 Task: Edit the 'test.py' file in the 'master' branch, add a new print statement, and merge the changes into the 'main' branch.
Action: Mouse moved to (184, 149)
Screenshot: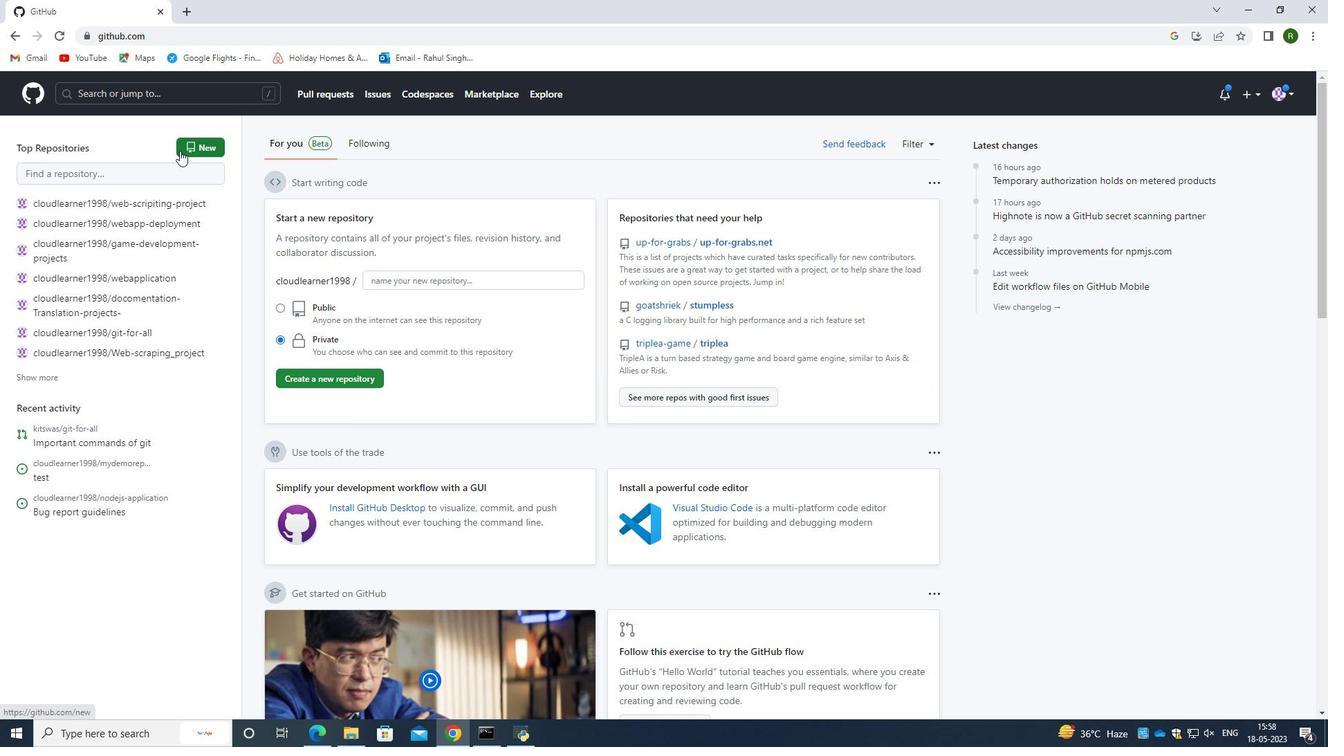 
Action: Mouse pressed left at (184, 149)
Screenshot: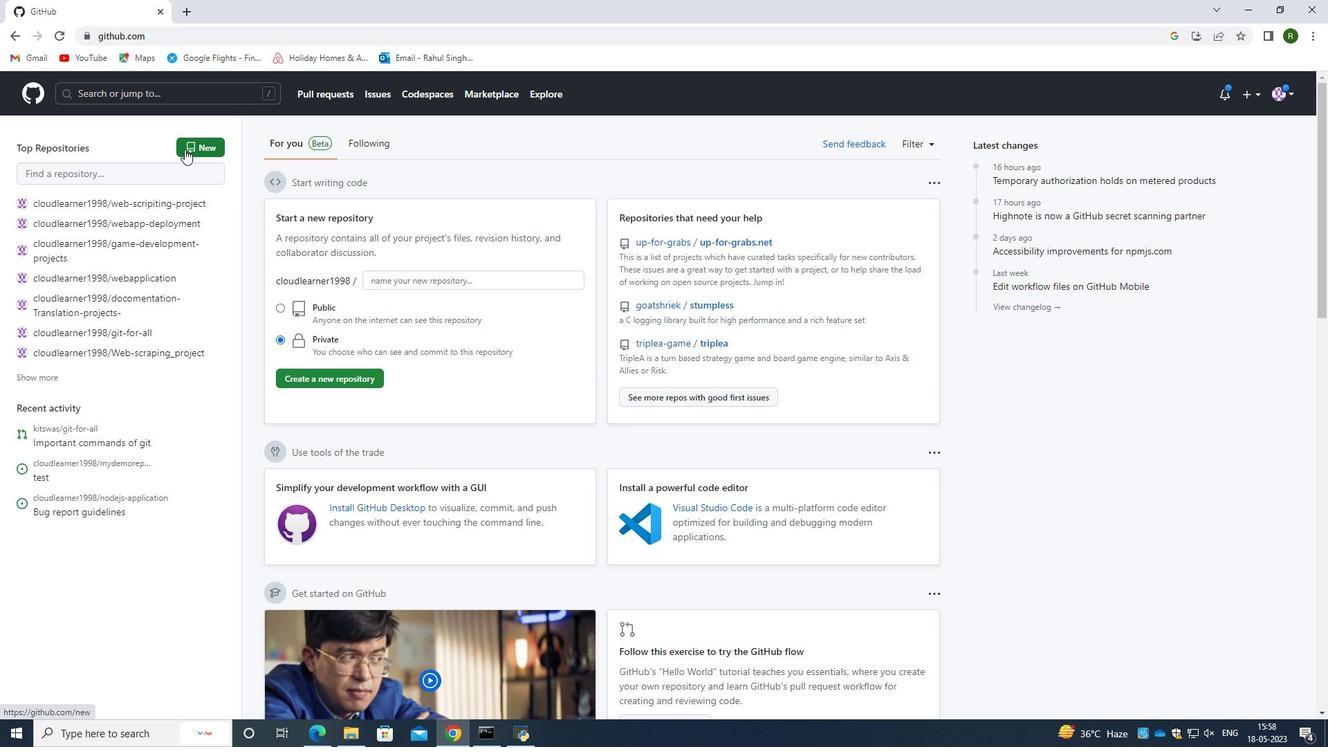 
Action: Mouse moved to (631, 235)
Screenshot: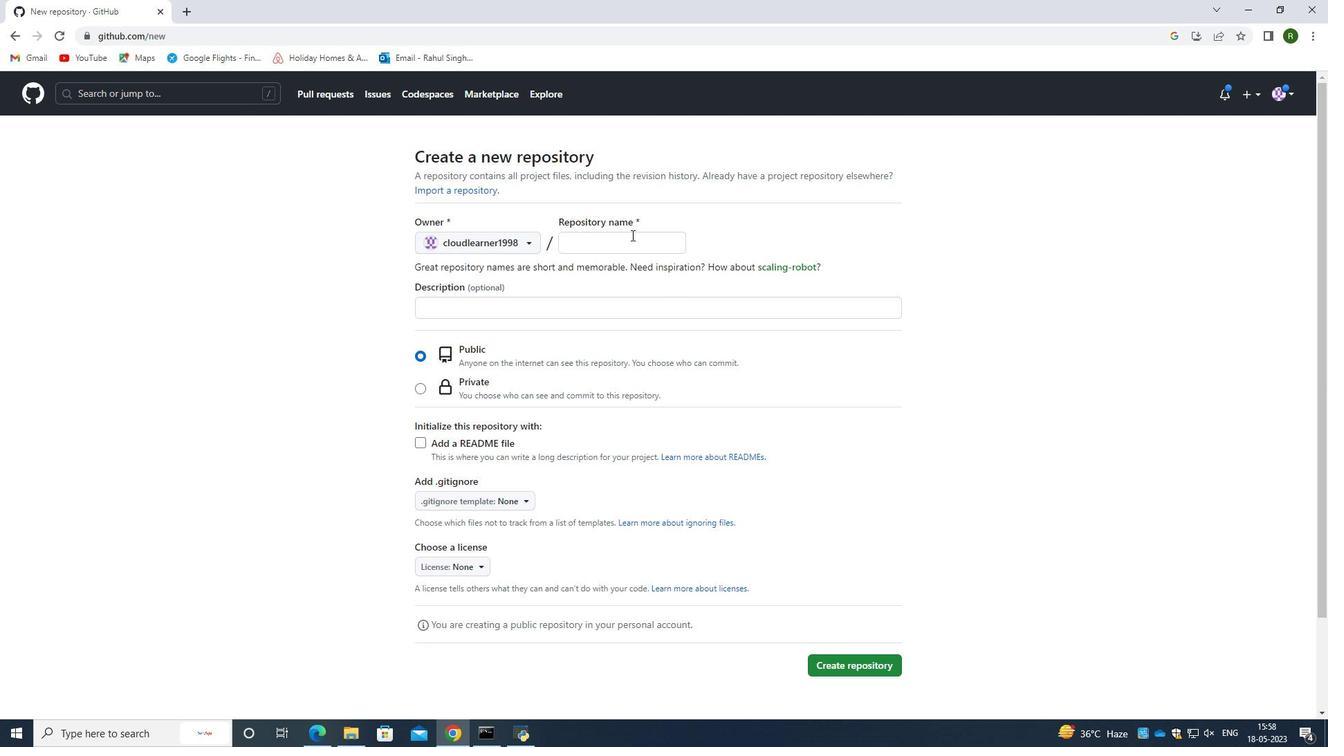
Action: Mouse pressed left at (631, 235)
Screenshot: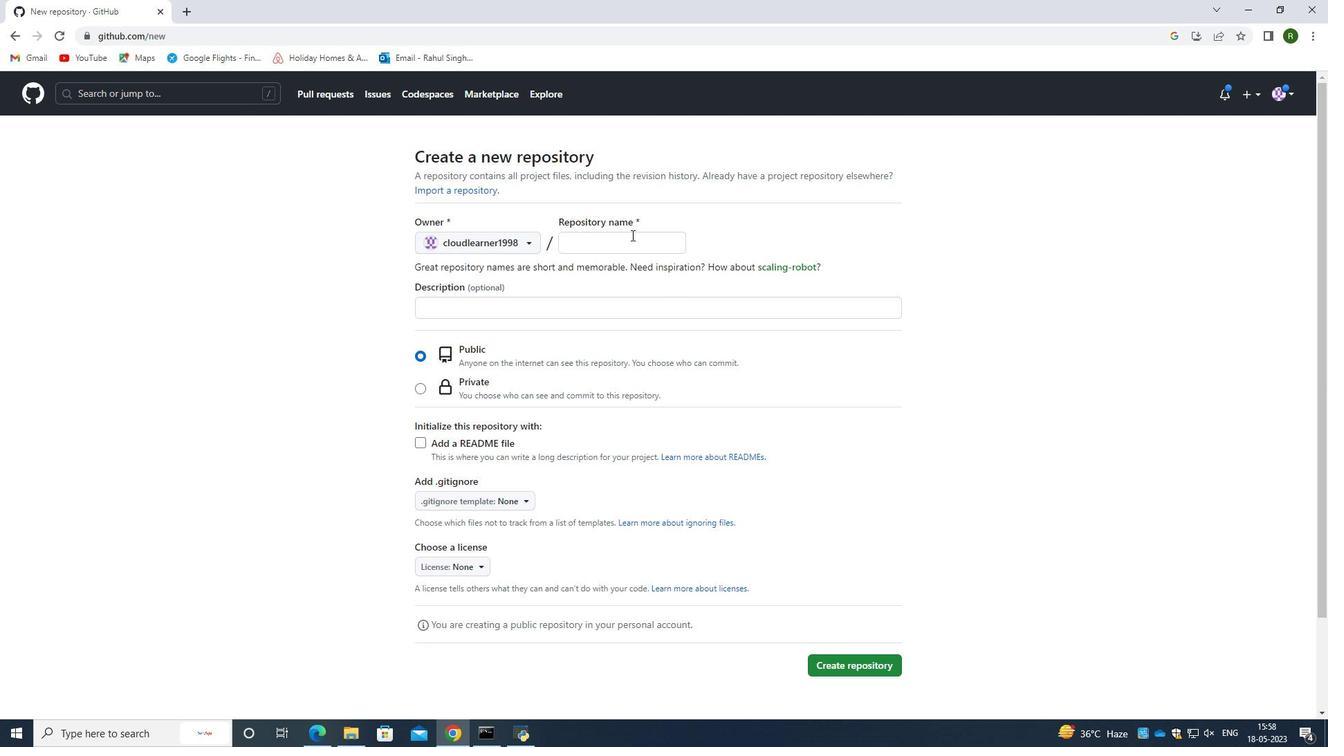 
Action: Mouse moved to (627, 240)
Screenshot: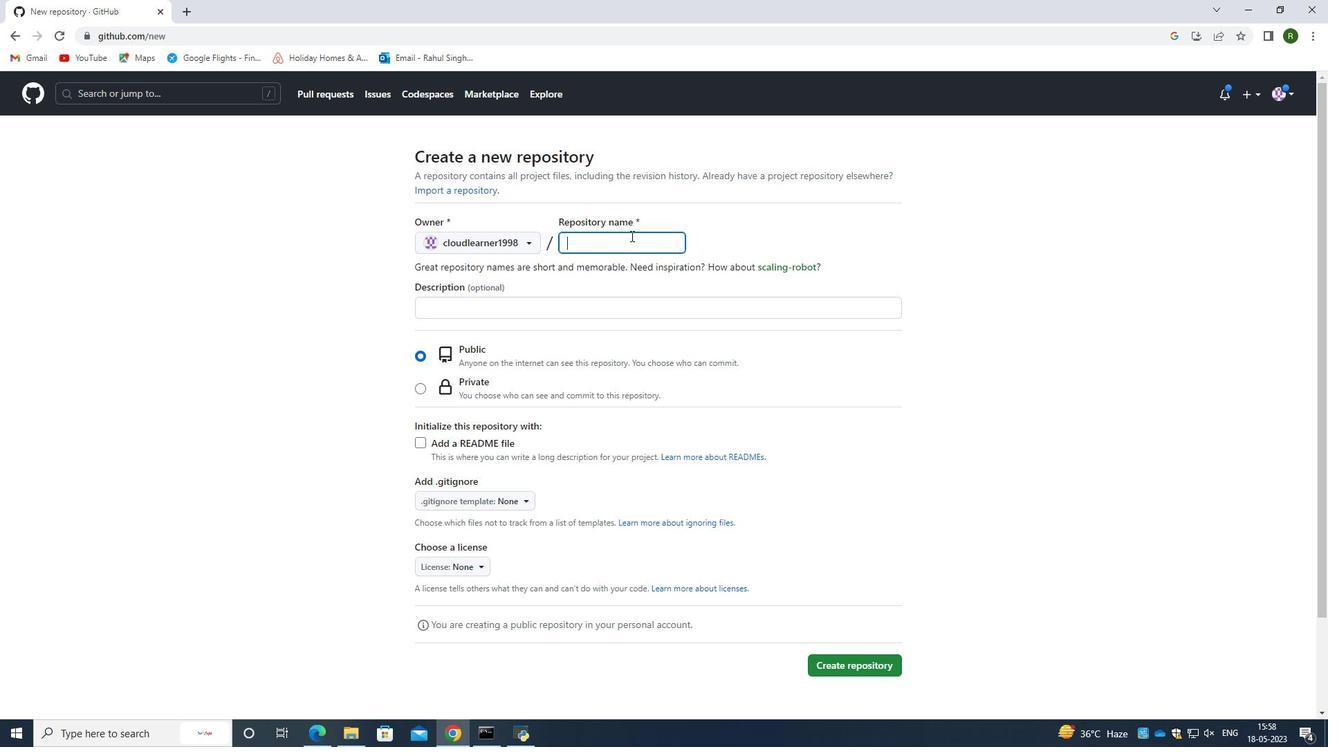 
Action: Key pressed my<Key.backspace><Key.backspace><Key.caps_lock>DEMO<Key.space><Key.backspace>-REPO-1234
Screenshot: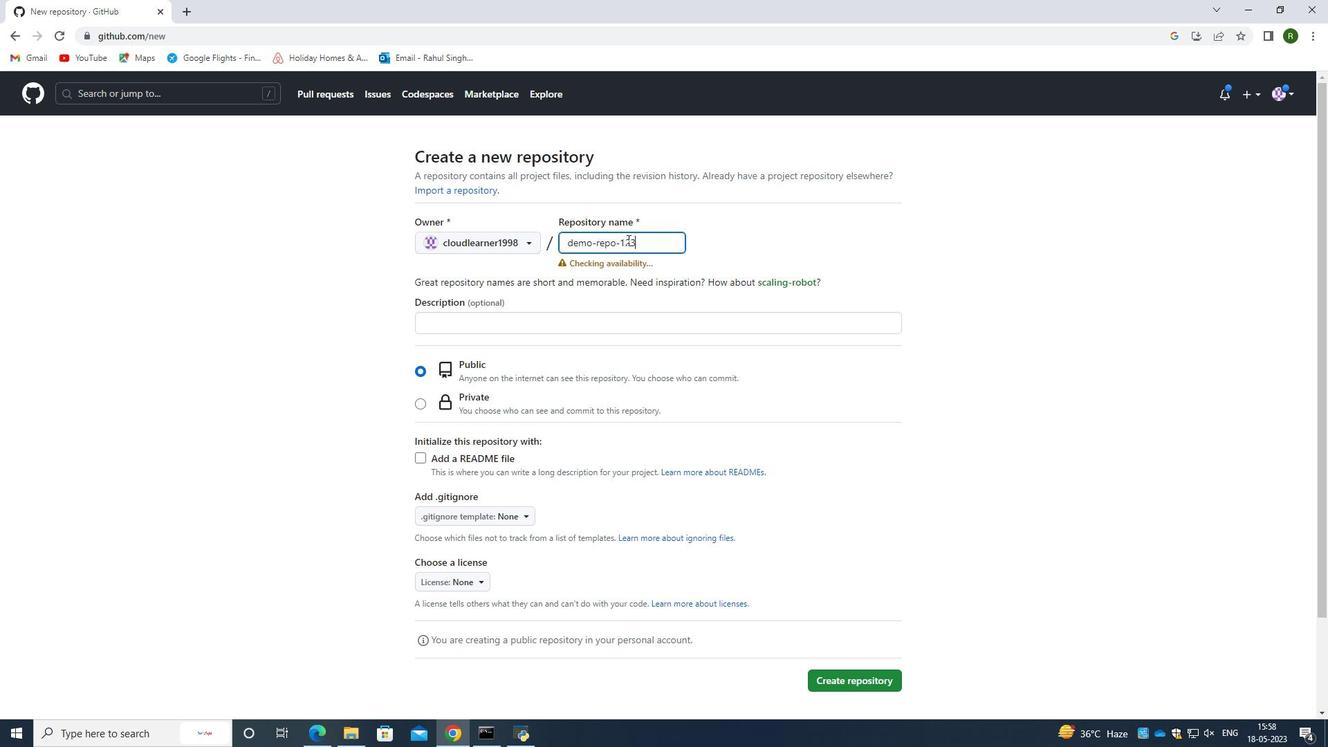 
Action: Mouse moved to (477, 313)
Screenshot: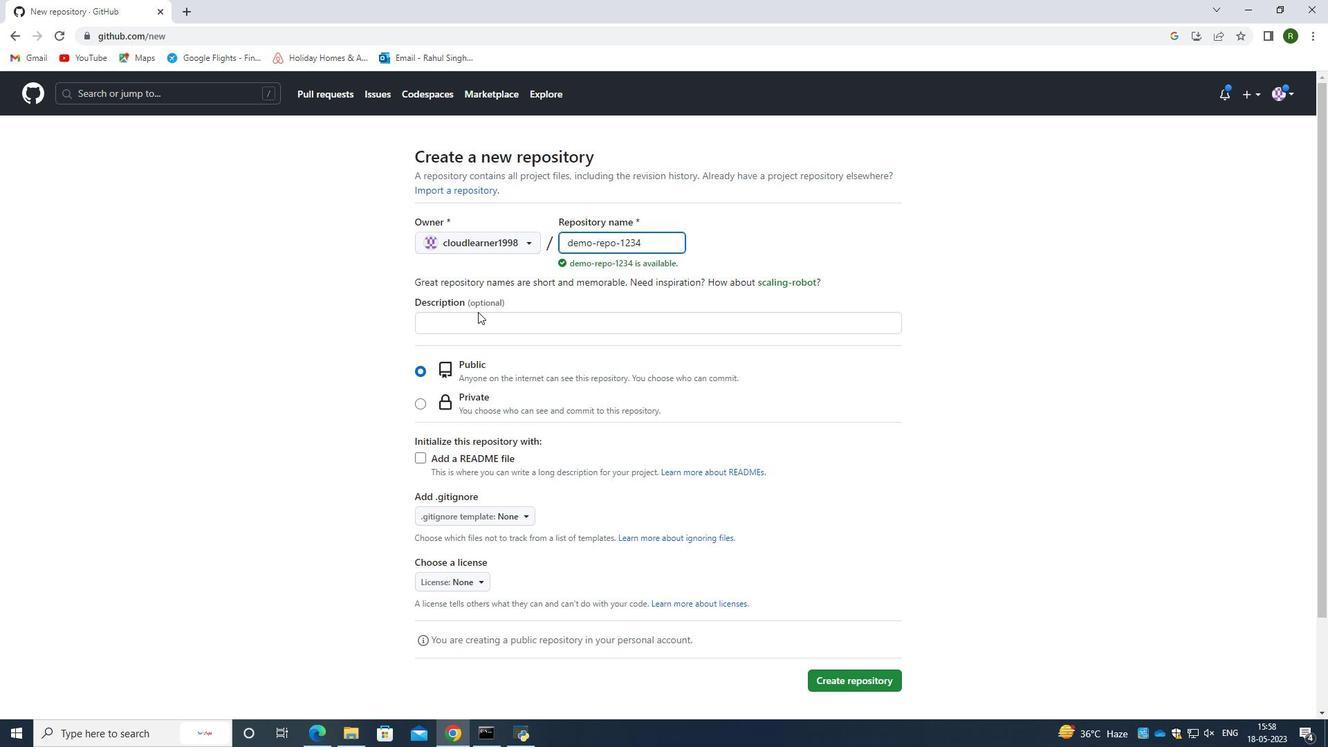 
Action: Mouse pressed left at (477, 313)
Screenshot: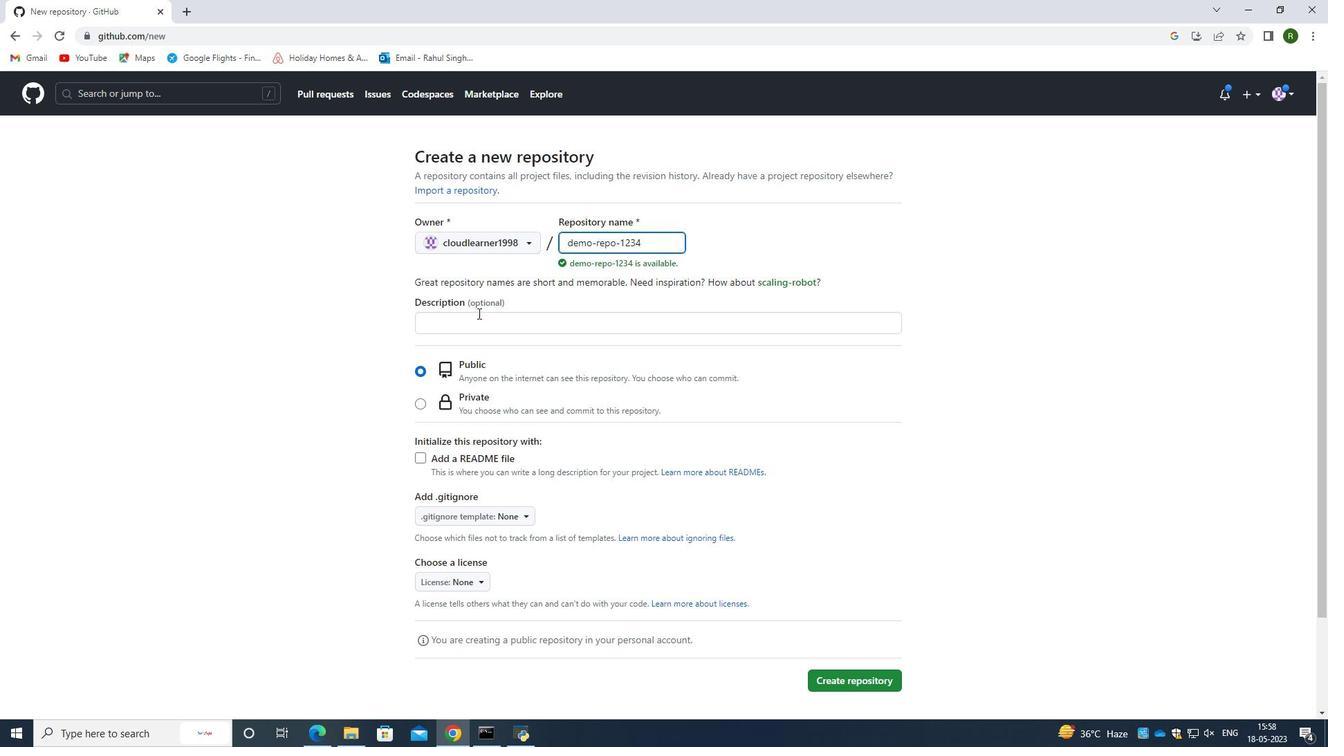 
Action: Mouse moved to (515, 426)
Screenshot: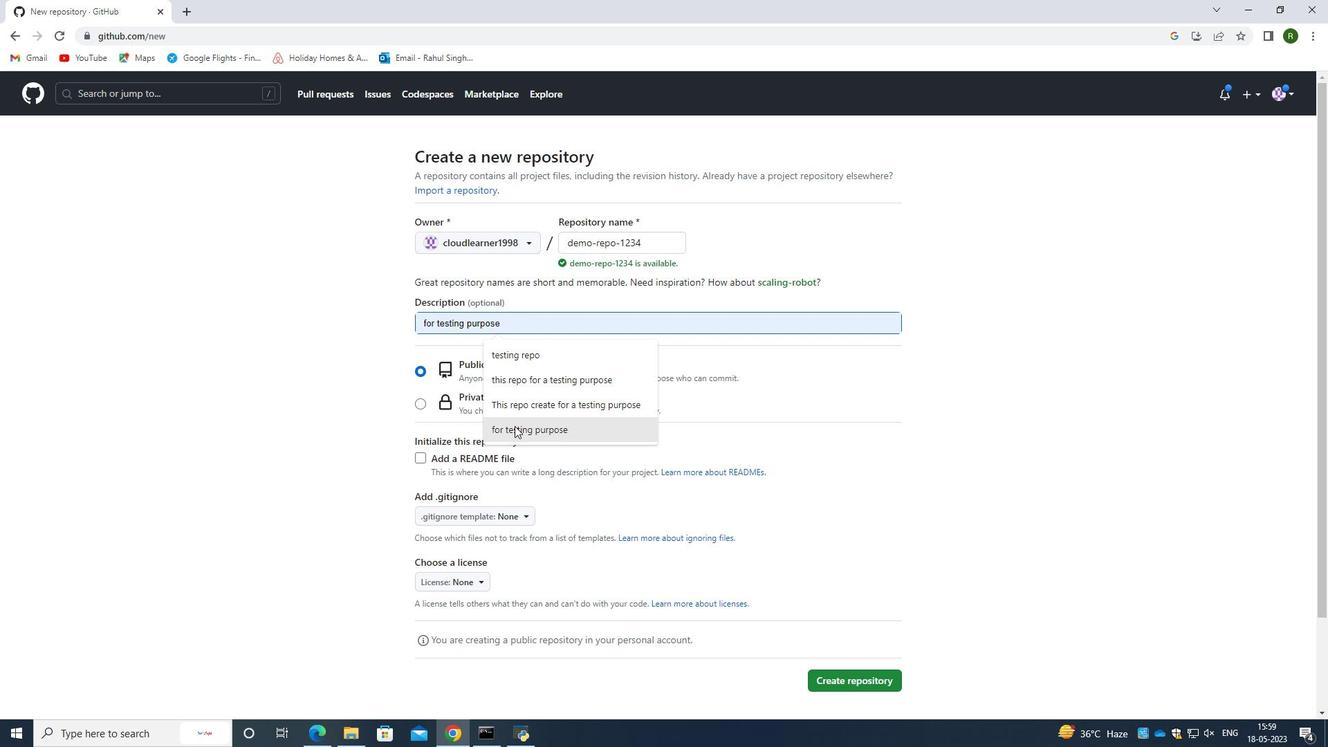 
Action: Mouse pressed left at (515, 426)
Screenshot: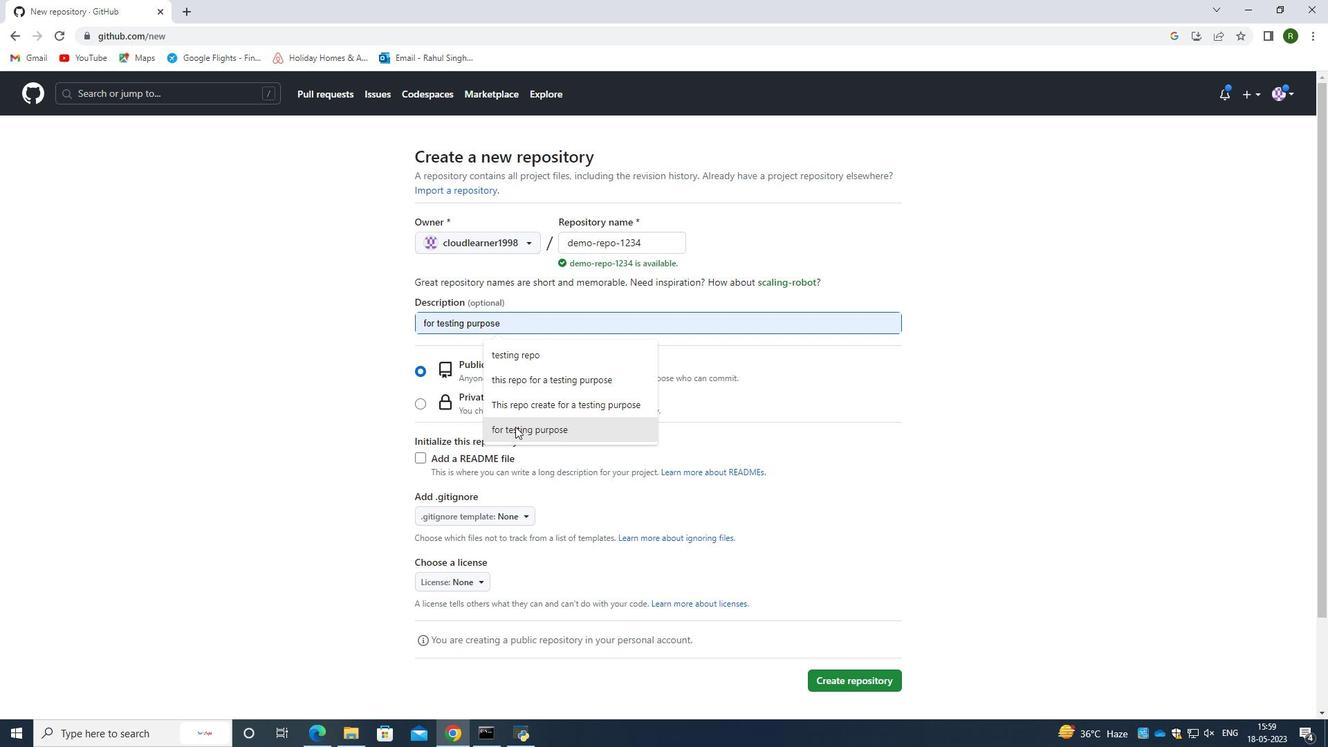 
Action: Mouse moved to (580, 359)
Screenshot: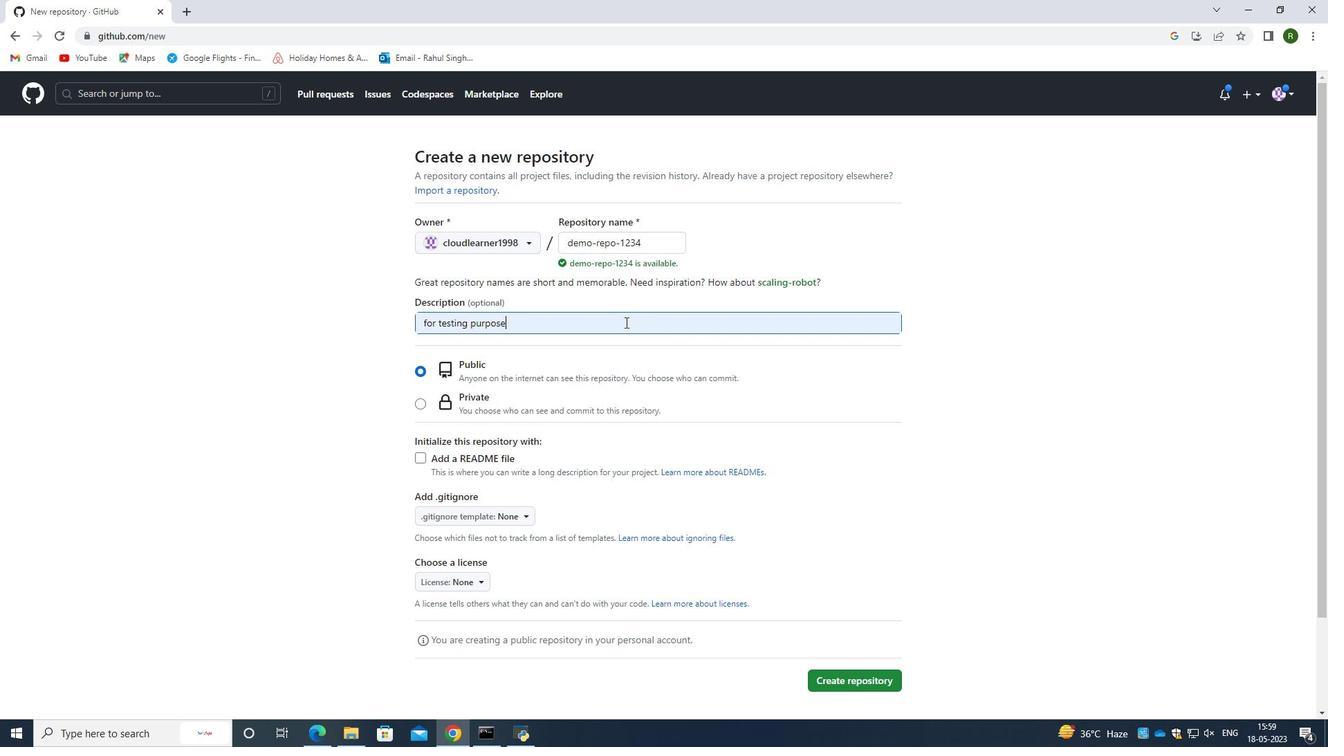 
Action: Mouse scrolled (580, 358) with delta (0, 0)
Screenshot: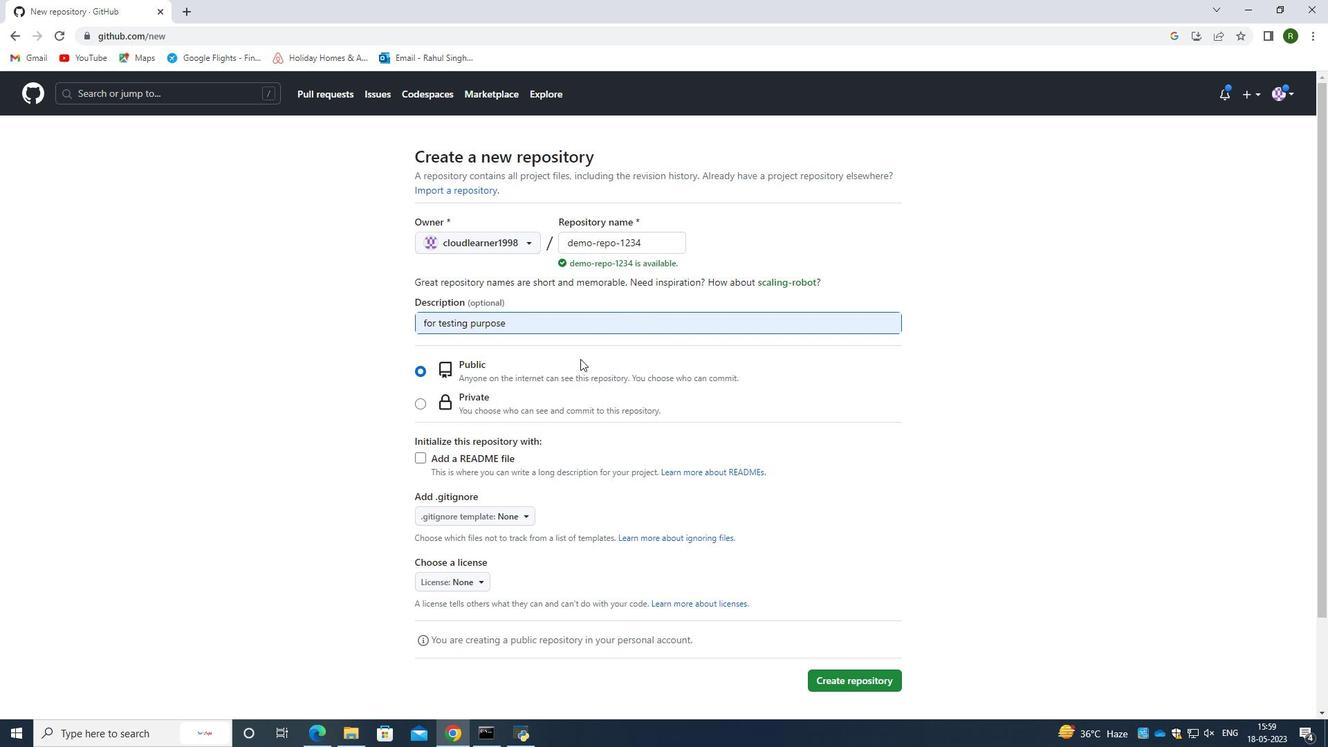 
Action: Mouse moved to (578, 360)
Screenshot: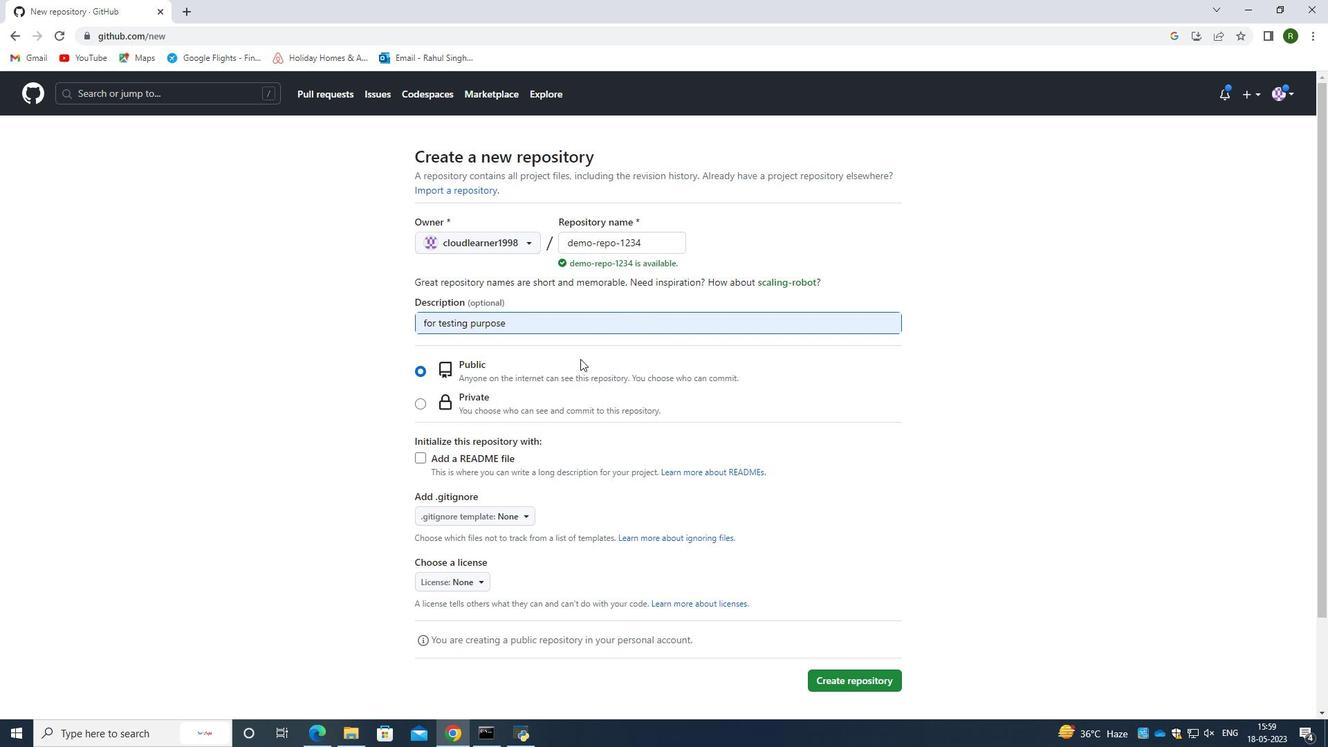 
Action: Mouse scrolled (578, 359) with delta (0, 0)
Screenshot: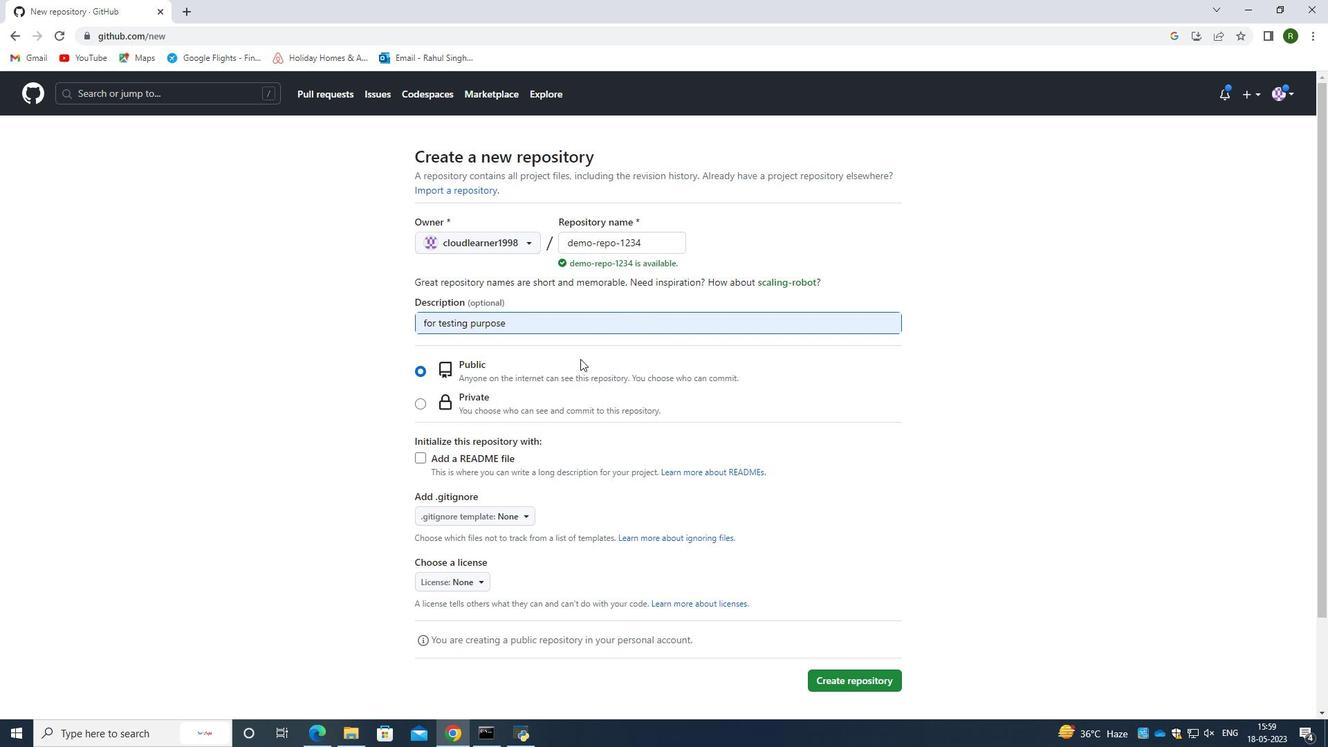 
Action: Mouse moved to (423, 350)
Screenshot: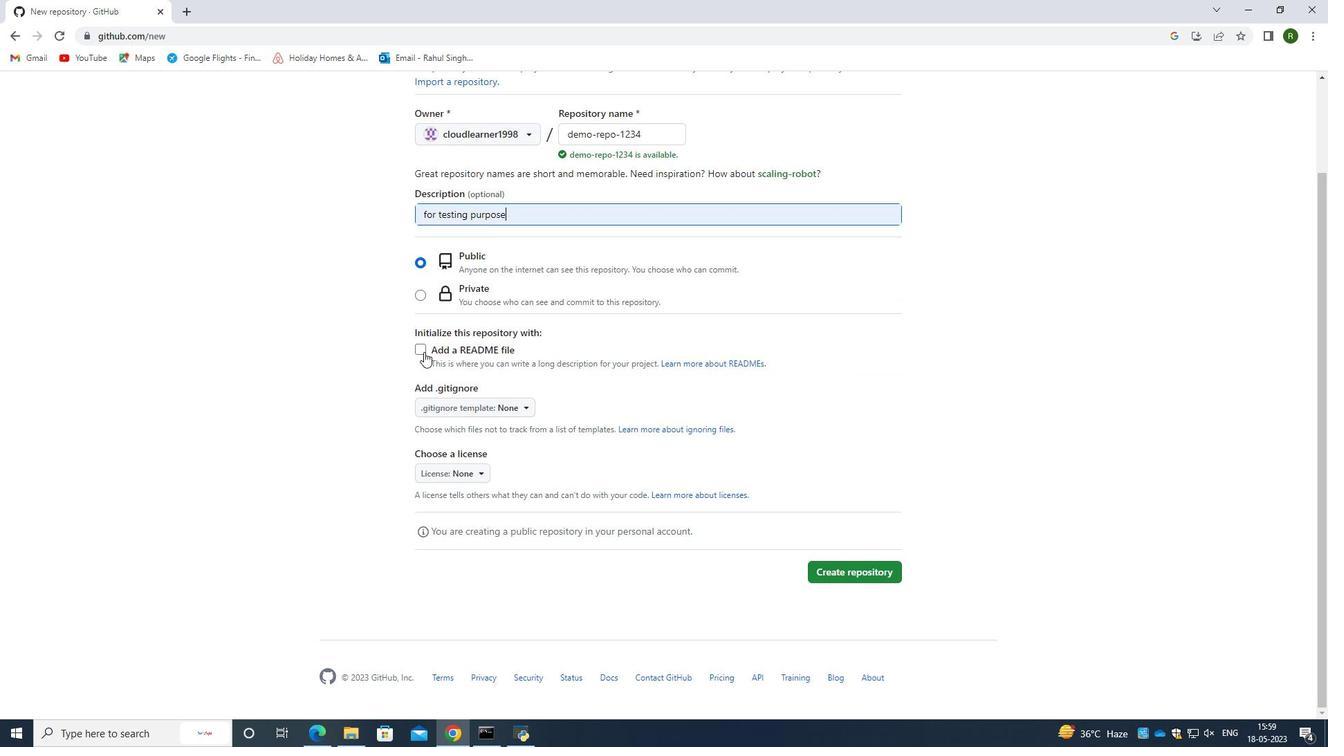 
Action: Mouse pressed left at (423, 350)
Screenshot: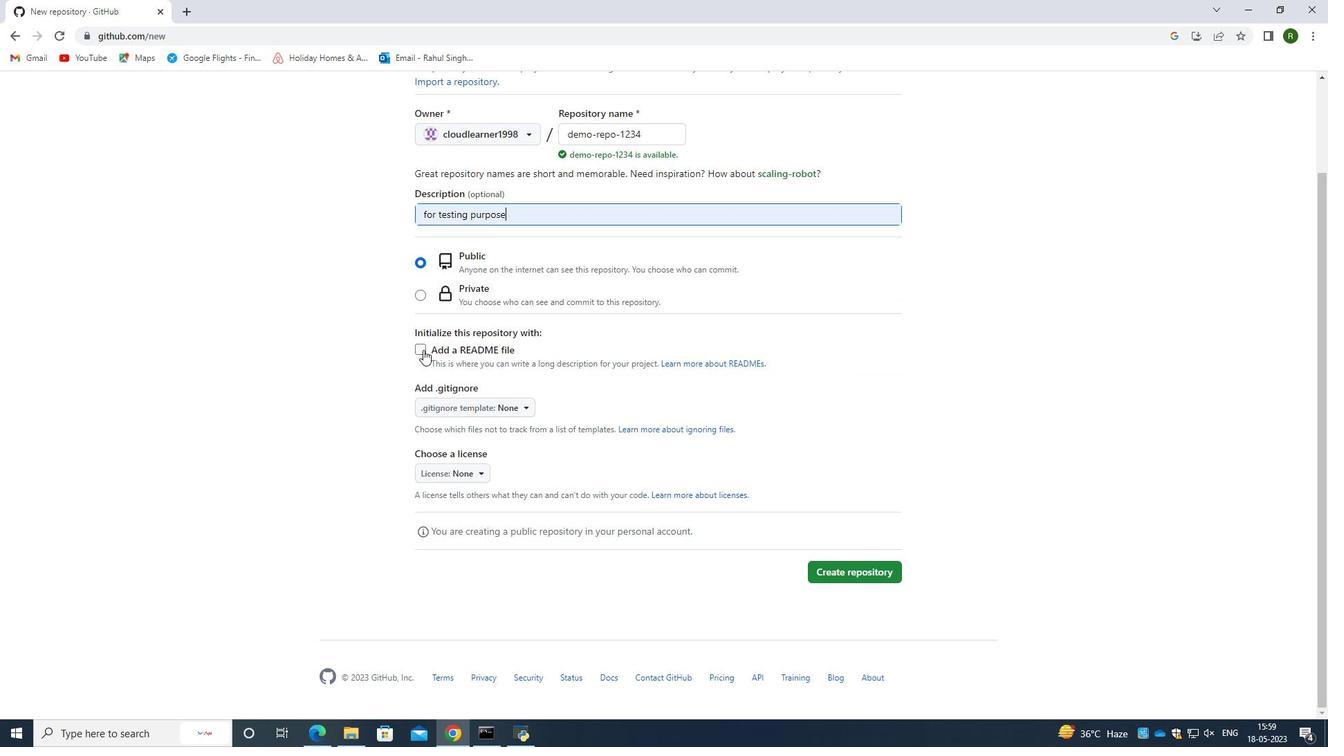 
Action: Mouse moved to (546, 348)
Screenshot: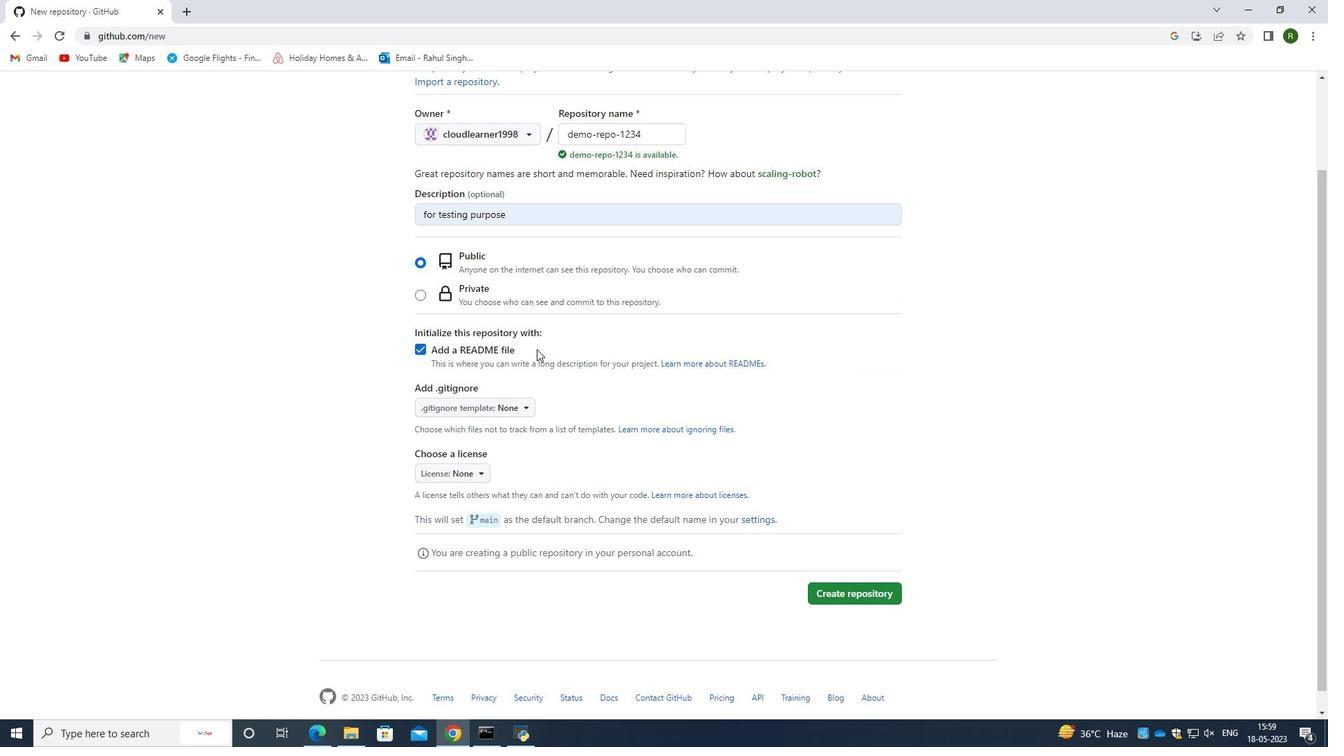 
Action: Mouse scrolled (546, 347) with delta (0, 0)
Screenshot: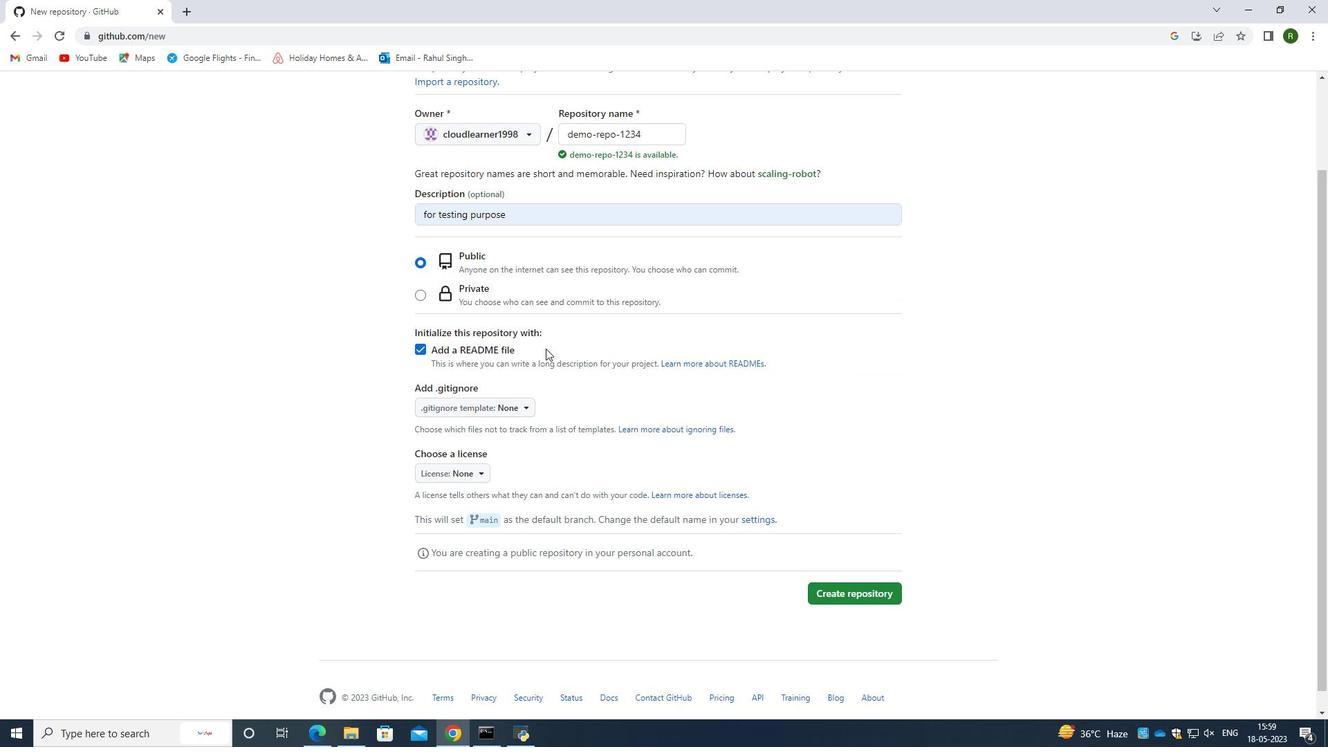 
Action: Mouse scrolled (546, 347) with delta (0, 0)
Screenshot: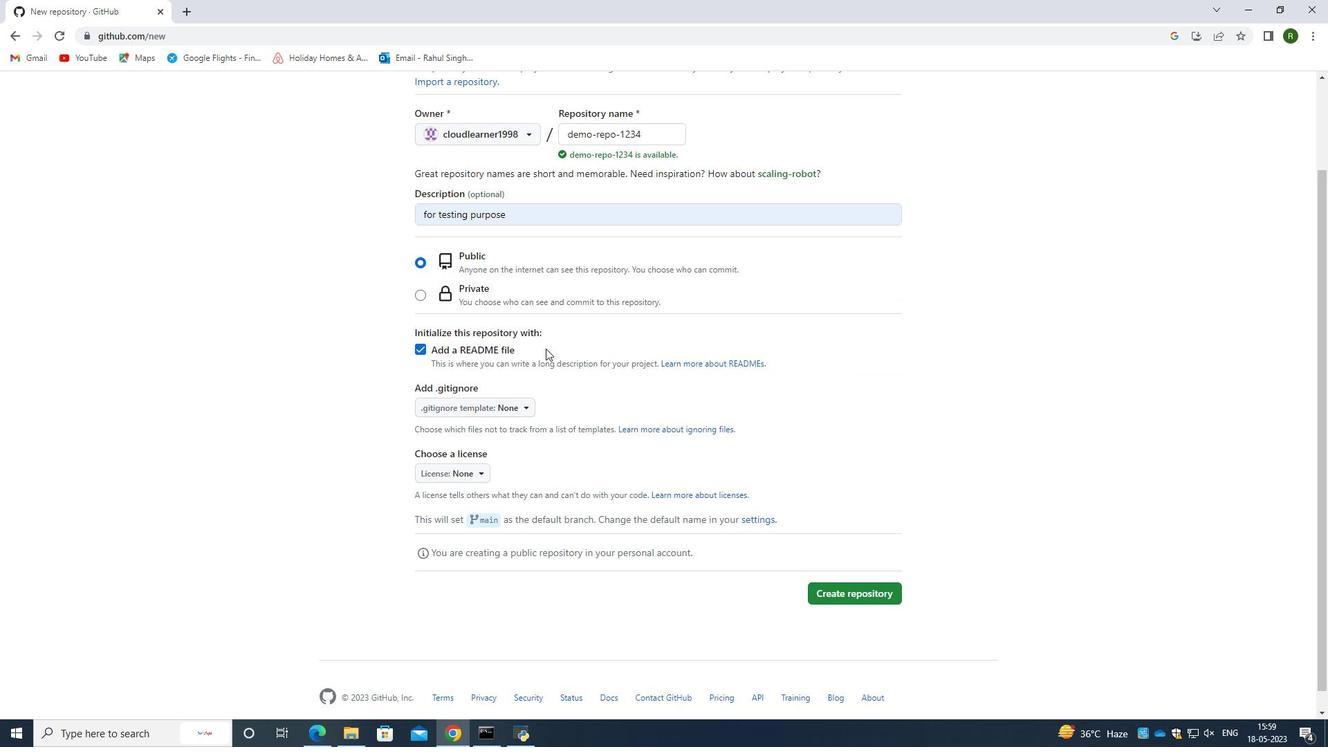 
Action: Mouse moved to (819, 567)
Screenshot: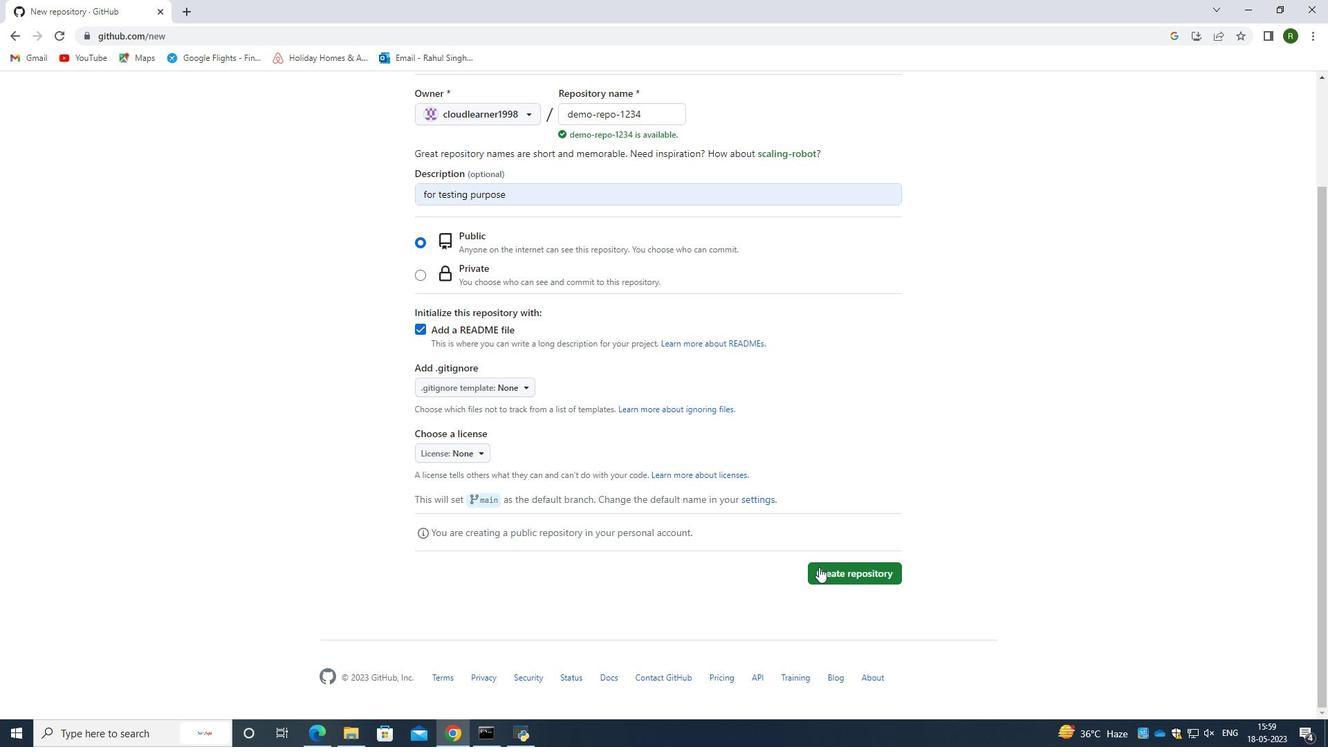 
Action: Mouse pressed left at (819, 567)
Screenshot: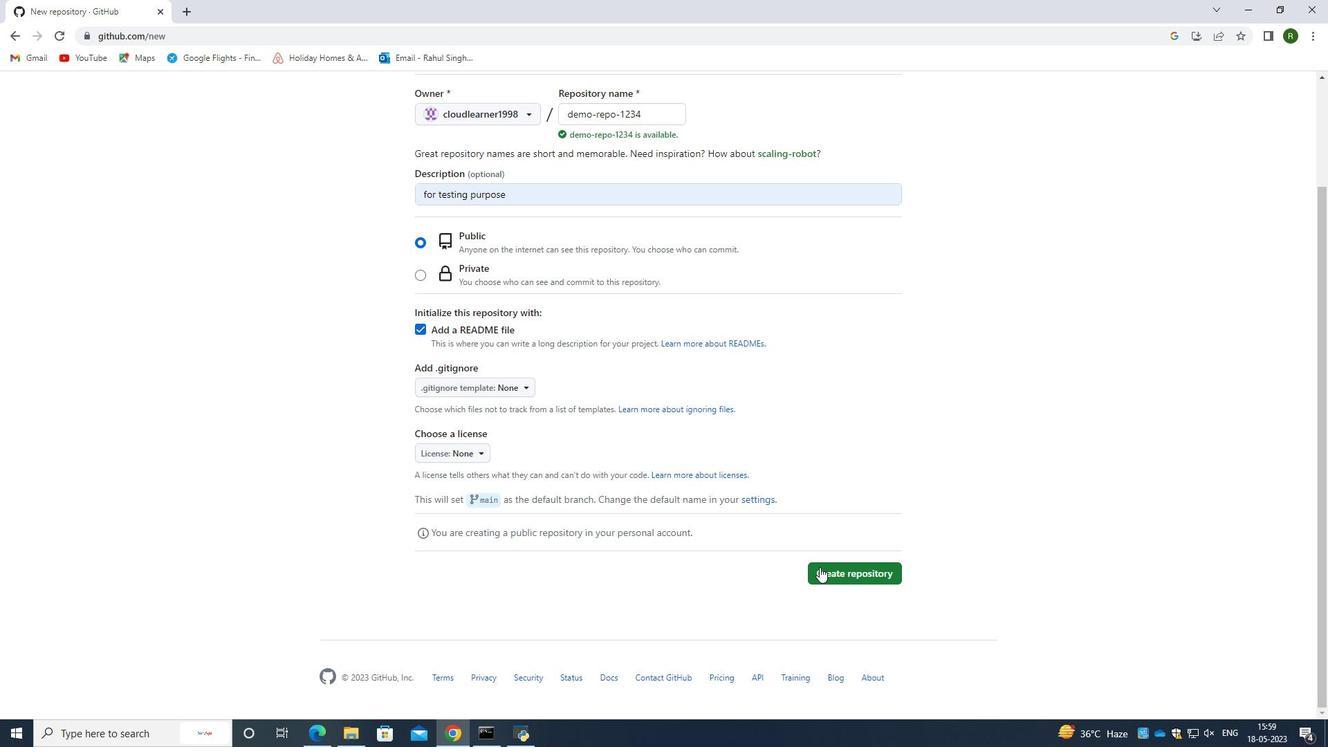 
Action: Mouse moved to (452, 435)
Screenshot: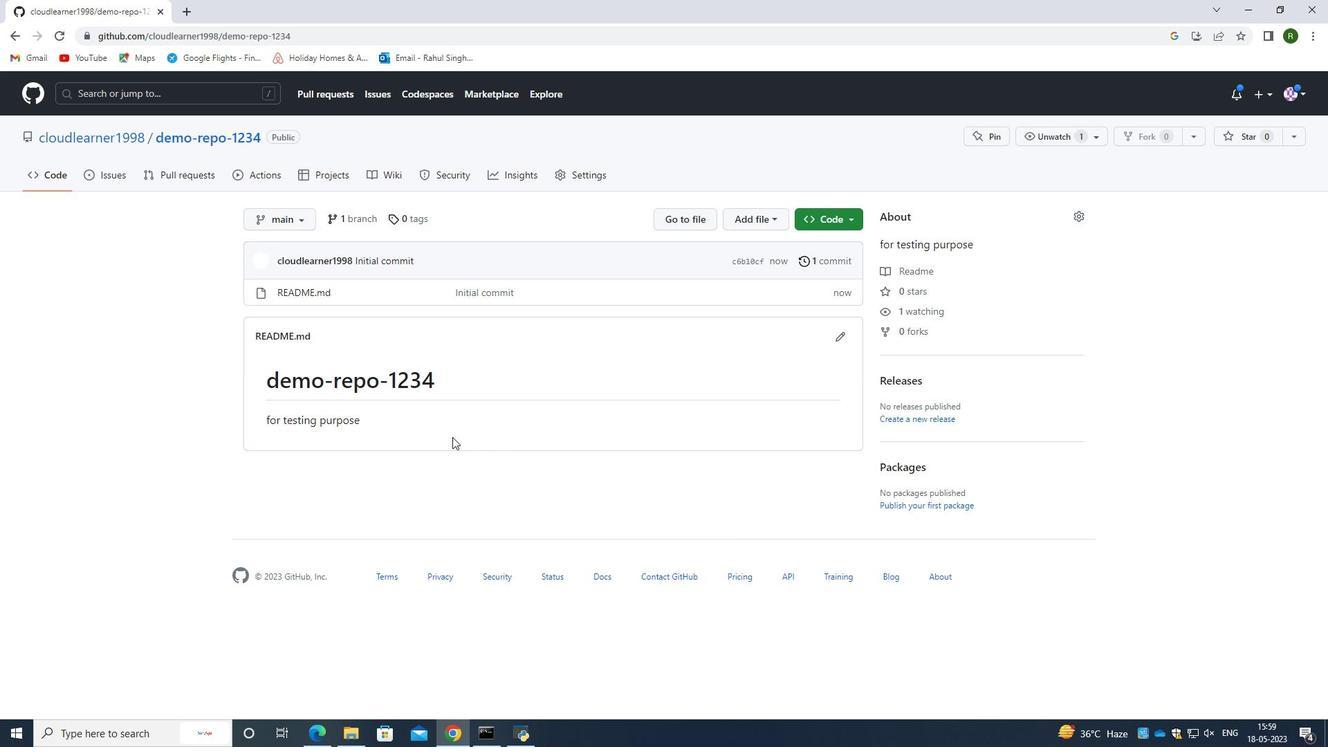 
Action: Mouse scrolled (452, 435) with delta (0, 0)
Screenshot: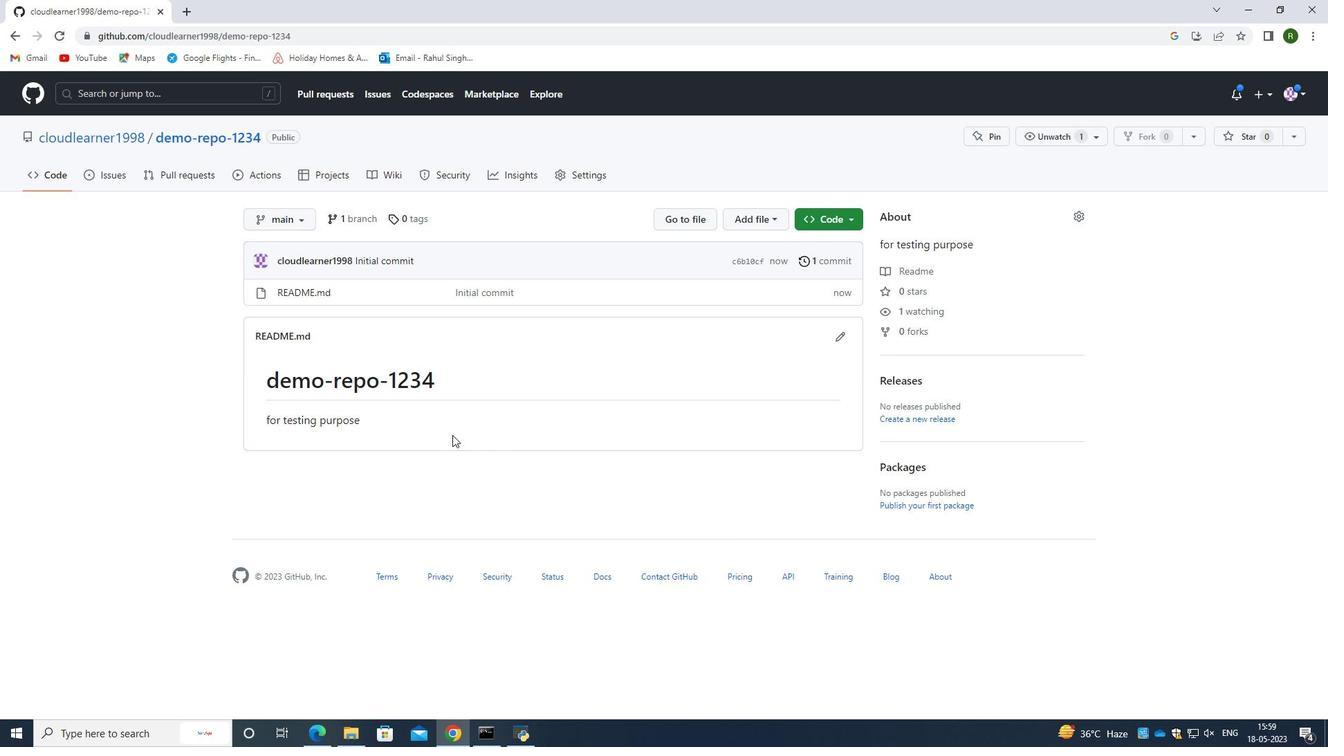 
Action: Mouse moved to (473, 432)
Screenshot: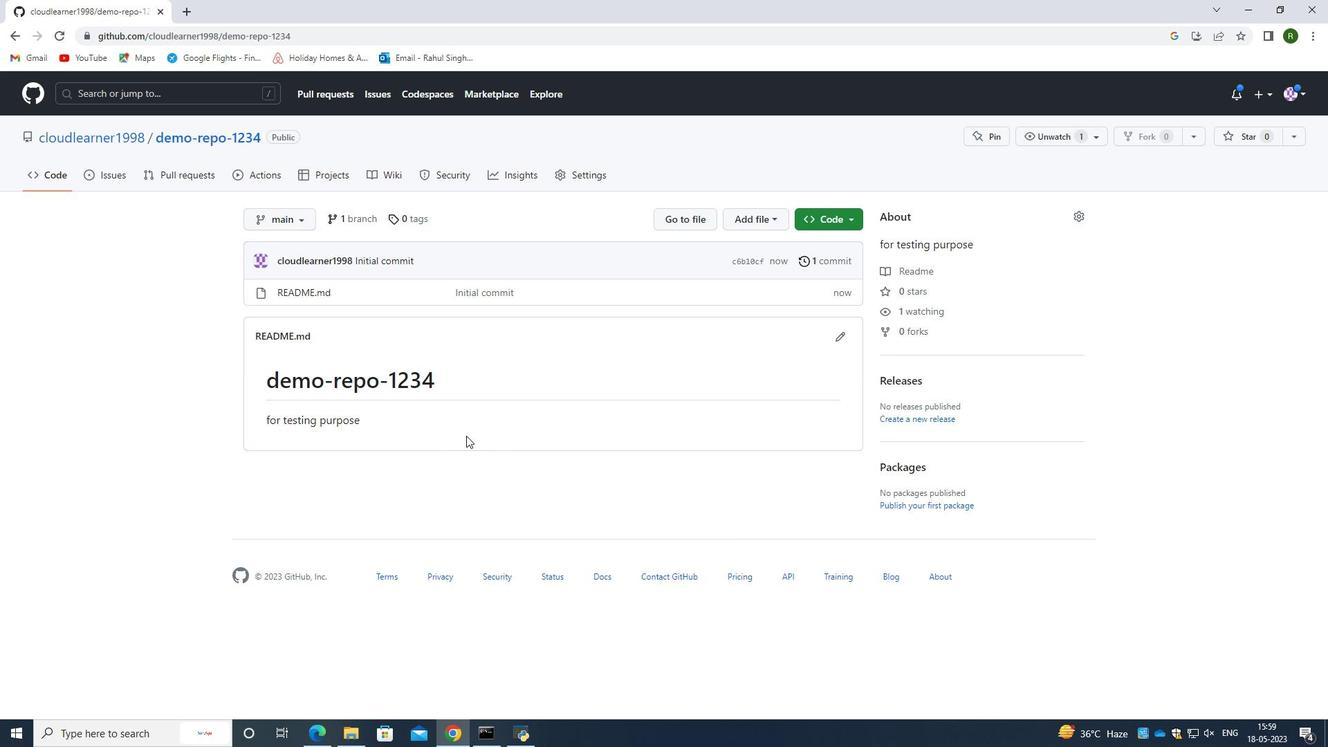 
Action: Mouse scrolled (473, 431) with delta (0, 0)
Screenshot: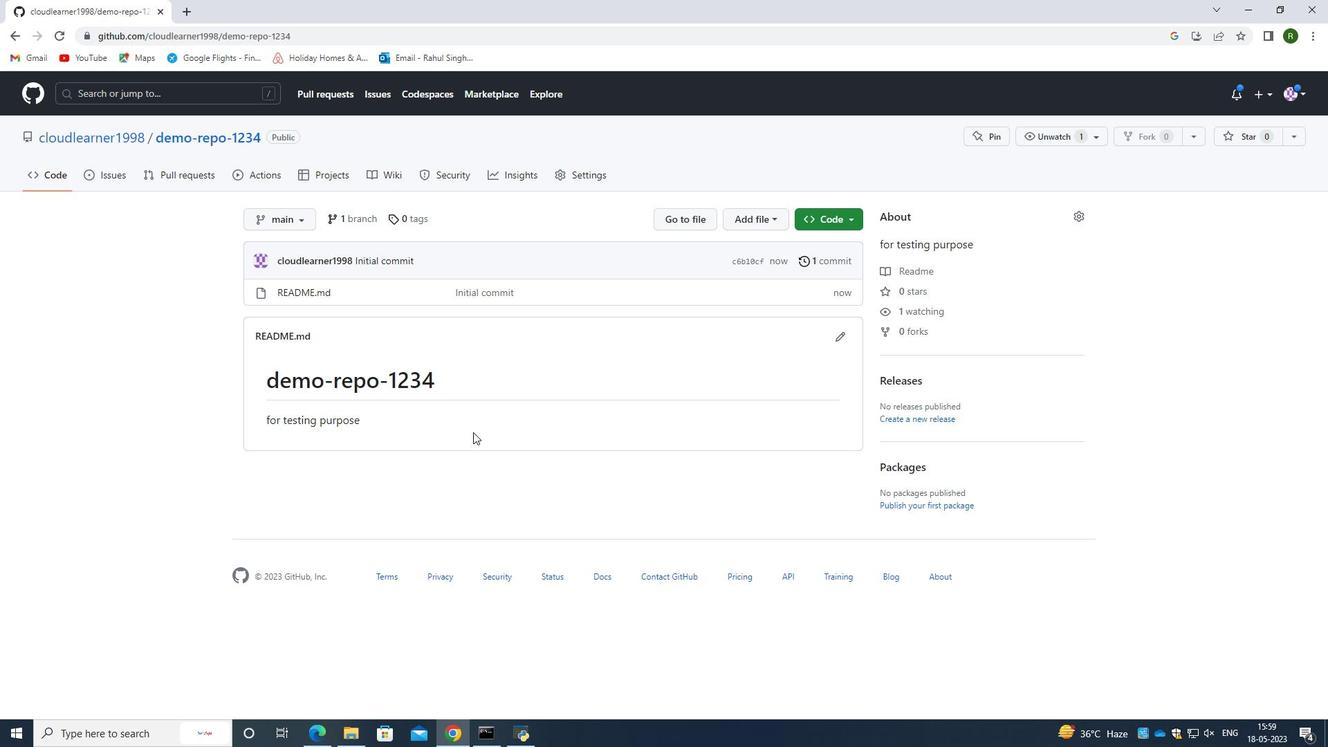 
Action: Mouse moved to (738, 219)
Screenshot: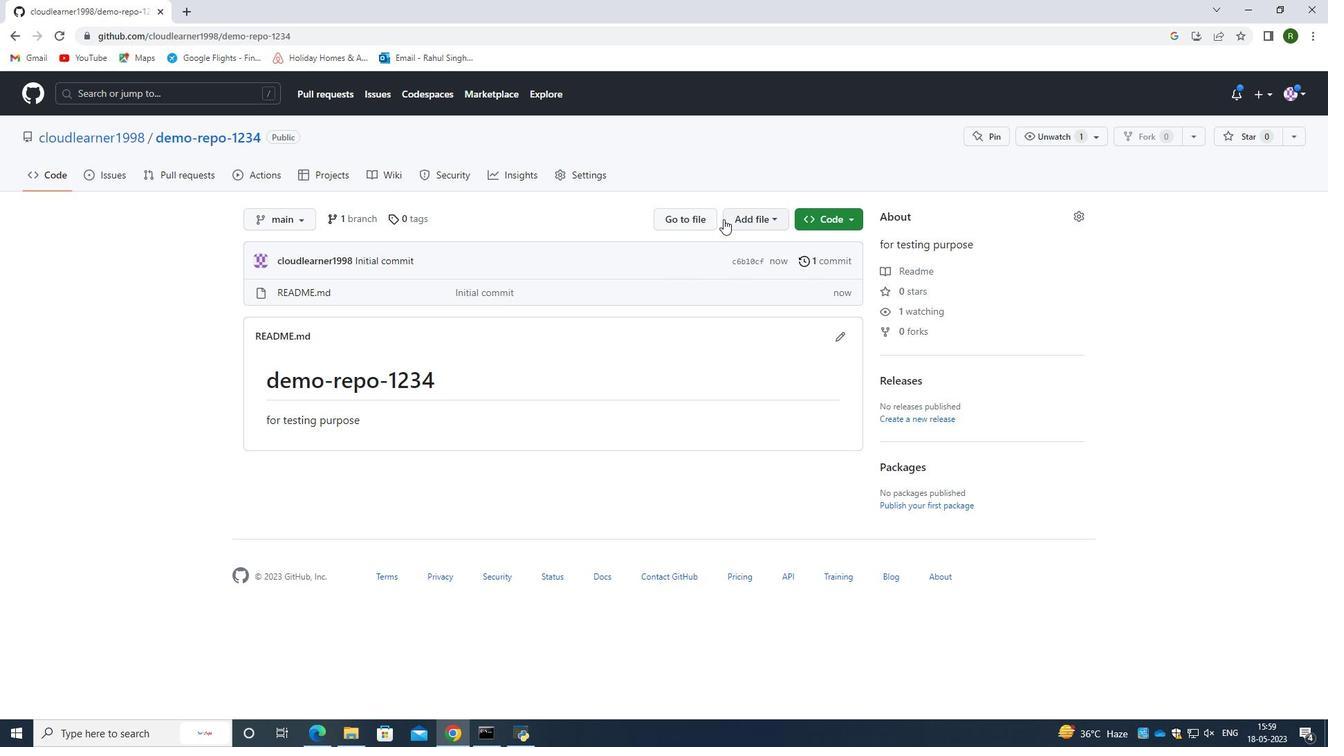 
Action: Mouse pressed left at (738, 219)
Screenshot: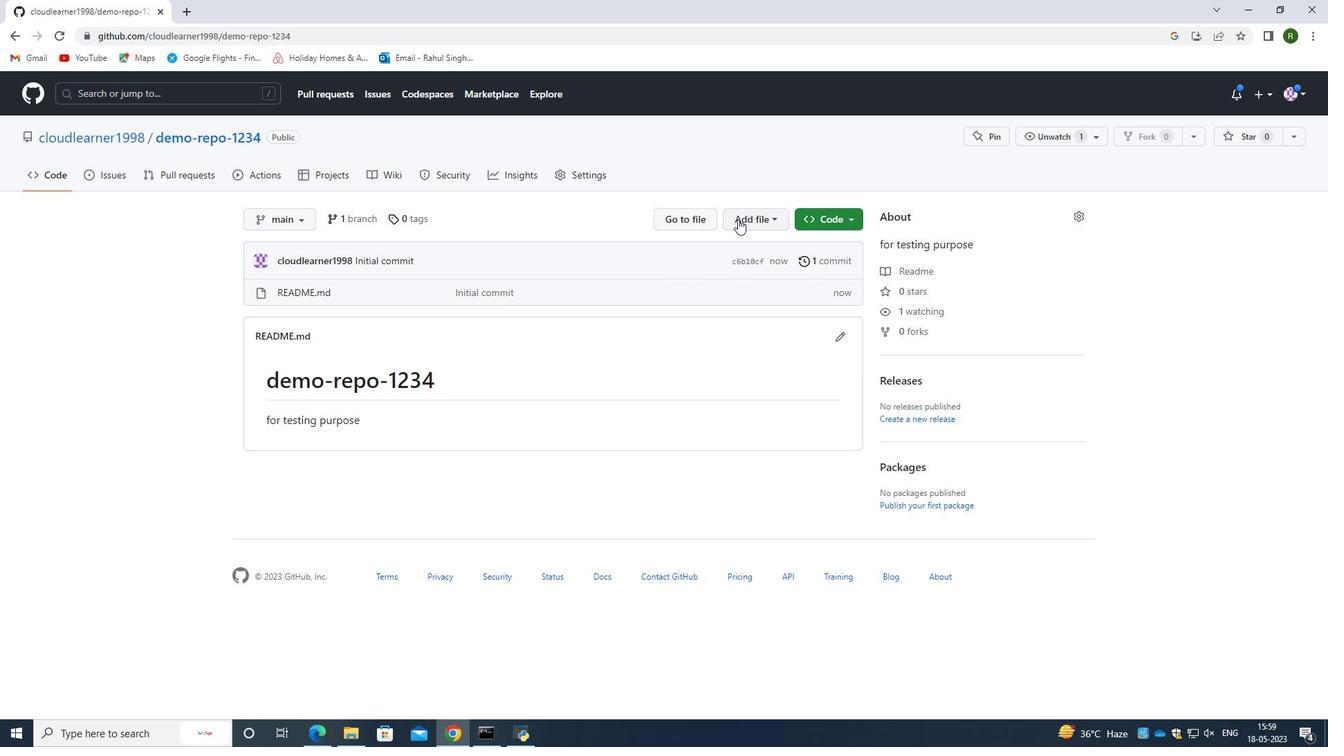 
Action: Mouse moved to (733, 253)
Screenshot: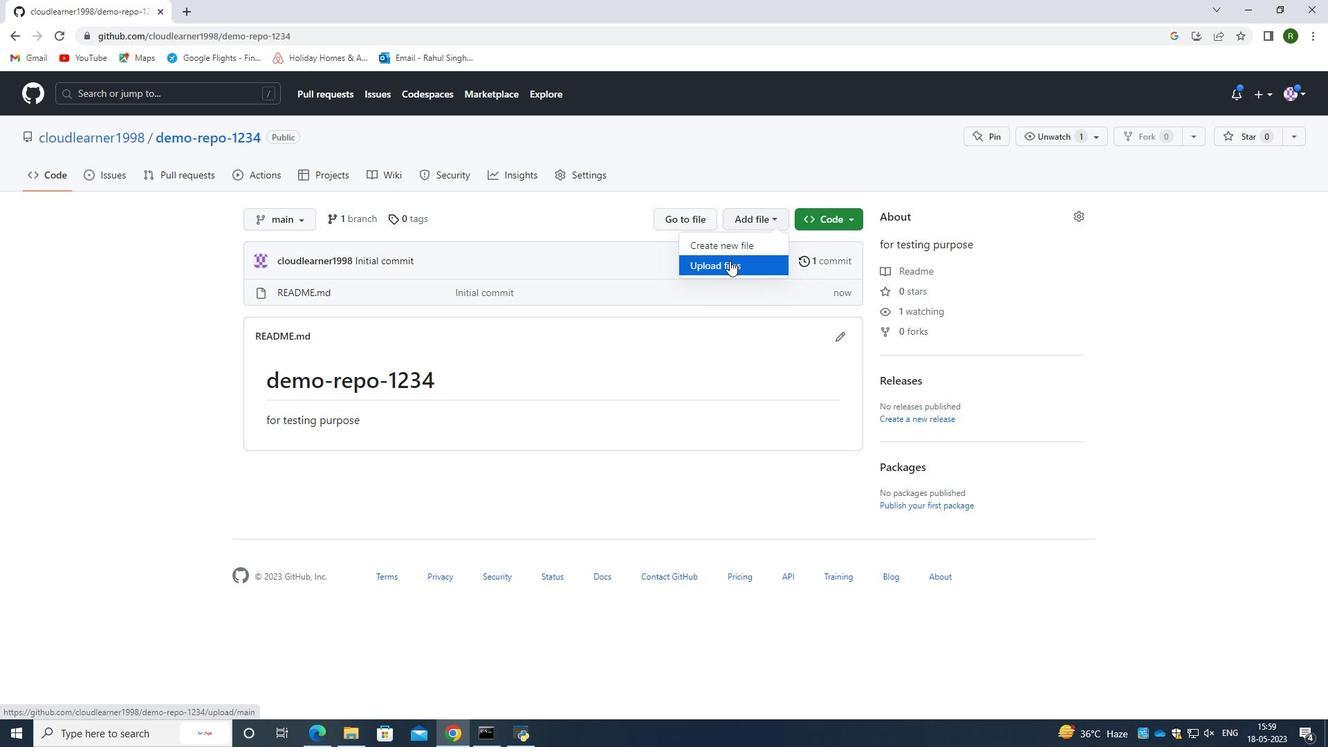
Action: Mouse pressed left at (733, 253)
Screenshot: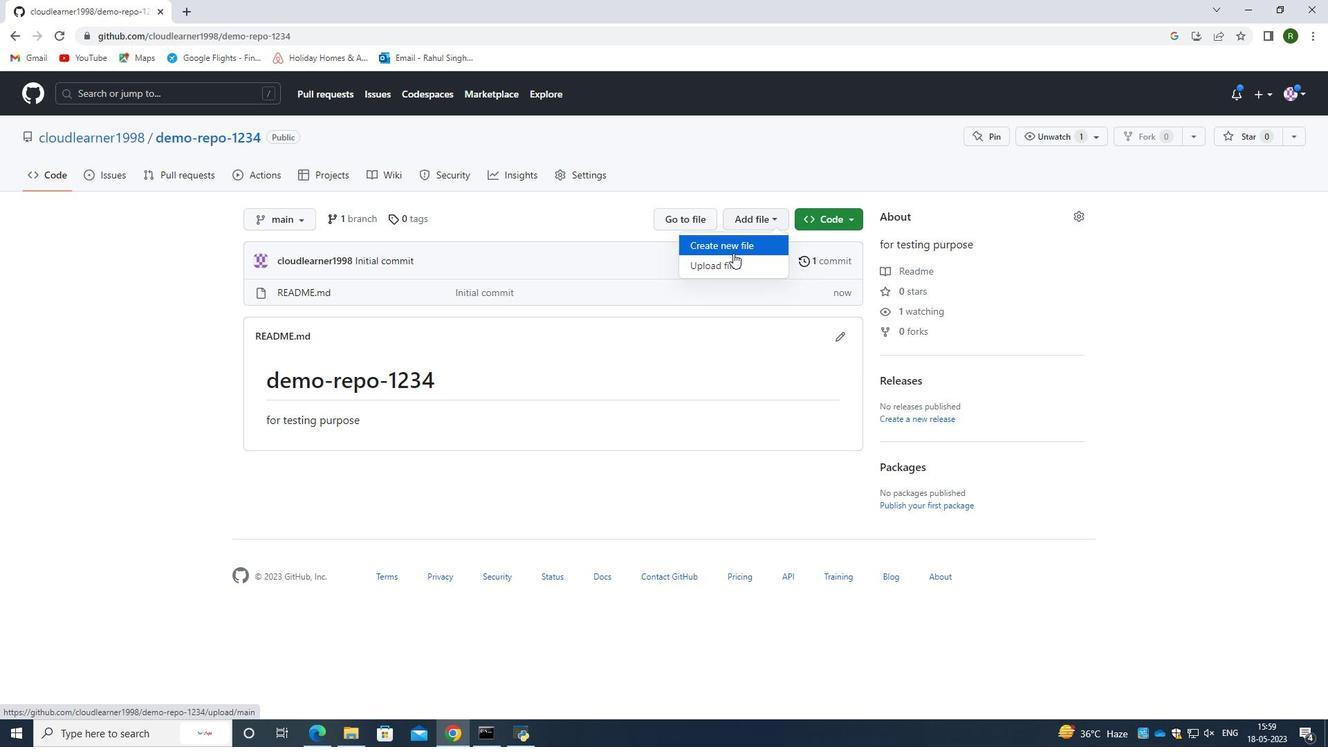 
Action: Mouse moved to (396, 215)
Screenshot: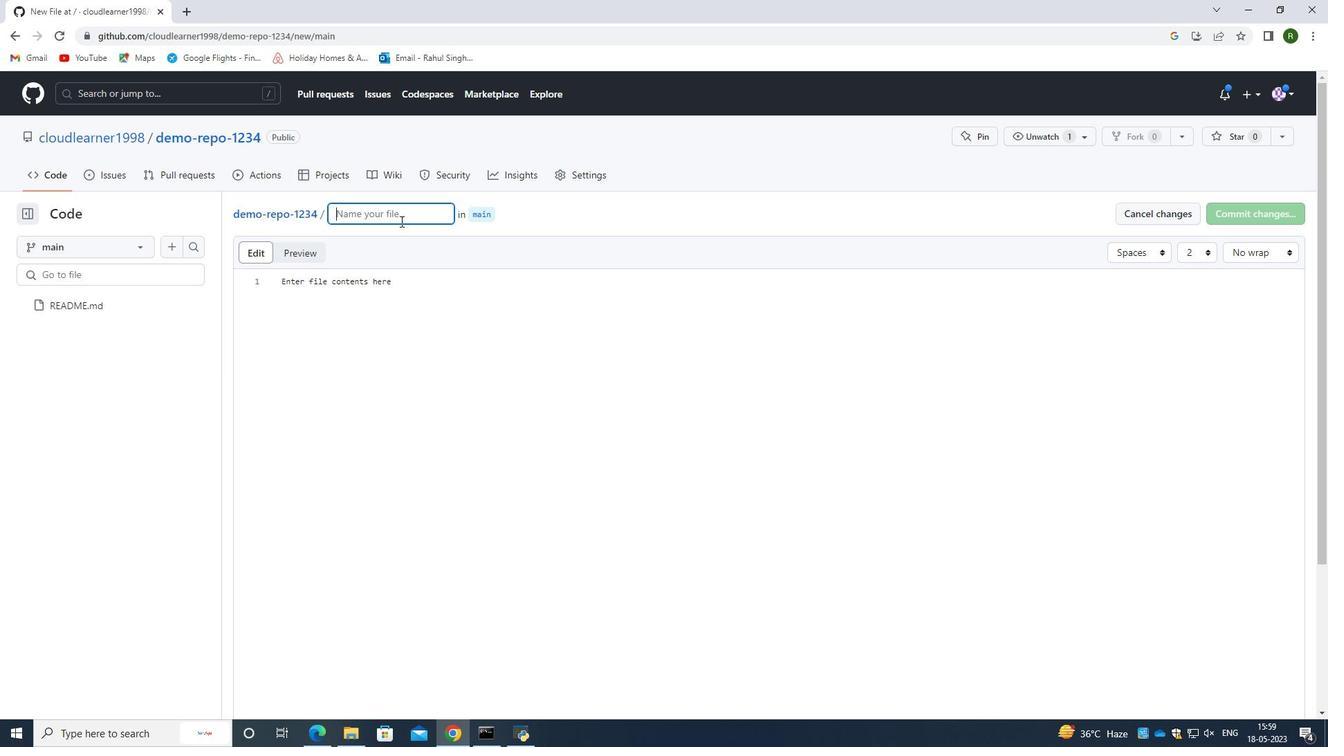
Action: Mouse pressed left at (396, 215)
Screenshot: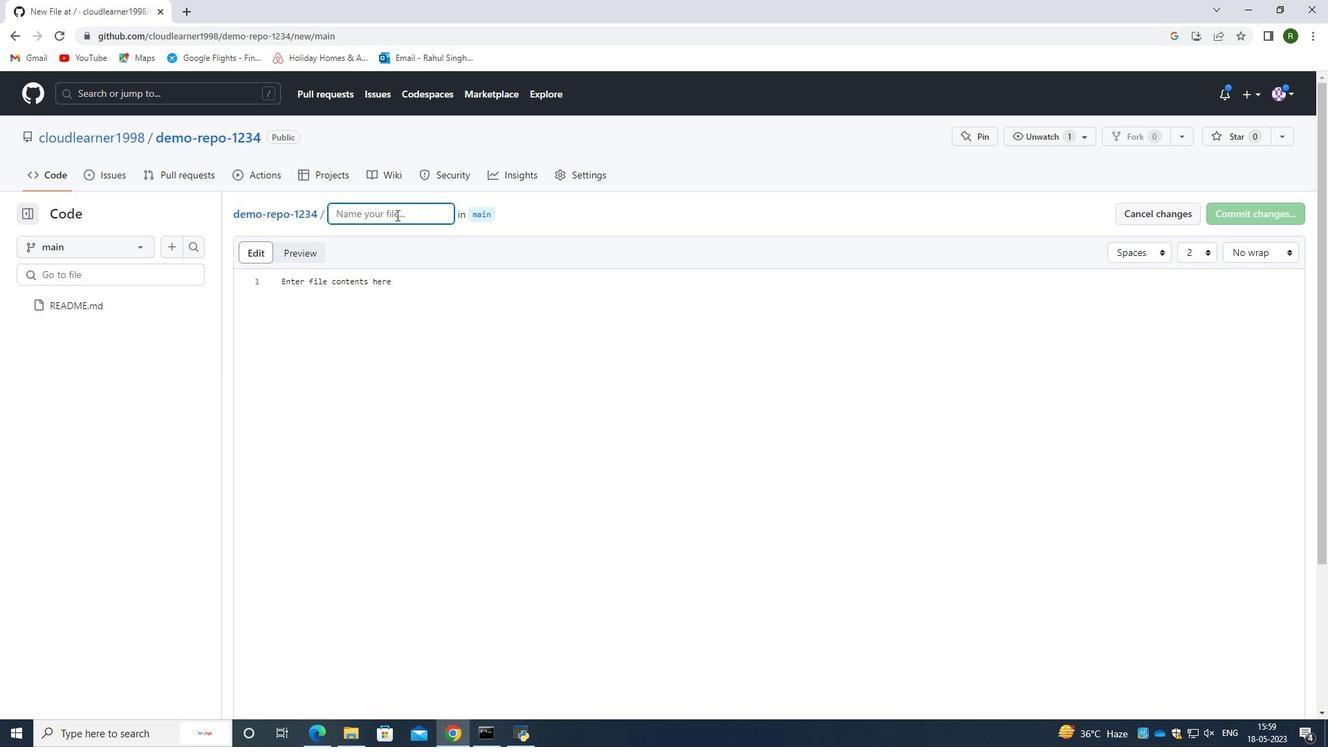 
Action: Key pressed TEST.PU<Key.backspace>Y
Screenshot: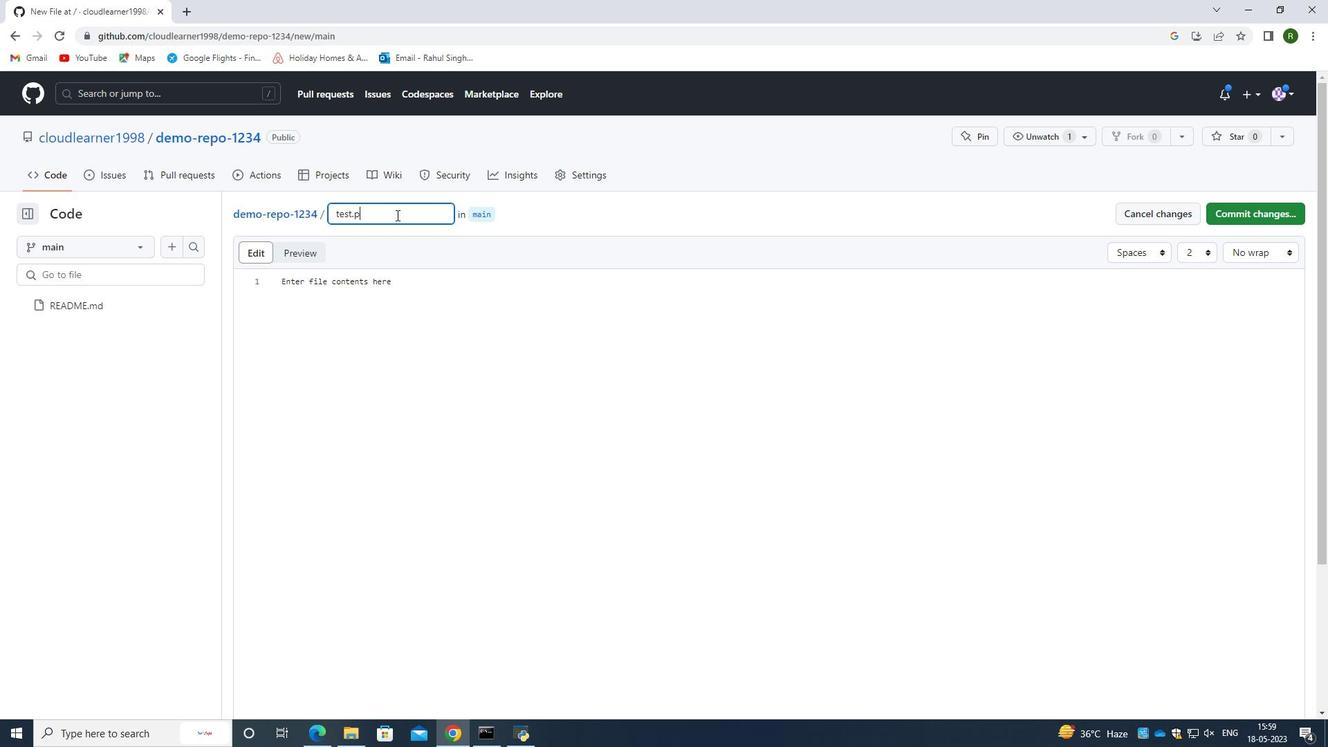 
Action: Mouse moved to (460, 304)
Screenshot: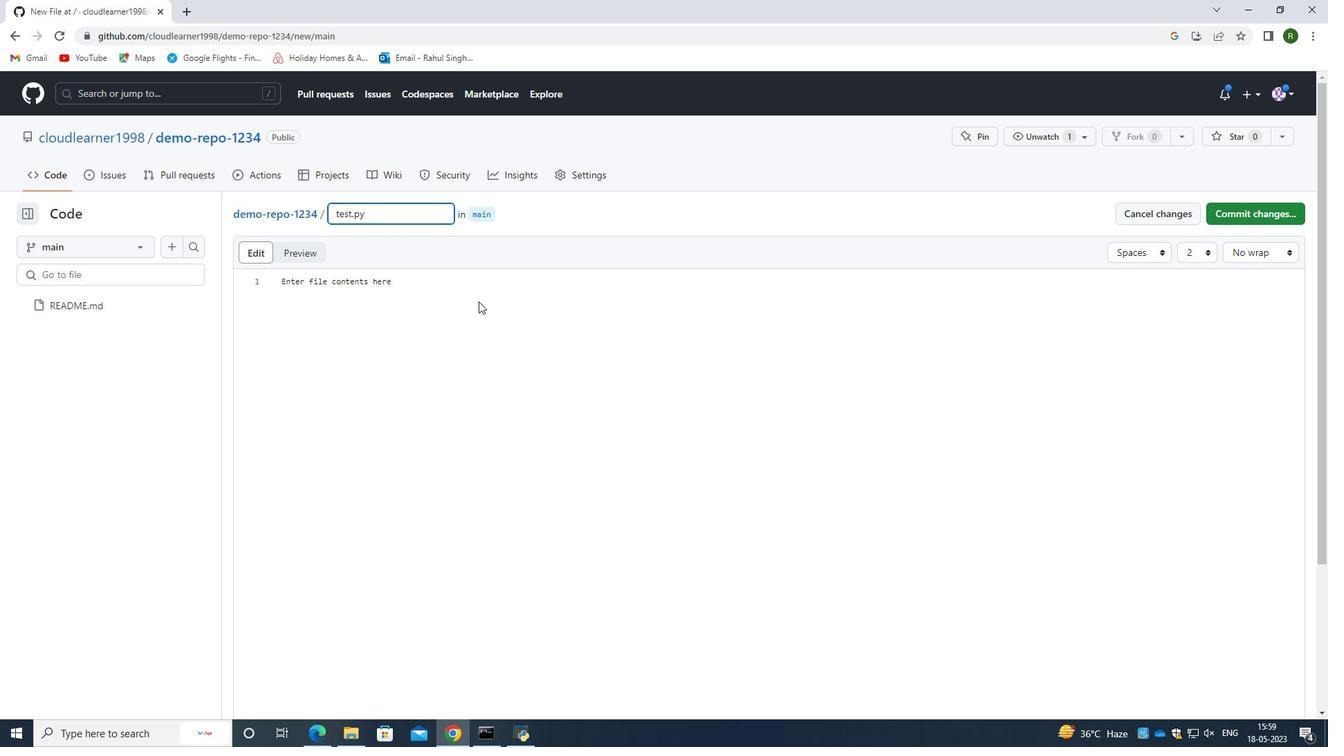 
Action: Mouse pressed left at (460, 304)
Screenshot: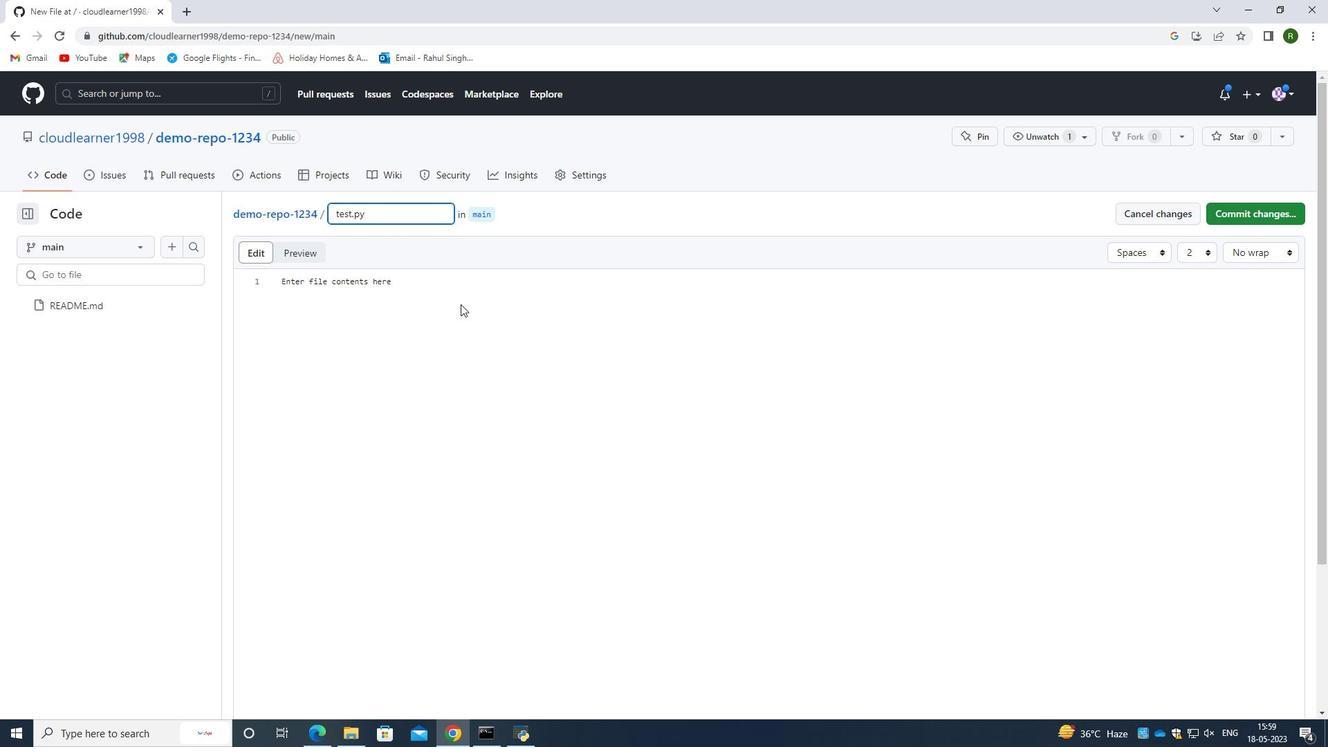 
Action: Key pressed <Key.shift>#TEST<Key.space>SCRIPT<Key.enter>PRINT<Key.space><Key.shift_r><Key.shift_r><Key.shift_r><Key.shift_r><Key.shift_r><Key.shift_r><Key.shift_r><Key.shift_r><Key.shift_r><Key.shift_r><Key.shift_r><Key.shift_r><Key.shift_r><Key.shift_r><Key.shift_r><Key.shift_r><Key.shift_r><Key.shift_r><Key.shift_r><Key.shift_r><Key.shift_r>(<Key.backspace><Key.backspace><Key.shift_r>)<Key.backspace><Key.shift_r>(<Key.shift_r>"<Key.caps_lock>h<Key.caps_lock>ELLO<Key.space>,<Key.space><Key.backspace>WORLD<Key.shift_r>"<Key.shift_r>)
Screenshot: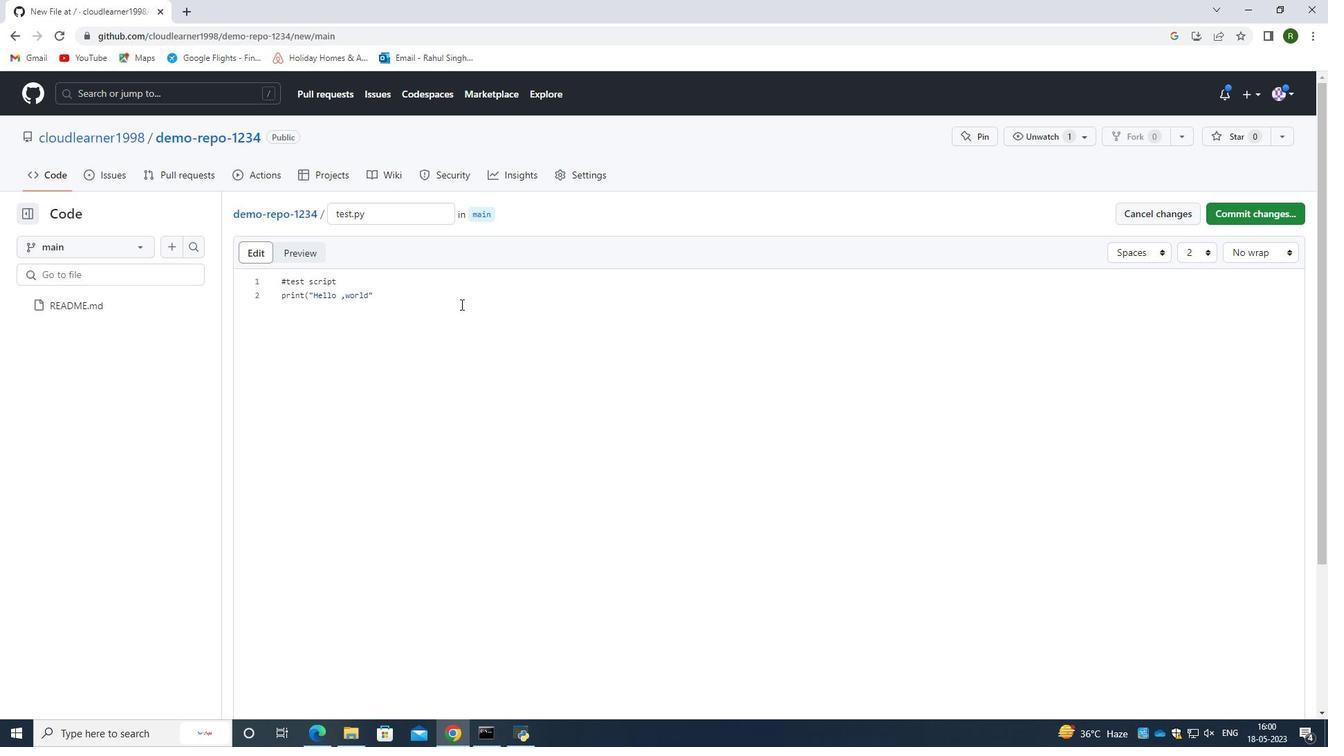 
Action: Mouse moved to (1245, 215)
Screenshot: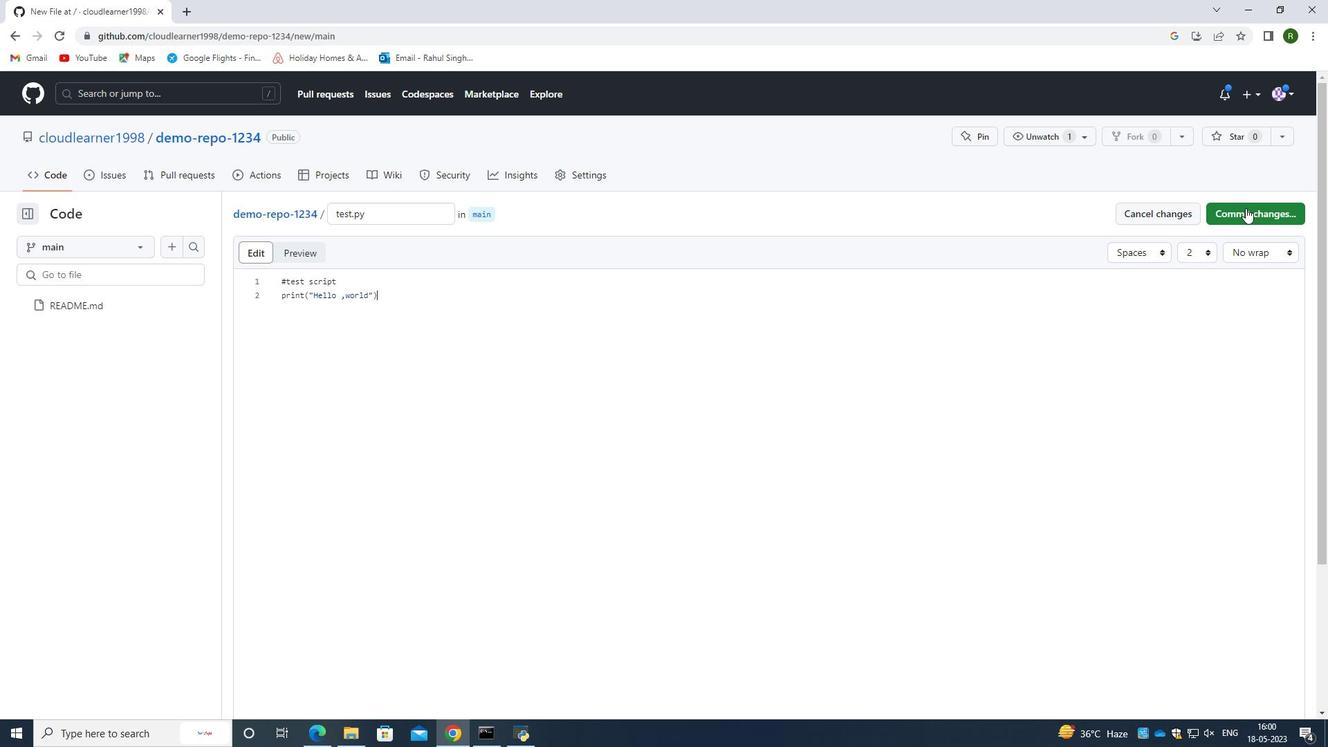 
Action: Mouse pressed left at (1245, 215)
Screenshot: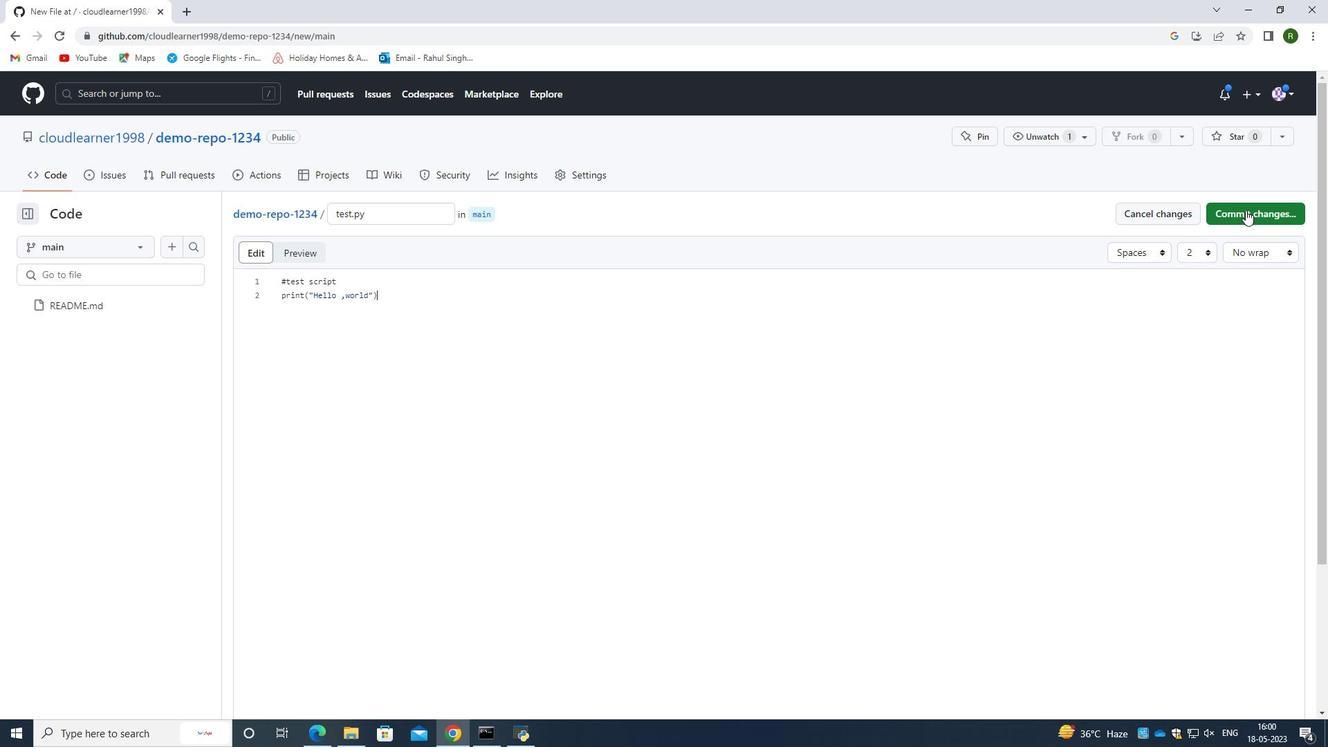 
Action: Mouse moved to (540, 296)
Screenshot: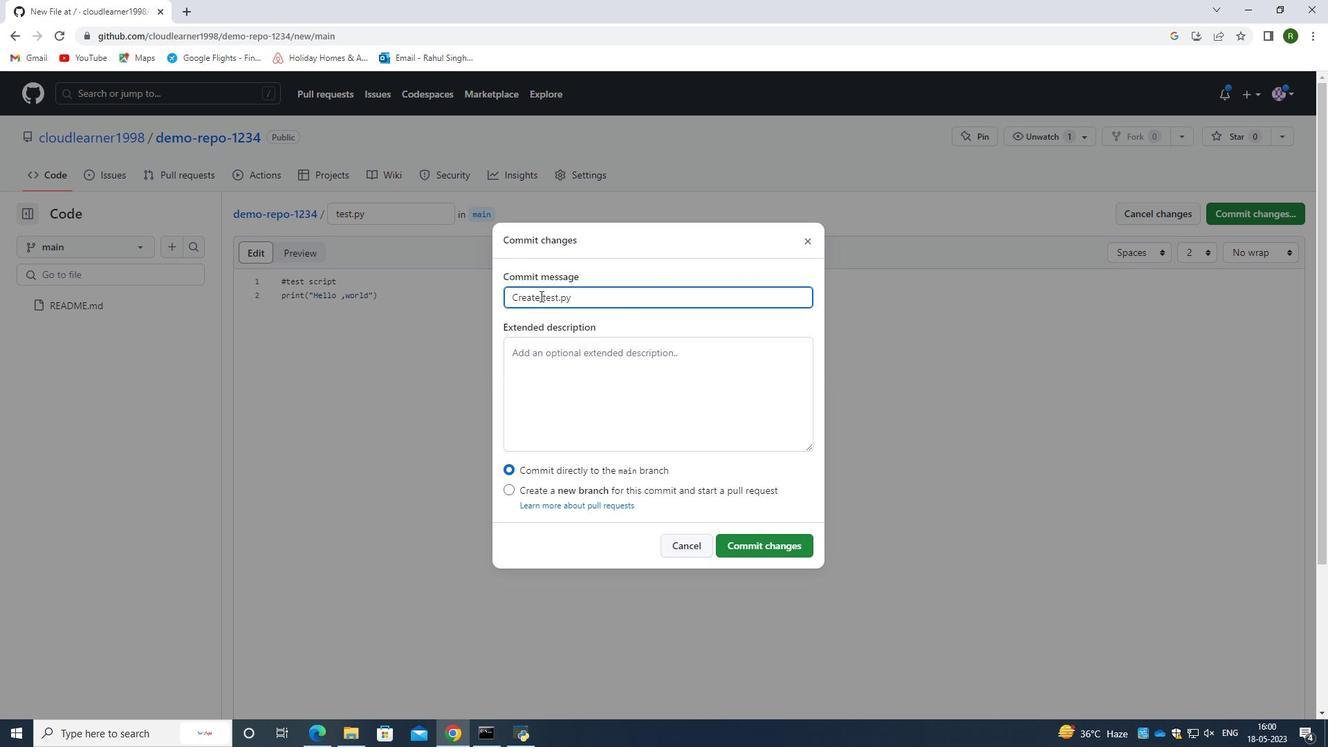 
Action: Mouse pressed left at (540, 296)
Screenshot: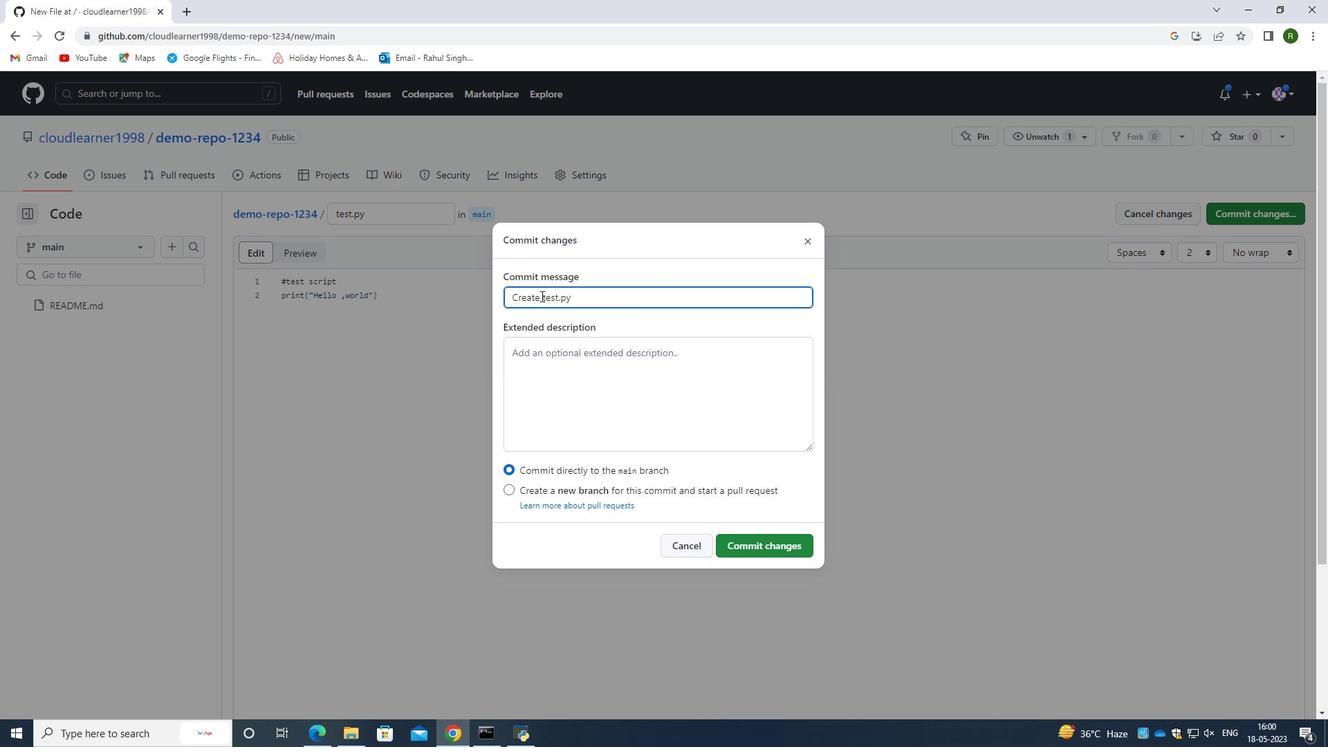 
Action: Mouse moved to (729, 541)
Screenshot: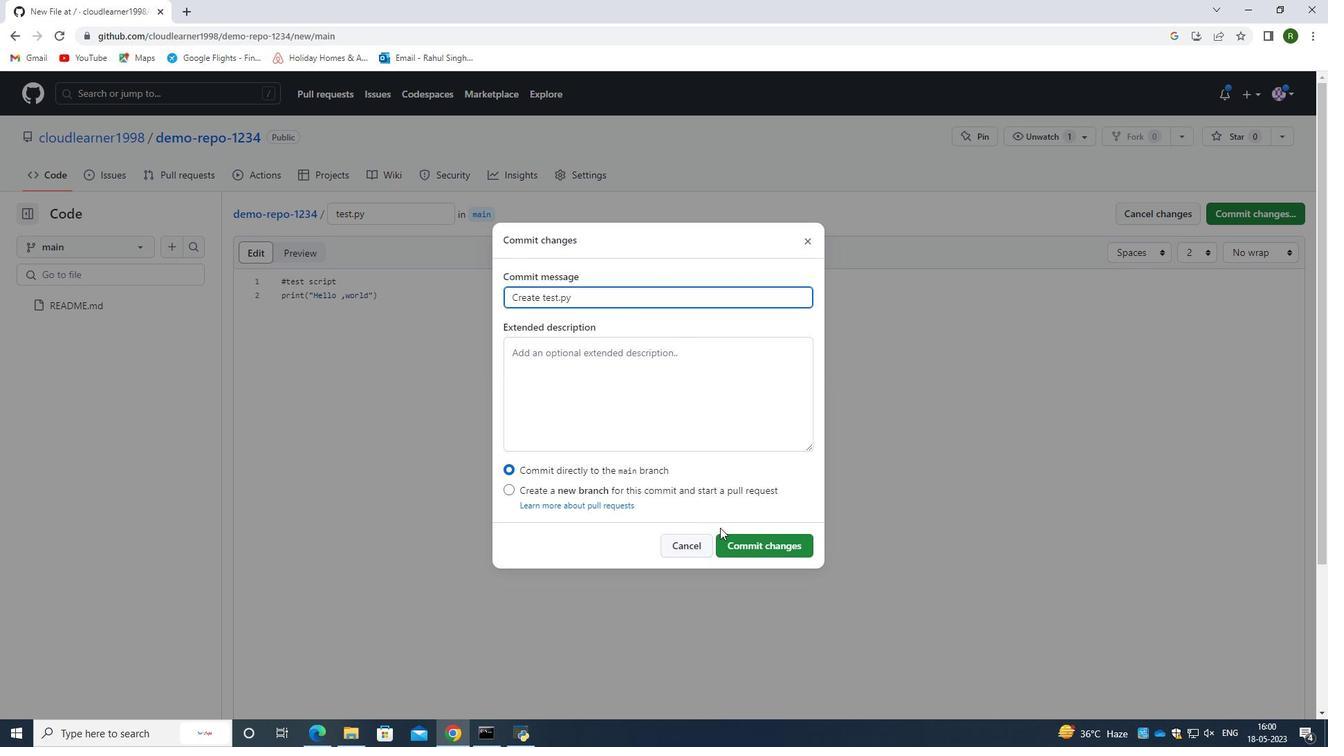 
Action: Mouse pressed left at (729, 541)
Screenshot: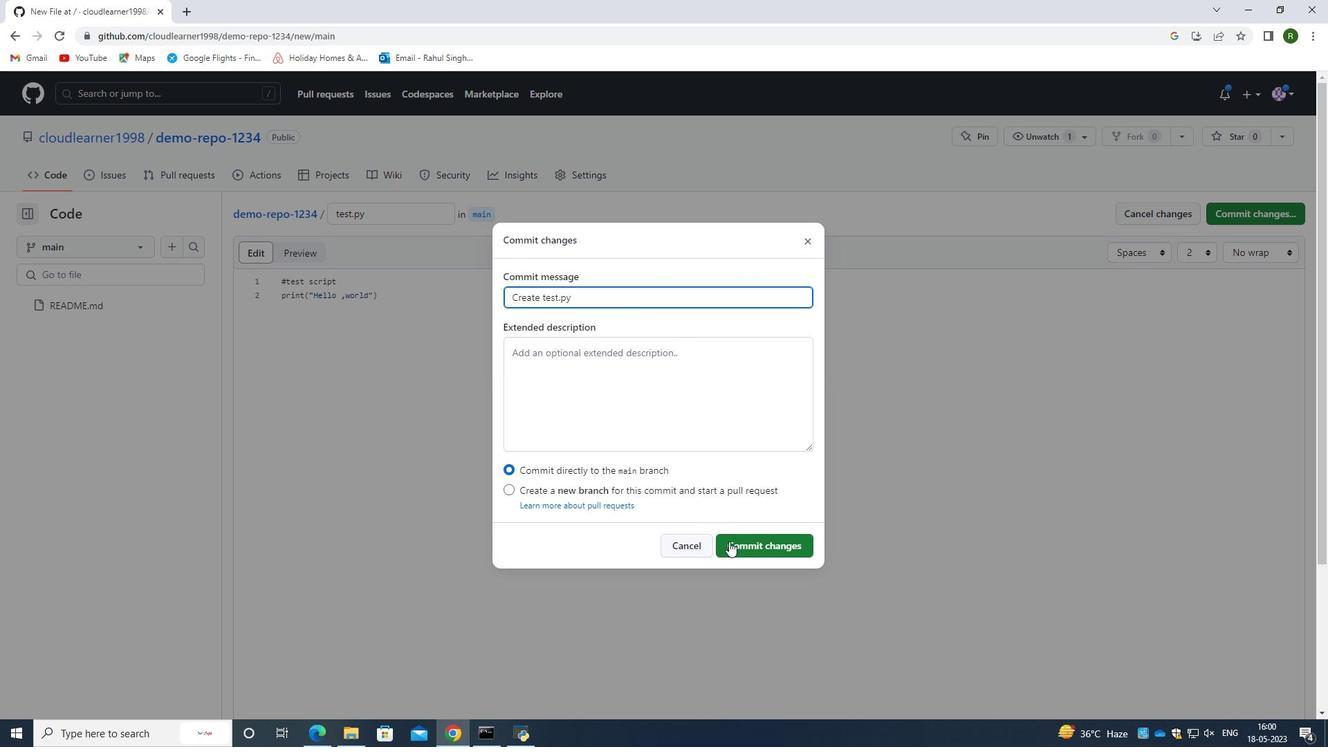 
Action: Mouse moved to (170, 360)
Screenshot: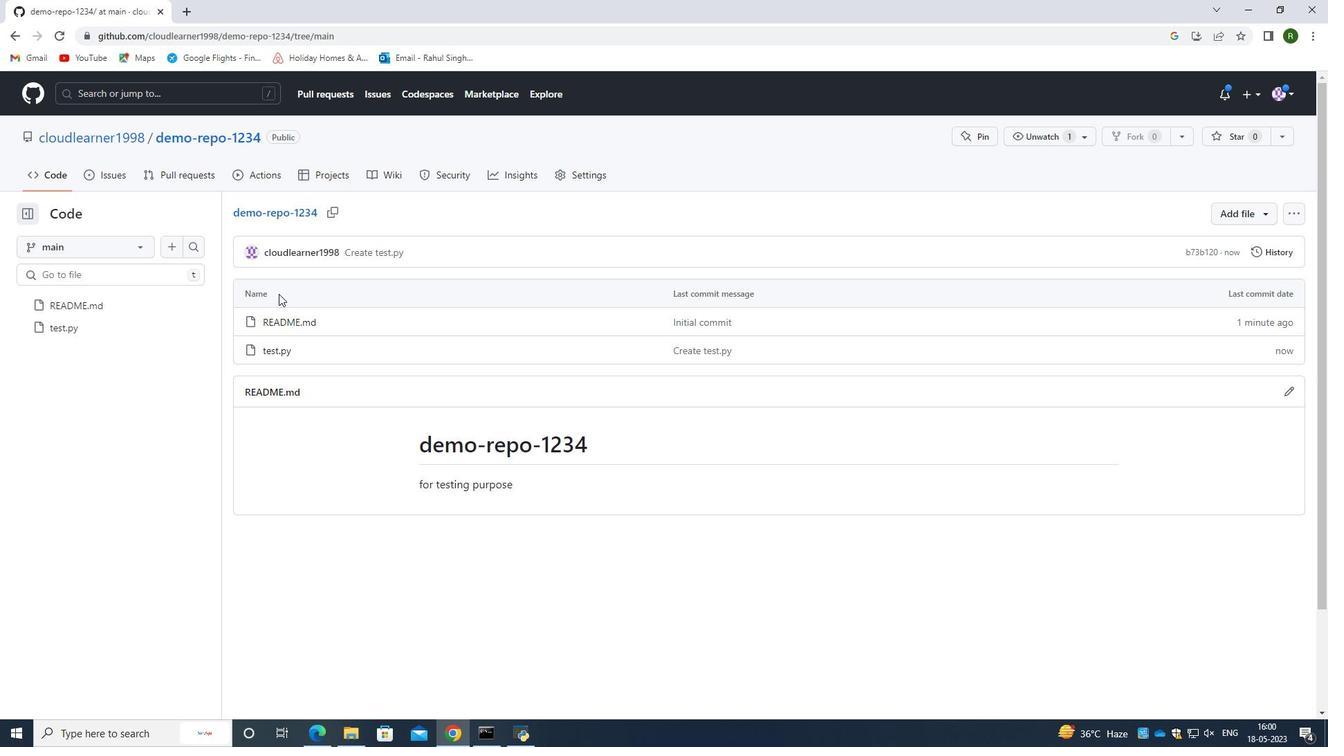 
Action: Mouse pressed left at (170, 360)
Screenshot: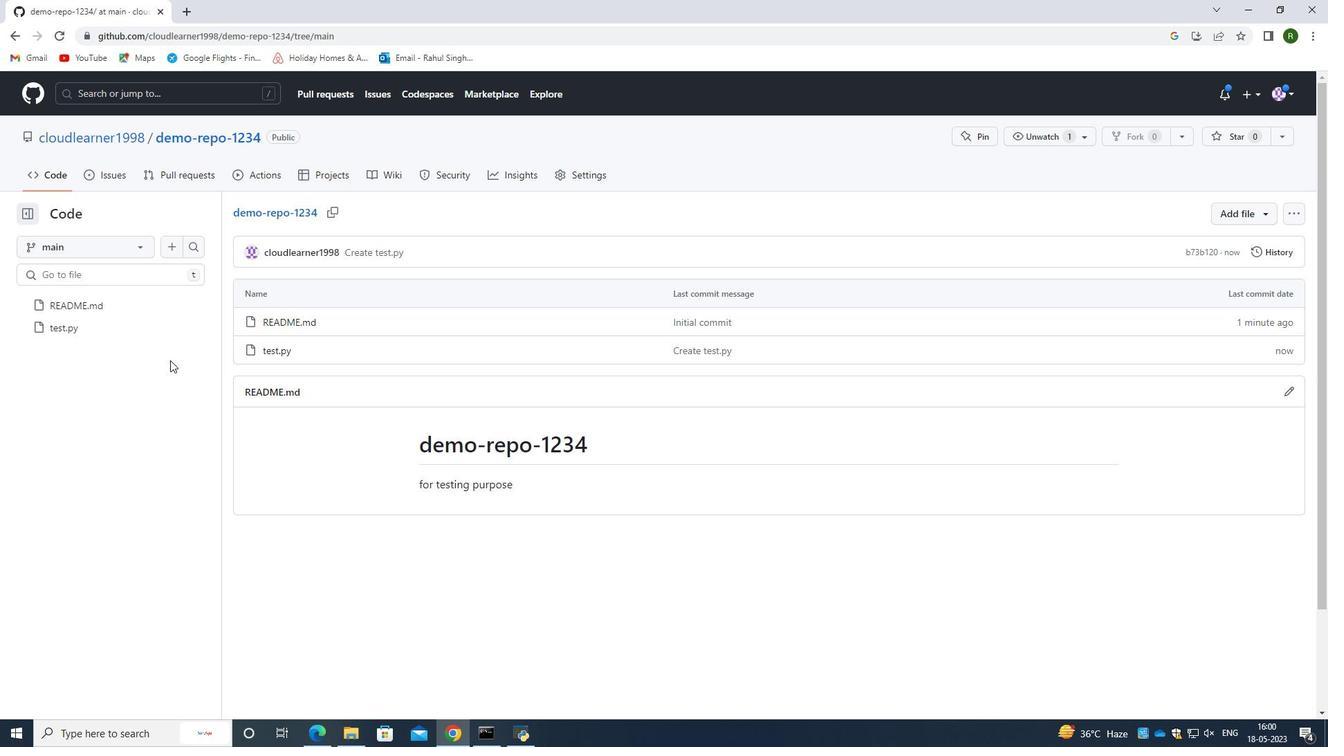 
Action: Mouse moved to (125, 244)
Screenshot: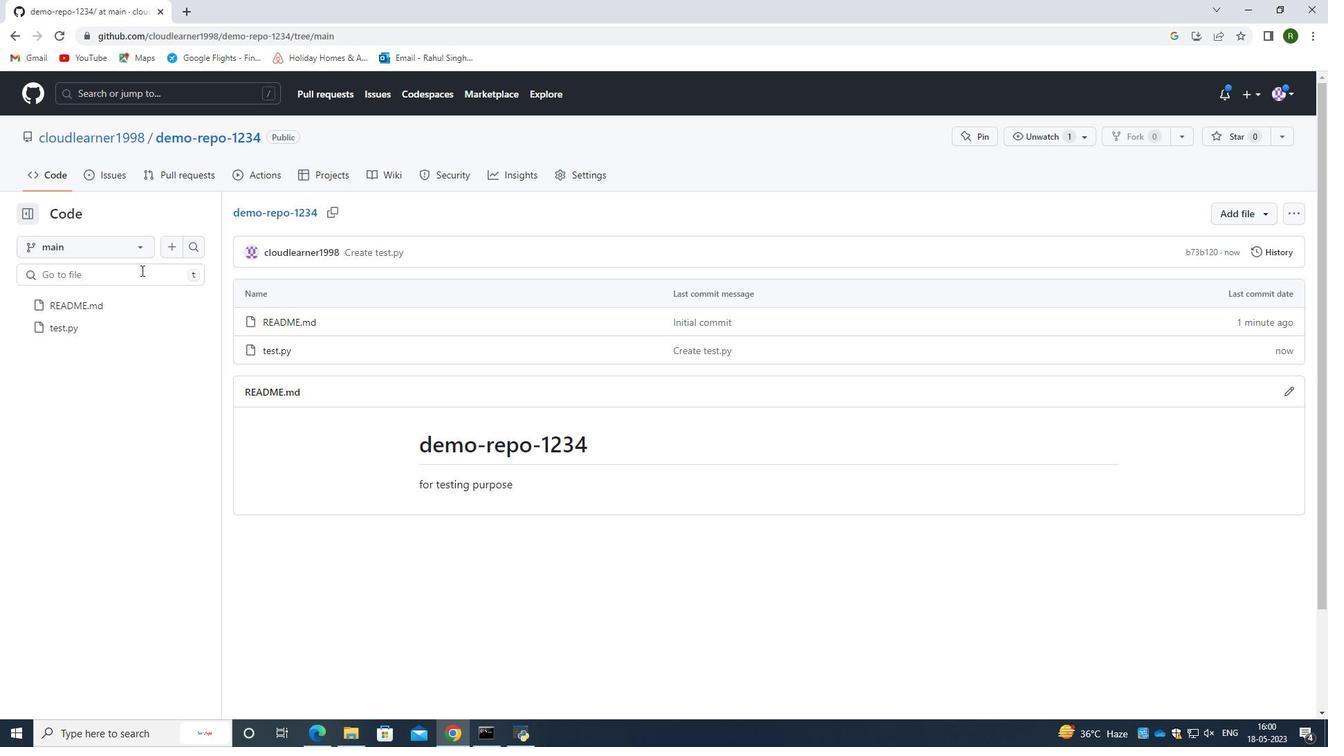 
Action: Mouse pressed left at (125, 244)
Screenshot: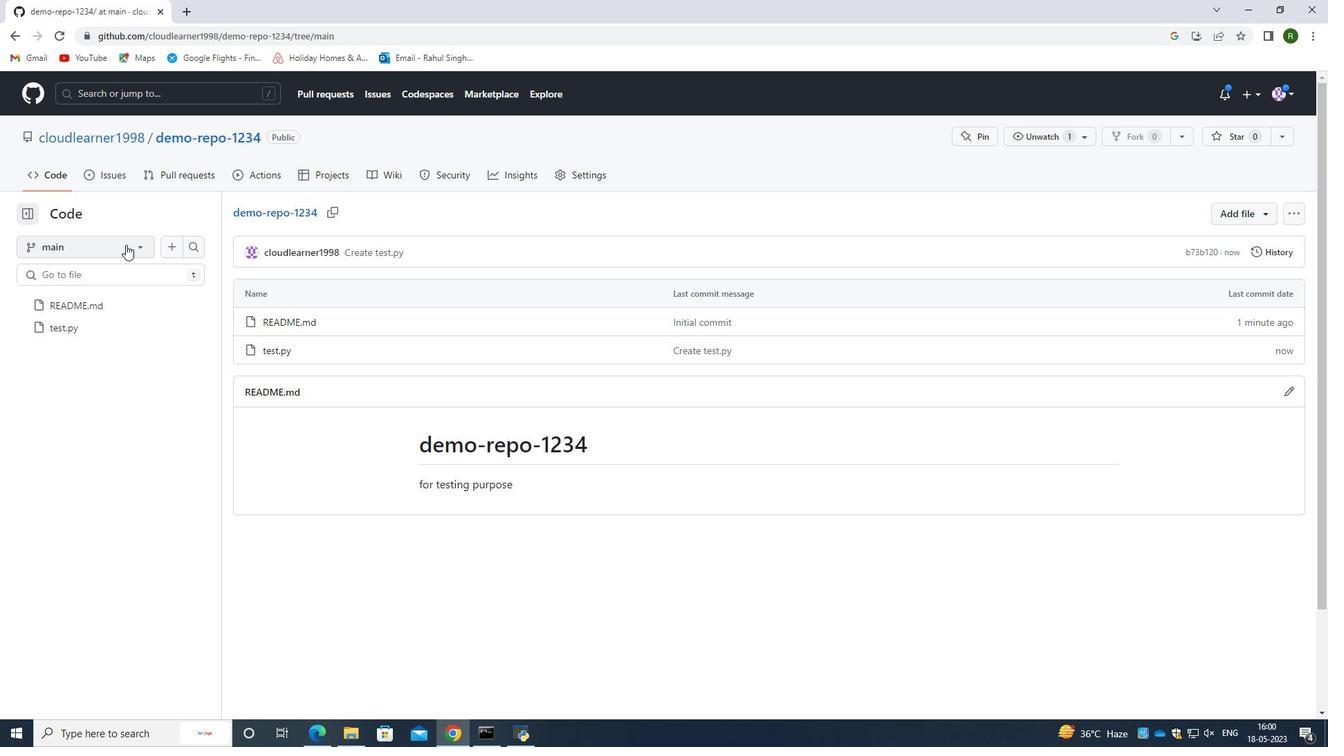 
Action: Mouse moved to (116, 305)
Screenshot: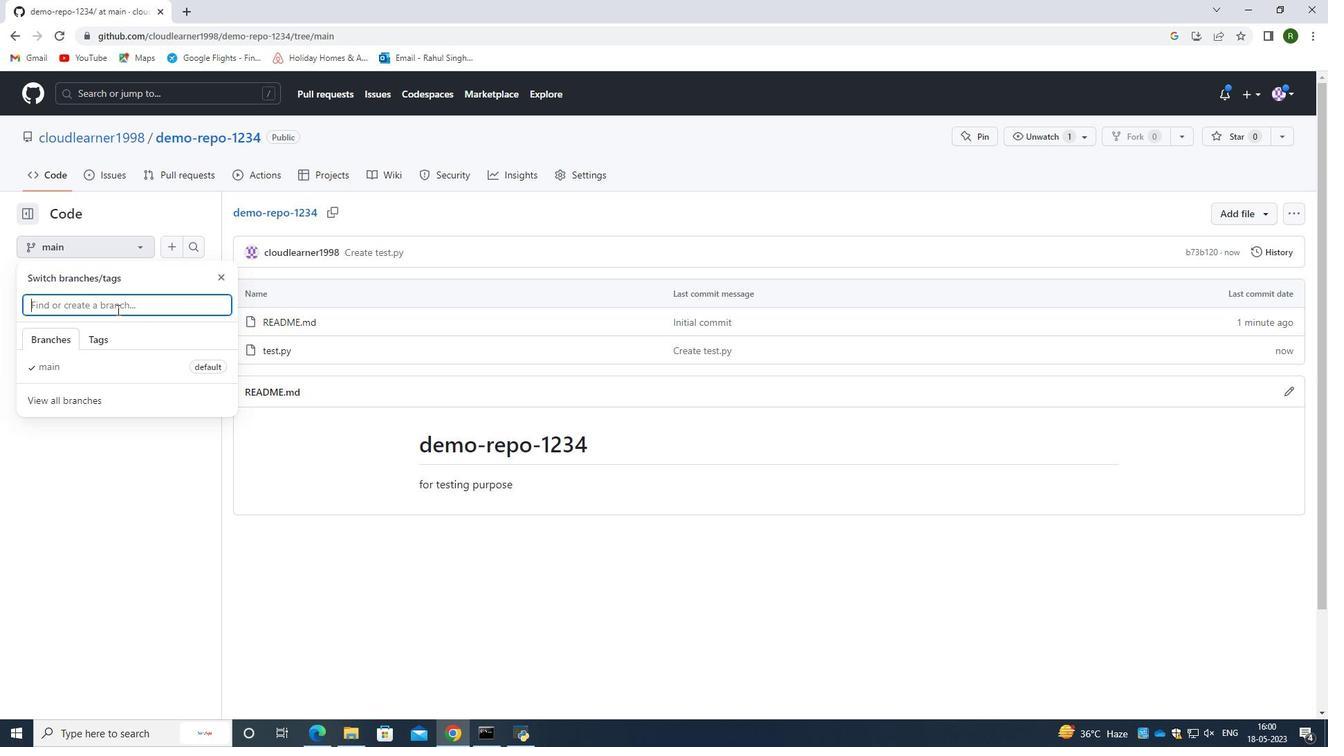 
Action: Mouse pressed left at (116, 305)
Screenshot: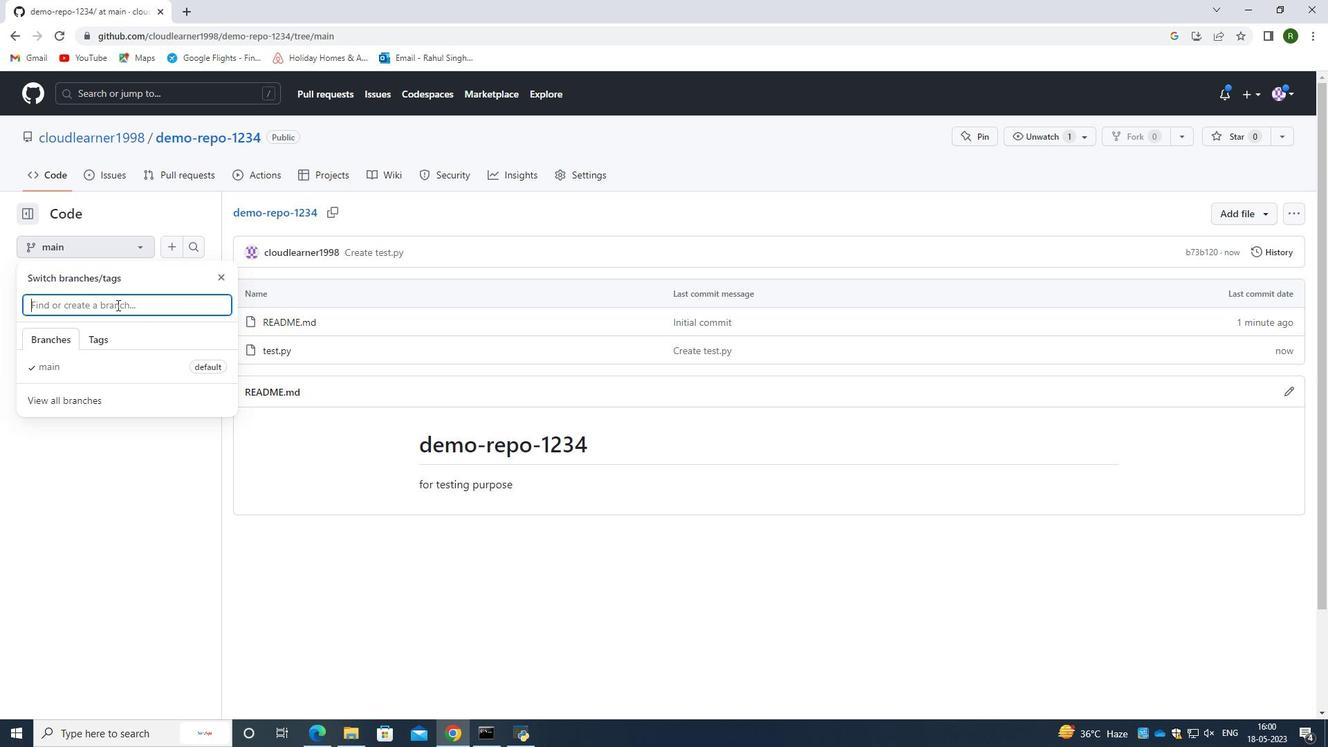 
Action: Key pressed M<Key.backspace>MASTER<Key.enter>
Screenshot: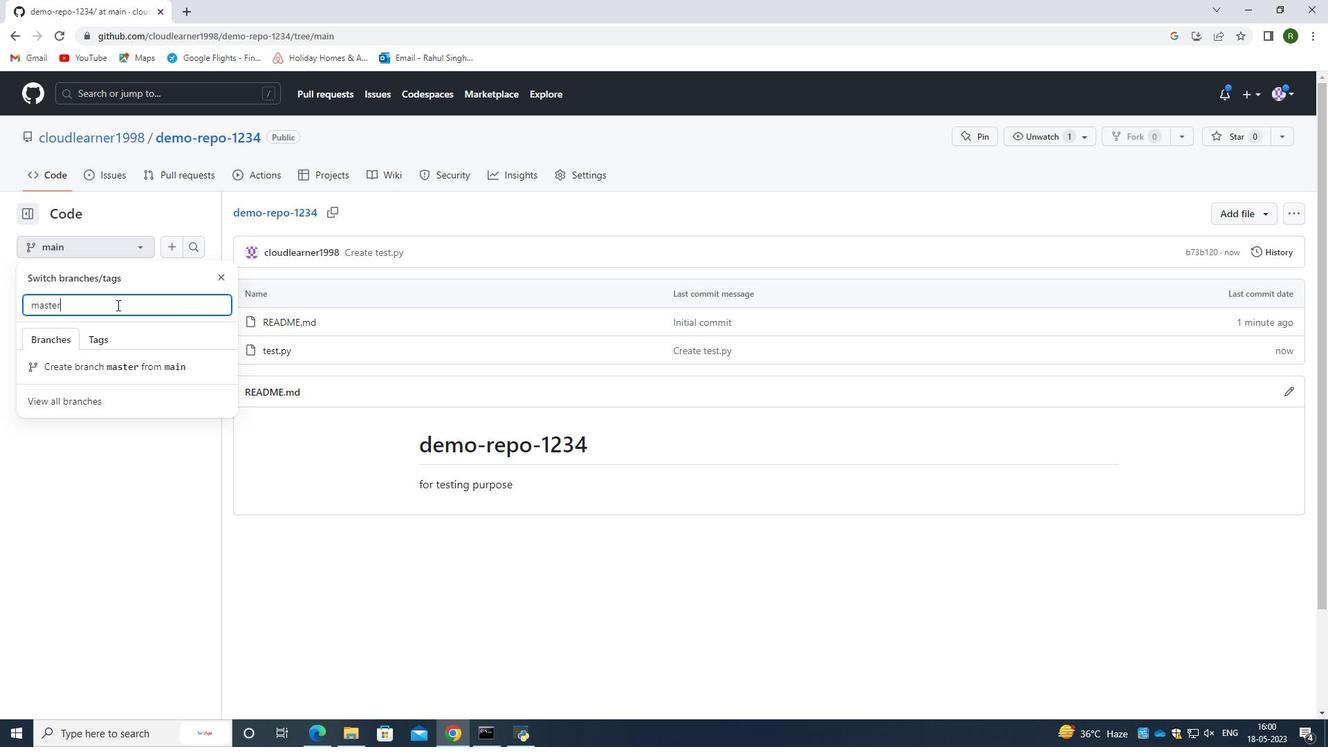 
Action: Mouse moved to (124, 372)
Screenshot: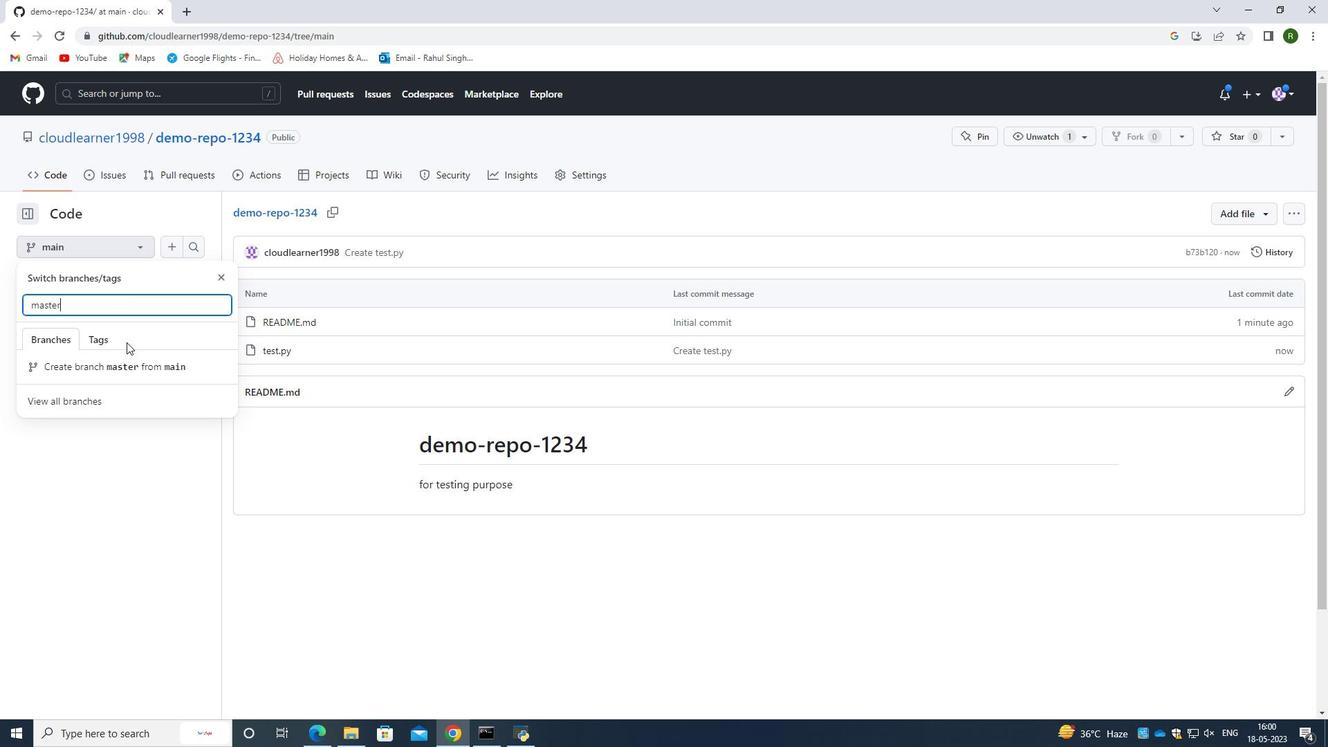 
Action: Mouse pressed left at (124, 372)
Screenshot: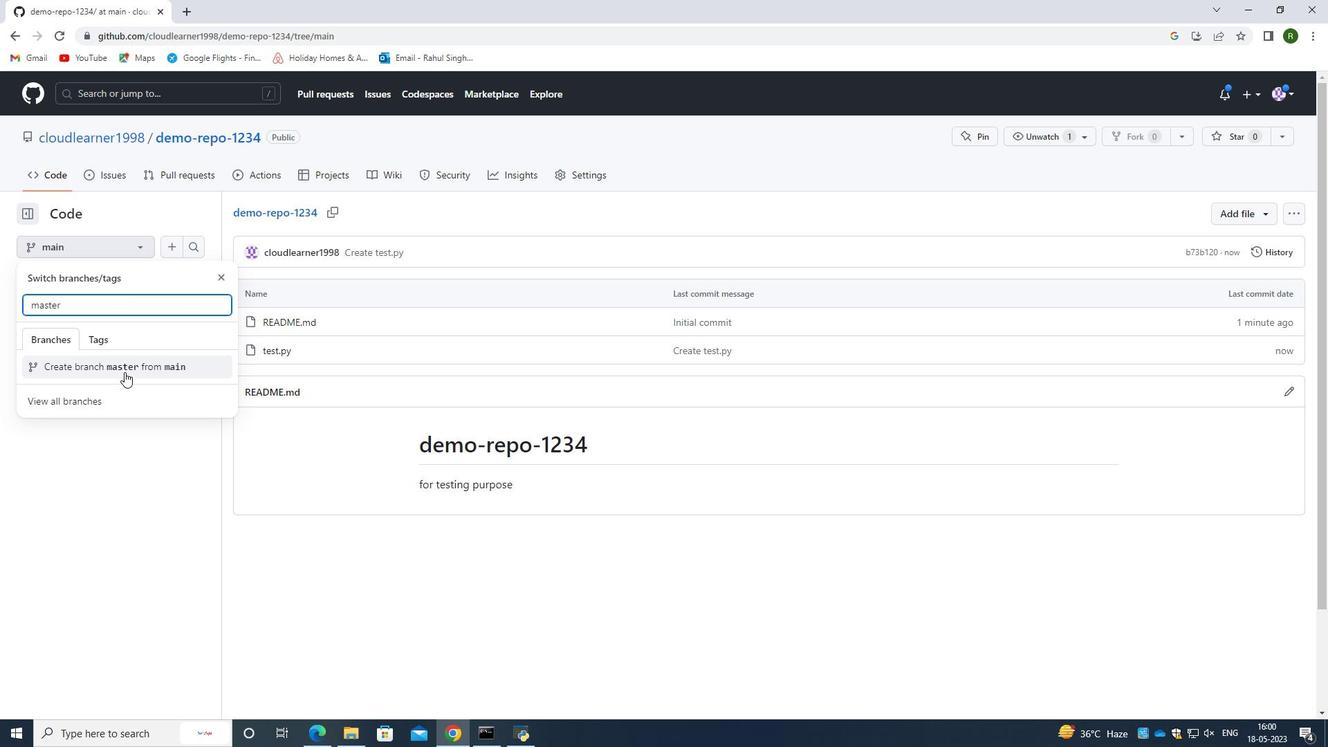 
Action: Mouse moved to (196, 322)
Screenshot: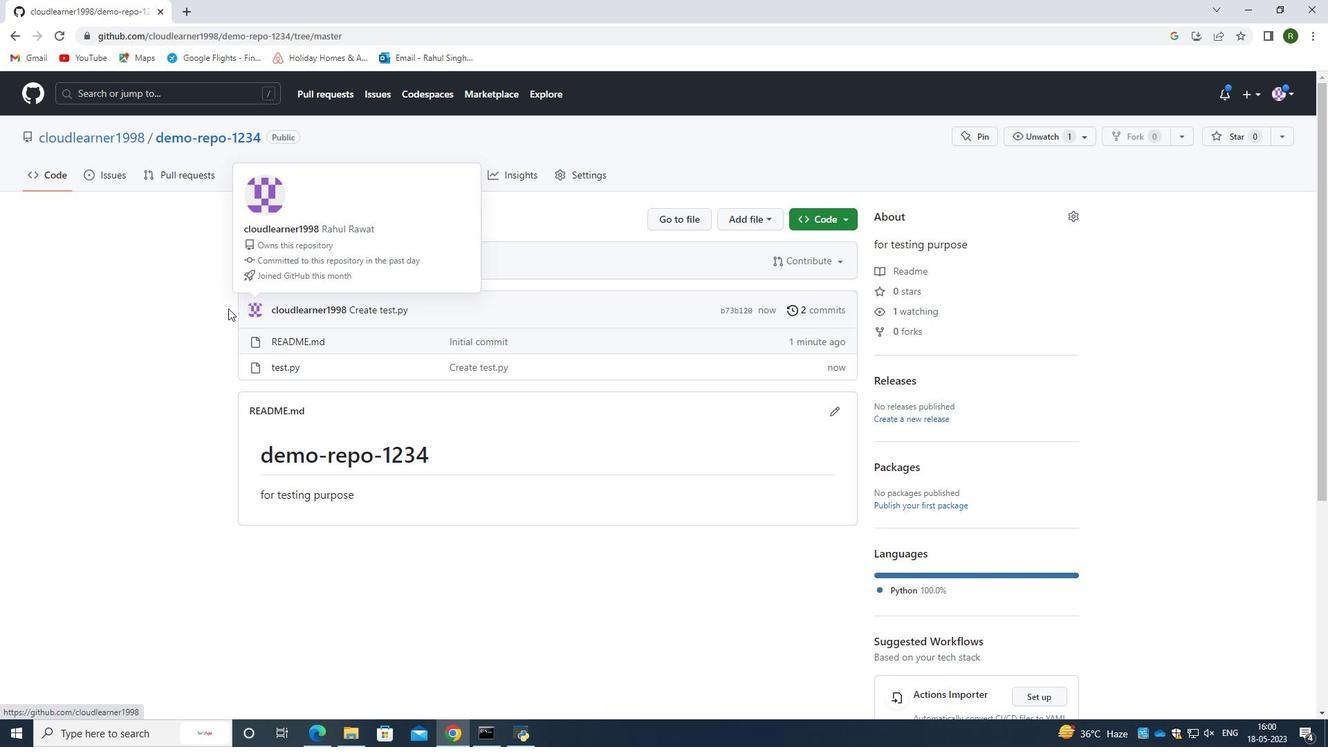 
Action: Mouse pressed left at (196, 322)
Screenshot: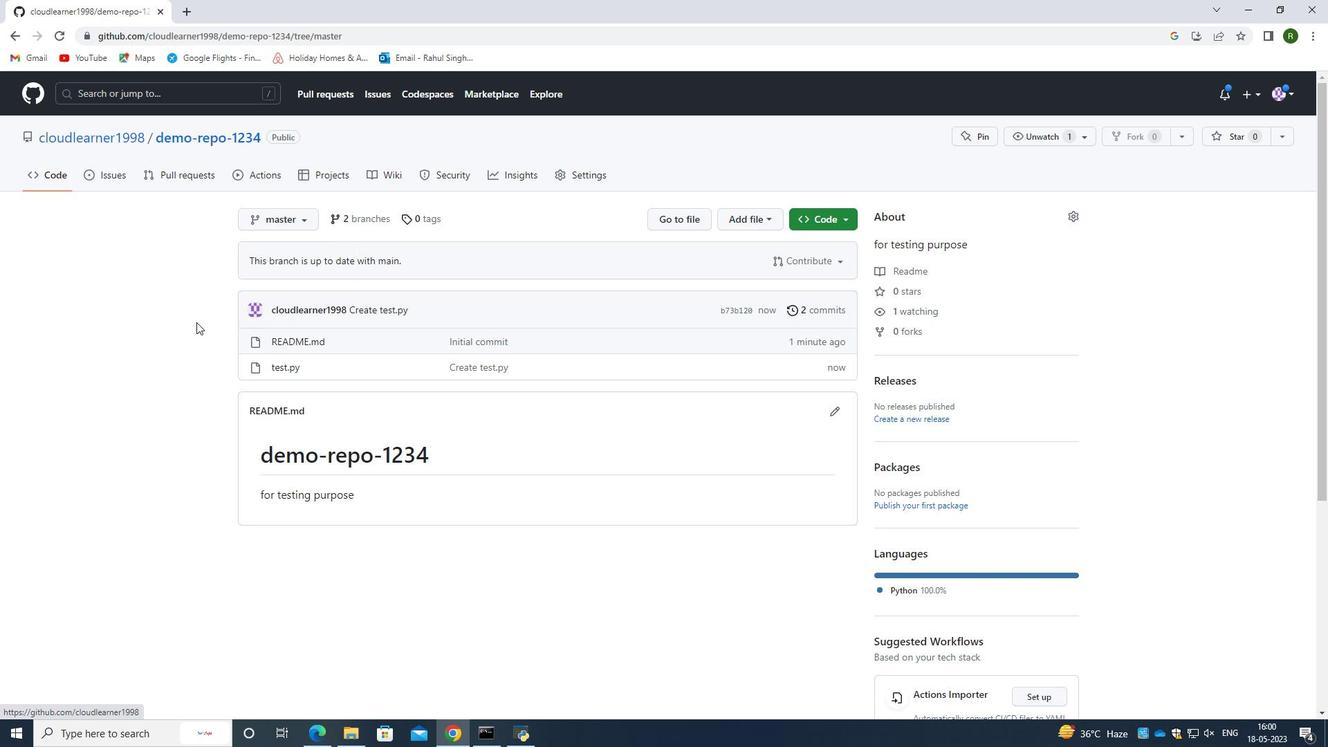 
Action: Mouse moved to (283, 217)
Screenshot: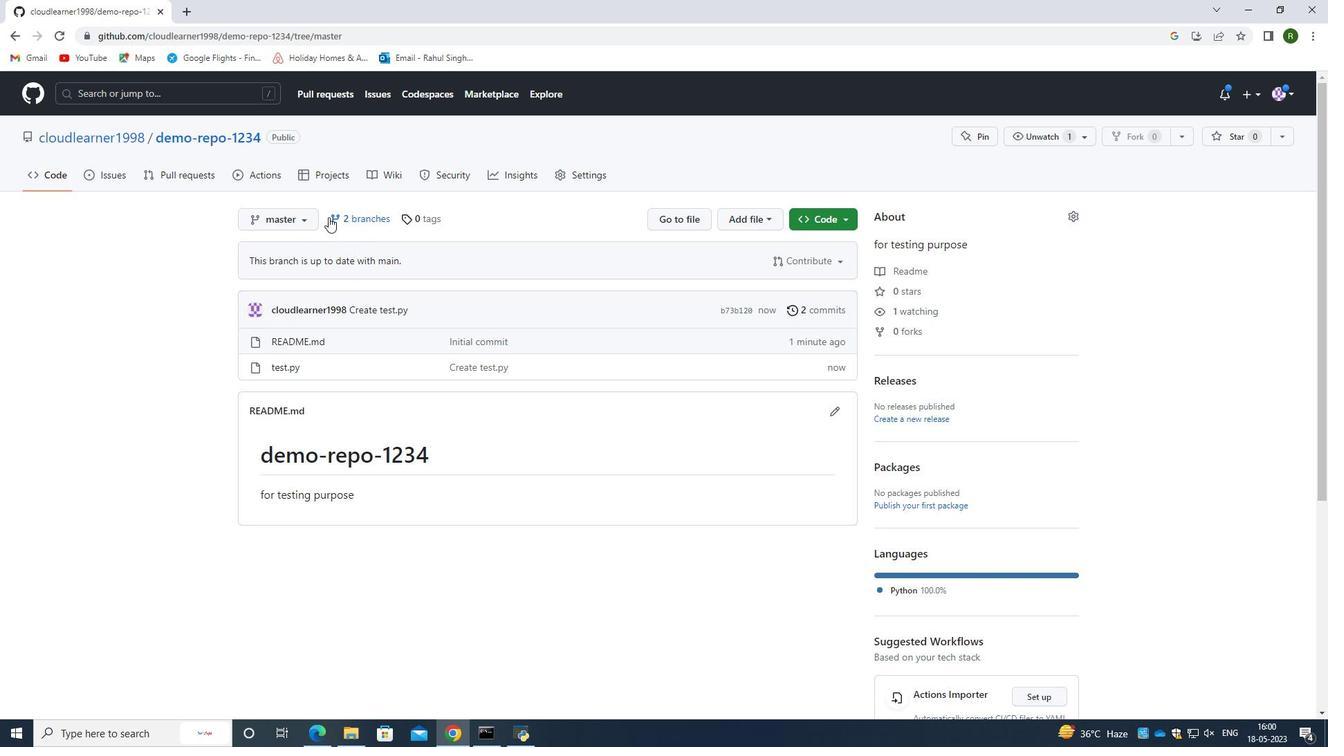 
Action: Mouse pressed left at (283, 217)
Screenshot: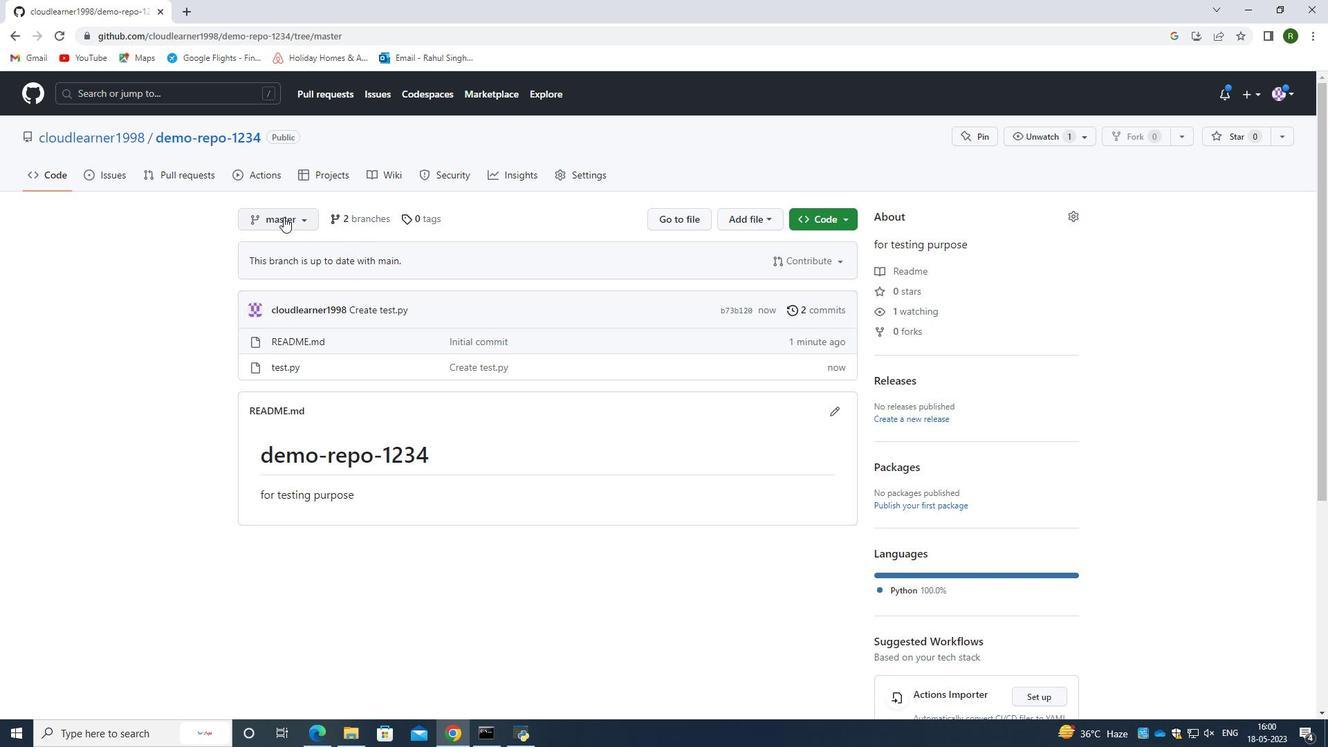 
Action: Mouse moved to (287, 338)
Screenshot: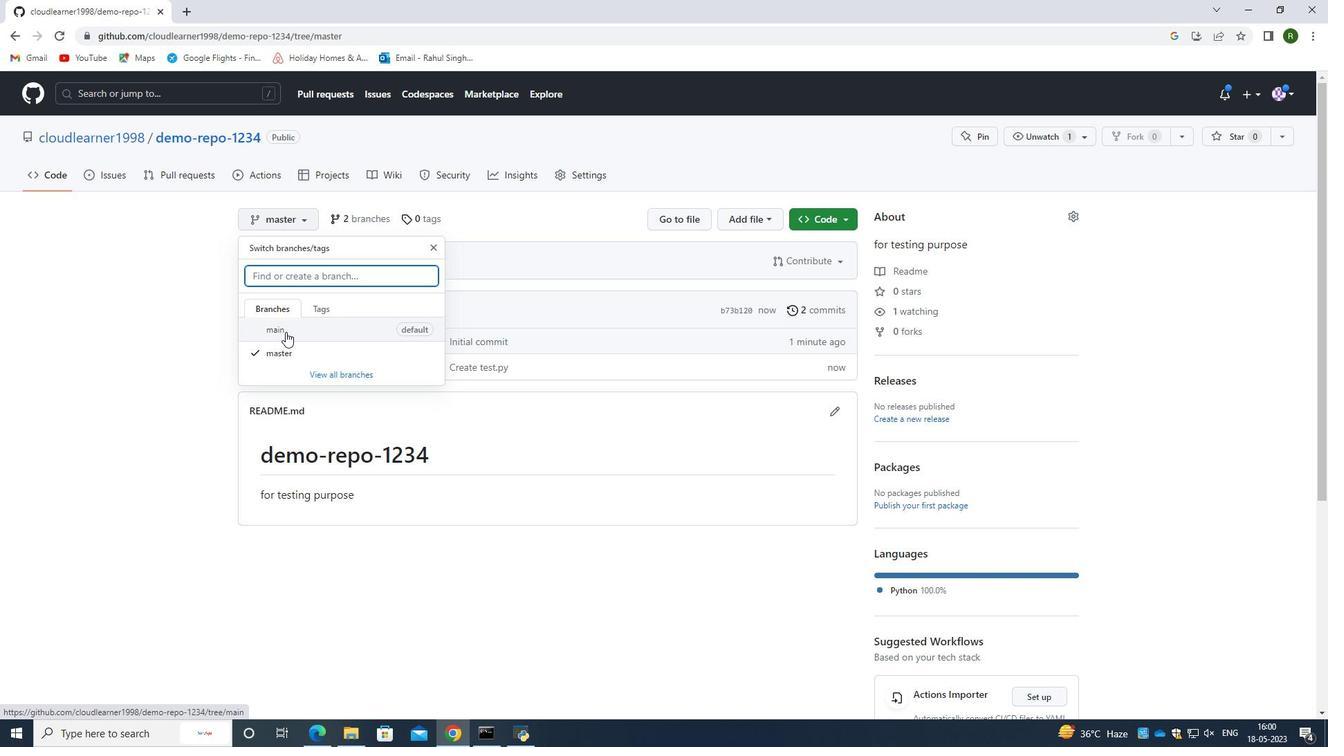 
Action: Mouse pressed left at (287, 338)
Screenshot: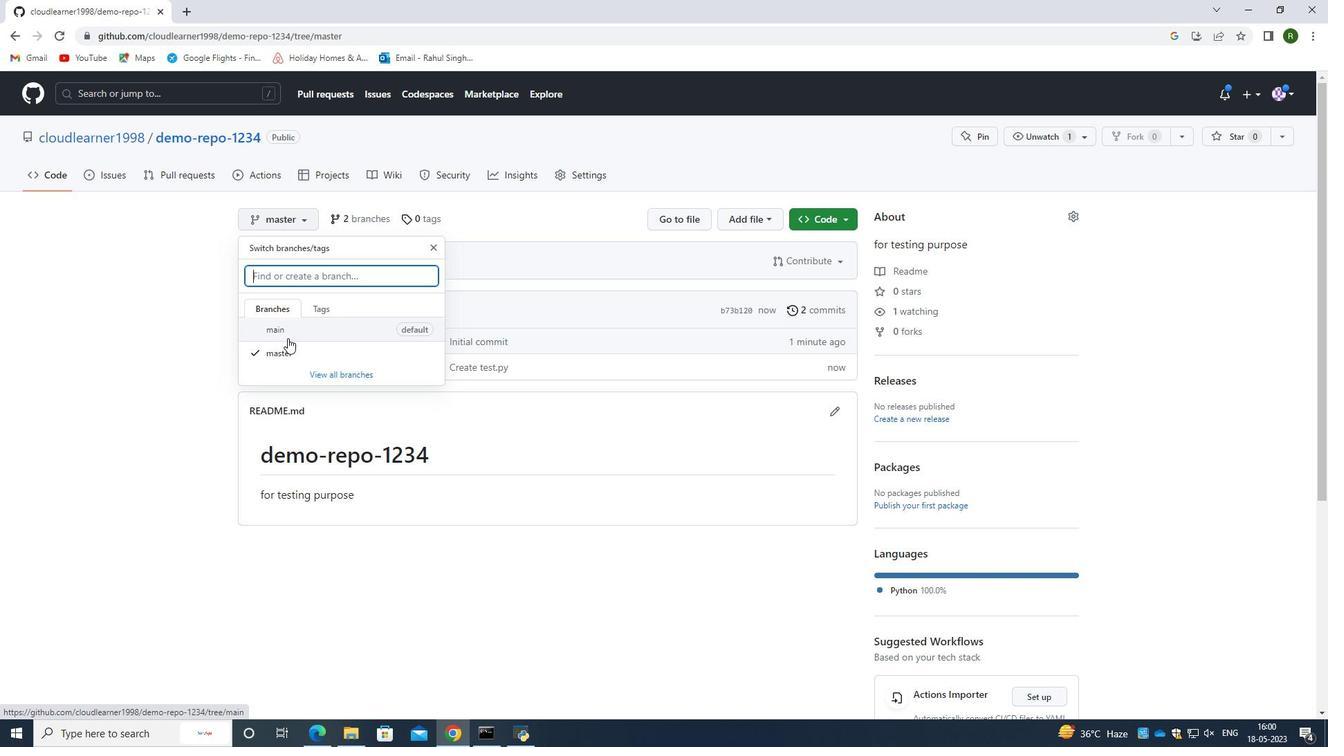 
Action: Mouse moved to (293, 220)
Screenshot: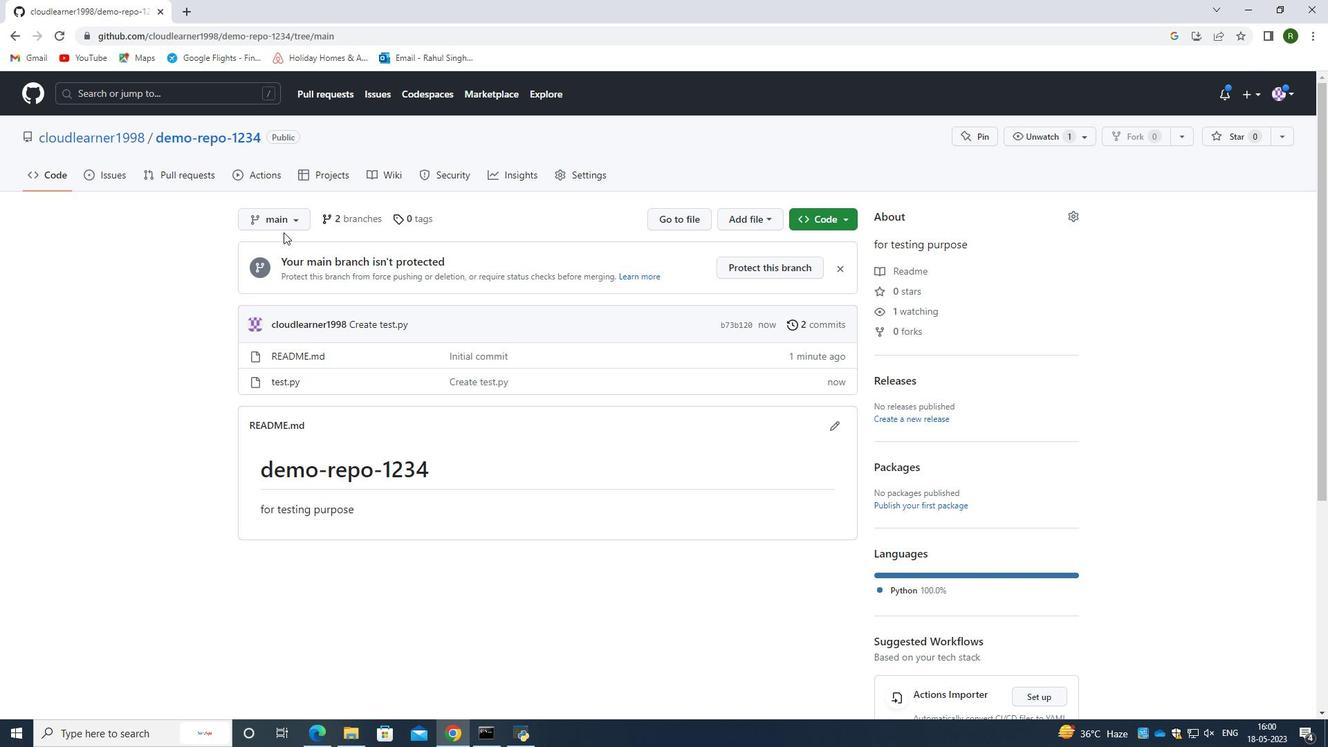 
Action: Mouse pressed left at (293, 220)
Screenshot: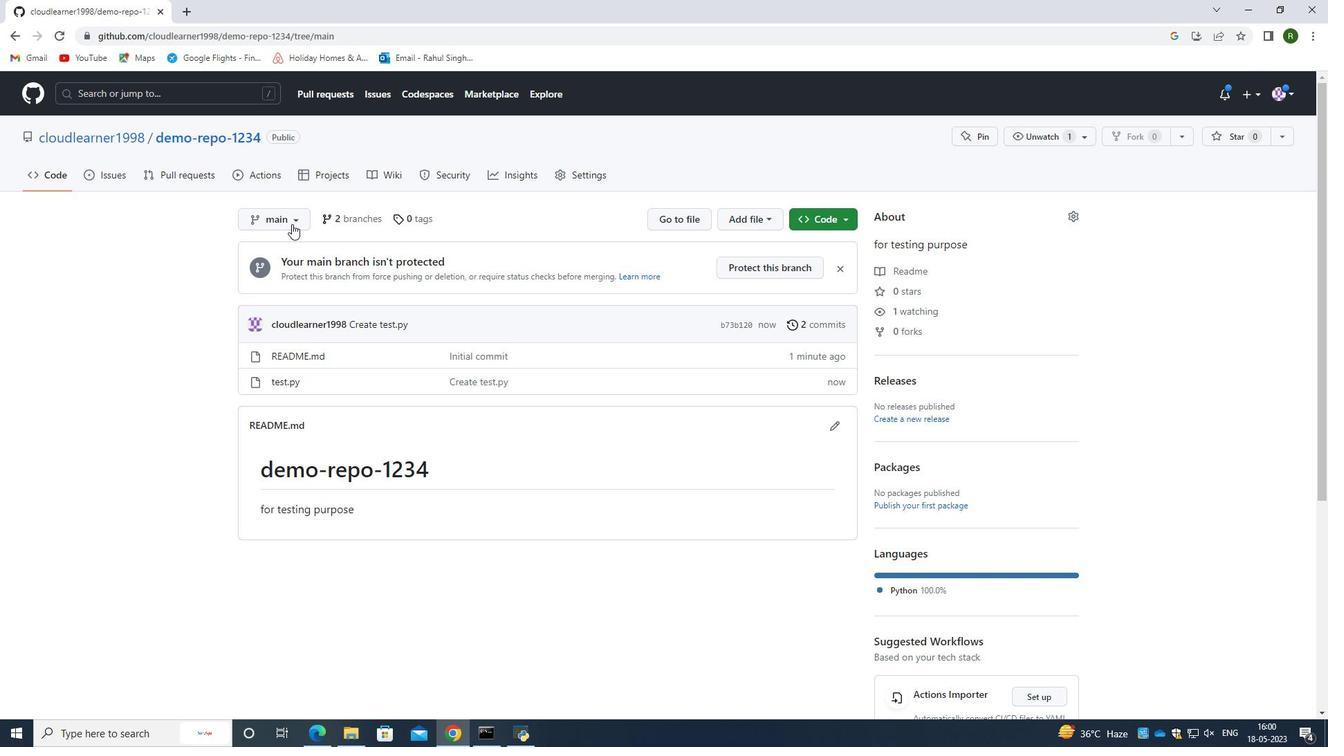 
Action: Mouse moved to (286, 357)
Screenshot: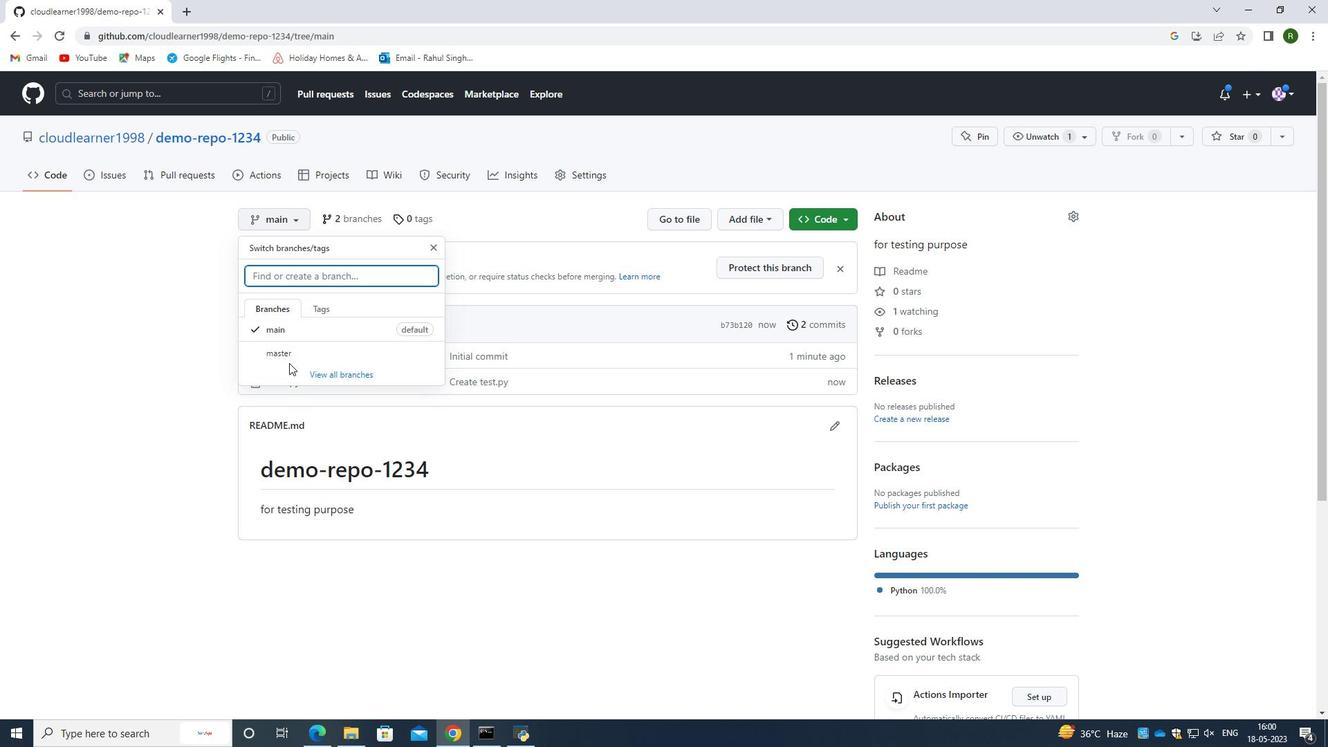 
Action: Mouse pressed left at (286, 357)
Screenshot: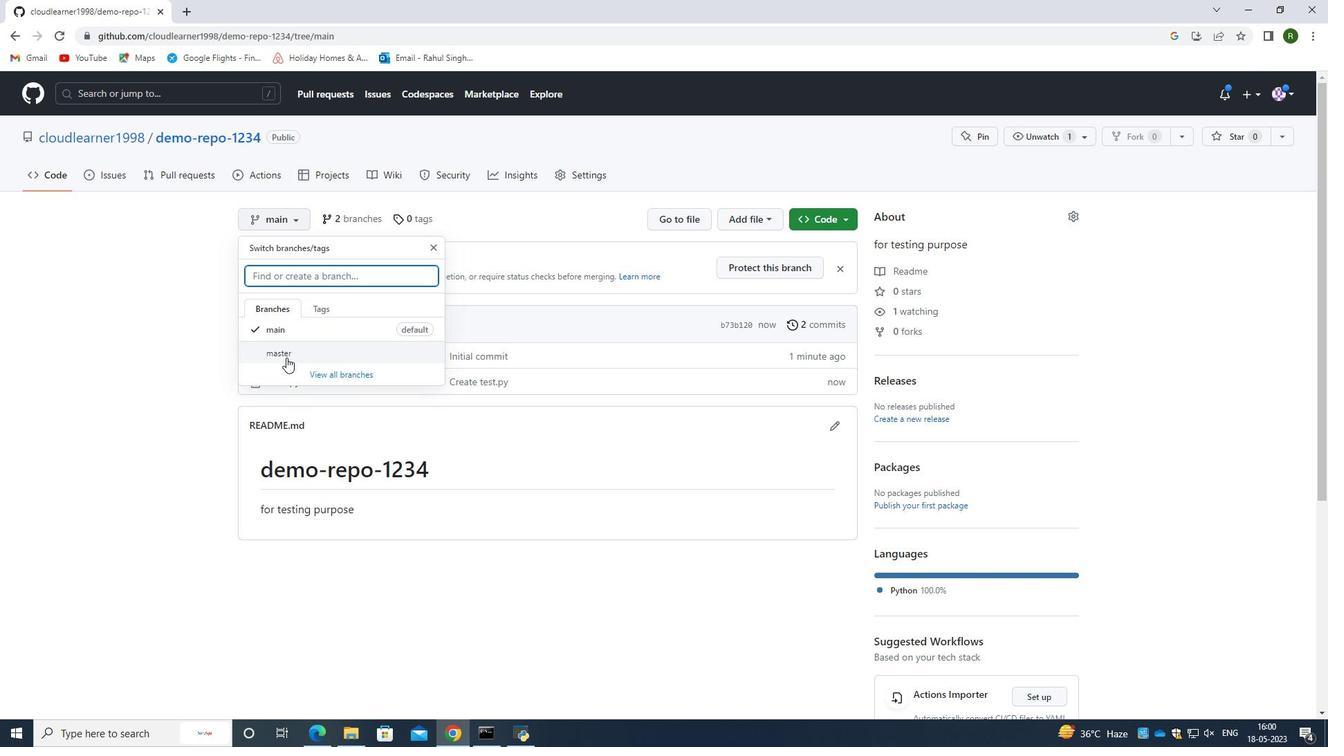 
Action: Mouse moved to (285, 362)
Screenshot: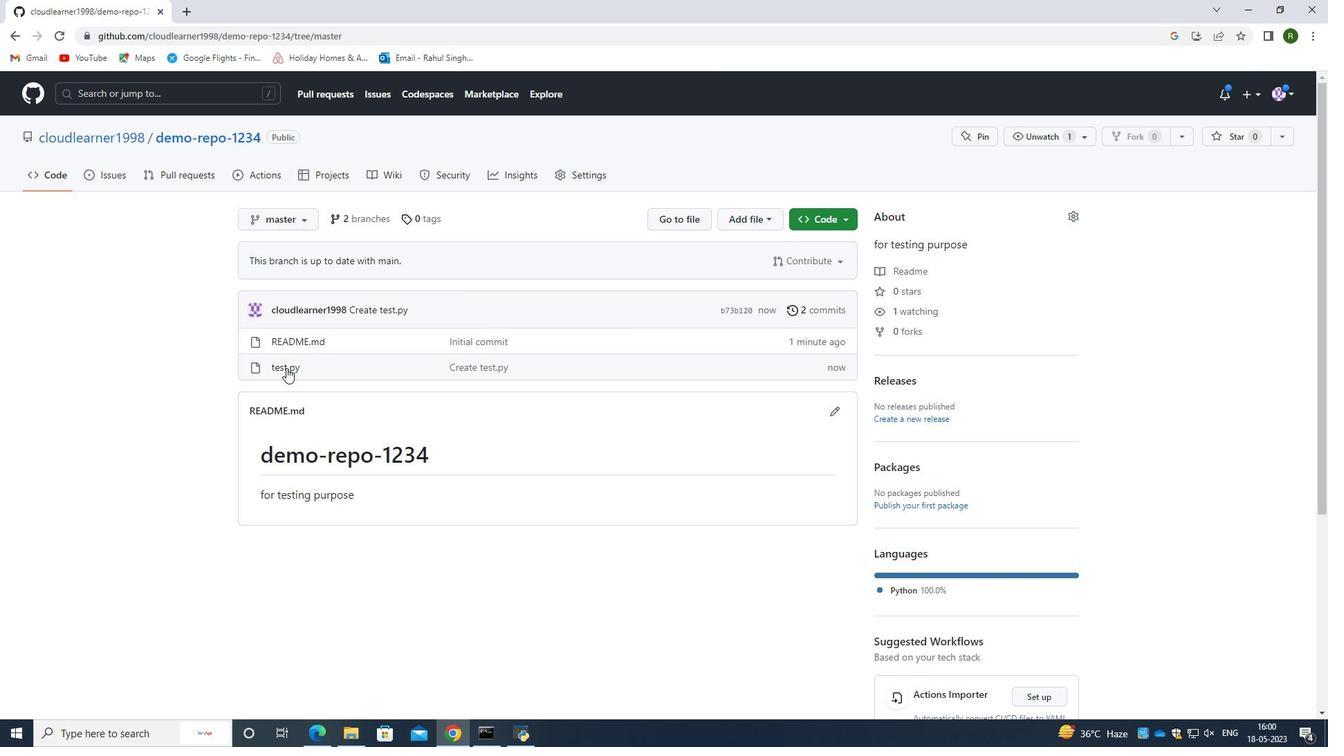 
Action: Mouse pressed left at (285, 362)
Screenshot: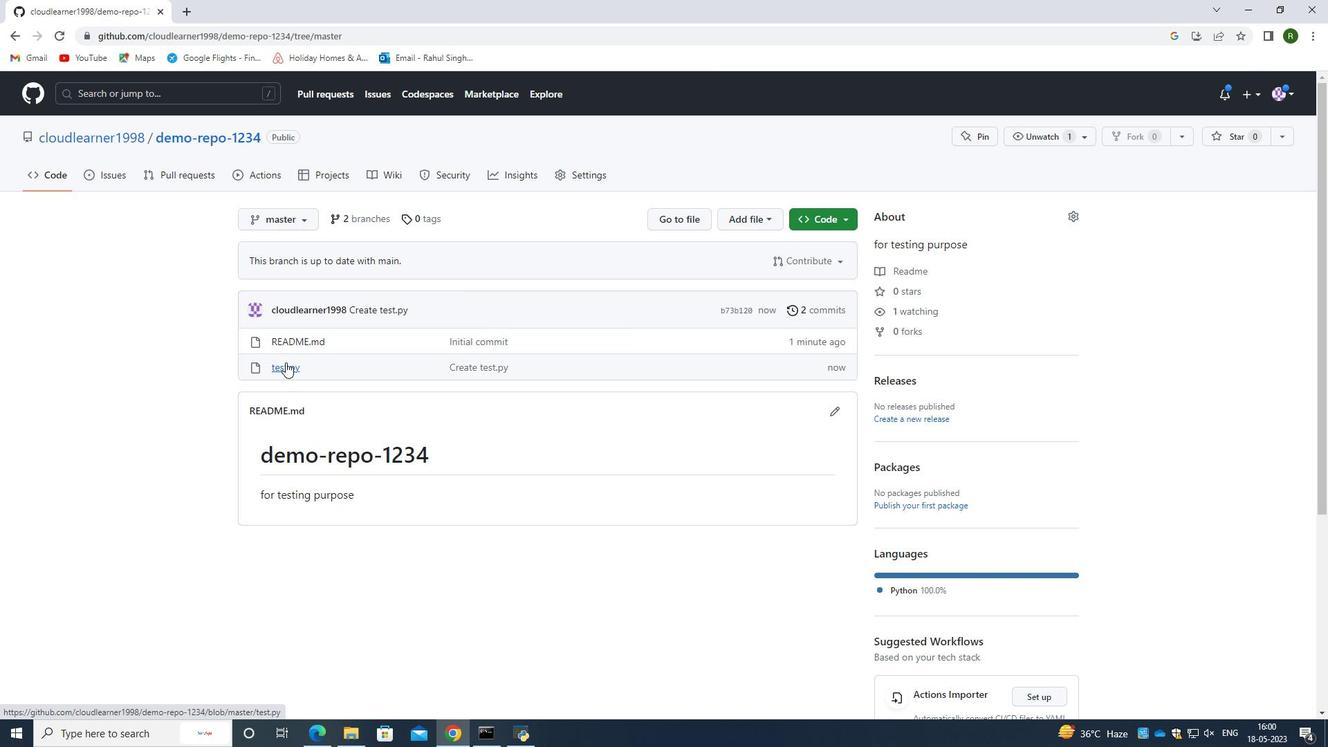 
Action: Mouse moved to (390, 341)
Screenshot: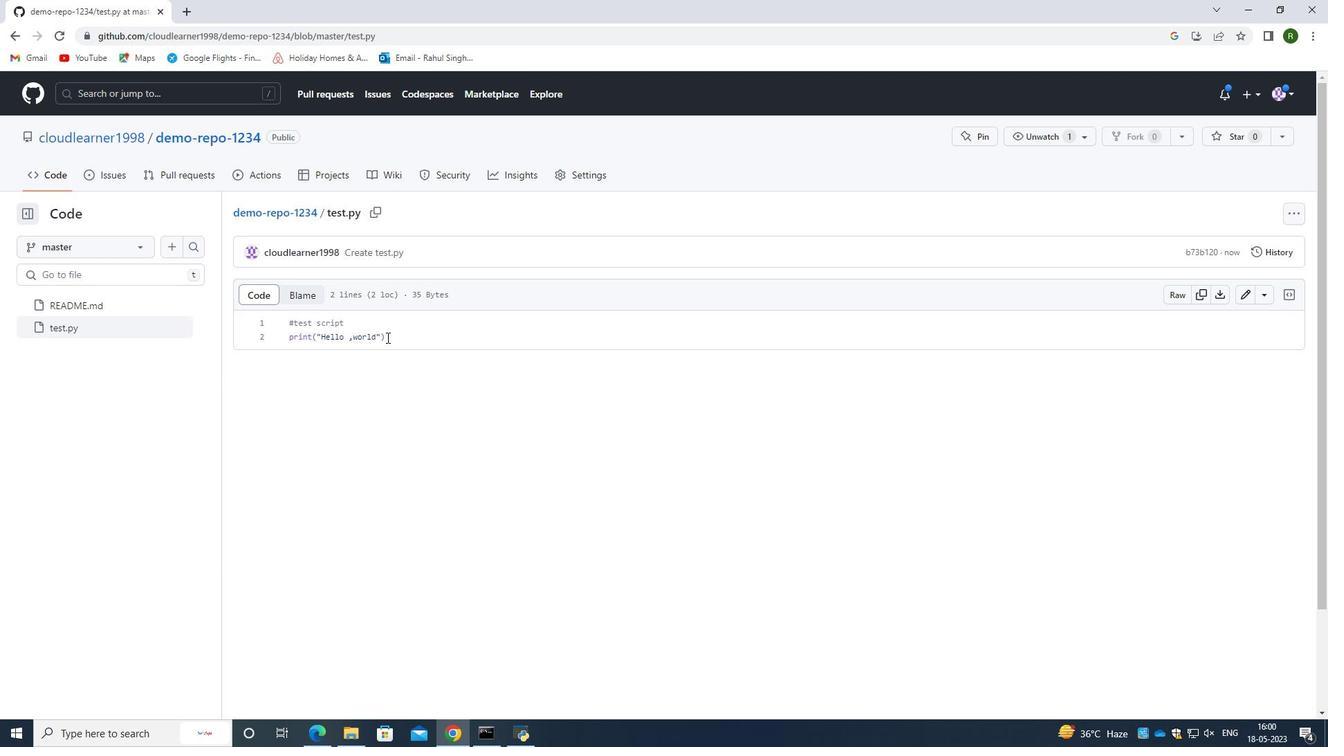 
Action: Mouse pressed left at (390, 341)
Screenshot: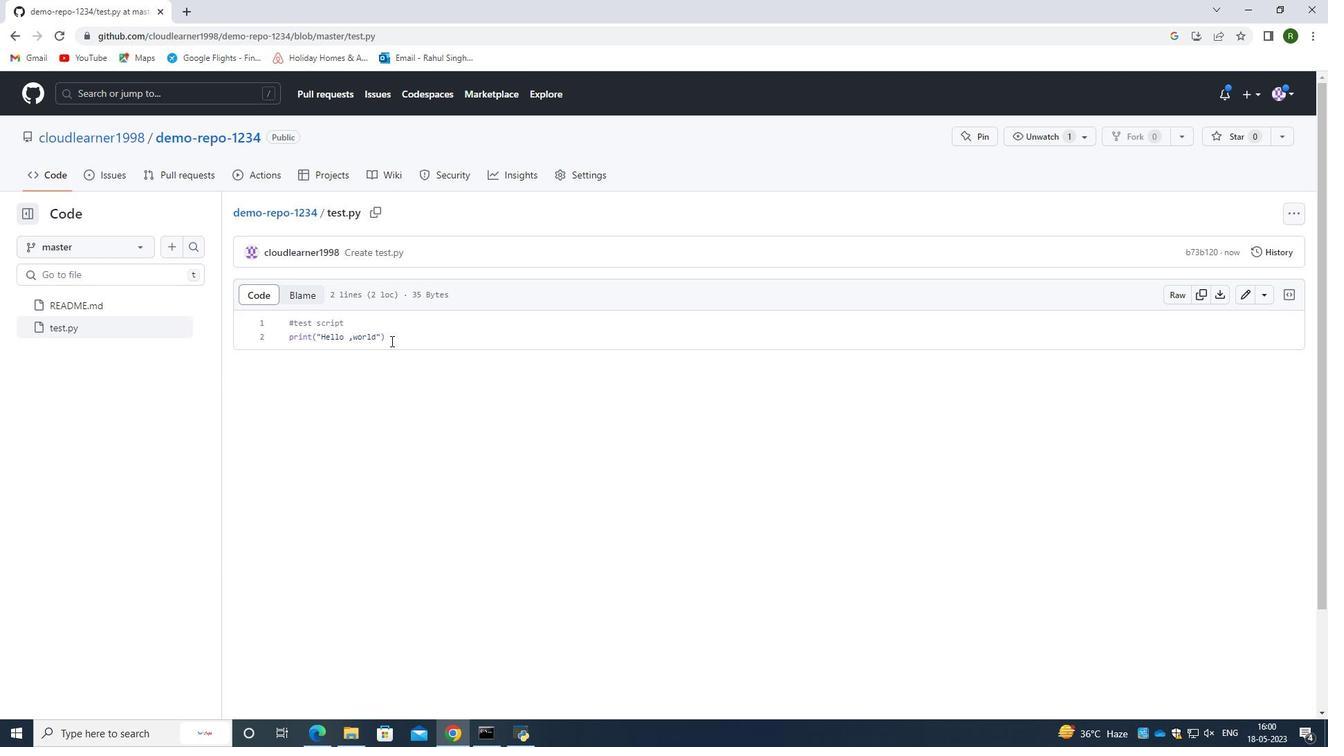 
Action: Mouse moved to (390, 347)
Screenshot: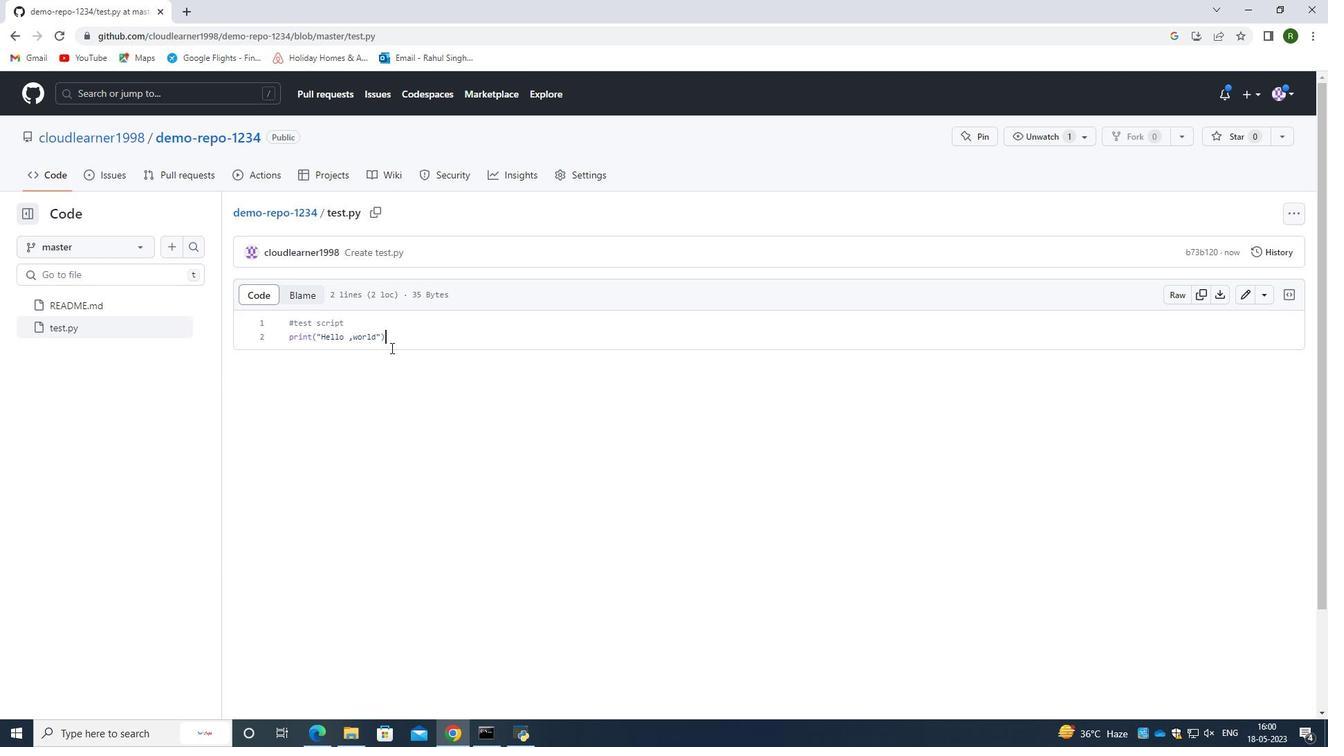 
Action: Key pressed <Key.enter><Key.enter><Key.enter>
Screenshot: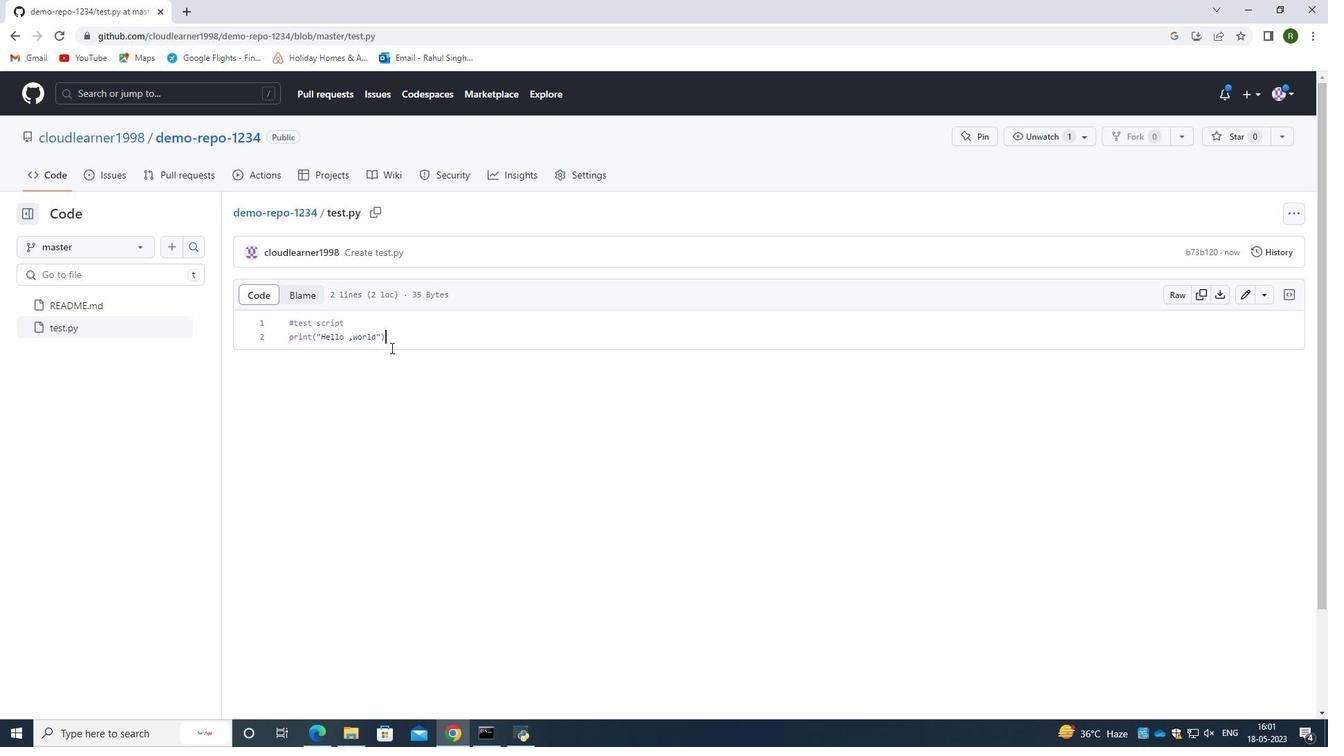 
Action: Mouse moved to (403, 343)
Screenshot: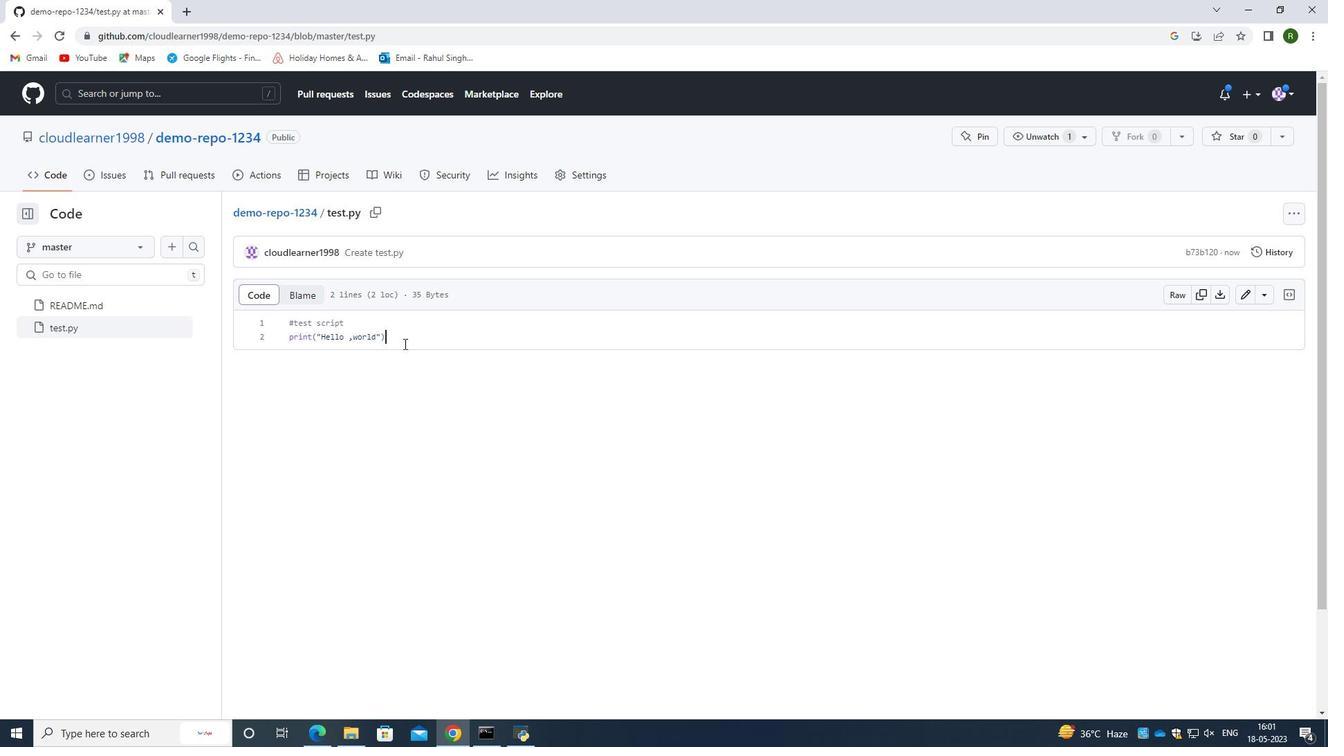 
Action: Mouse pressed left at (403, 343)
Screenshot: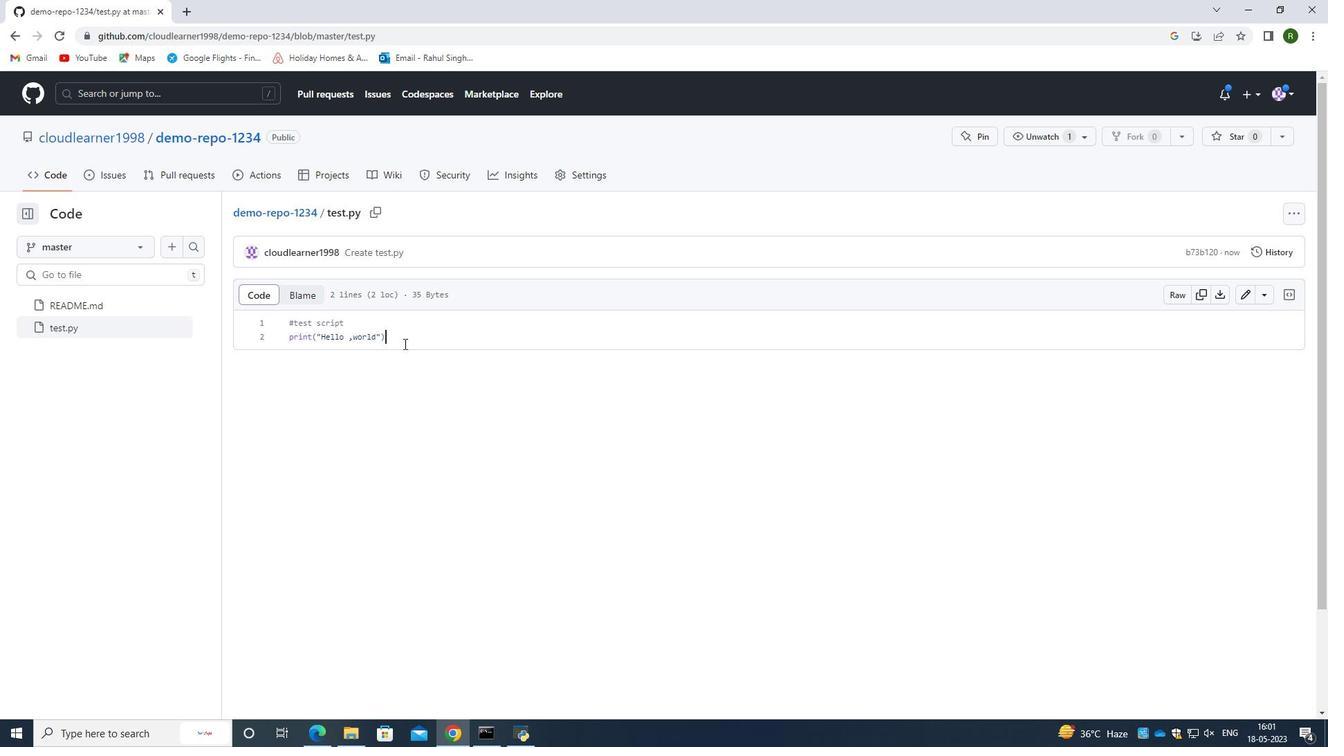 
Action: Mouse moved to (372, 361)
Screenshot: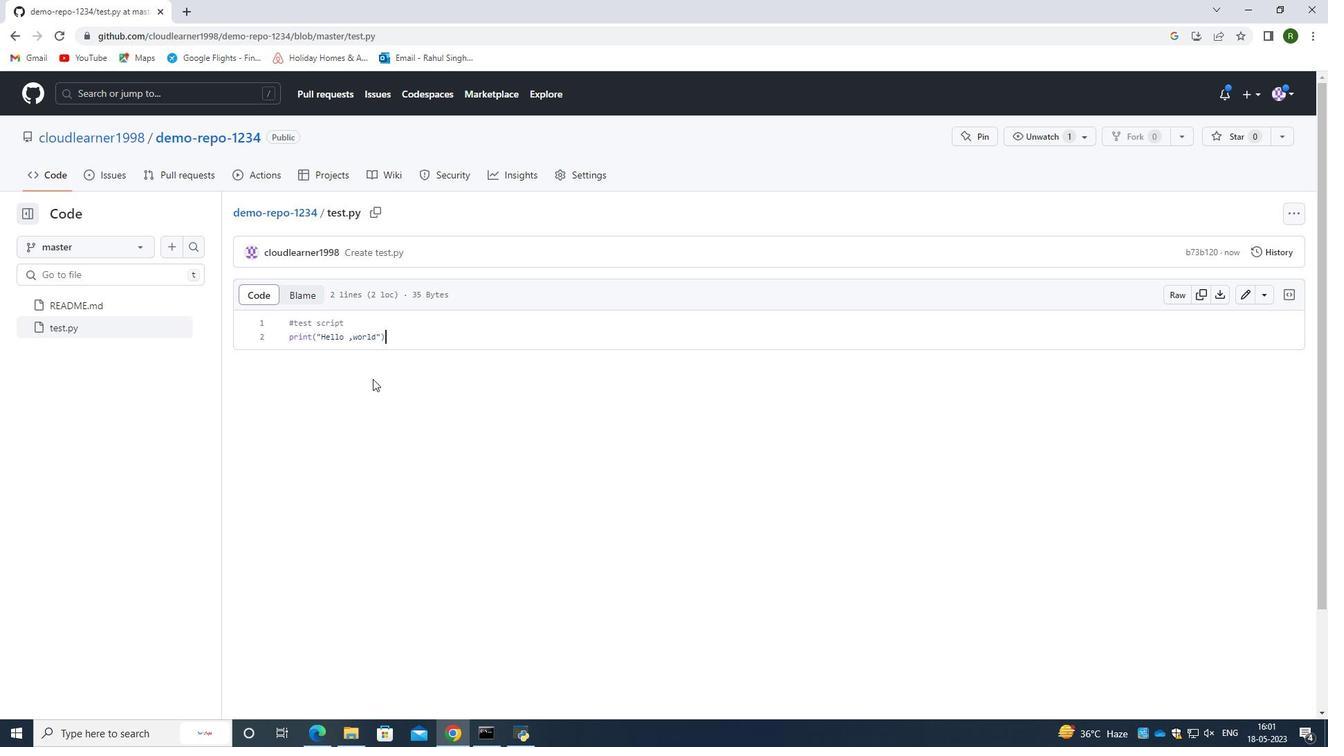 
Action: Key pressed <Key.space>
Screenshot: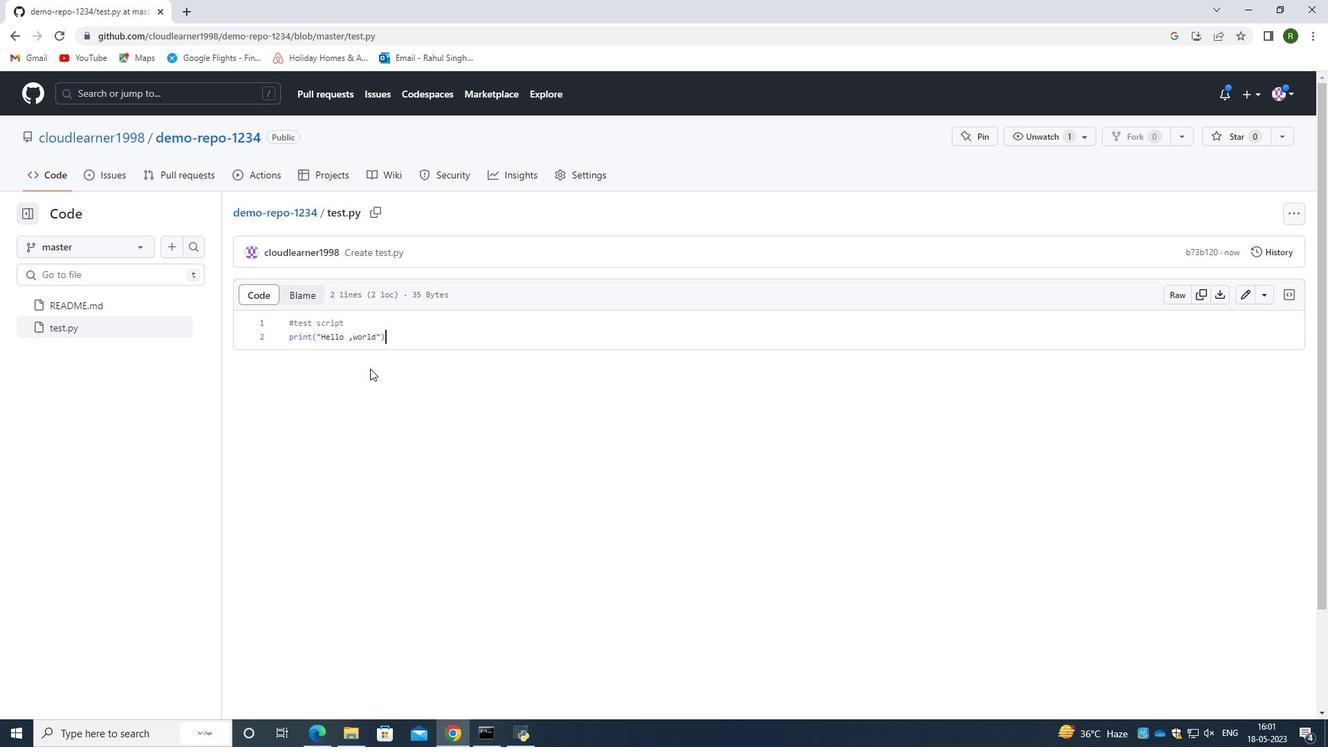 
Action: Mouse moved to (392, 334)
Screenshot: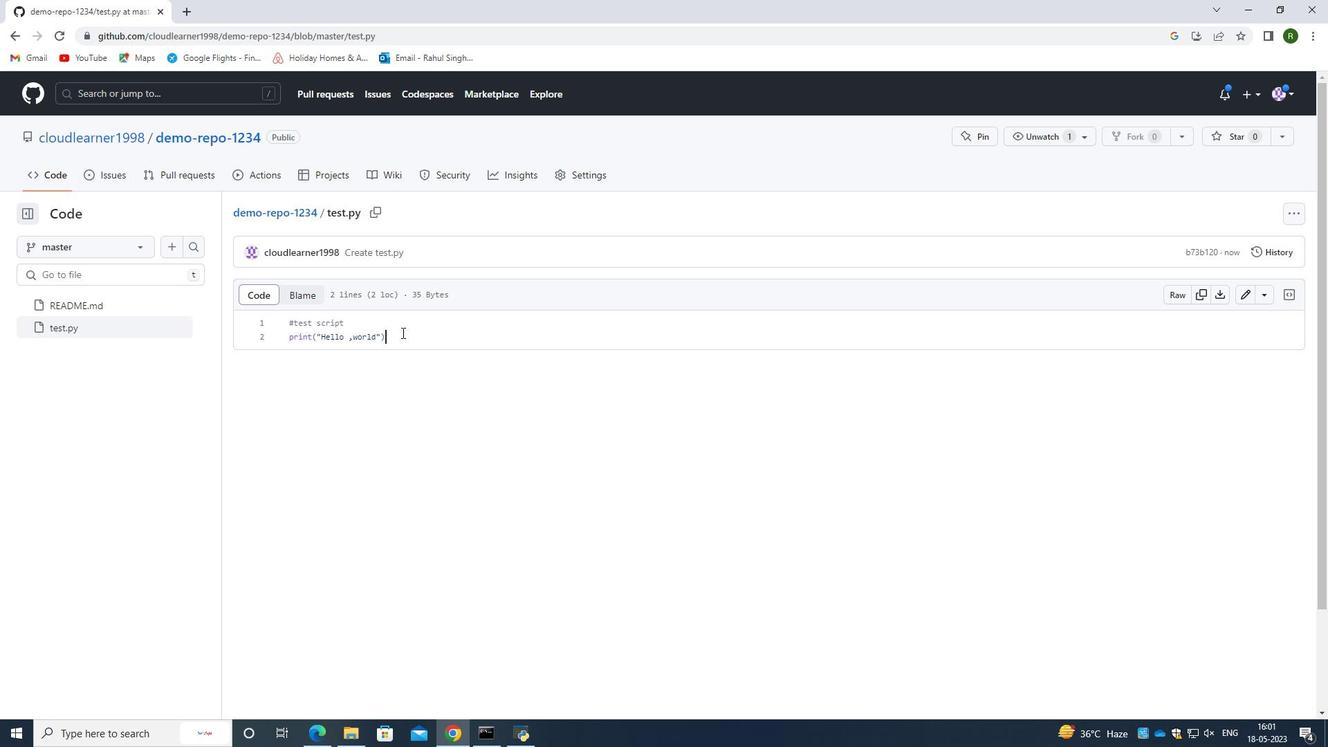 
Action: Mouse pressed left at (392, 334)
Screenshot: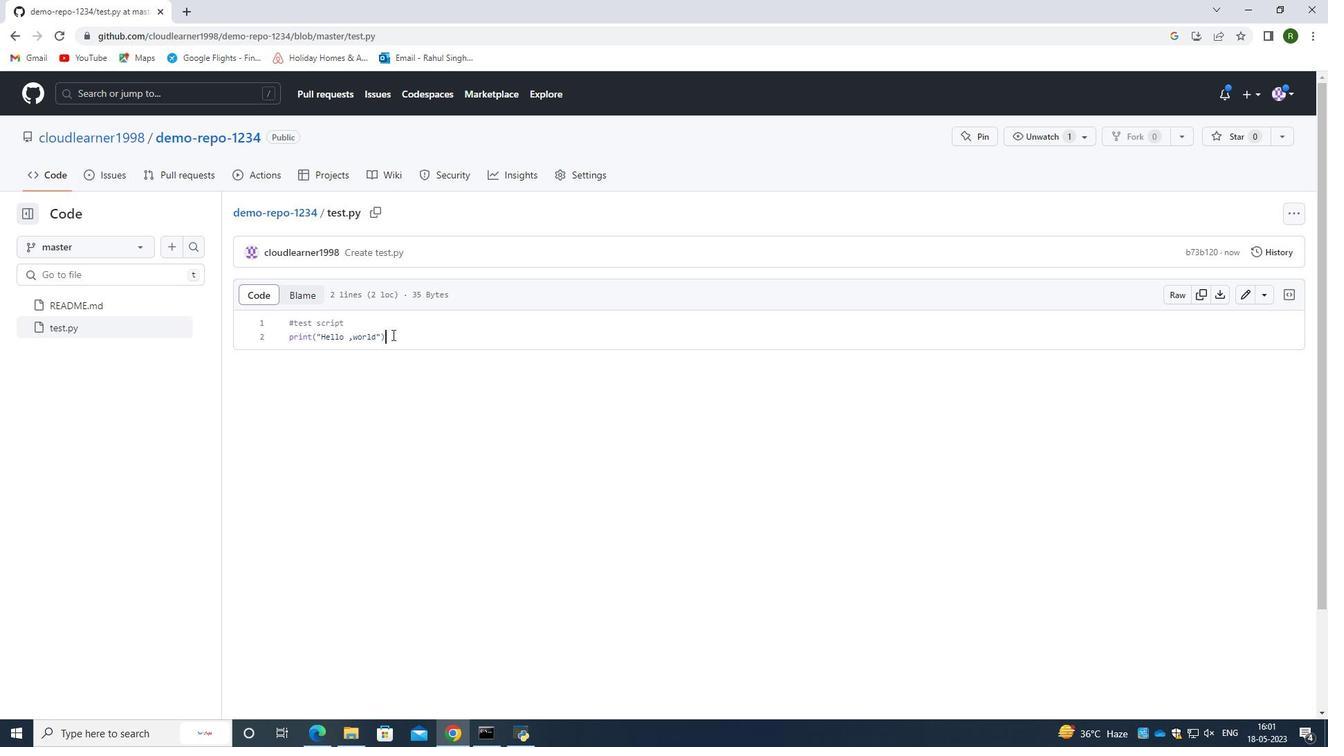 
Action: Mouse moved to (1244, 291)
Screenshot: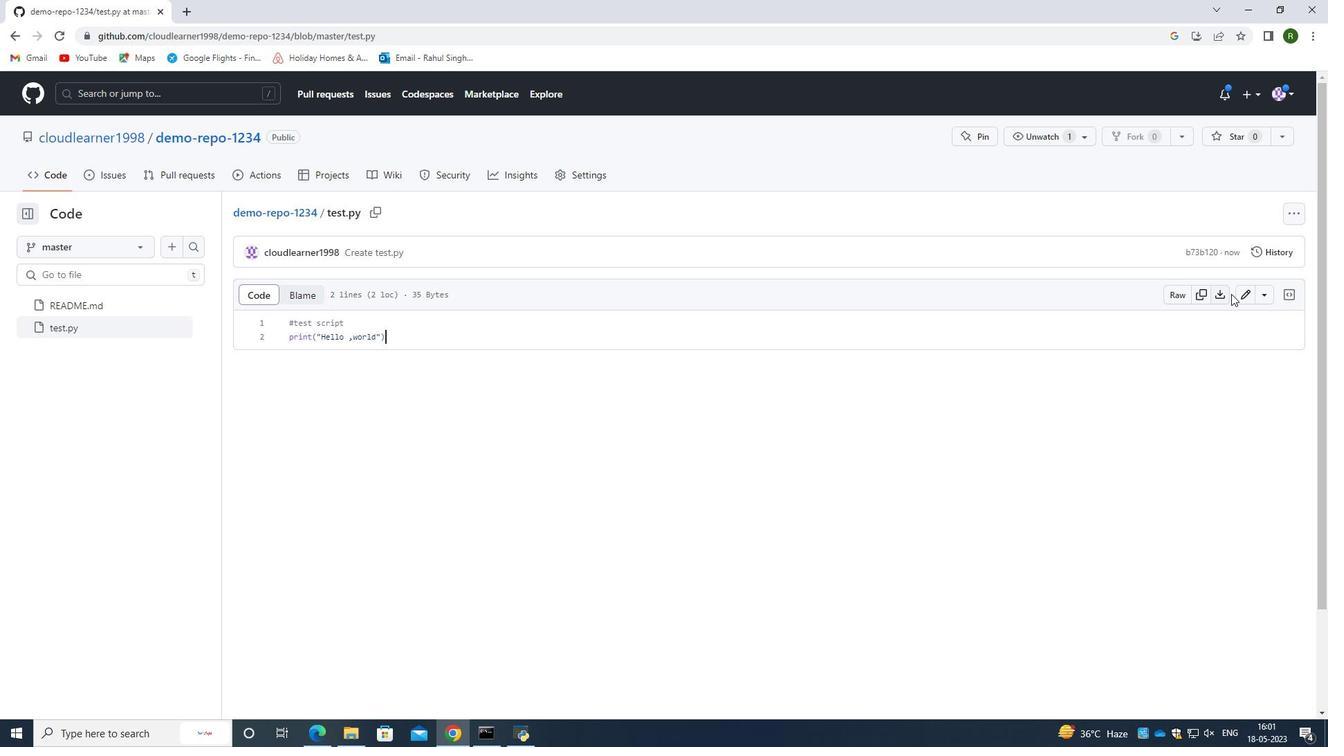 
Action: Mouse pressed left at (1244, 291)
Screenshot: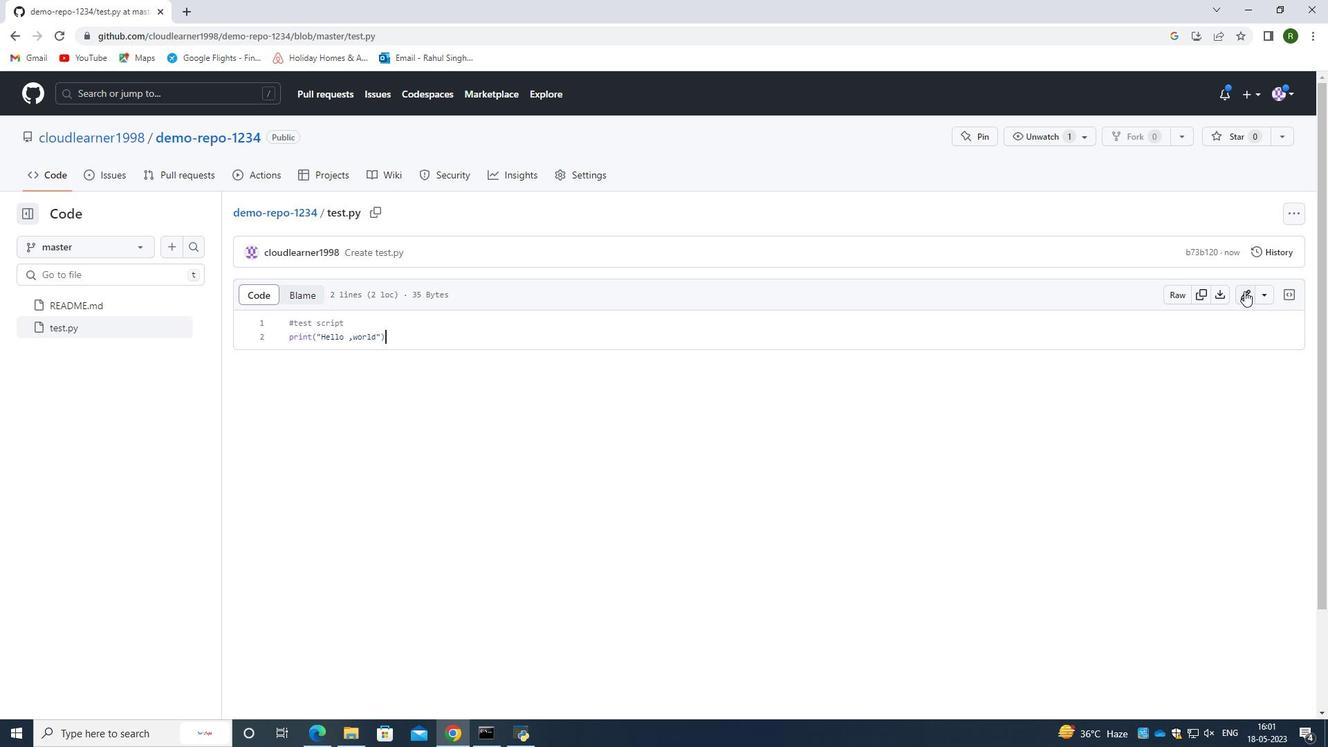 
Action: Mouse moved to (383, 308)
Screenshot: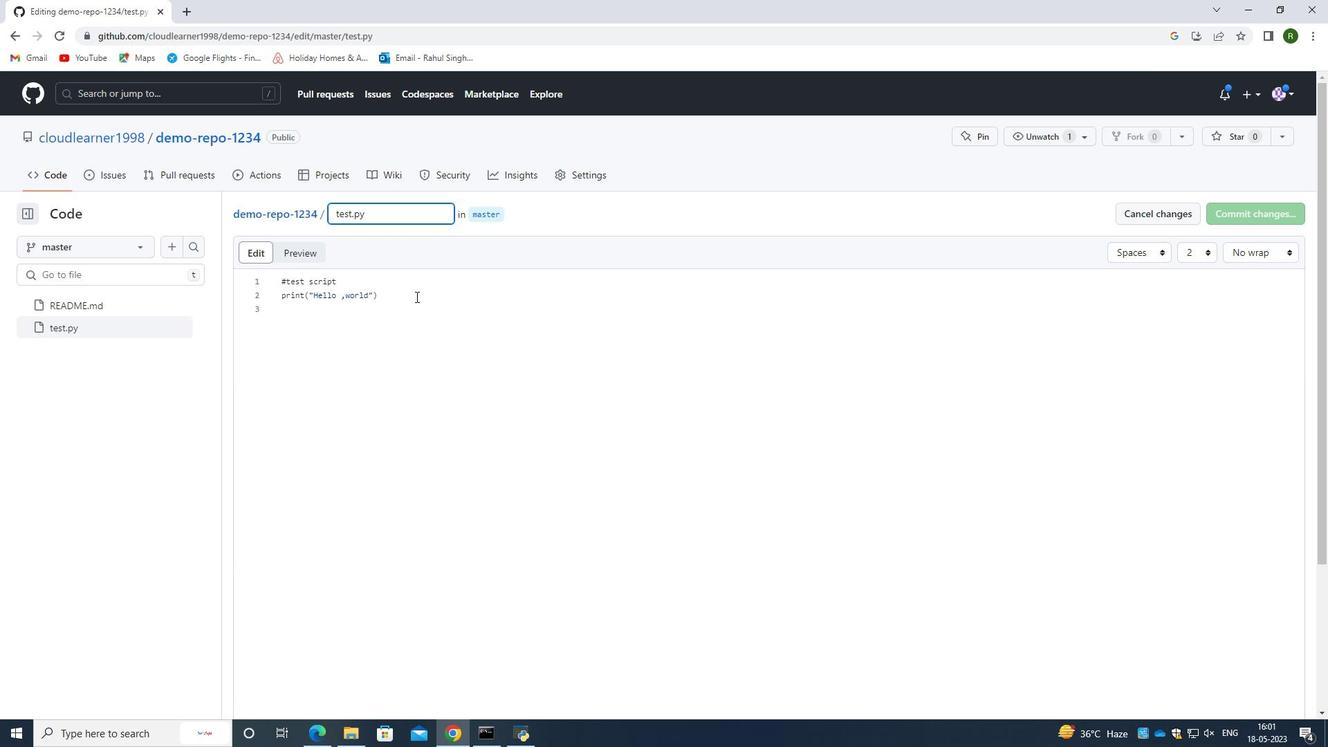 
Action: Mouse pressed left at (383, 308)
Screenshot: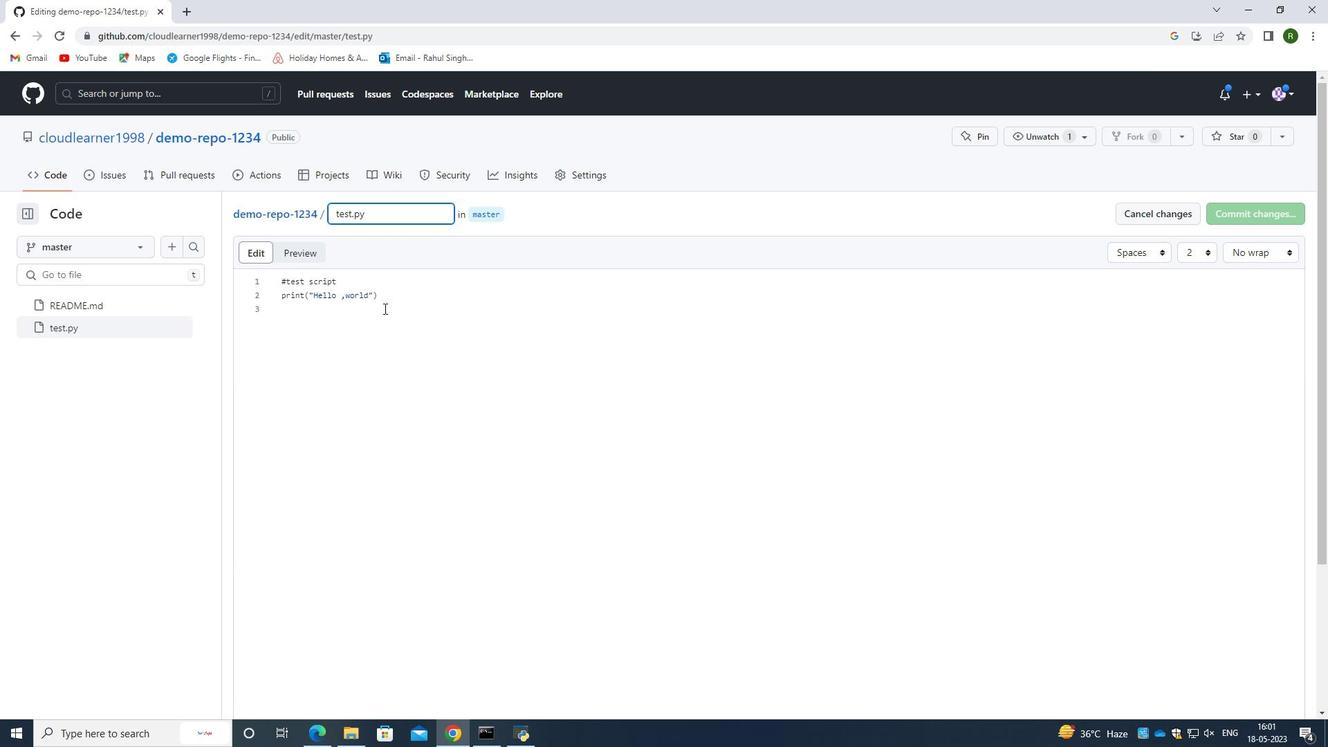 
Action: Mouse moved to (317, 321)
Screenshot: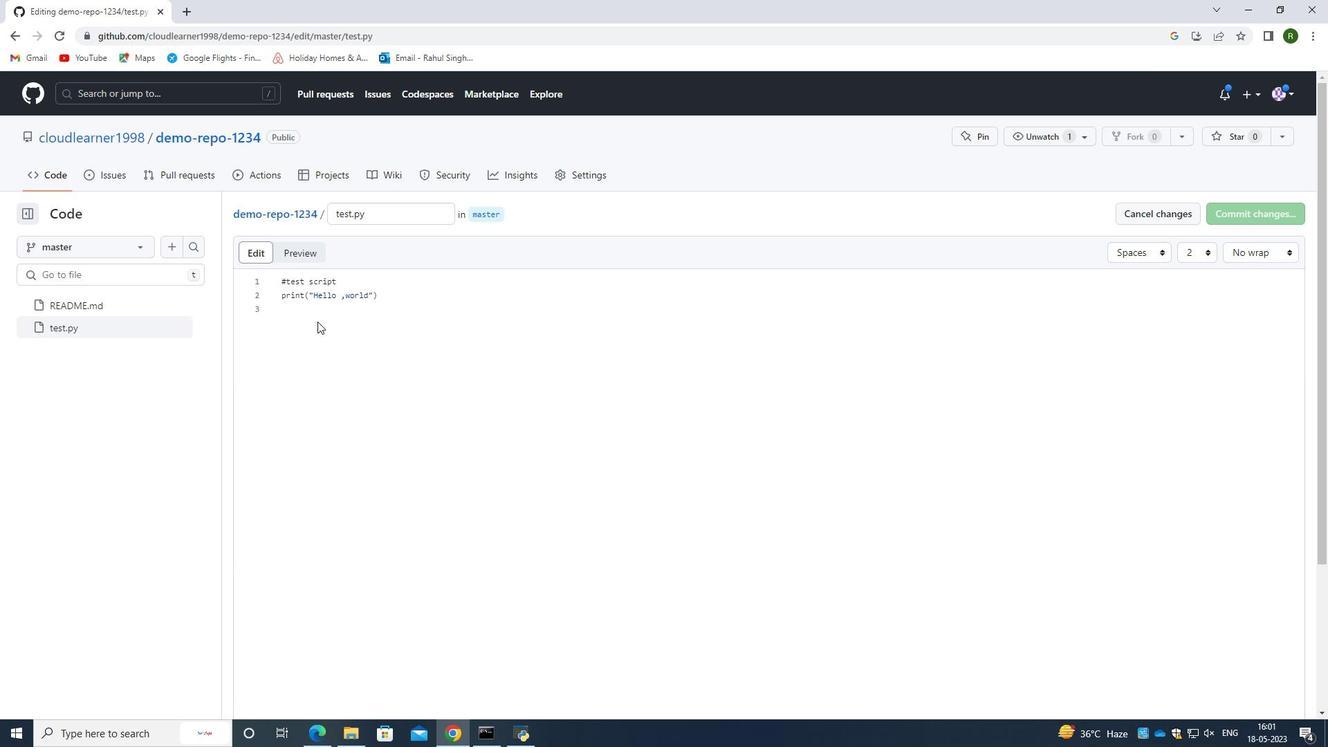 
Action: Key pressed <Key.shift>#TEST<Key.space><Key.backspace><Key.backspace><Key.backspace><Key.backspace><Key.backspace>NOW<Key.space>I<Key.space>M<Key.backspace><Key.backspace><Key.backspace>I<Key.space>M<Key.space>EDIT<Key.space>TG<Key.backspace>HIS<Key.space>SCRIPT<Key.space>FOR<Key.space><Key.backspace><Key.backspace><Key.backspace><Key.backspace>AND<Key.space>MERGE<Key.space>WITH<Key.space>MAIN<Key.space>BRANCH<Key.space>
Screenshot: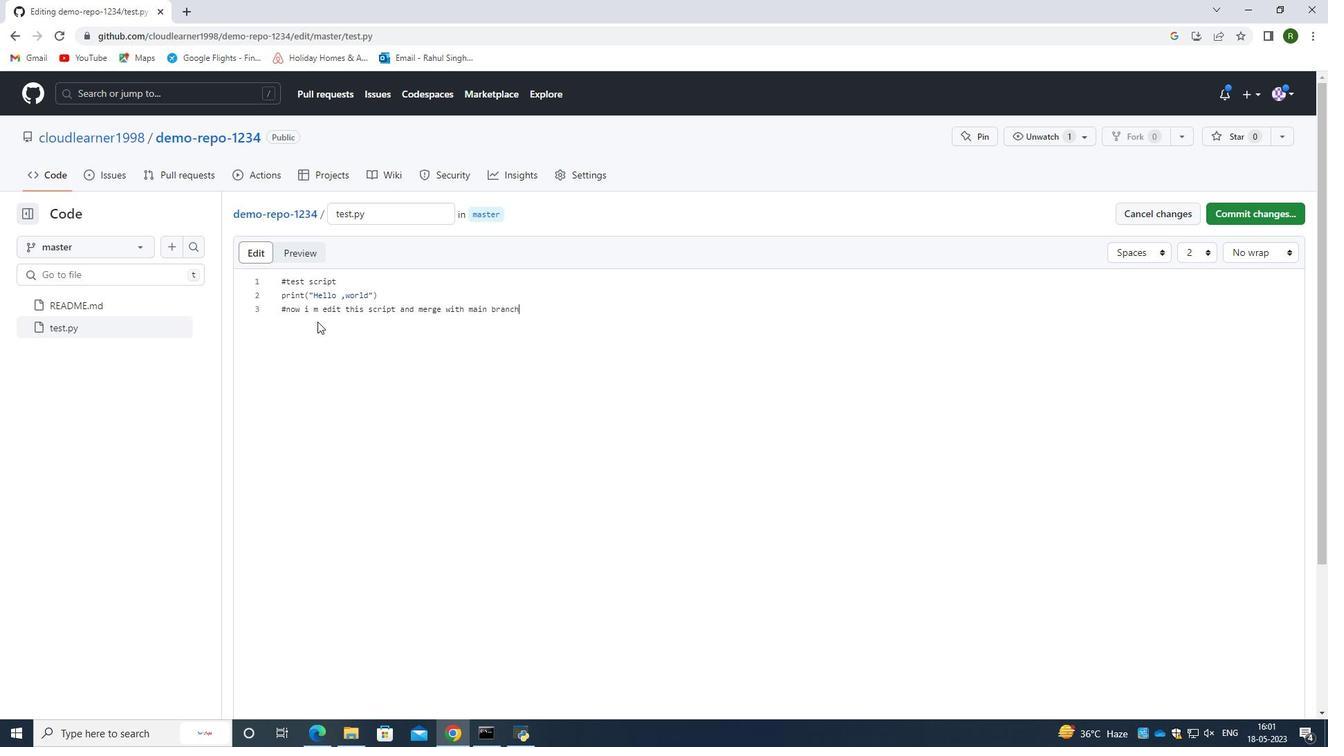 
Action: Mouse moved to (307, 329)
Screenshot: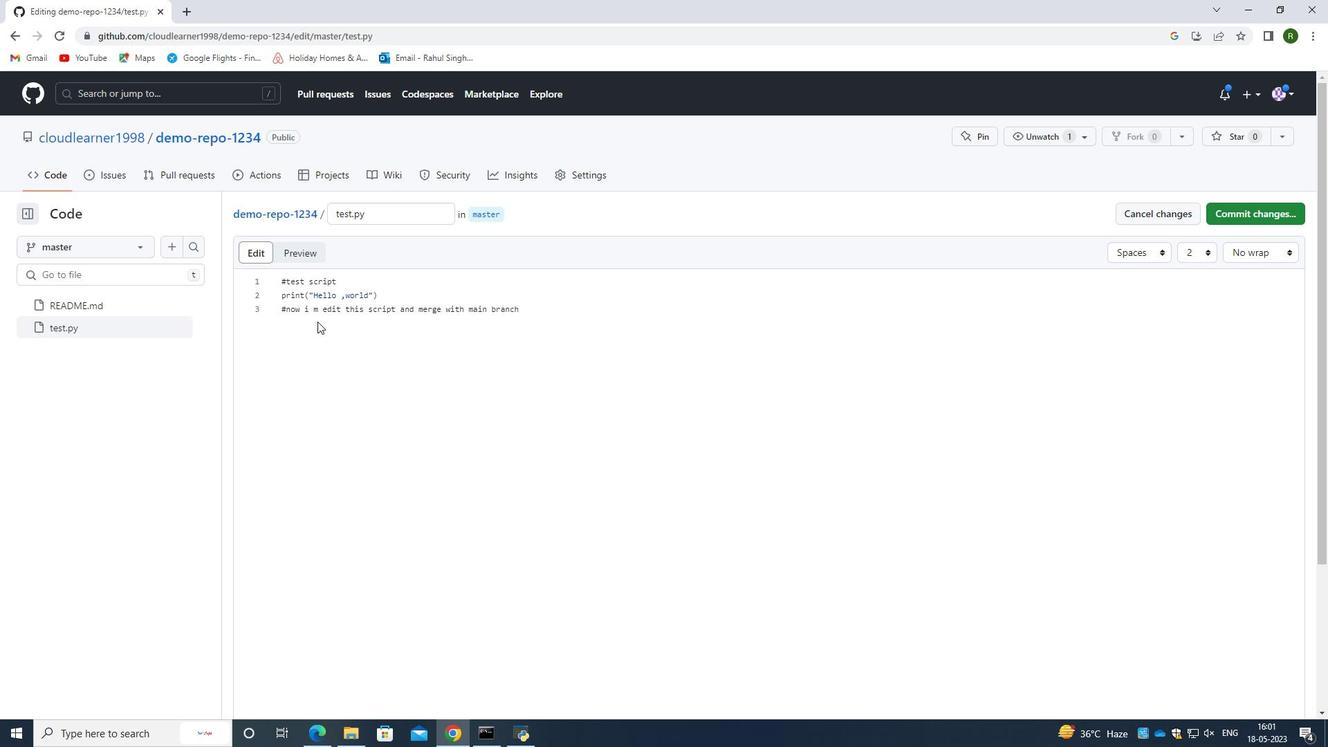 
Action: Key pressed <Key.enter>
Screenshot: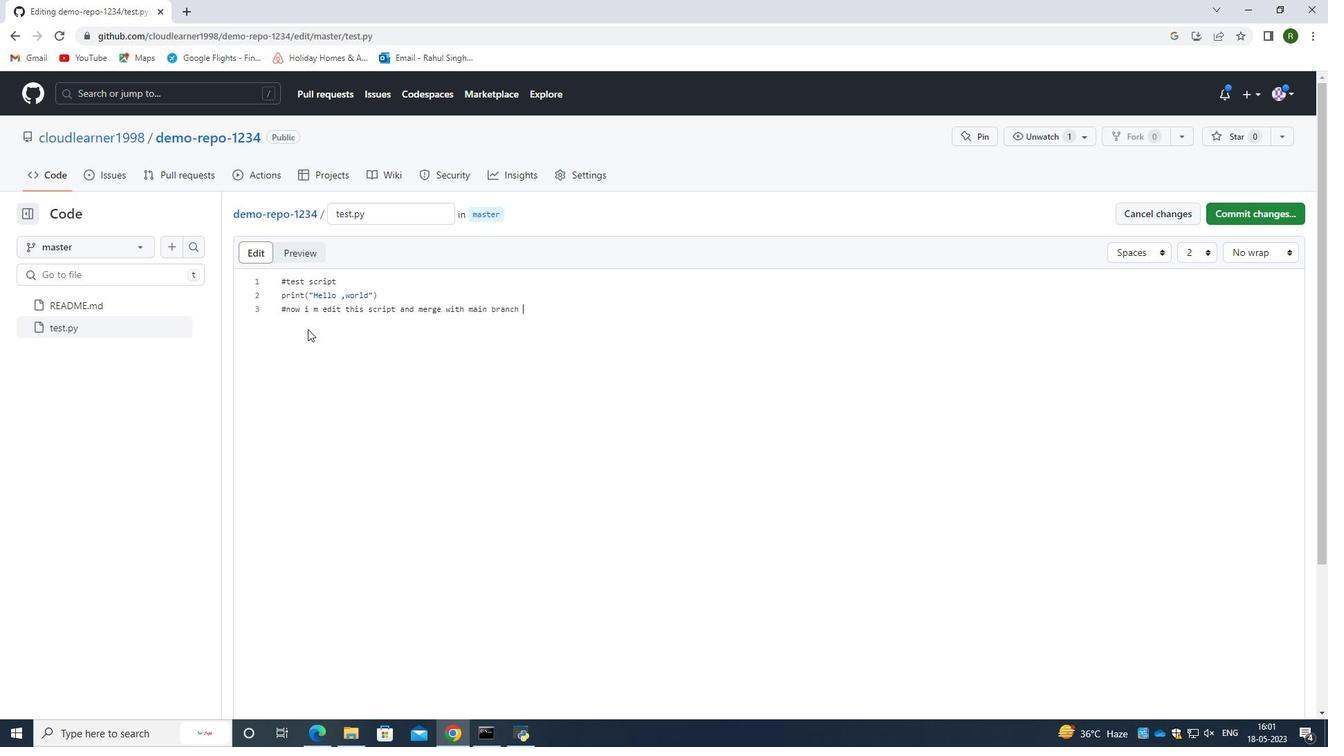 
Action: Mouse moved to (307, 325)
Screenshot: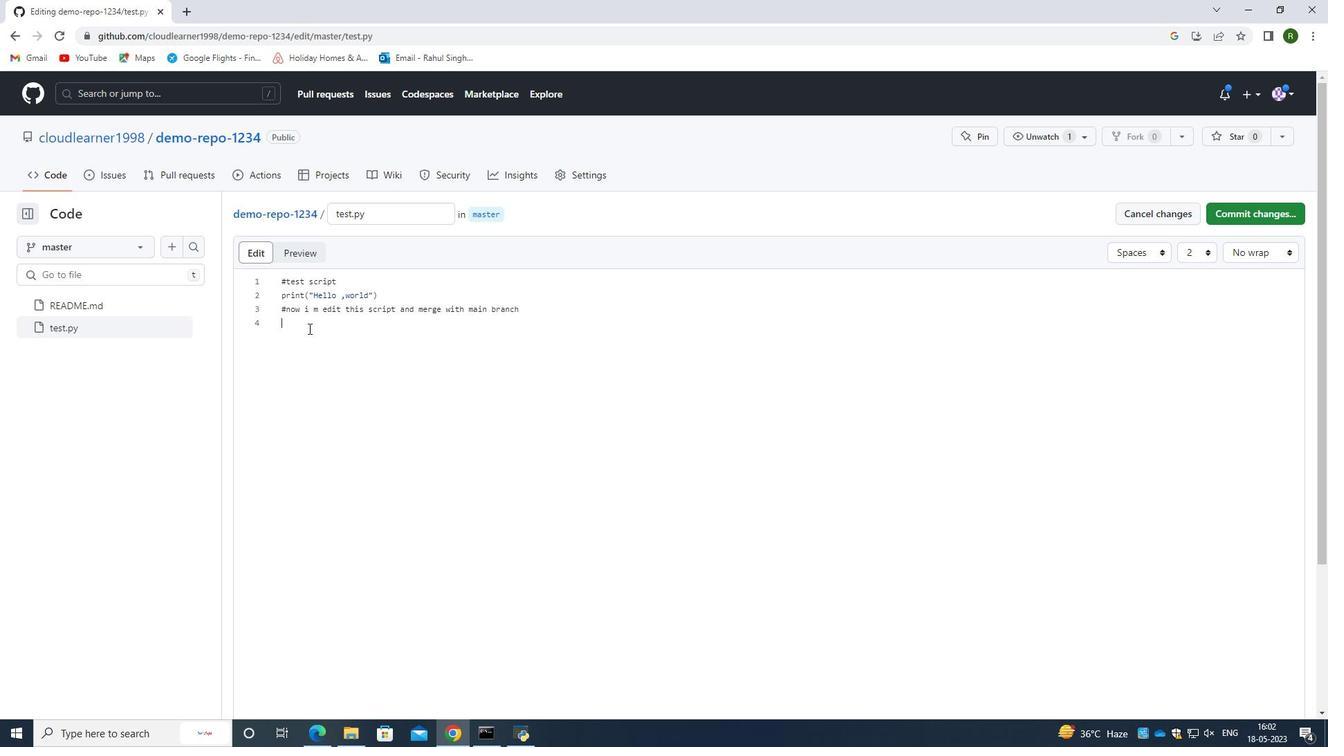 
Action: Mouse pressed left at (307, 325)
Screenshot: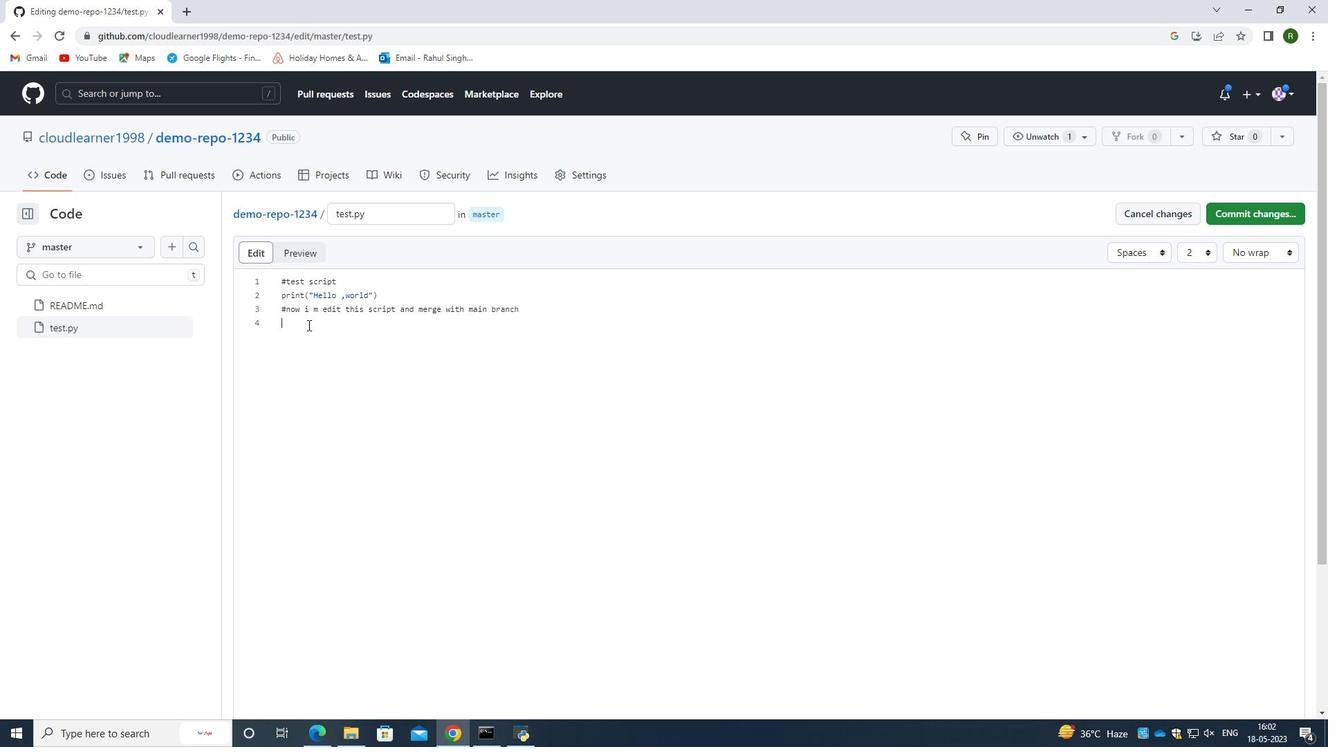 
Action: Key pressed <Key.shift><Key.shift><Key.shift><Key.shift><Key.shift><Key.shift><Key.shift><Key.shift><Key.shift><Key.shift><Key.shift><Key.shift><Key.shift><Key.shift><Key.shift><Key.shift><Key.shift><Key.shift><Key.shift><Key.shift><Key.shift><Key.shift><Key.shift>pRIB<Key.backspace>NT<Key.backspace><Key.backspace><Key.backspace><Key.backspace><Key.backspace><Key.shift><Key.shift>PRINT<Key.shift_r><Key.shift_r><Key.shift_r><Key.shift_r><Key.shift_r><Key.shift_r><Key.shift_r><Key.shift_r><Key.shift_r><Key.shift_r><Key.shift_r><Key.shift_r><Key.shift_r><Key.shift_r><Key.shift_r><Key.shift_r><Key.shift_r><Key.shift_r><Key.shift_r><Key.shift_r>(<Key.space><Key.backspace><Key.shift_r><Key.shift_r><Key.shift_r><Key.shift_r><Key.shift_r><Key.shift_r><Key.shift_r><Key.shift_r><Key.shift_r><Key.shift_r><Key.shift_r><Key.shift_r><Key.shift_r><Key.shift_r><Key.shift_r><Key.shift_r><Key.shift_r><Key.shift_r><Key.shift_r><Key.shift_r><Key.shift_r><Key.shift_r><Key.shift_r><Key.shift_r><Key.shift_r><Key.shift_r><Key.shift_r><Key.shift_r><Key.shift_r><Key.shift_r><Key.shift_r><Key.shift_r><Key.shift_r>"RAHI<Key.backspace>UL<Key.space>'RAWAT<Key.backspace><Key.backspace><Key.backspace><Key.backspace><Key.backspace><Key.backspace><Key.backspace>,<Key.space>RAW<Key.backspace><Key.backspace><Key.backspace><Key.backspace><Key.backspace><Key.space>,RAWAT<Key.shift_r>"<Key.shift_r>)
Screenshot: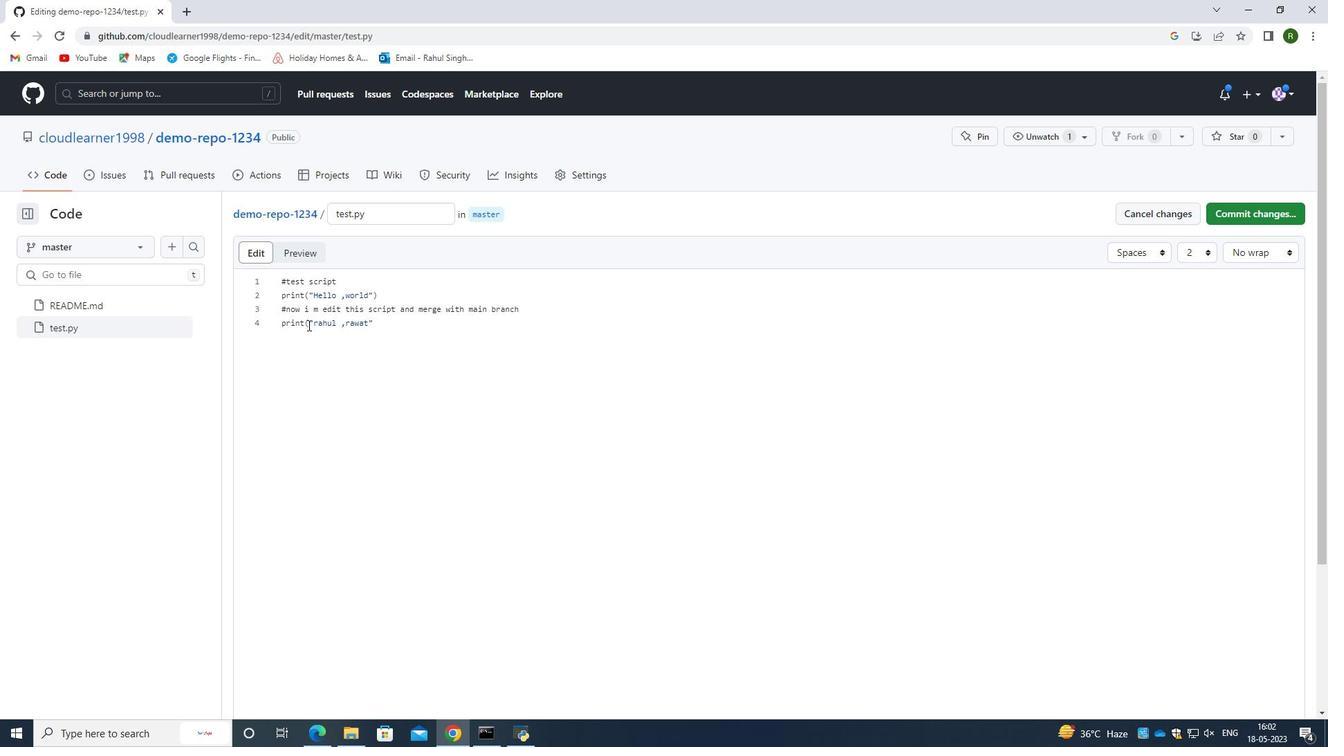 
Action: Mouse moved to (1258, 213)
Screenshot: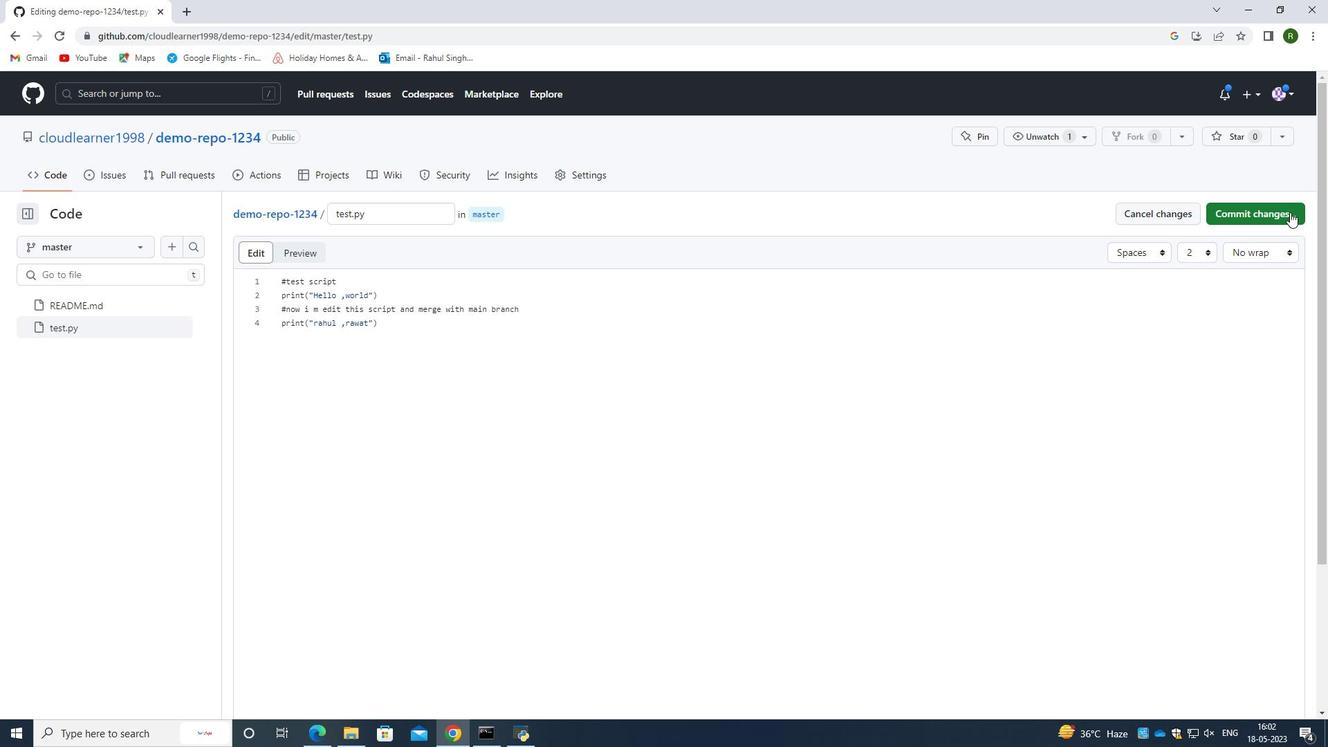 
Action: Mouse pressed left at (1258, 213)
Screenshot: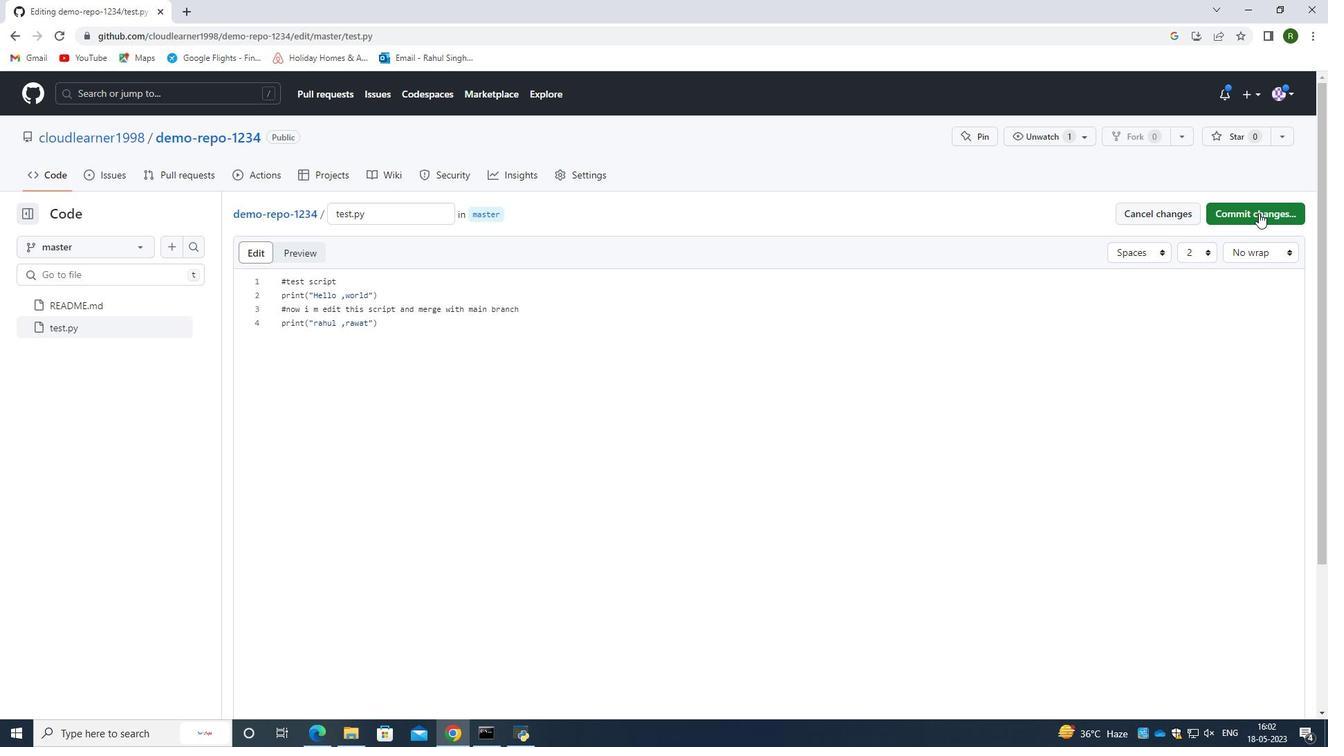 
Action: Mouse moved to (775, 540)
Screenshot: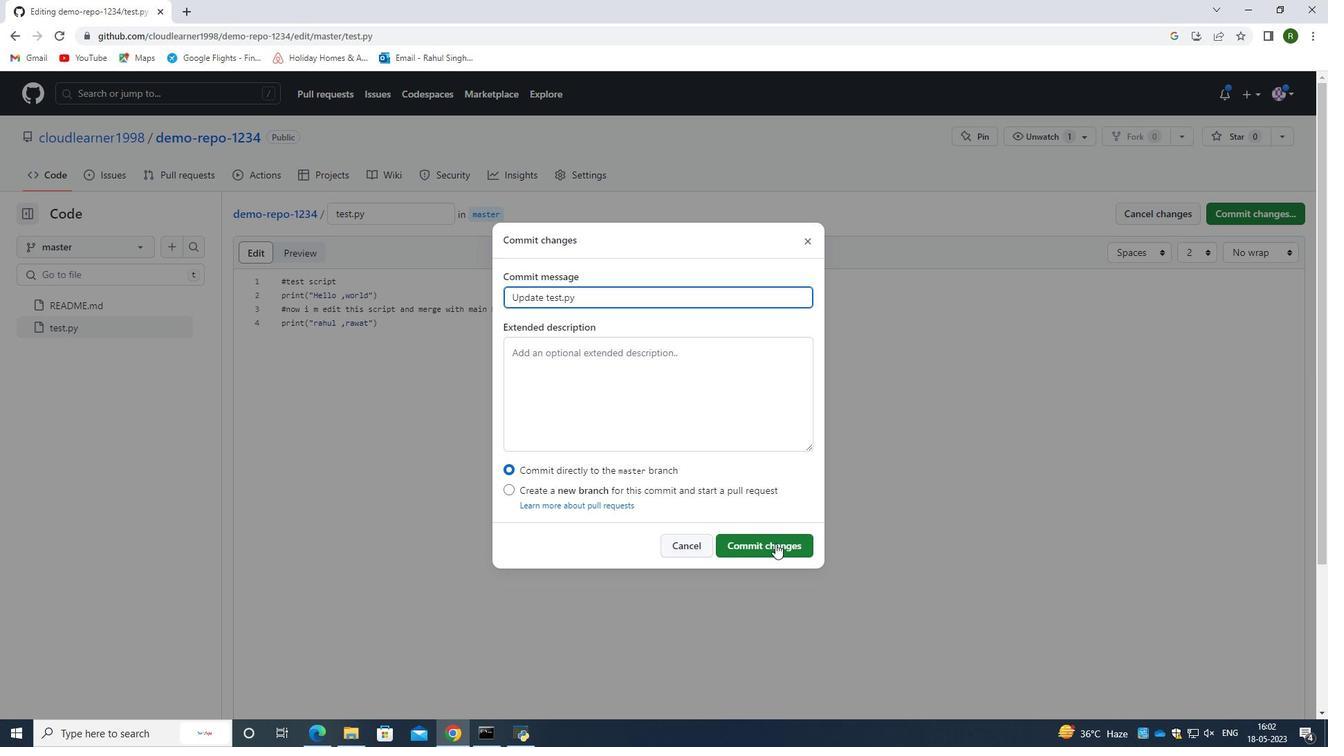 
Action: Mouse pressed left at (775, 540)
Screenshot: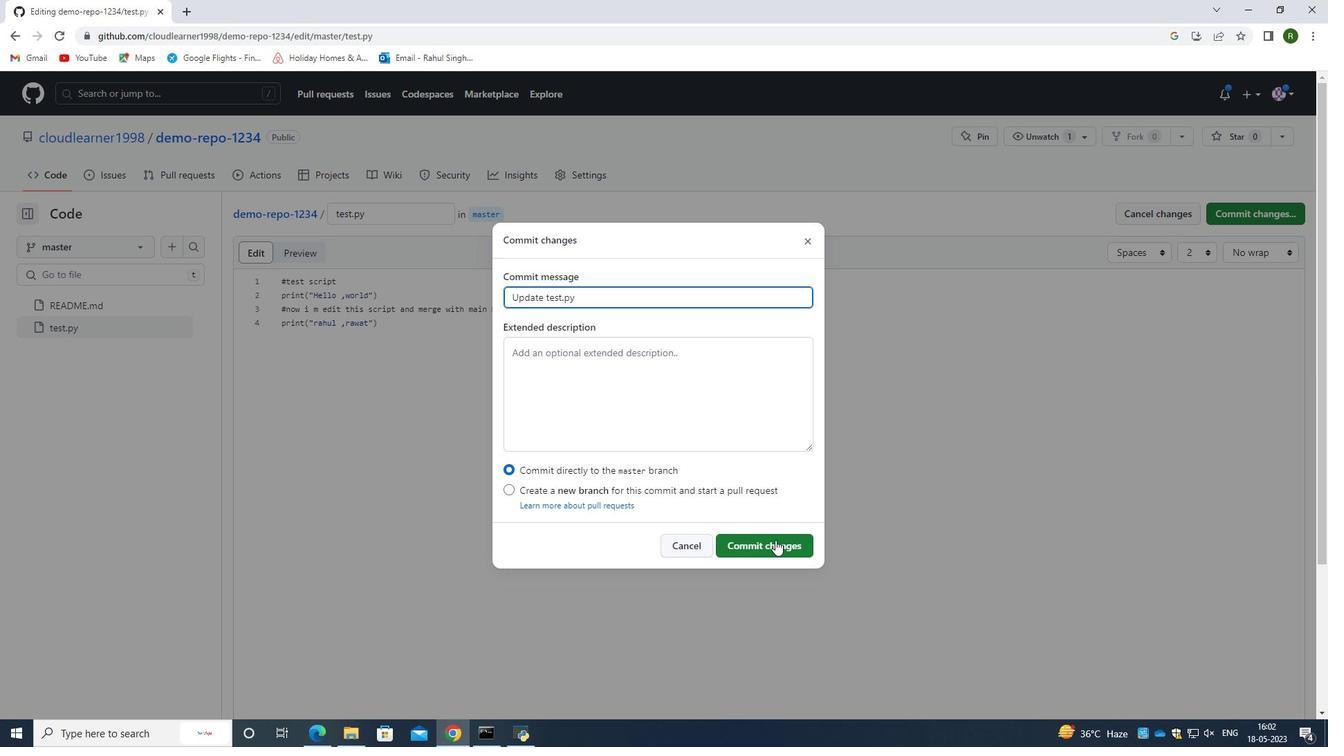 
Action: Mouse moved to (136, 248)
Screenshot: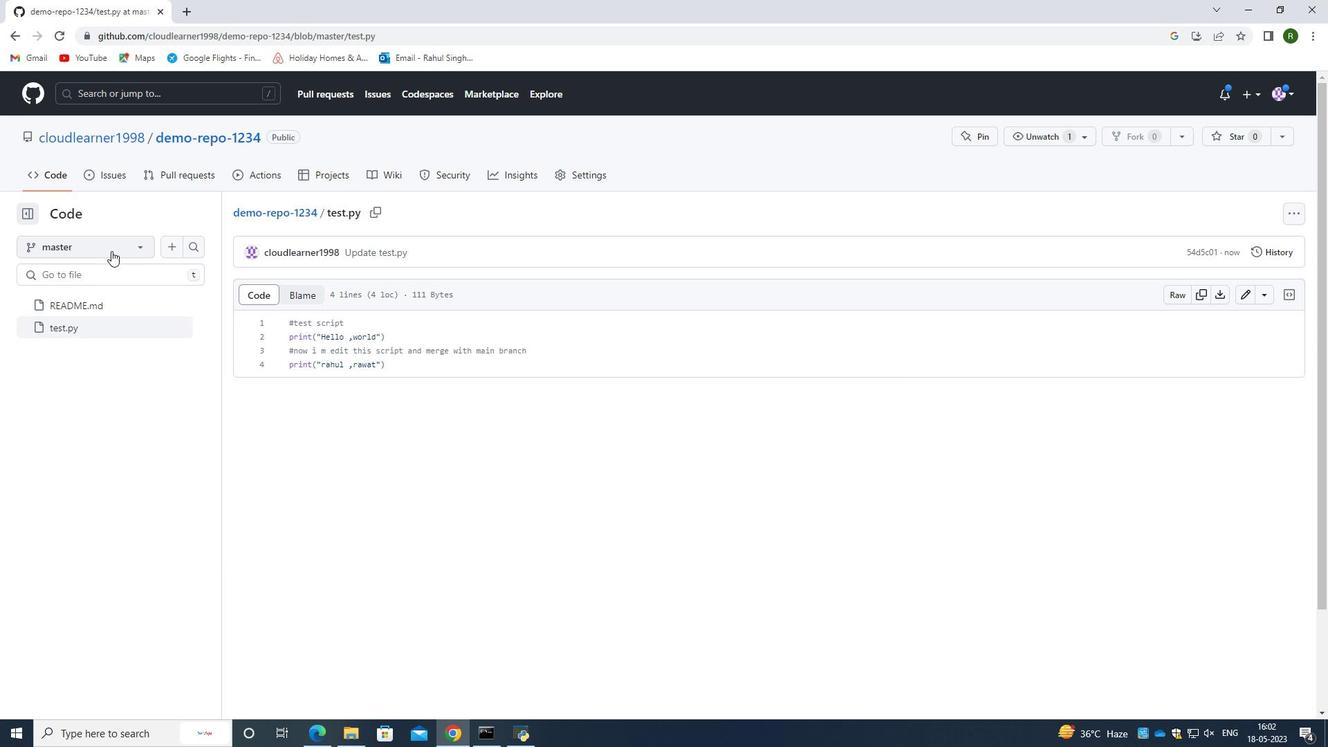 
Action: Mouse pressed left at (136, 248)
Screenshot: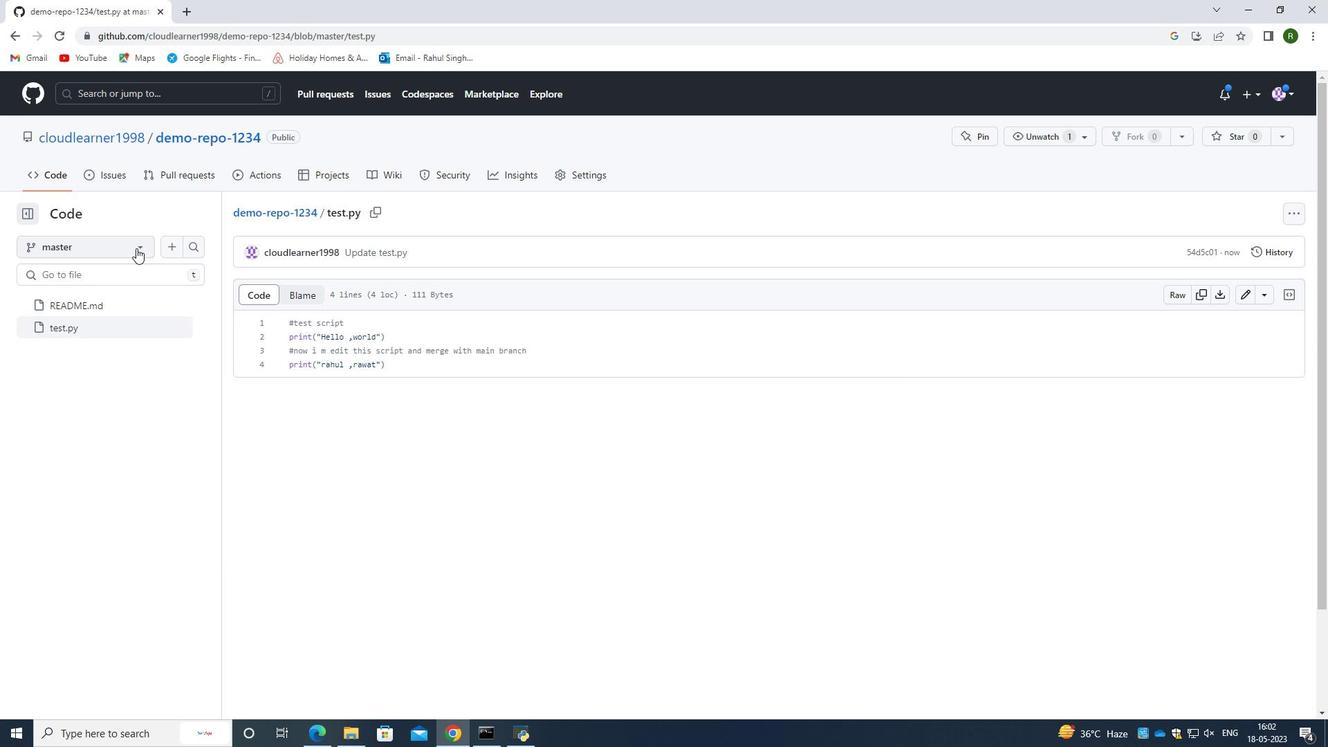 
Action: Mouse moved to (76, 370)
Screenshot: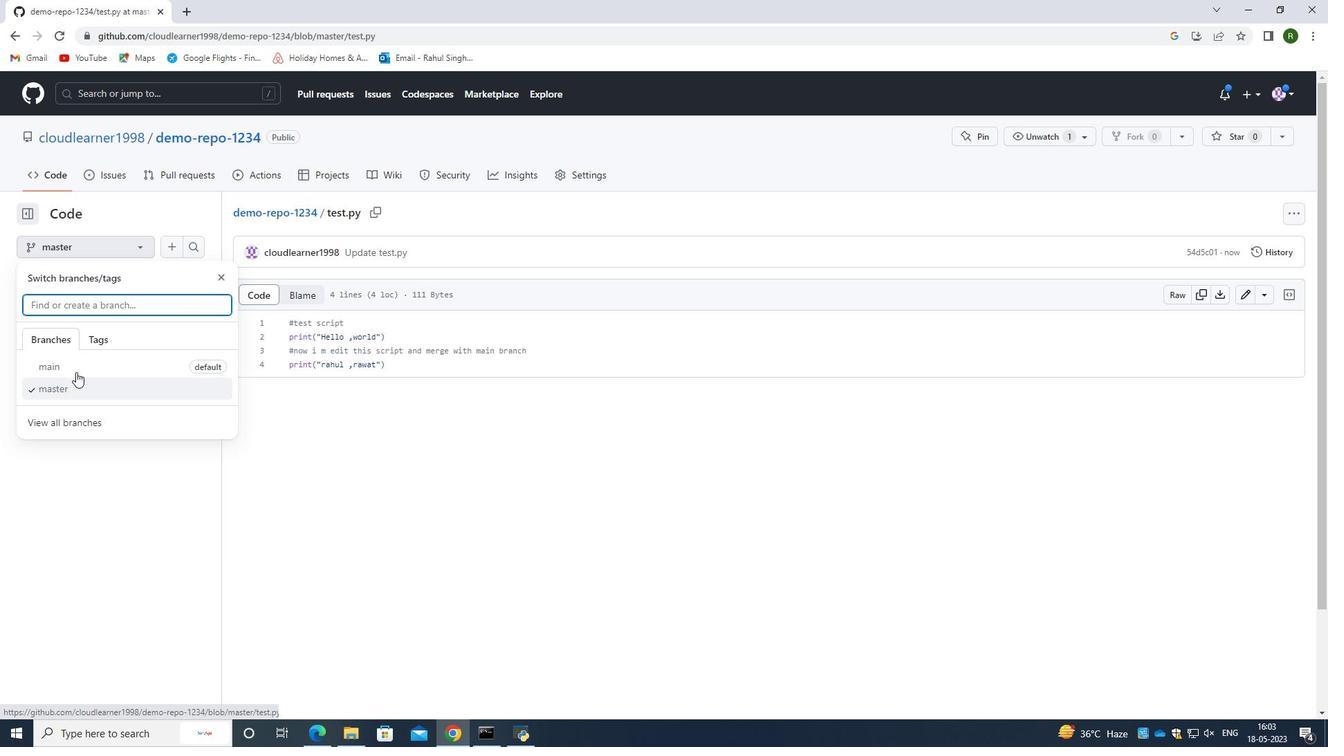 
Action: Mouse pressed left at (76, 370)
Screenshot: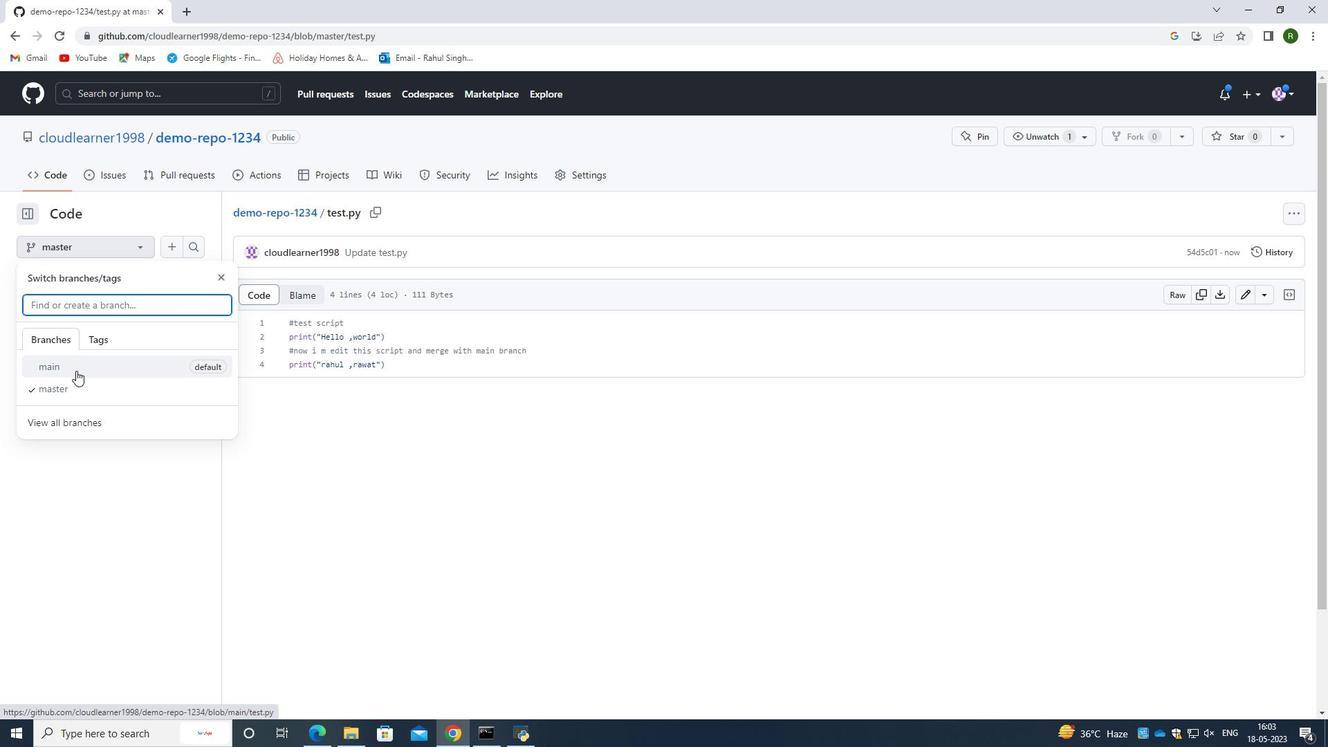
Action: Mouse moved to (116, 250)
Screenshot: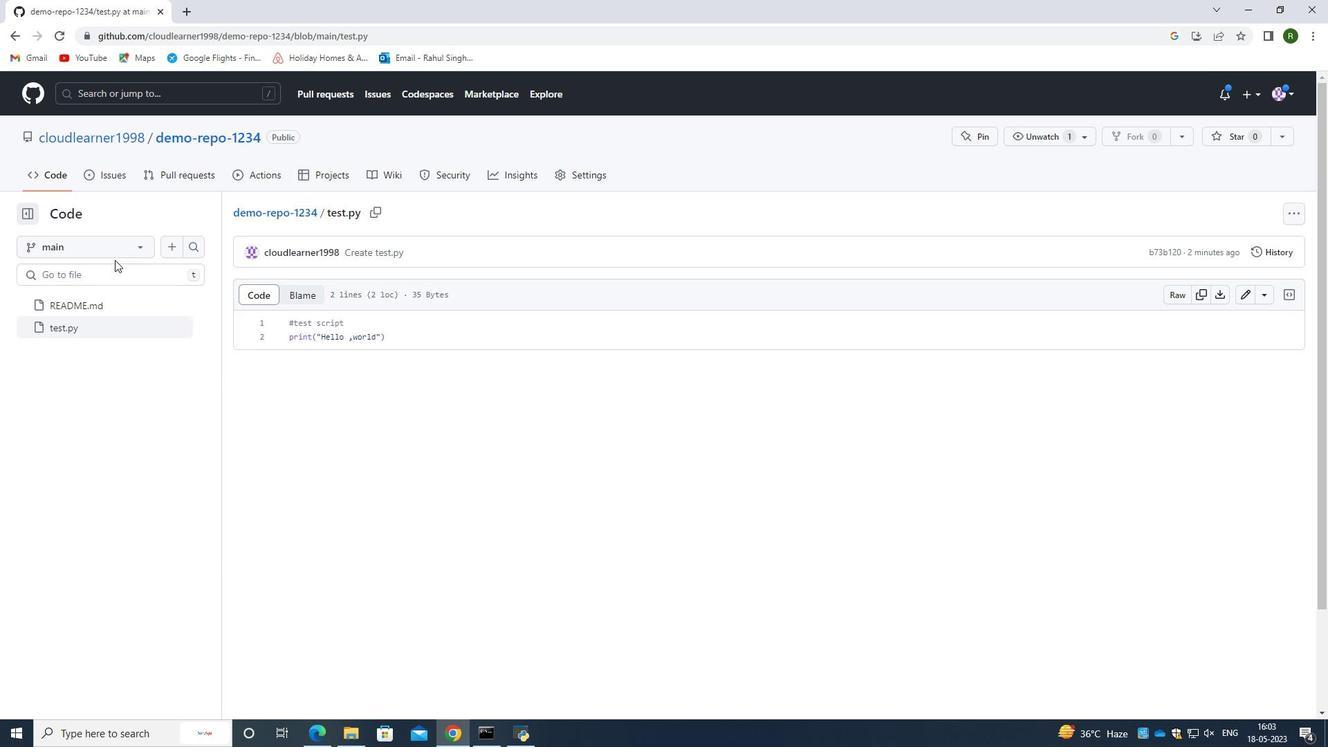 
Action: Mouse pressed left at (116, 250)
Screenshot: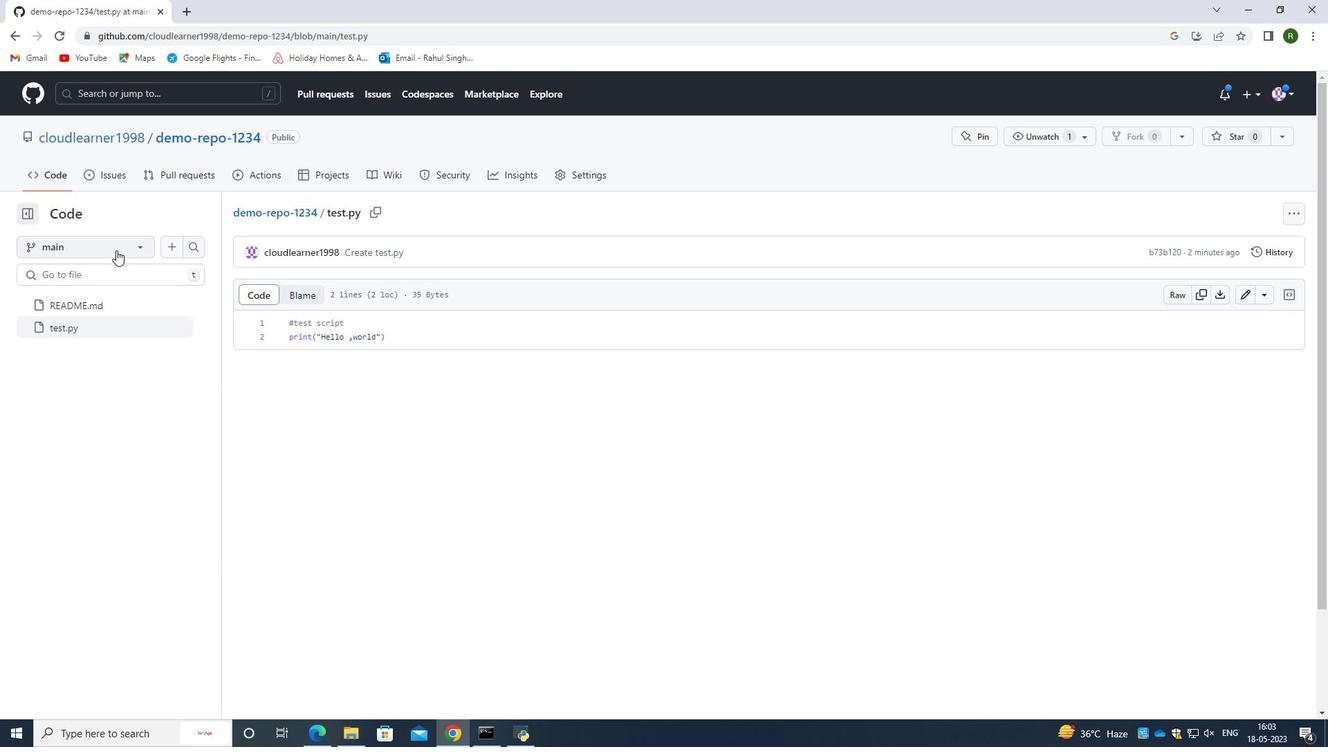 
Action: Mouse moved to (76, 379)
Screenshot: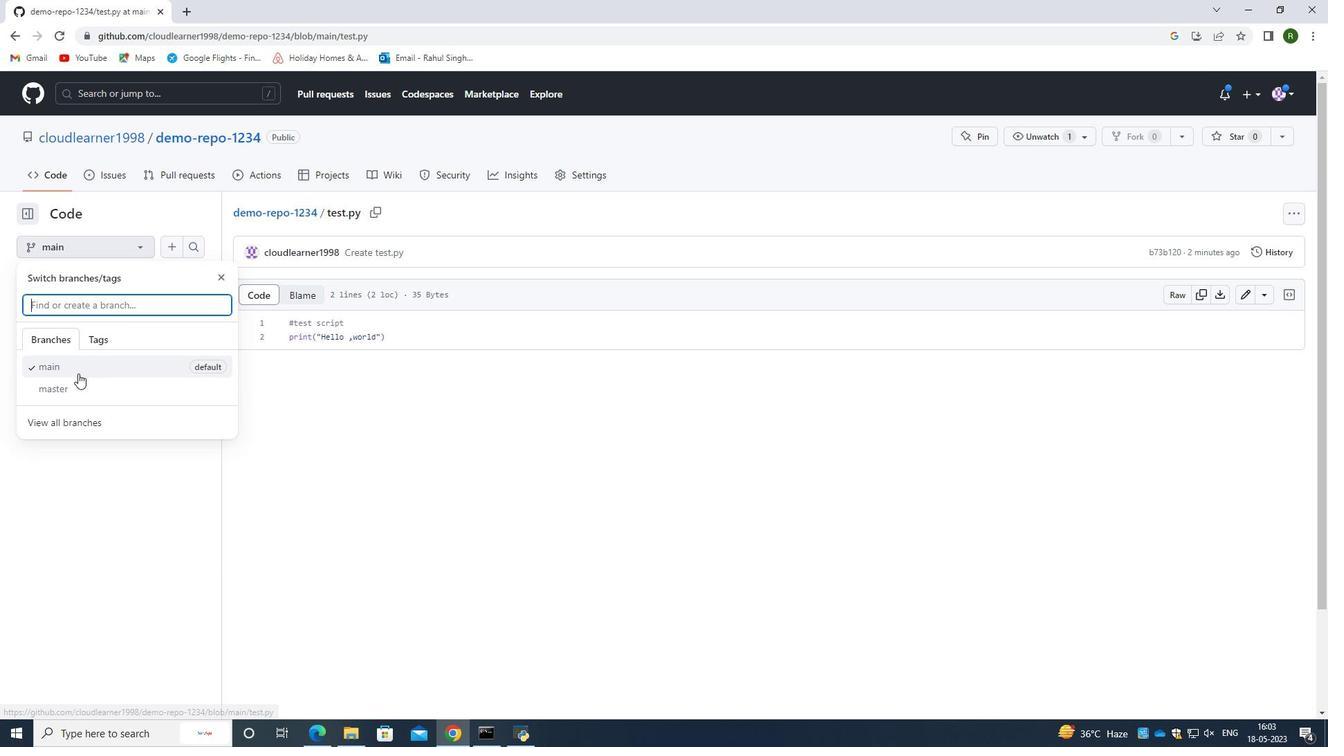 
Action: Mouse pressed left at (76, 379)
Screenshot: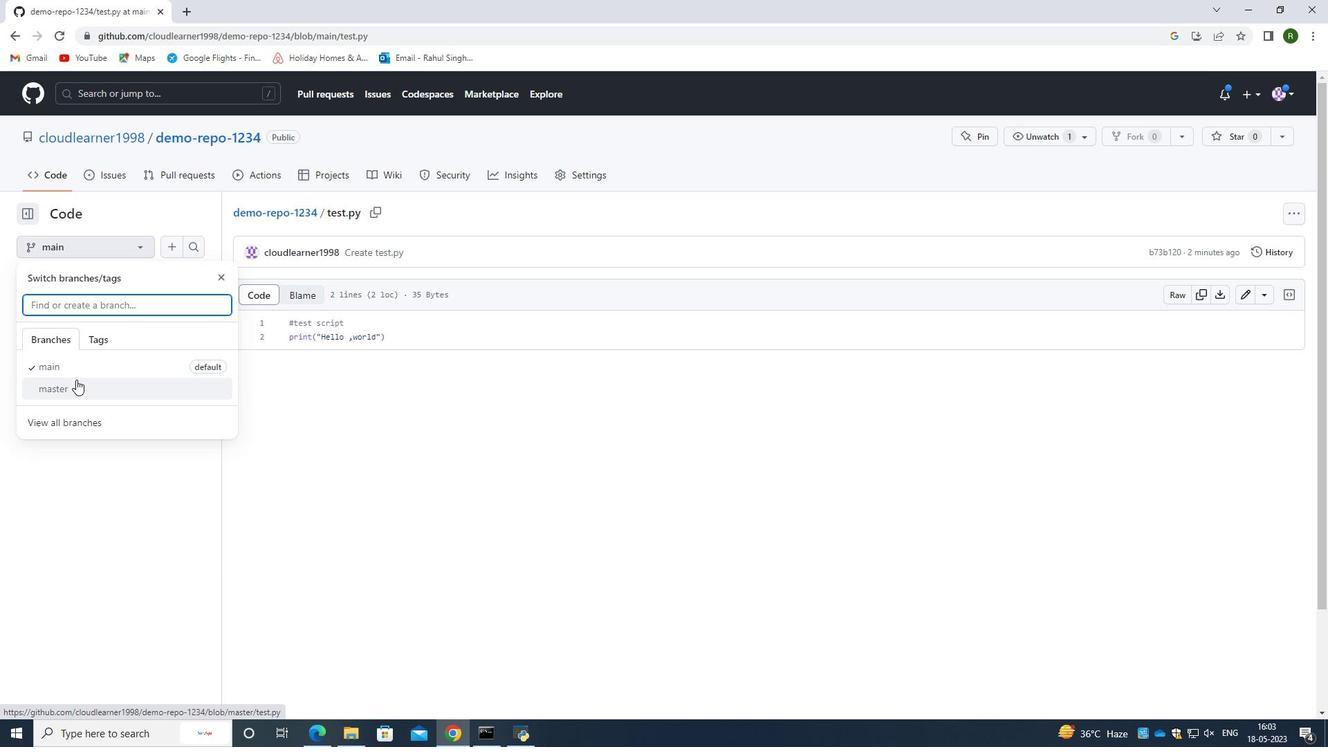 
Action: Mouse moved to (1302, 218)
Screenshot: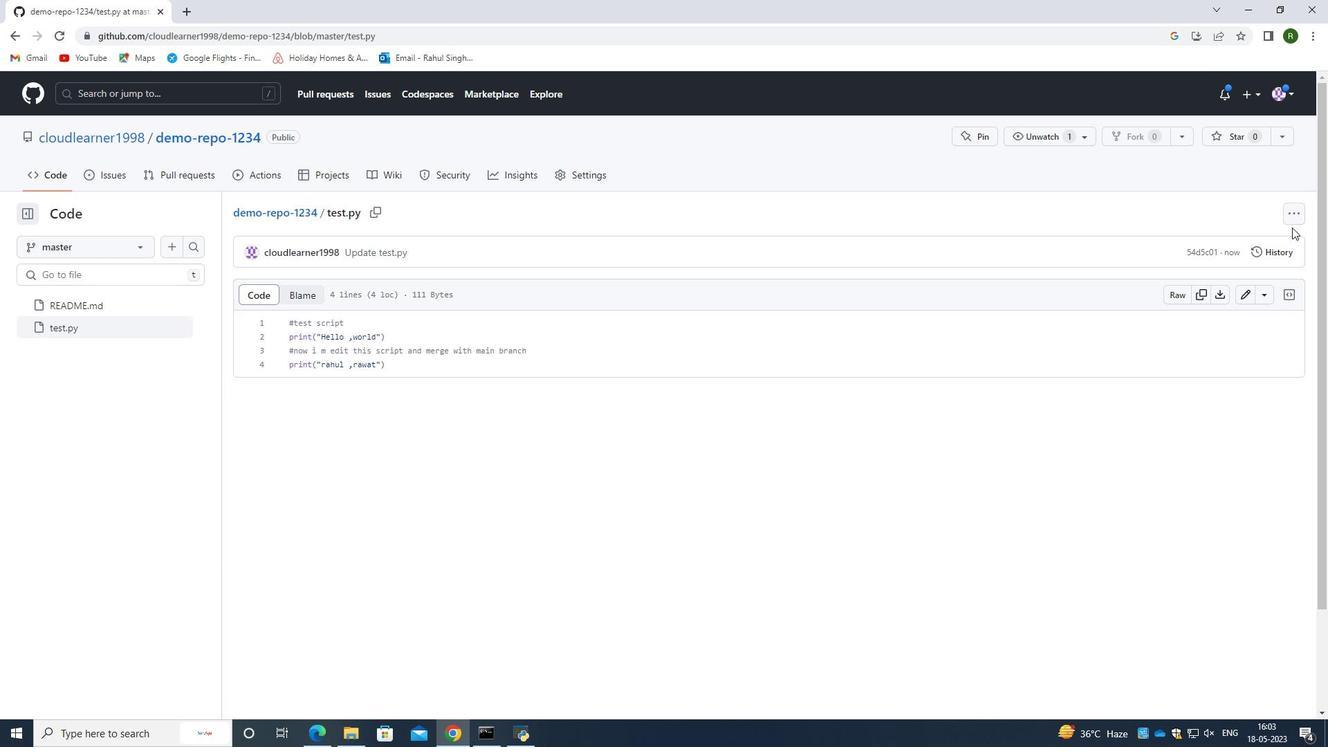 
Action: Mouse pressed left at (1302, 218)
Screenshot: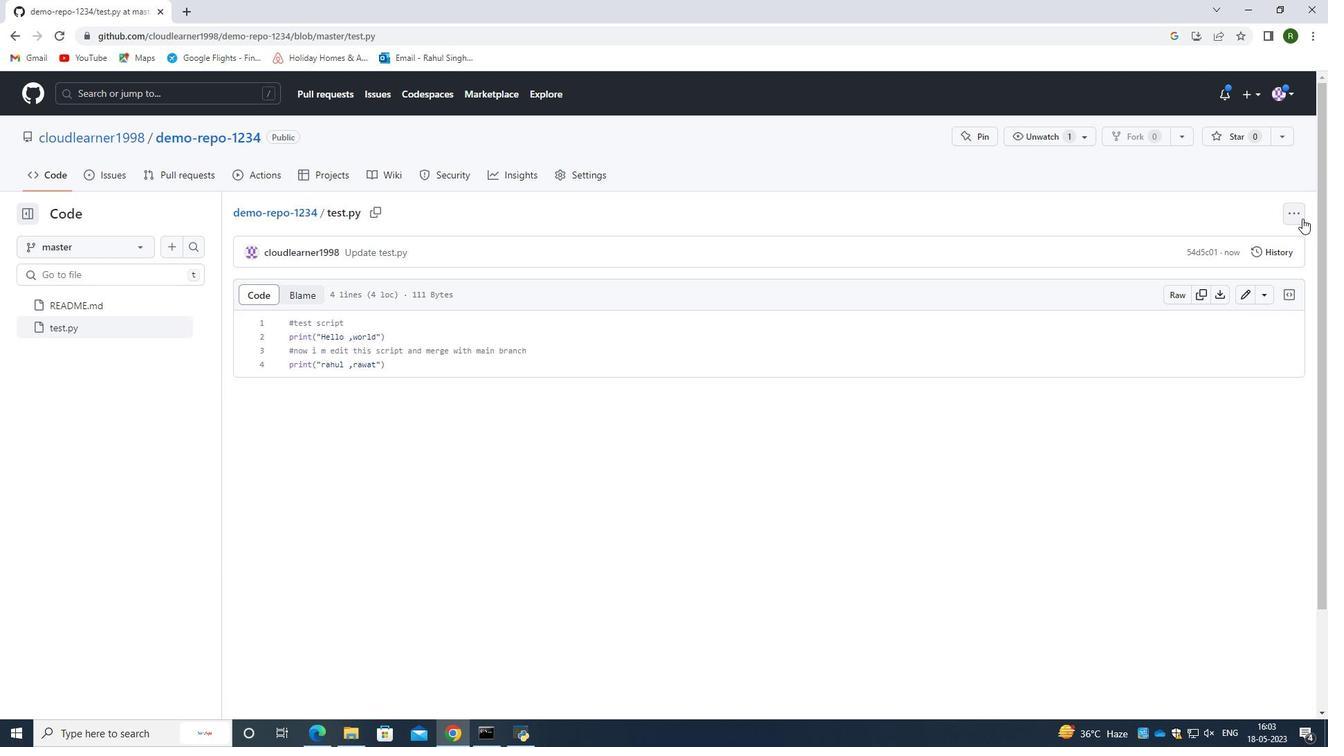 
Action: Mouse moved to (1078, 448)
Screenshot: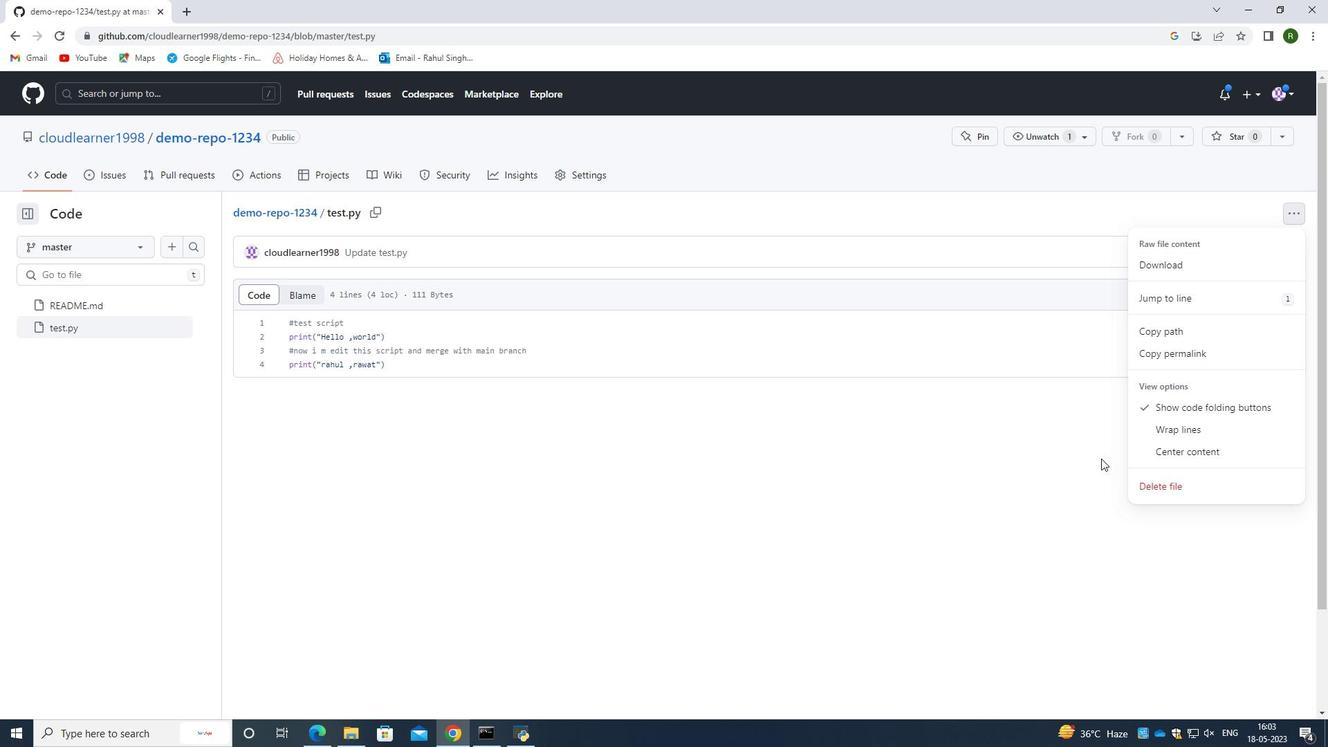 
Action: Mouse pressed left at (1078, 448)
Screenshot: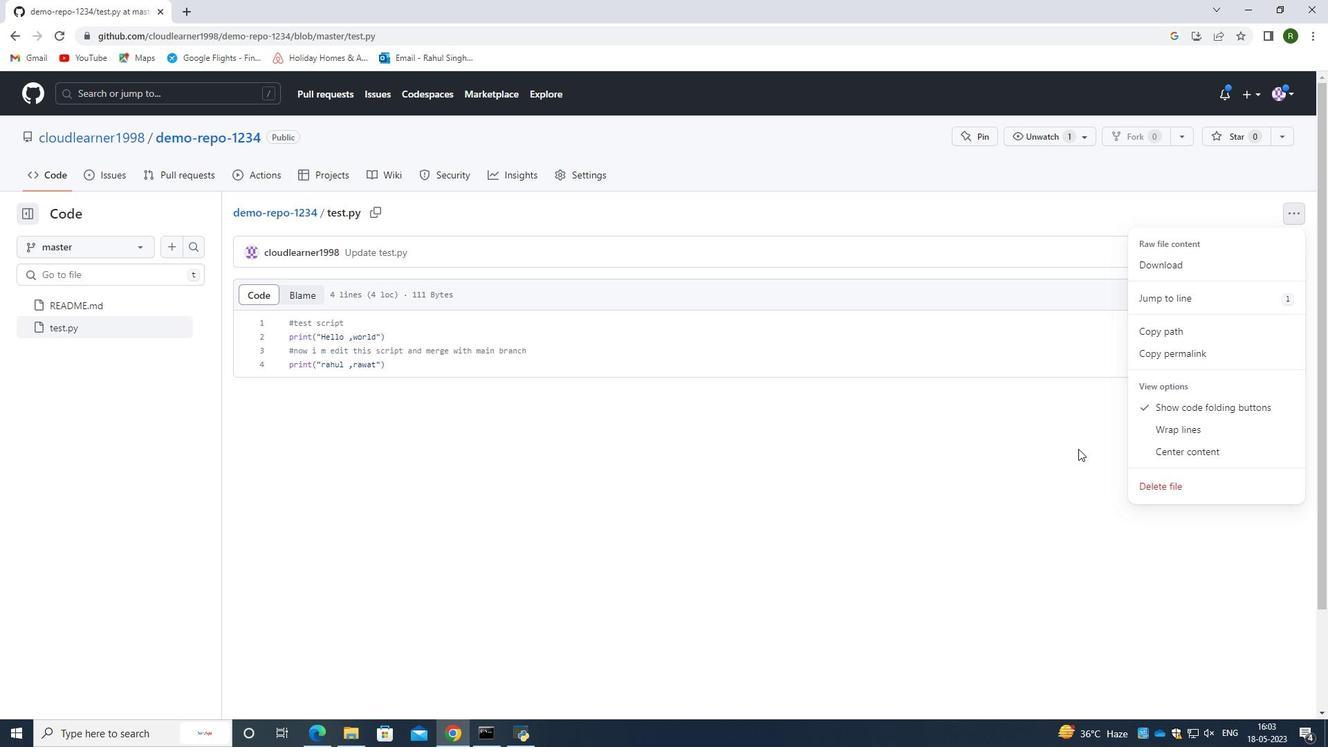 
Action: Mouse moved to (174, 182)
Screenshot: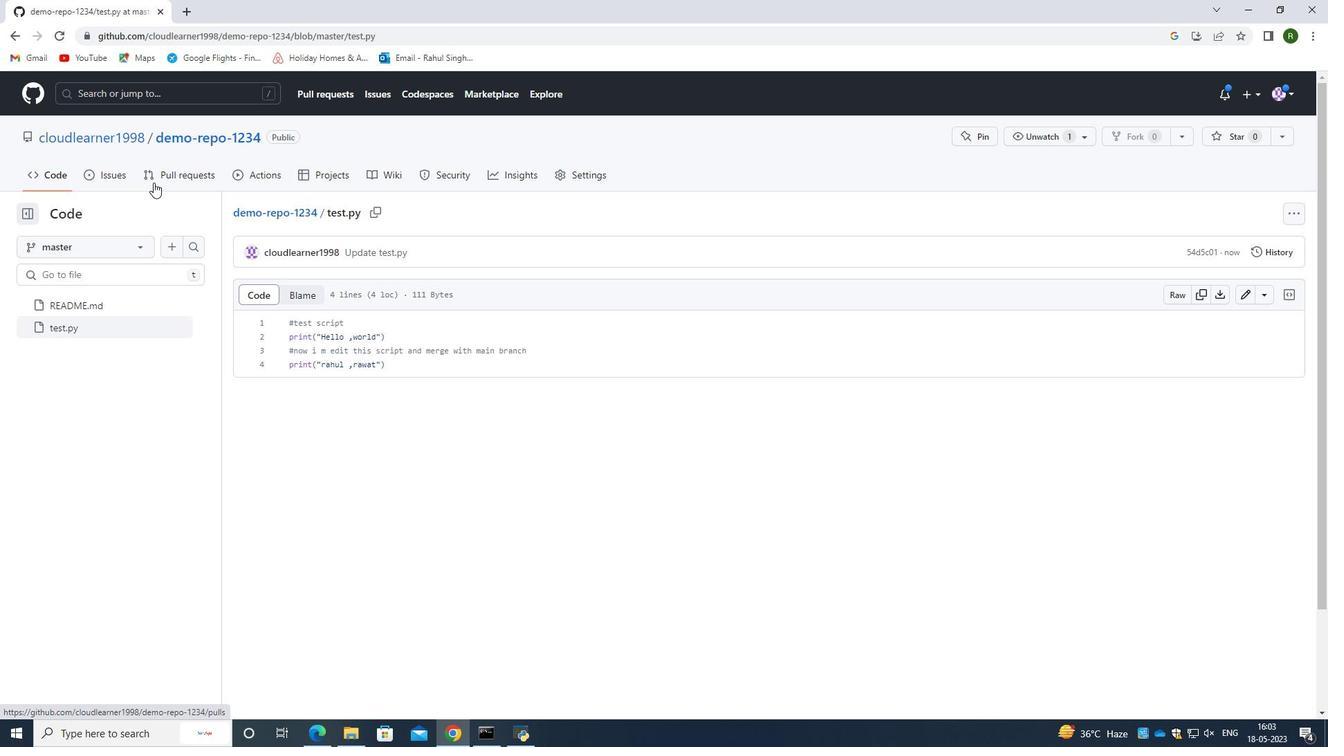 
Action: Mouse pressed left at (174, 182)
Screenshot: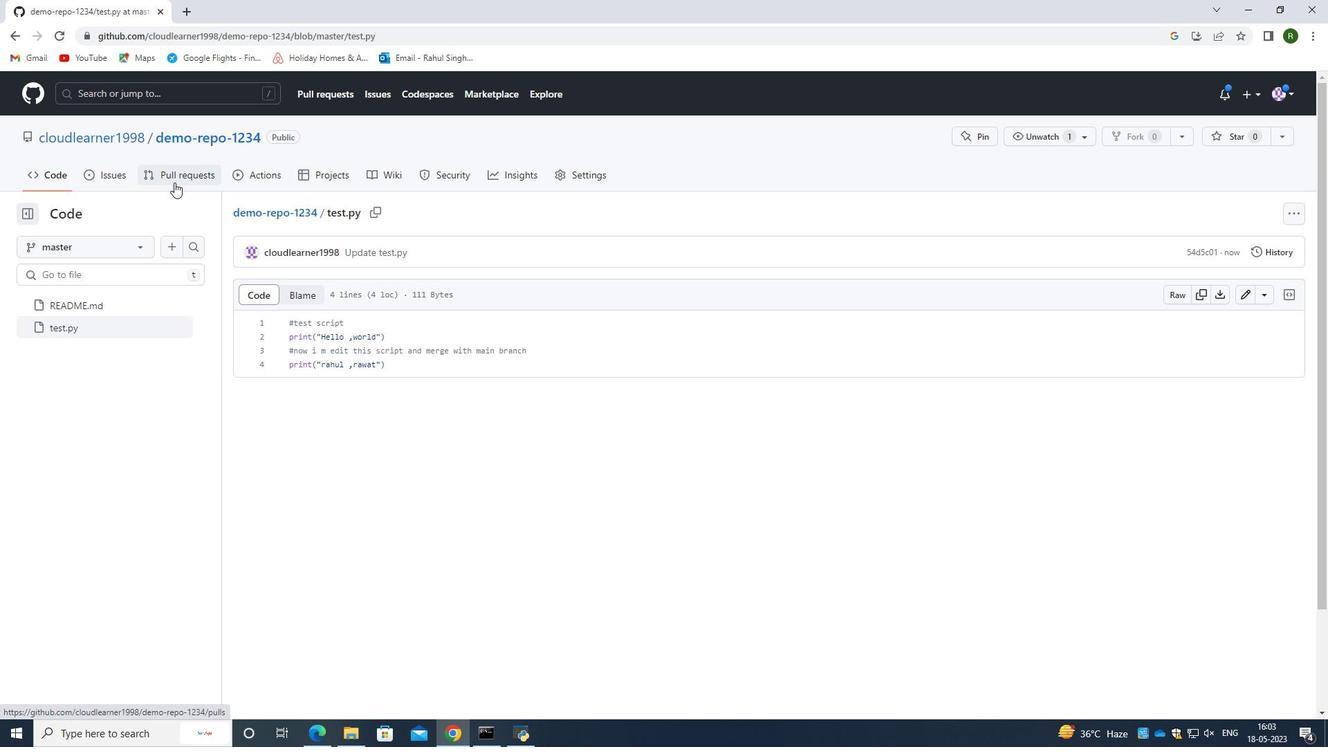 
Action: Mouse moved to (172, 178)
Screenshot: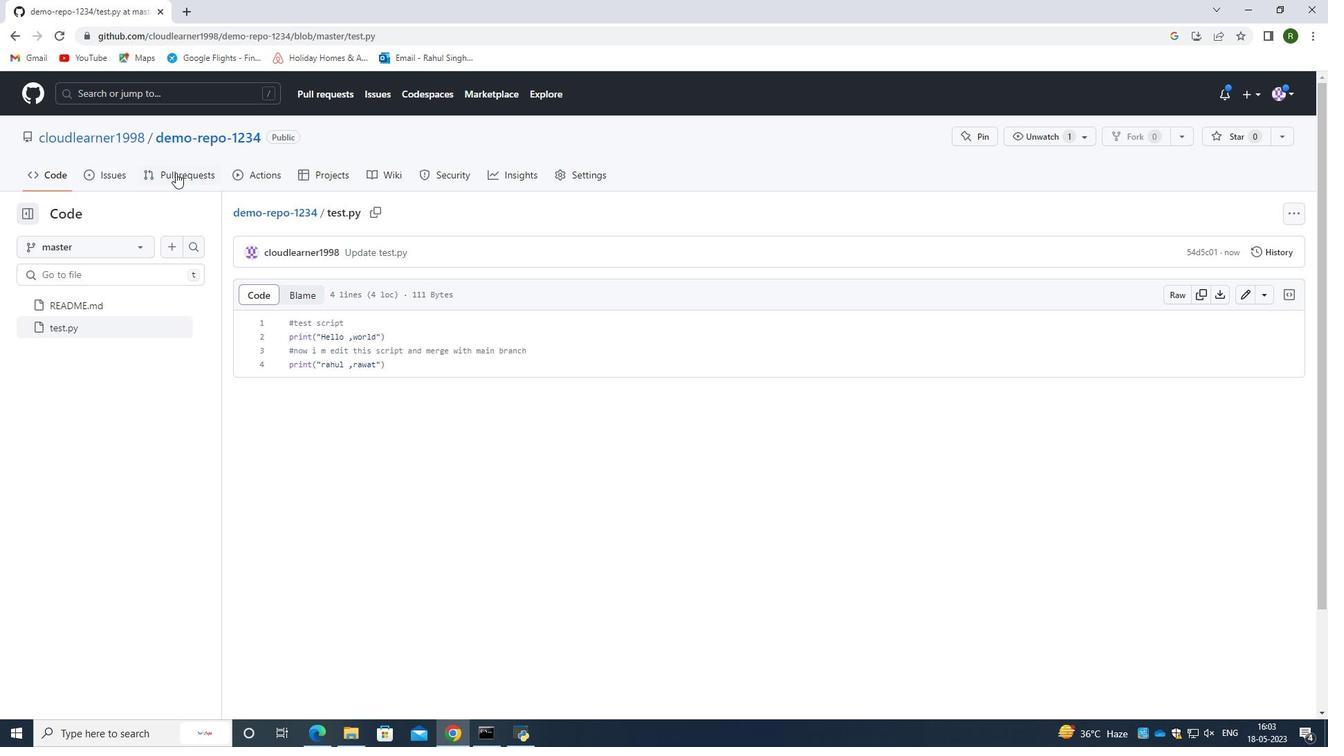 
Action: Mouse pressed left at (172, 178)
Screenshot: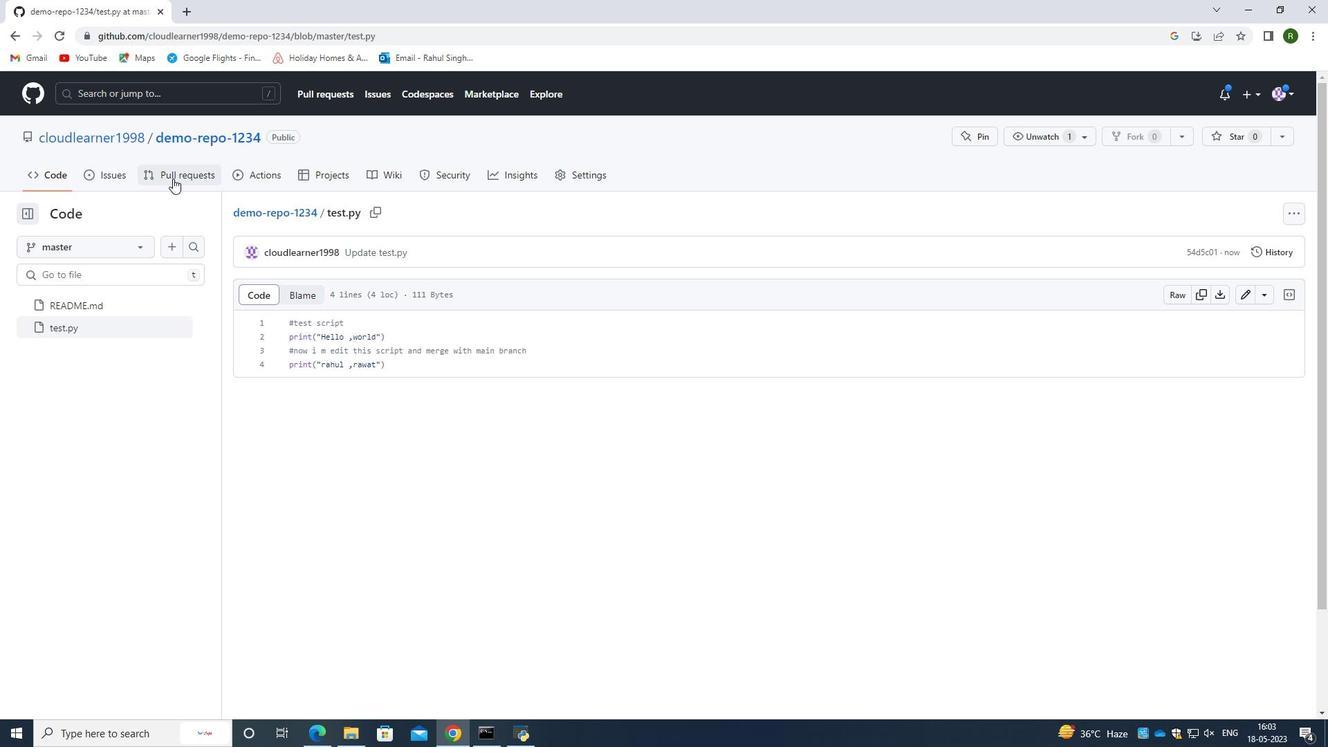 
Action: Mouse moved to (1019, 237)
Screenshot: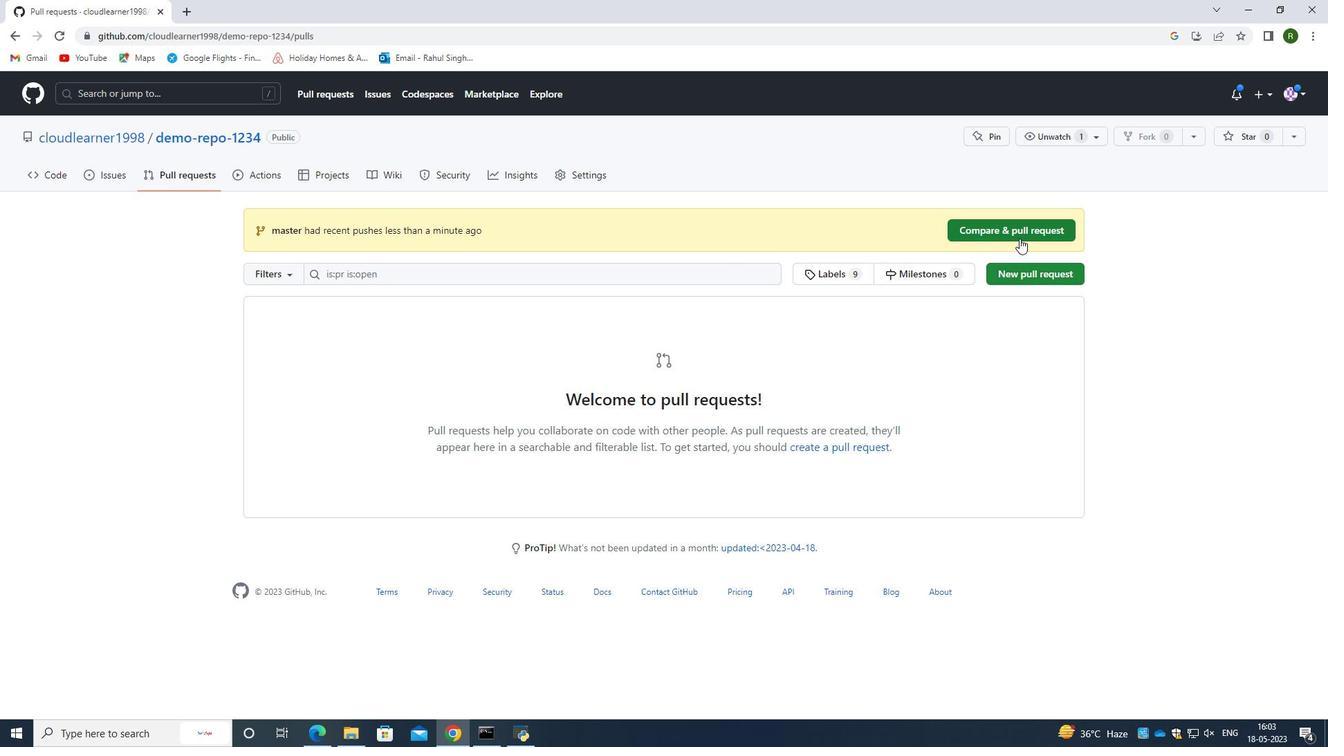 
Action: Mouse pressed left at (1019, 237)
Screenshot: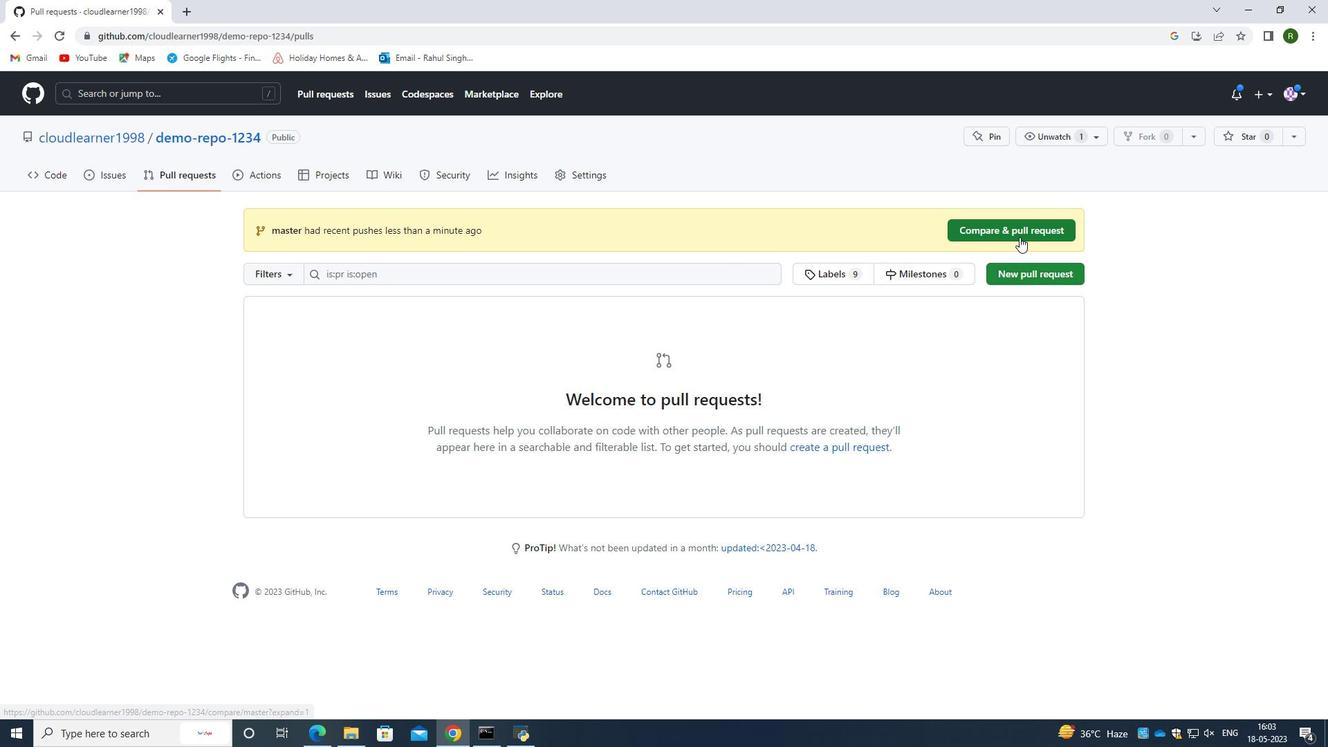 
Action: Mouse moved to (765, 567)
Screenshot: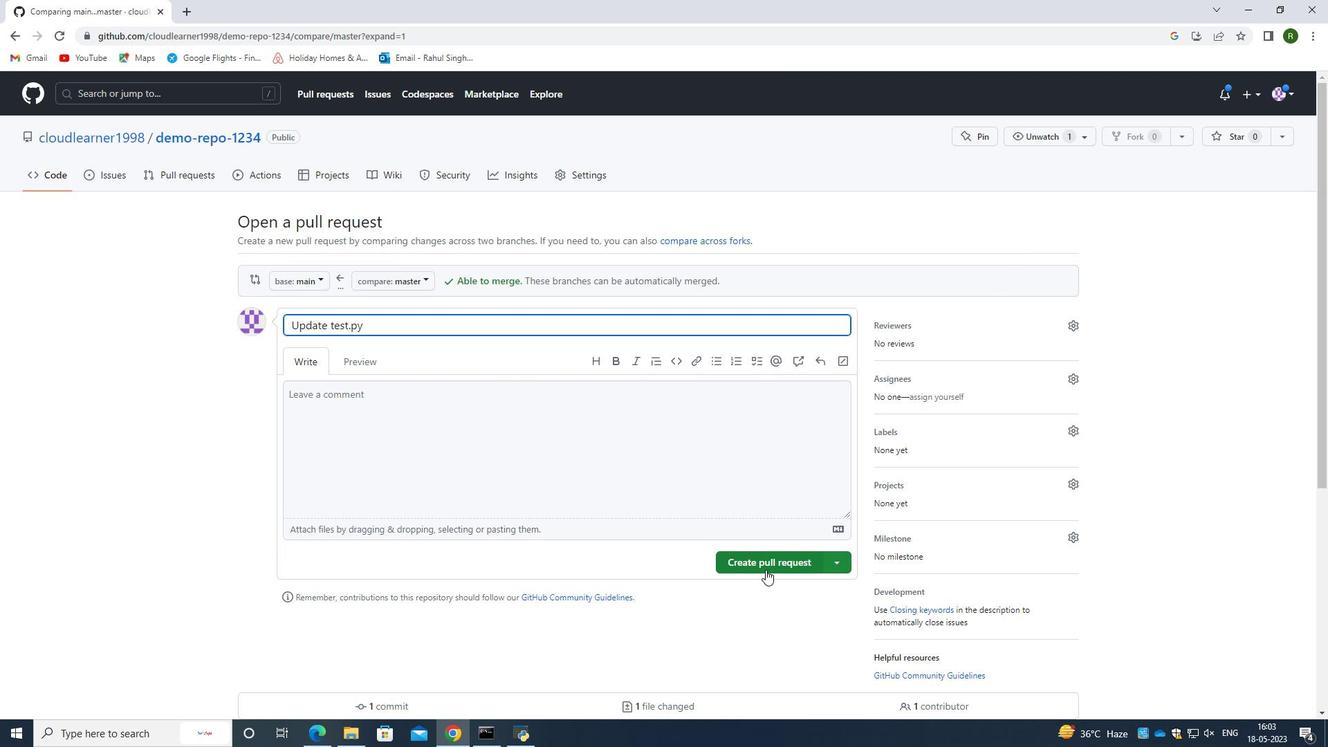 
Action: Mouse pressed left at (765, 567)
Screenshot: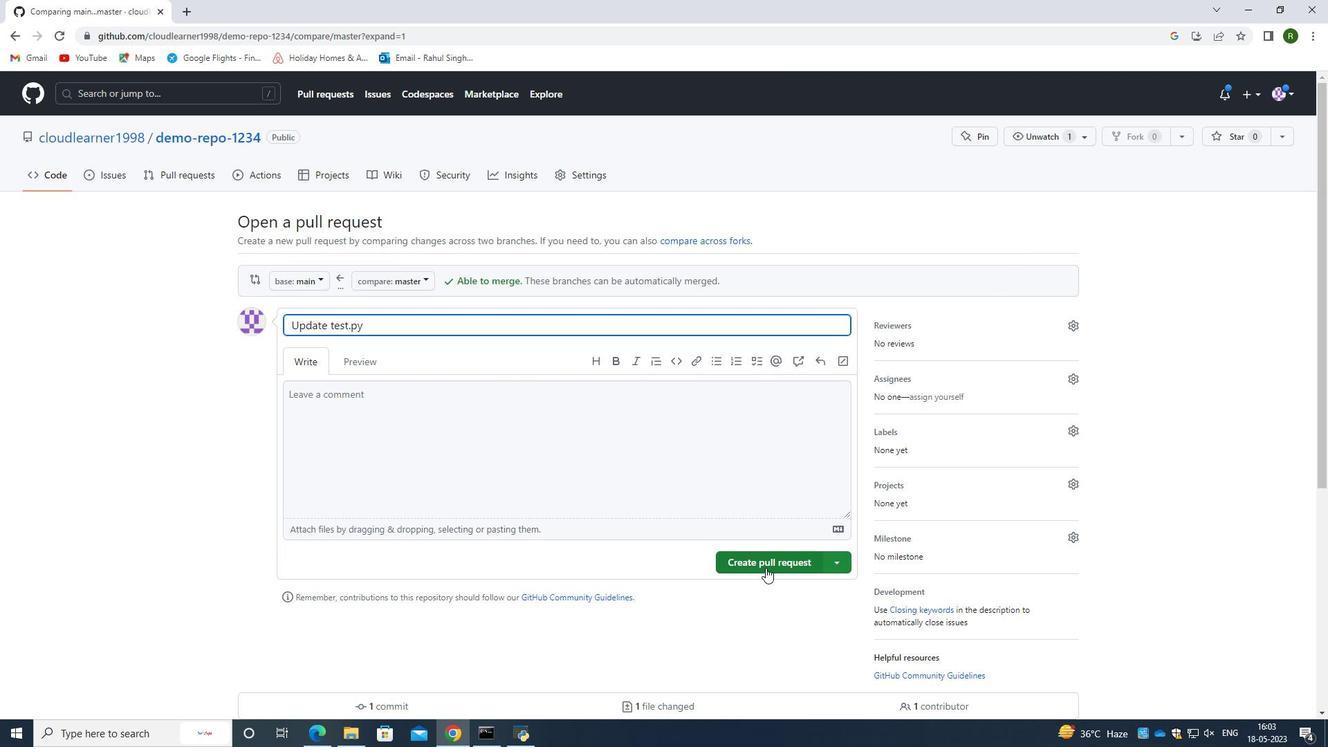 
Action: Mouse moved to (563, 435)
Screenshot: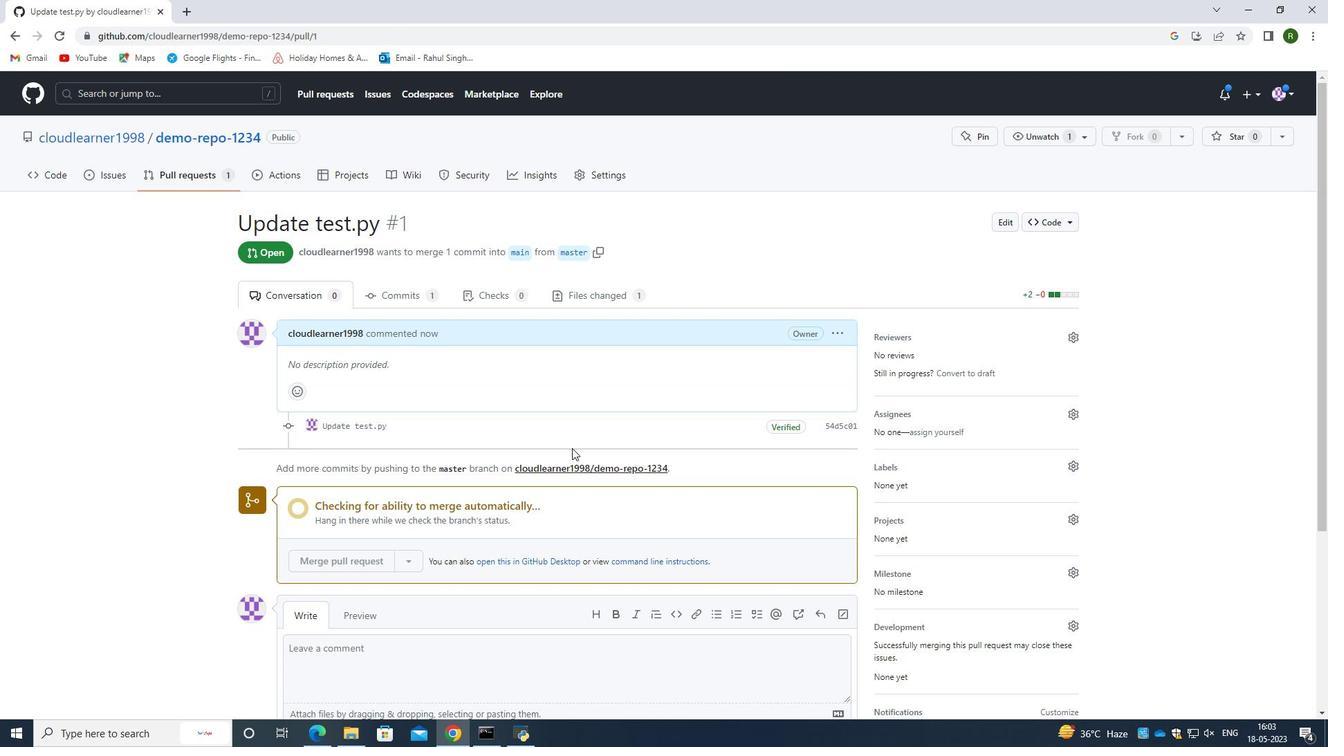 
Action: Mouse scrolled (563, 434) with delta (0, 0)
Screenshot: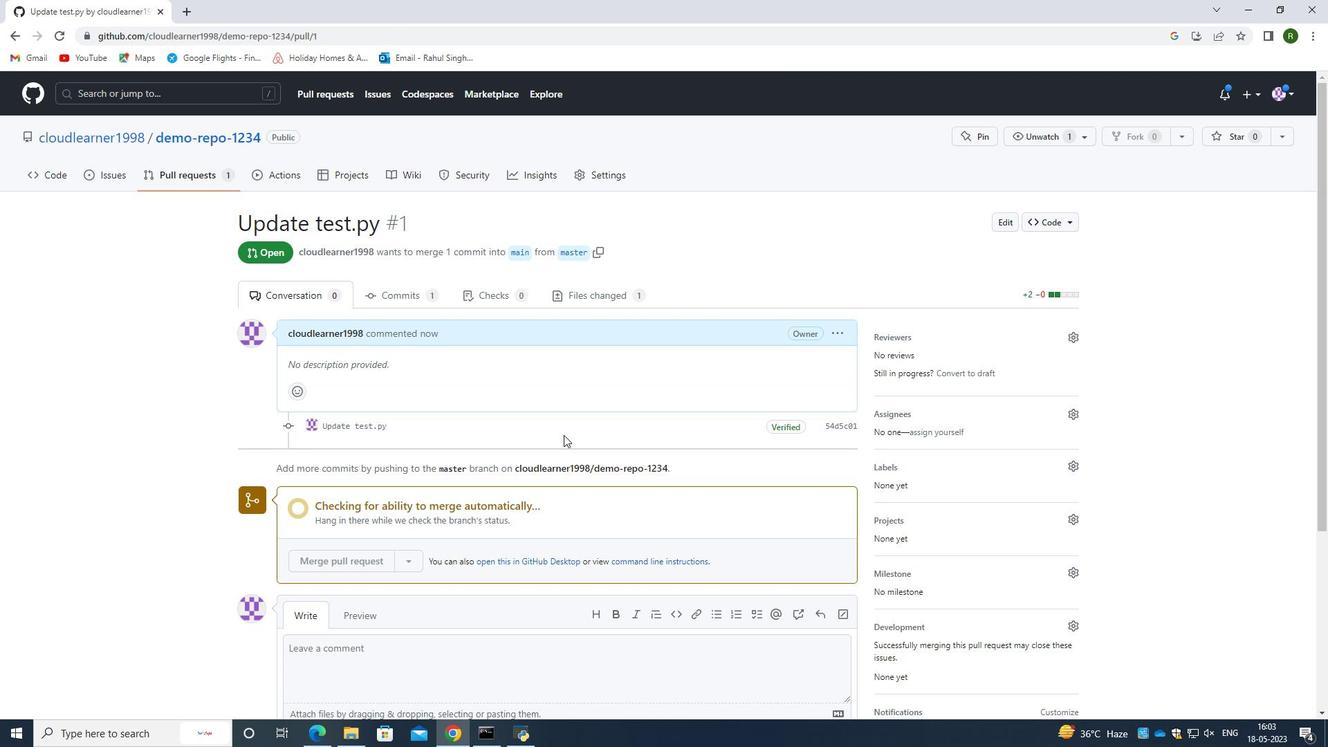 
Action: Mouse scrolled (563, 434) with delta (0, 0)
Screenshot: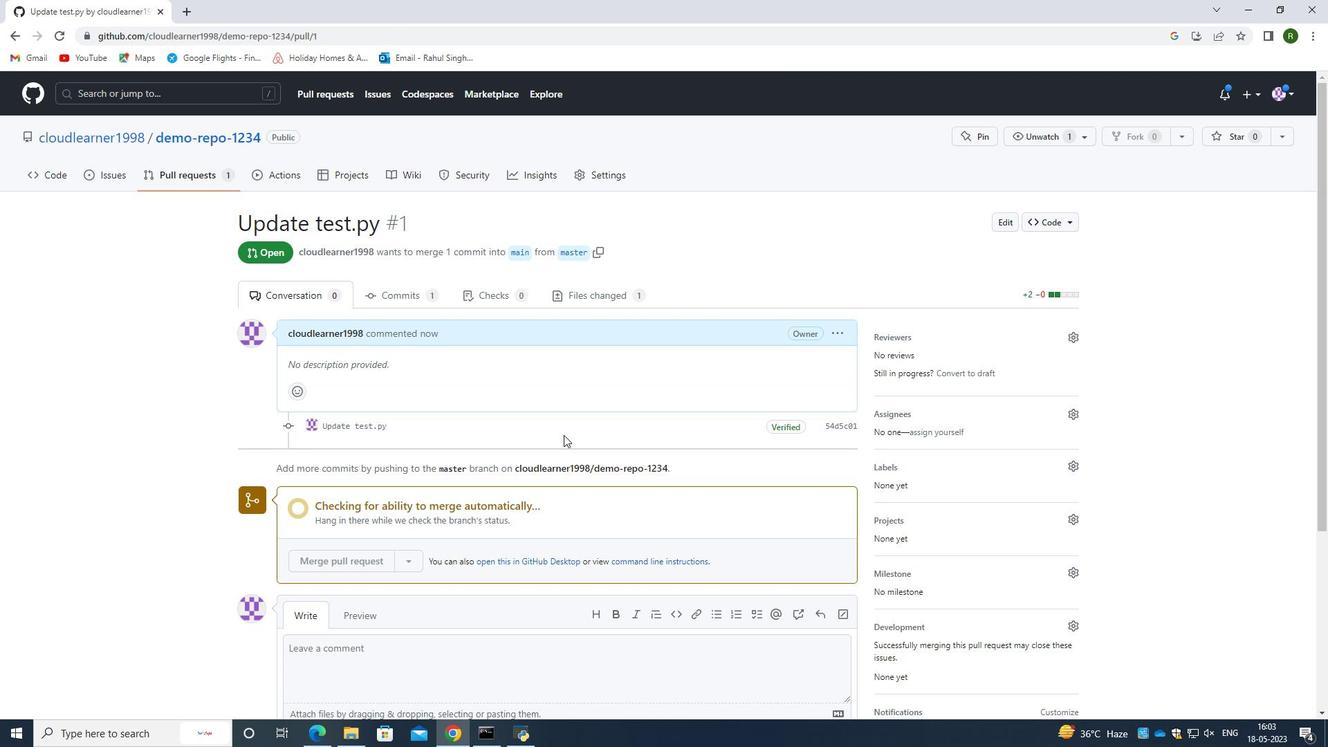 
Action: Mouse scrolled (563, 434) with delta (0, 0)
Screenshot: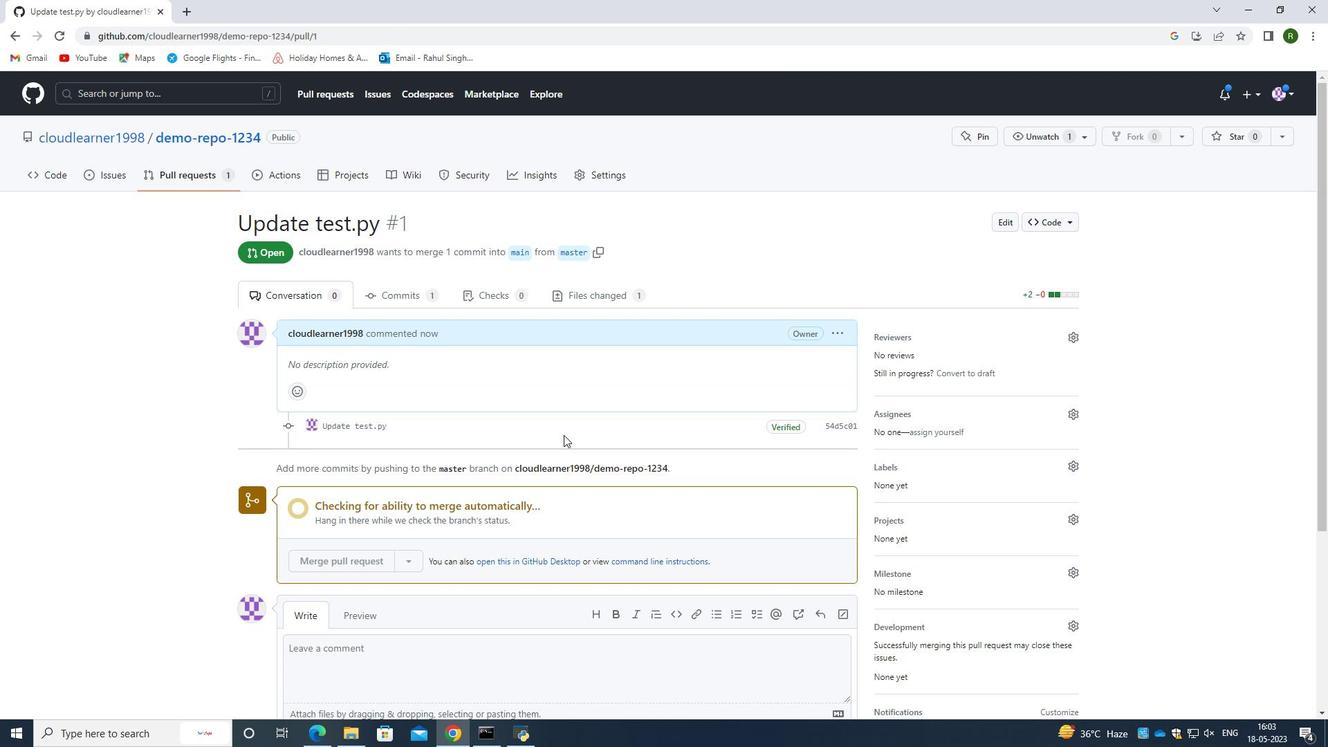 
Action: Mouse moved to (345, 458)
Screenshot: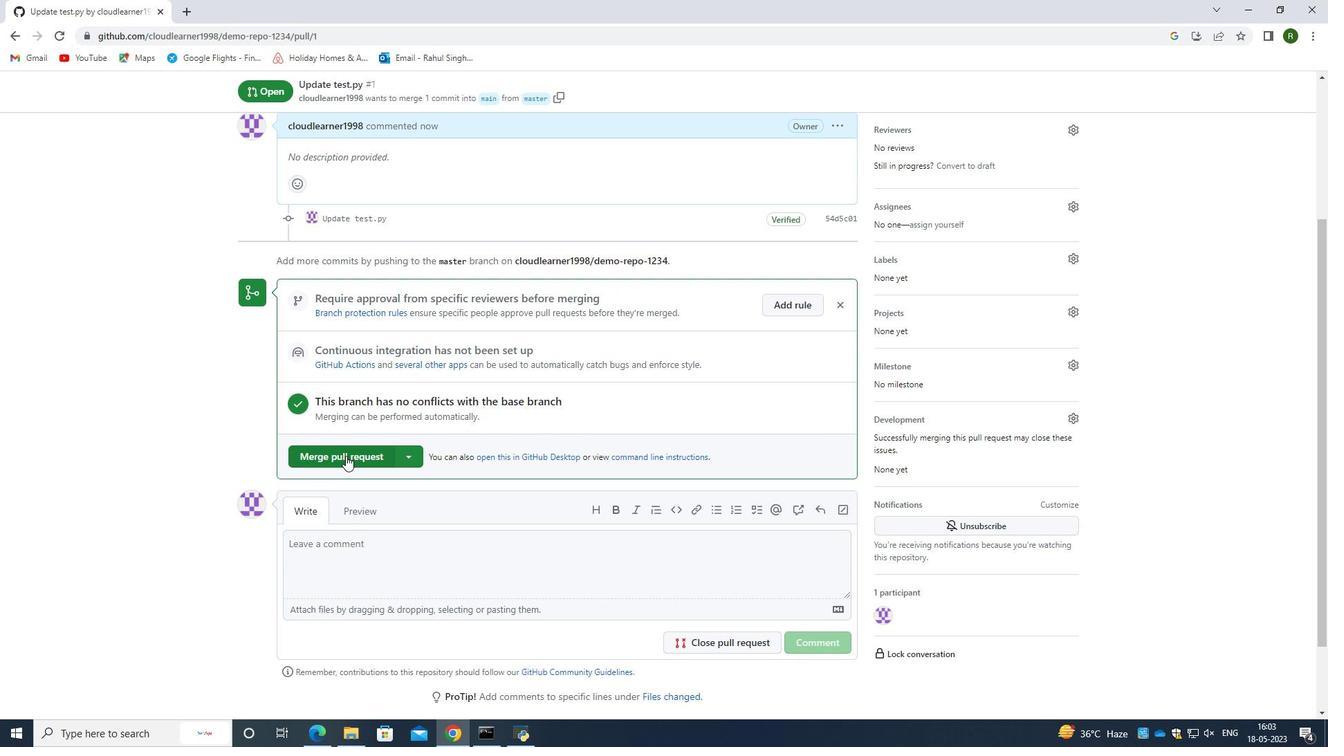 
Action: Mouse pressed left at (345, 458)
Screenshot: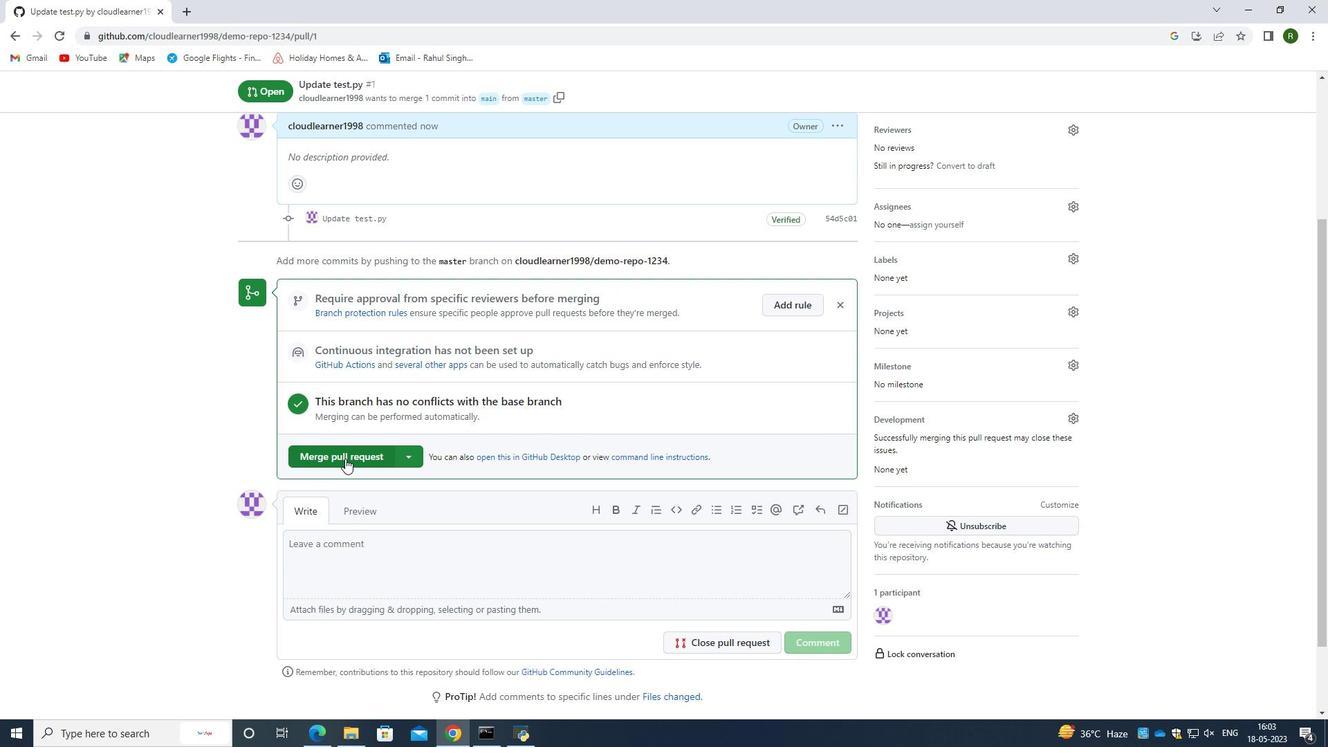 
Action: Mouse moved to (350, 405)
Screenshot: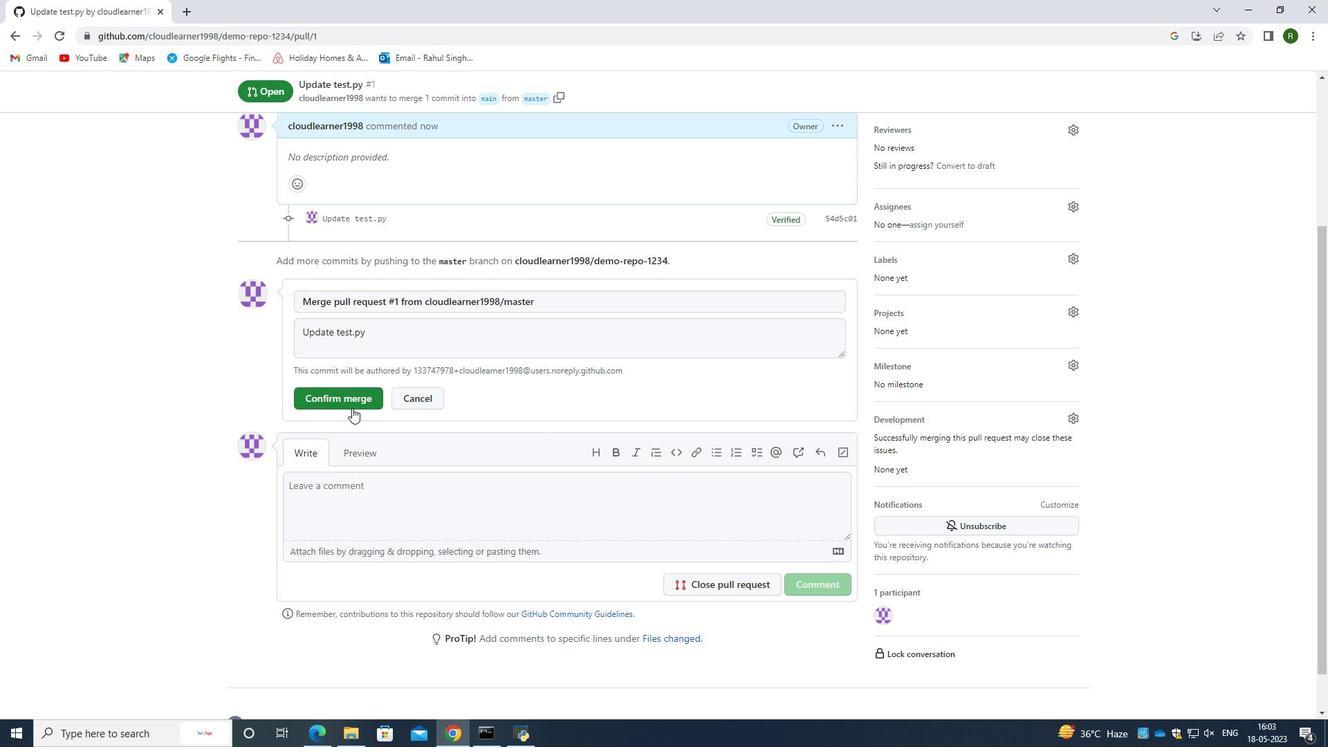 
Action: Mouse pressed left at (350, 405)
Screenshot: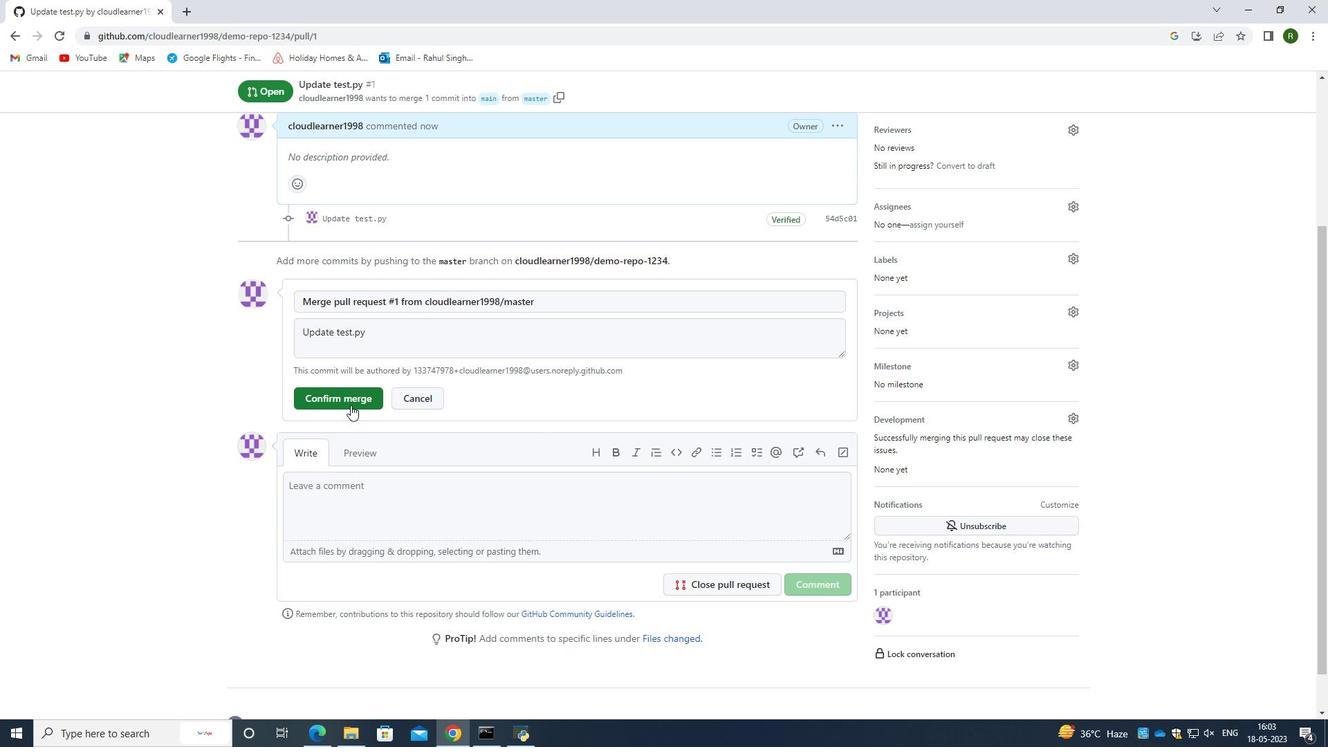 
Action: Mouse moved to (354, 405)
Screenshot: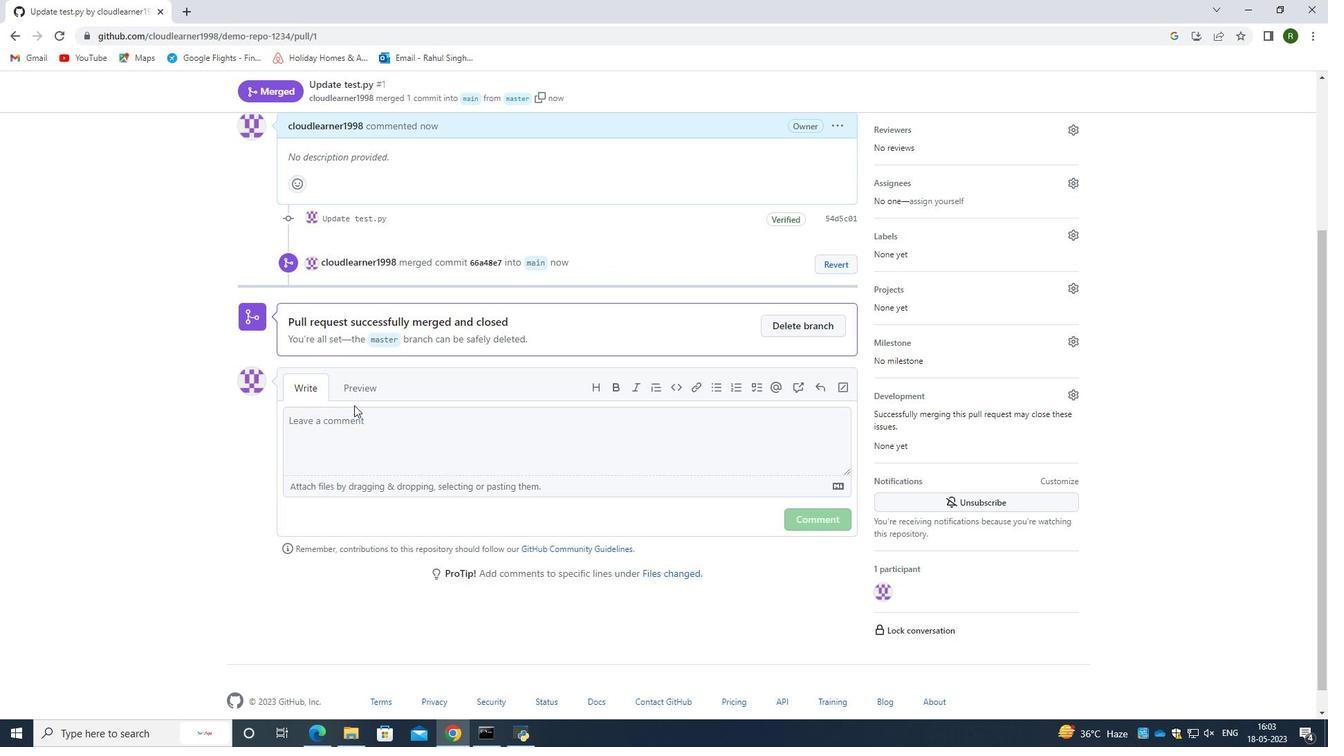 
Action: Mouse scrolled (354, 404) with delta (0, 0)
Screenshot: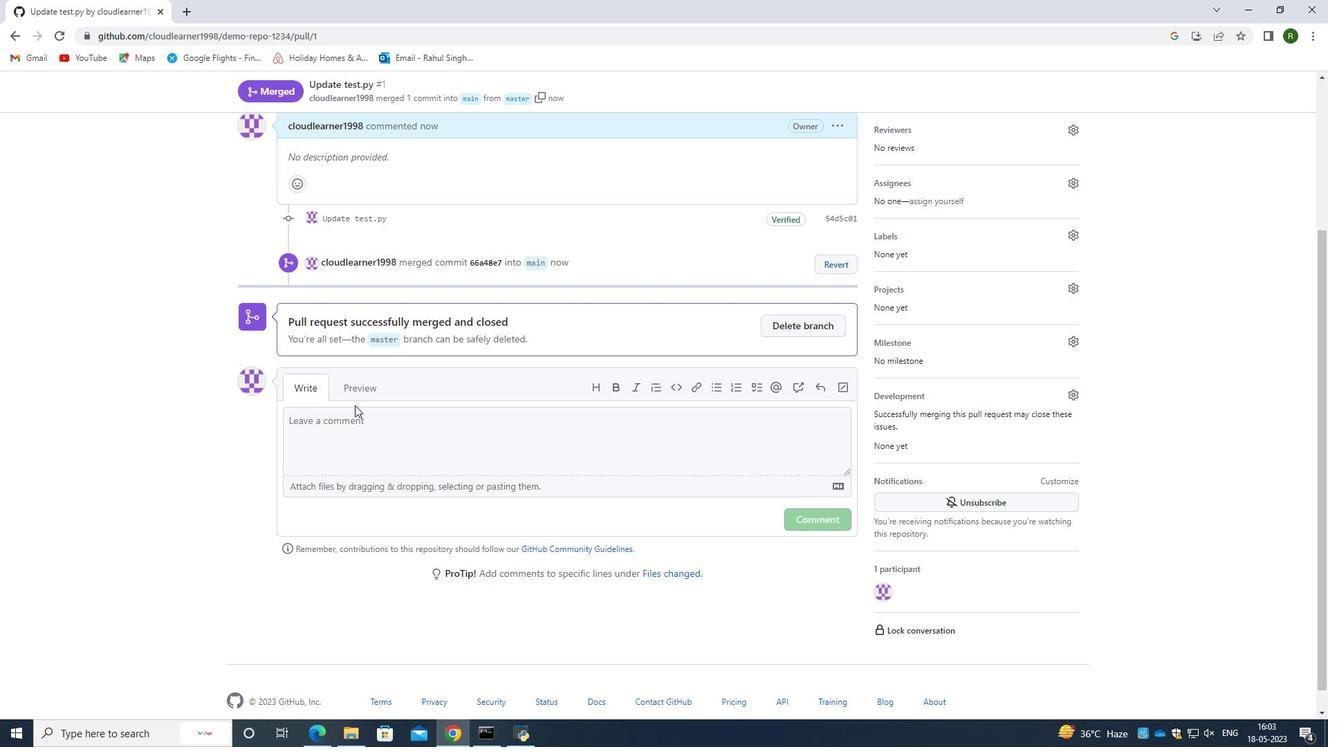 
Action: Mouse moved to (355, 405)
Screenshot: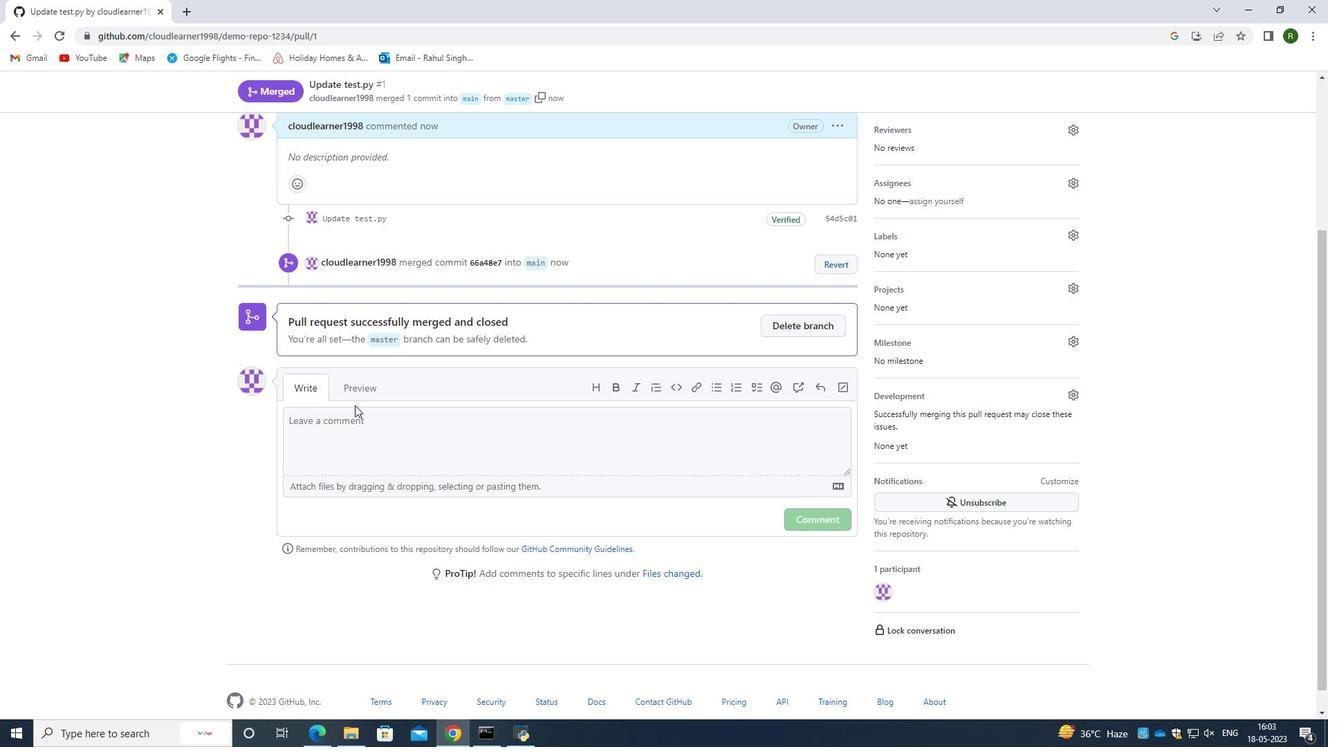 
Action: Mouse scrolled (355, 404) with delta (0, 0)
Screenshot: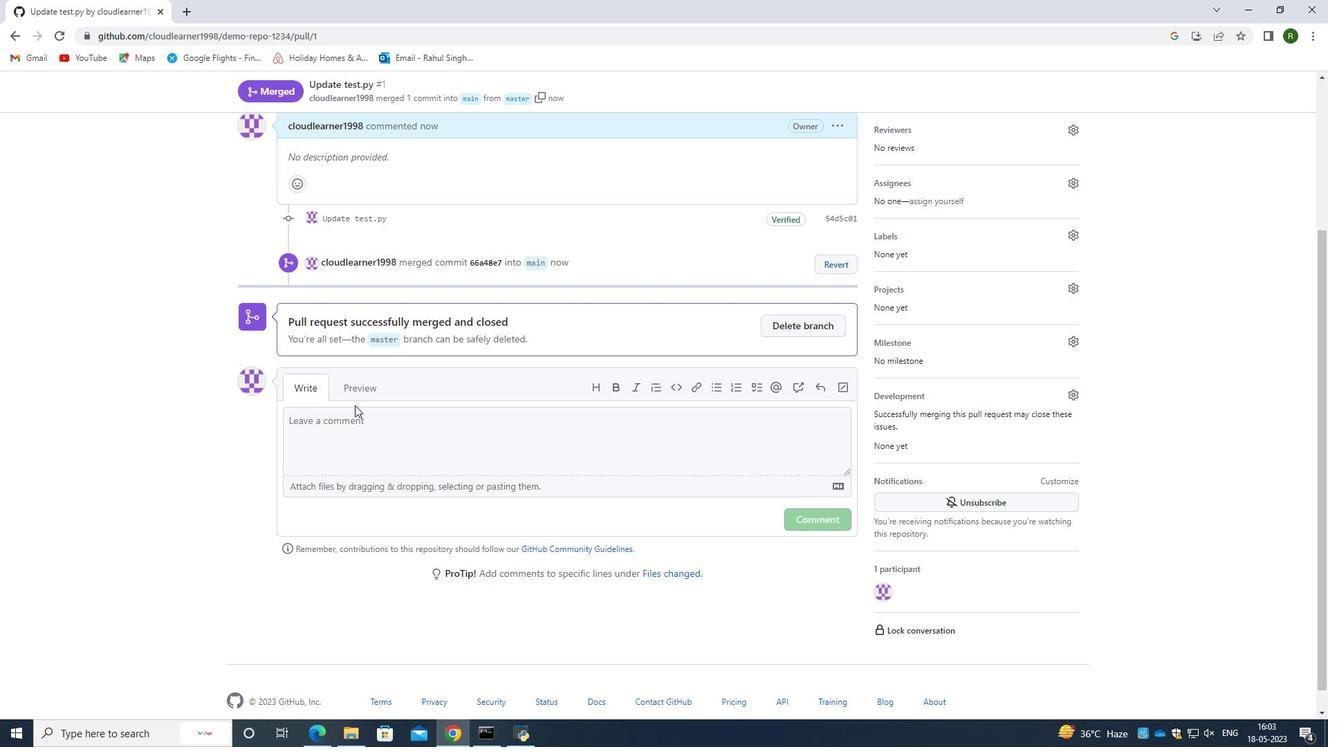 
Action: Mouse scrolled (355, 404) with delta (0, 0)
Screenshot: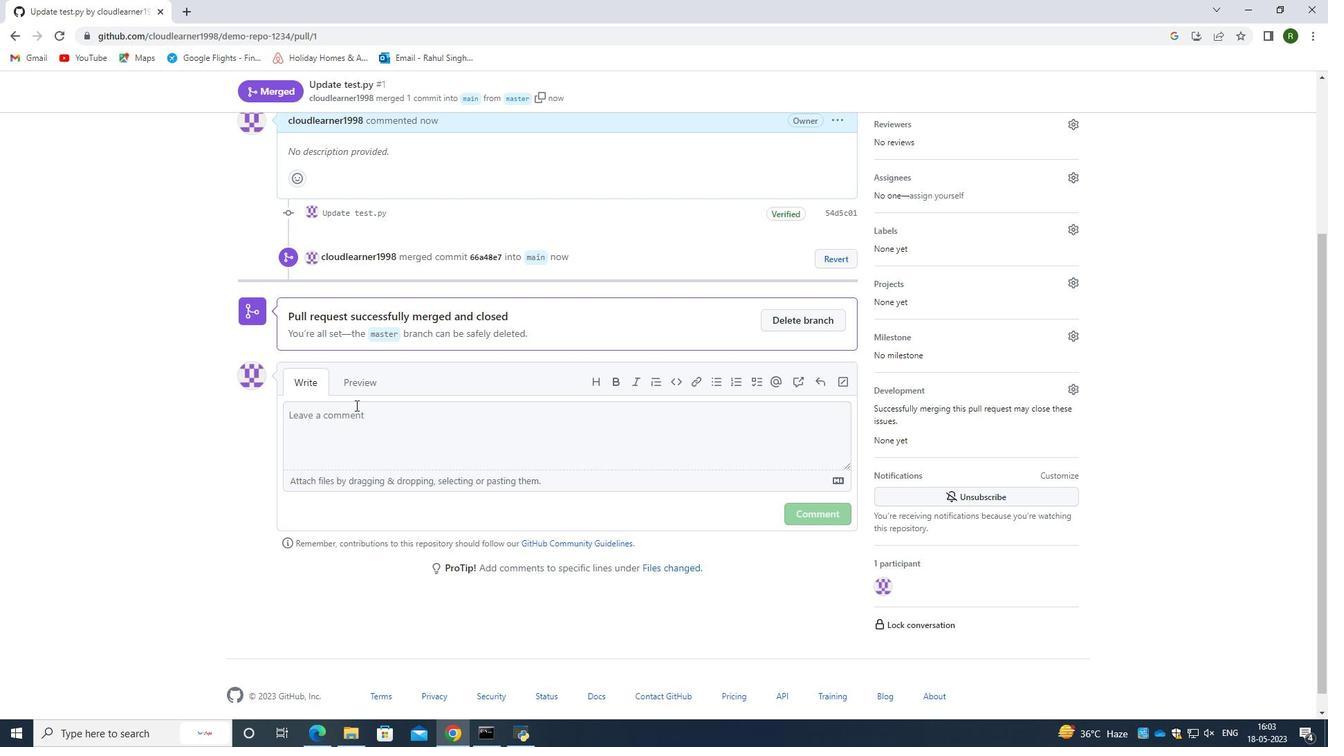 
Action: Mouse moved to (356, 405)
Screenshot: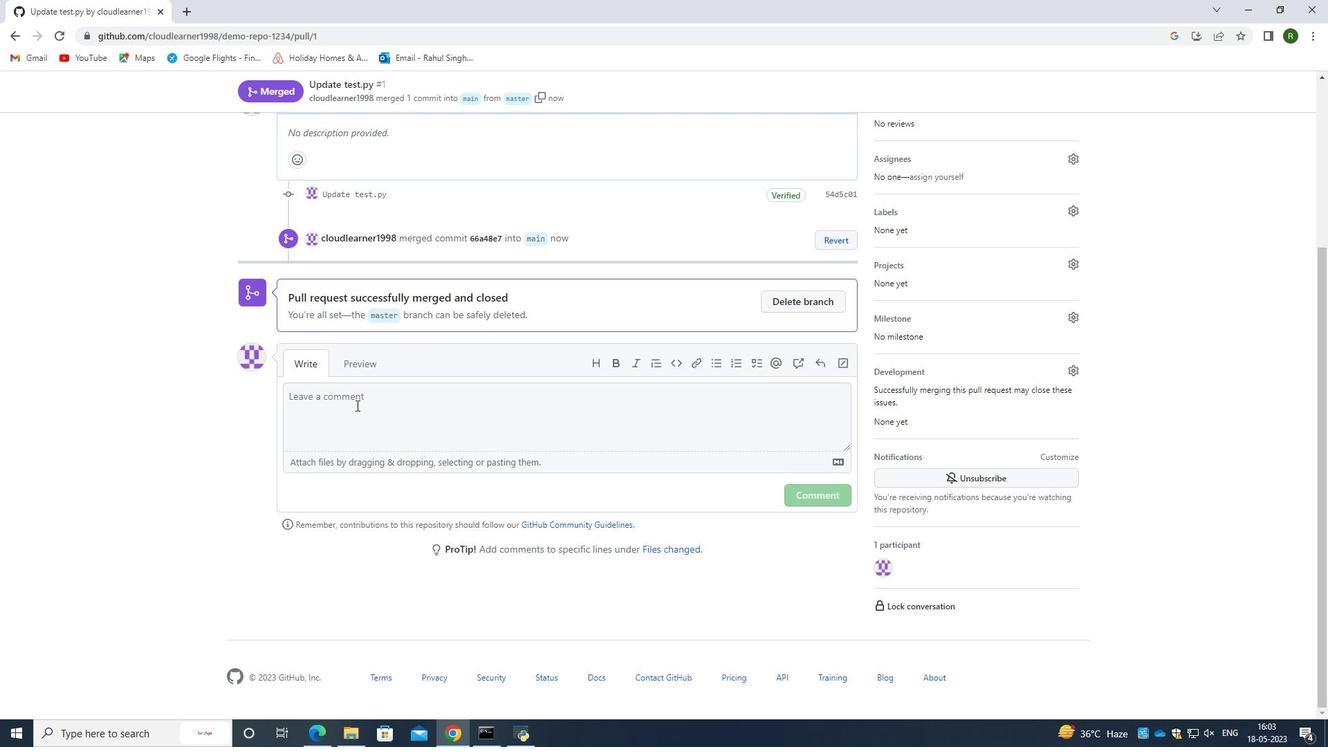 
Action: Mouse scrolled (356, 406) with delta (0, 0)
Screenshot: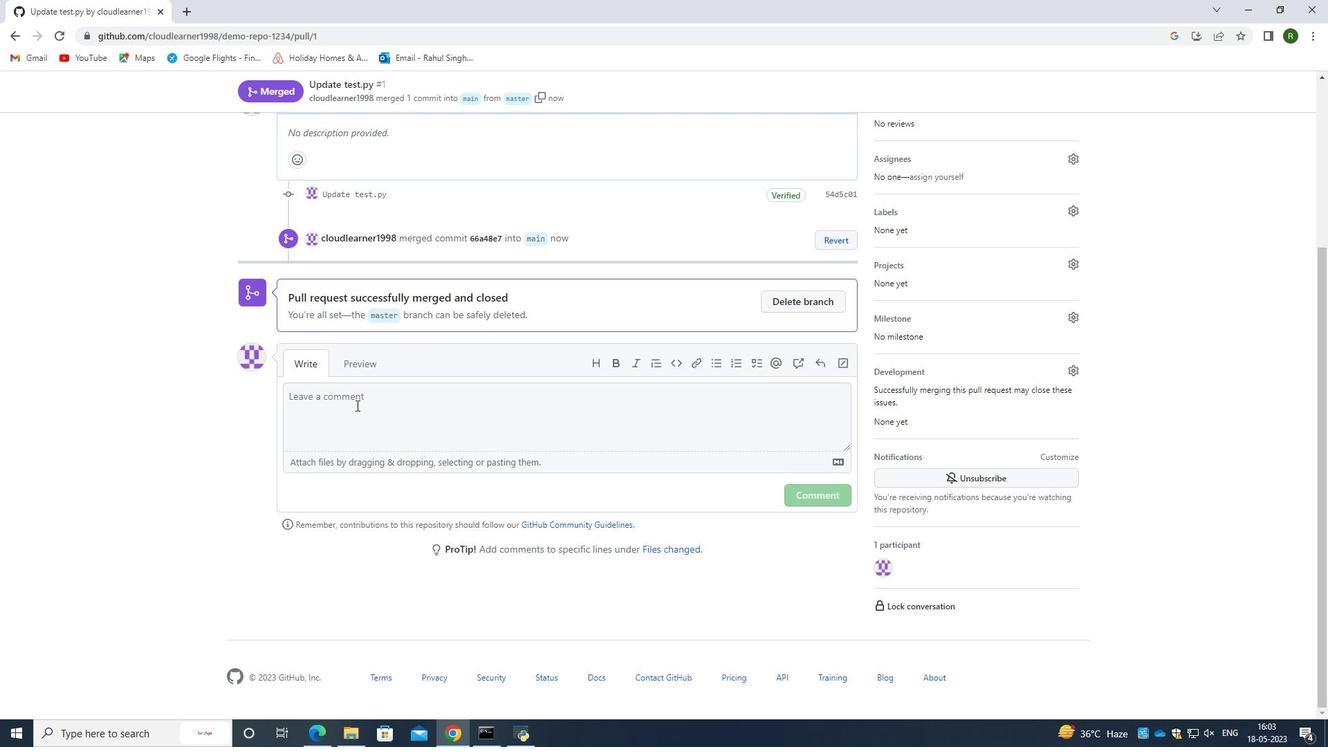 
Action: Mouse scrolled (356, 406) with delta (0, 0)
Screenshot: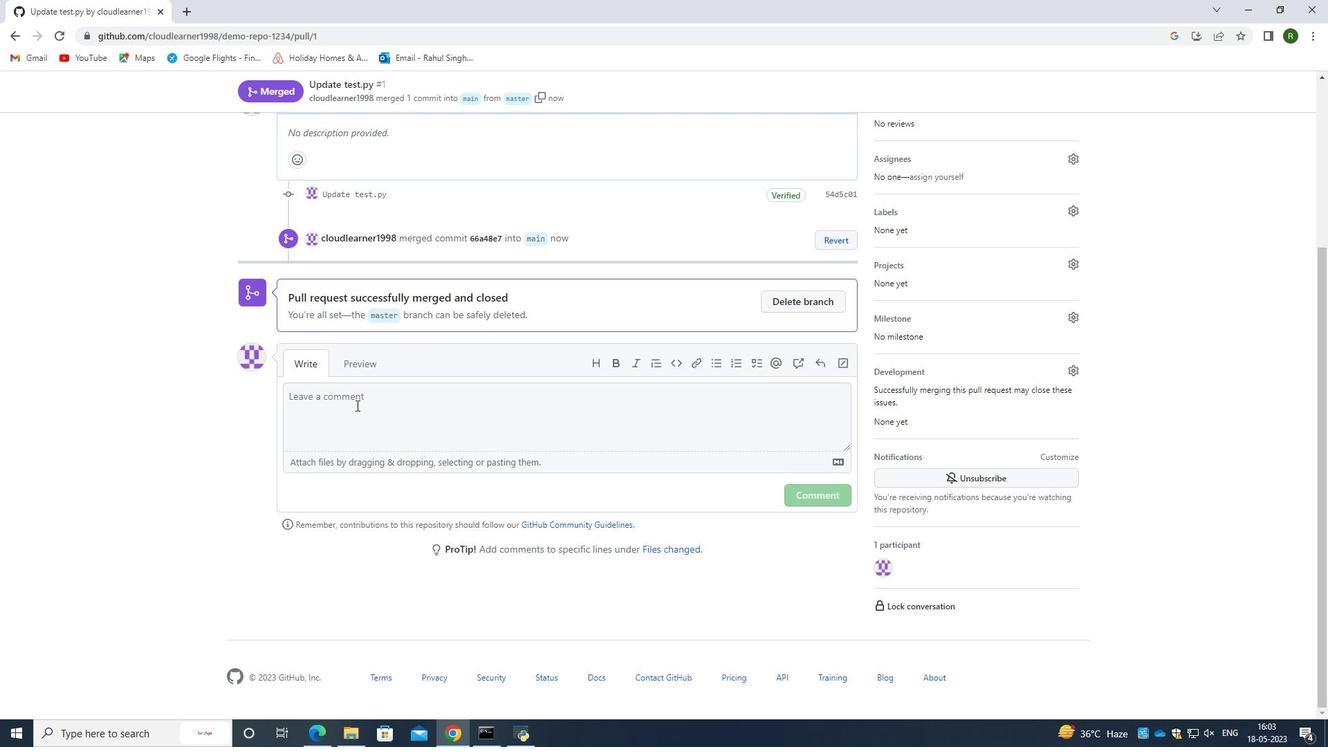 
Action: Mouse scrolled (356, 406) with delta (0, 0)
Screenshot: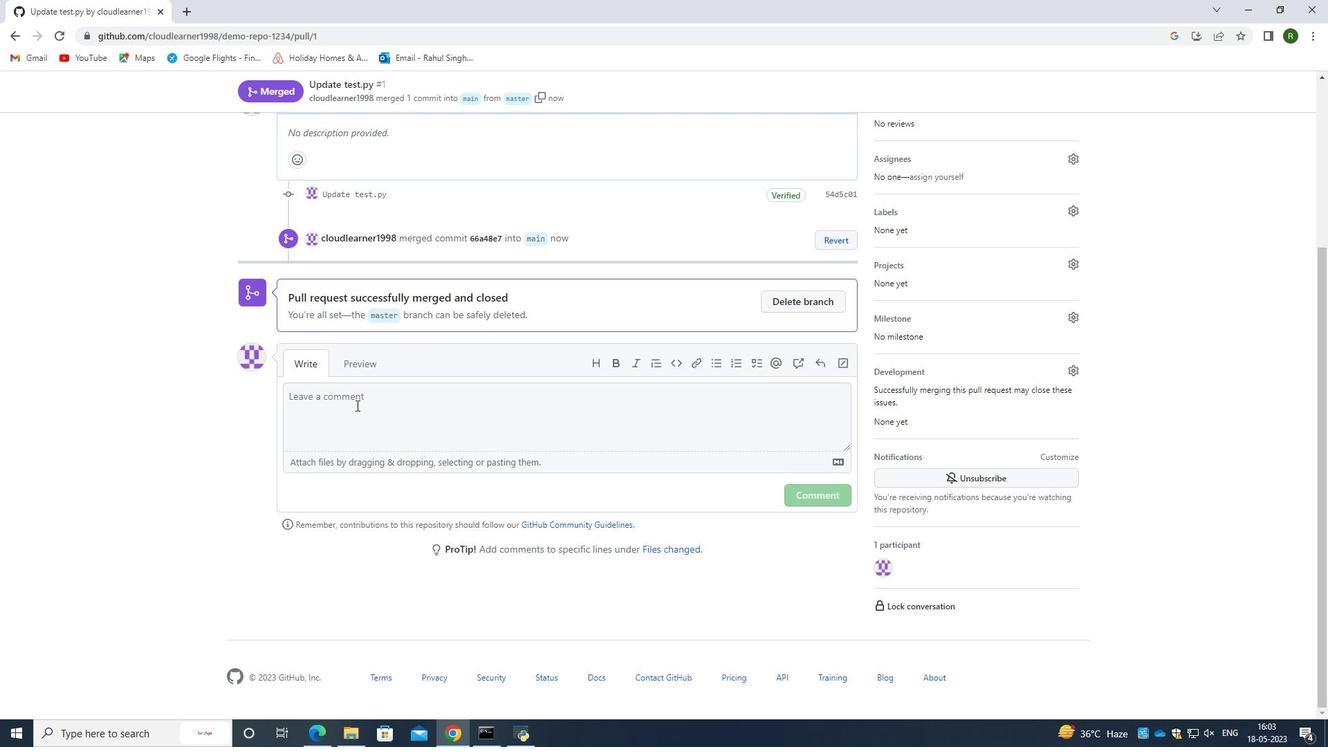 
Action: Mouse scrolled (356, 406) with delta (0, 0)
Screenshot: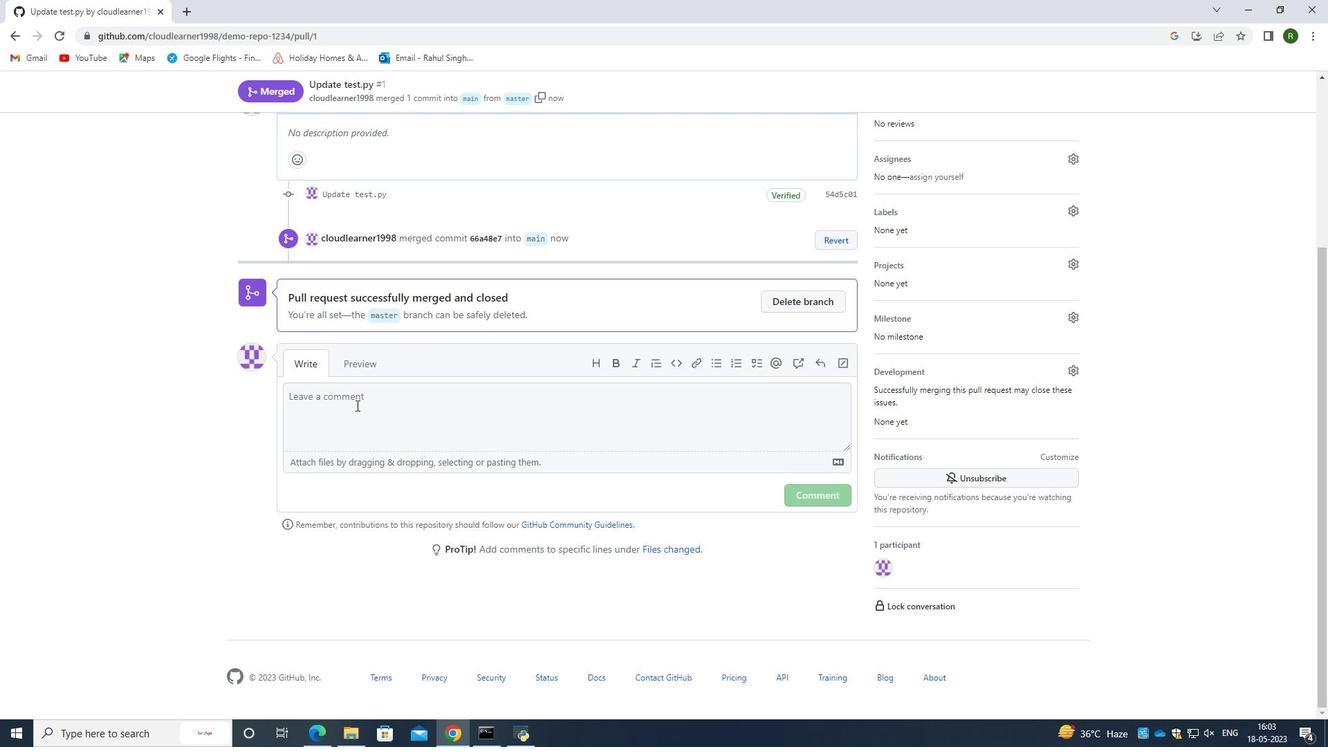 
Action: Mouse moved to (363, 396)
Screenshot: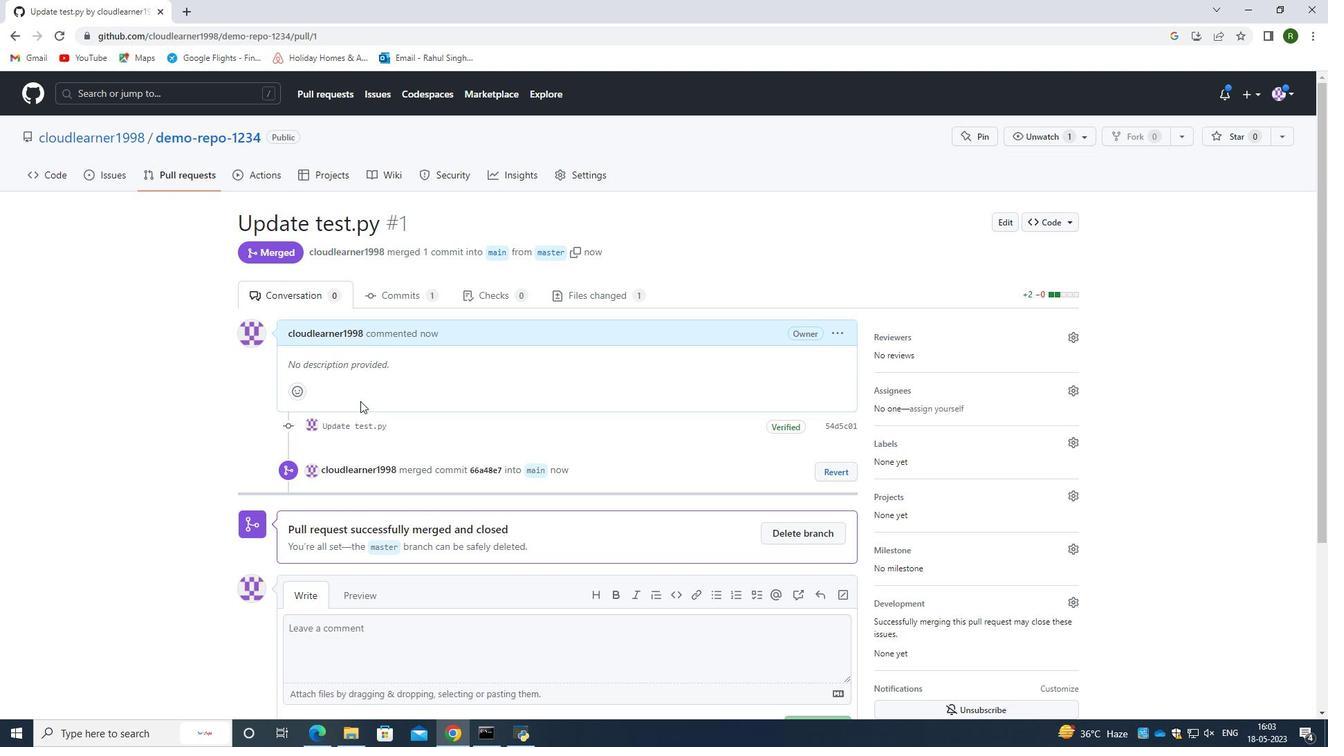 
Action: Mouse scrolled (363, 397) with delta (0, 0)
Screenshot: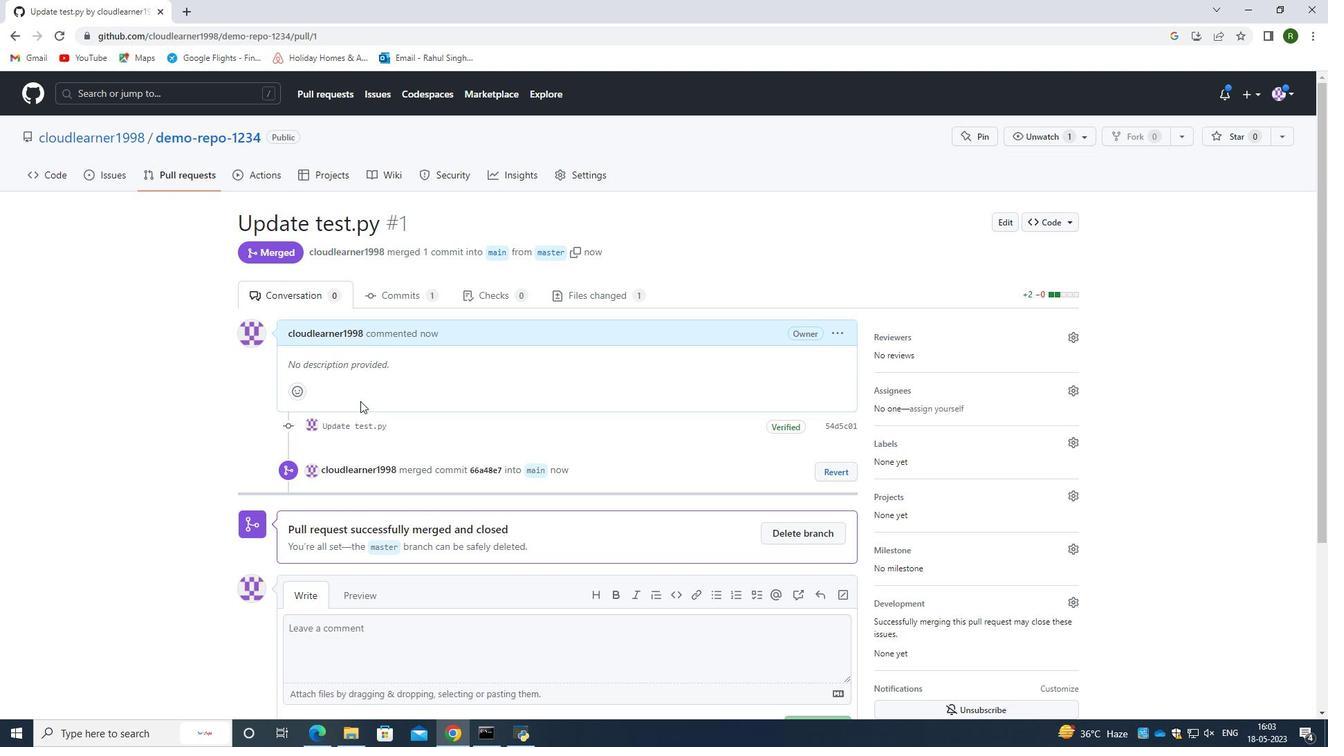 
Action: Mouse scrolled (363, 397) with delta (0, 0)
Screenshot: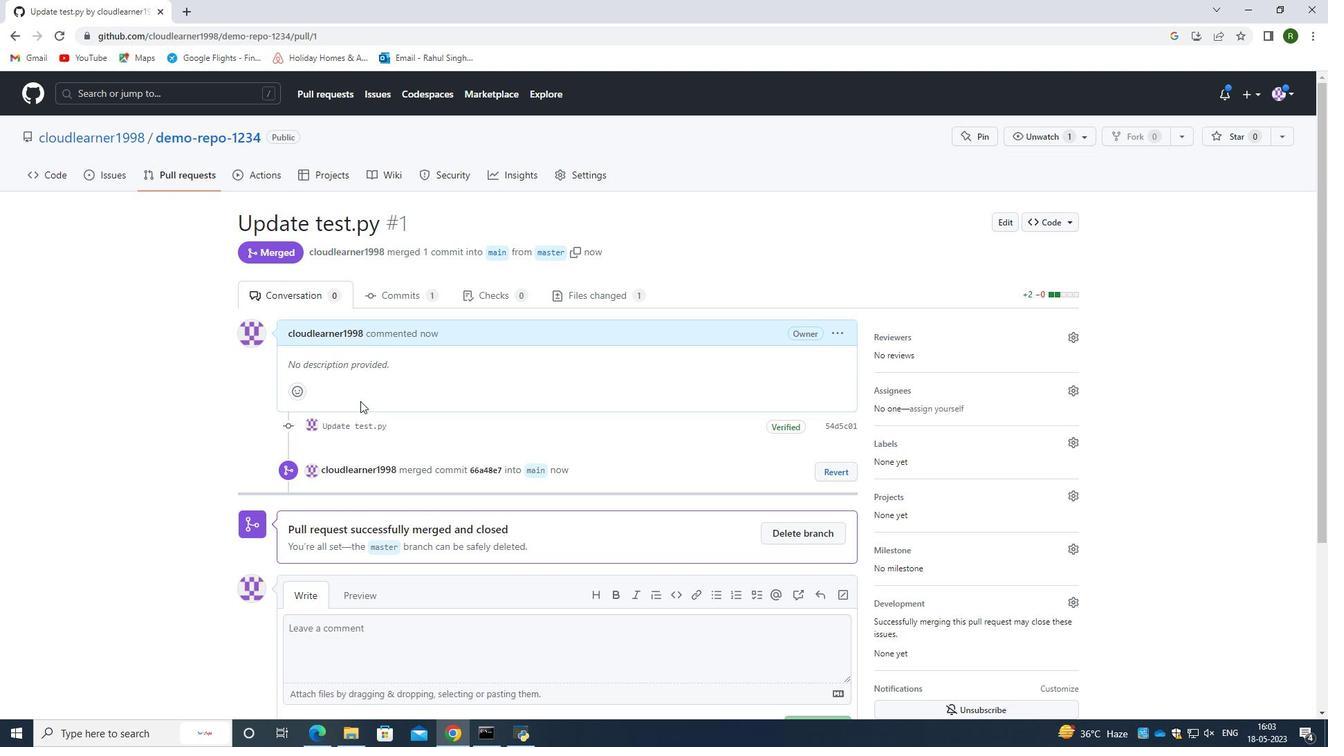 
Action: Mouse moved to (363, 394)
Screenshot: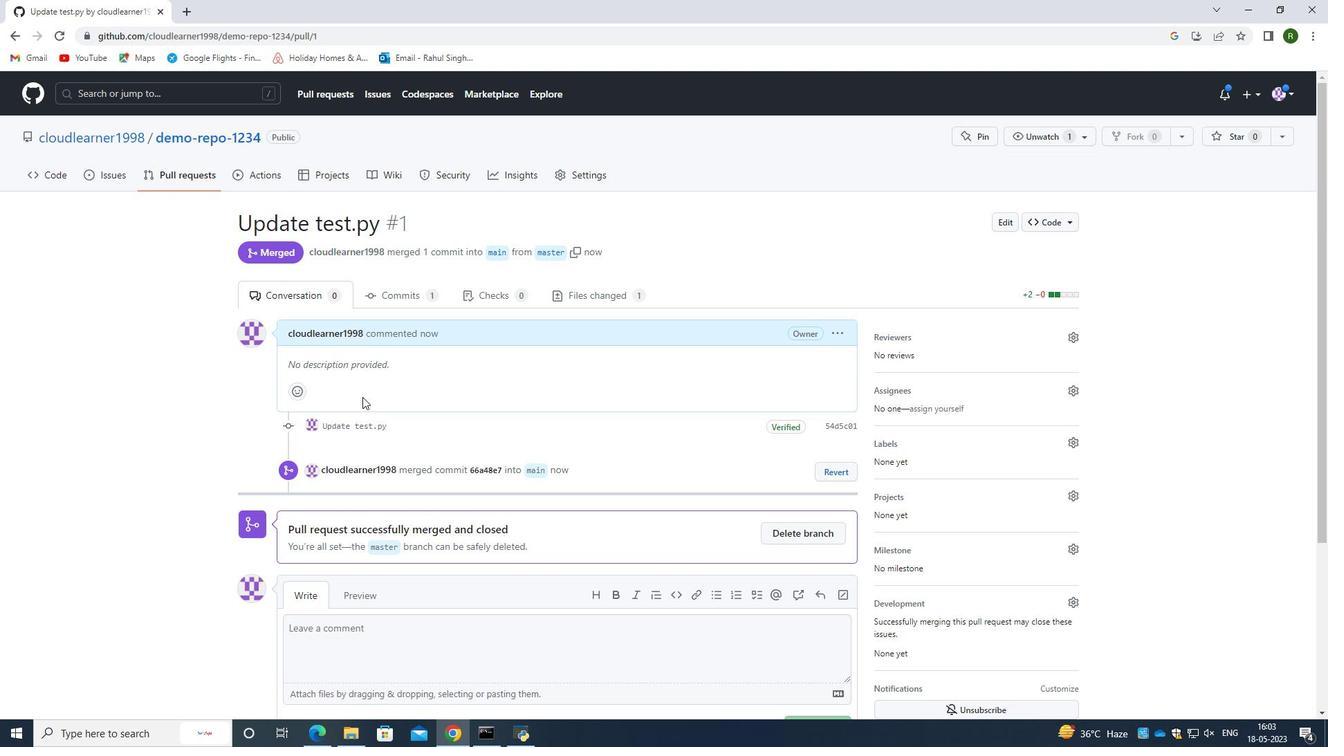 
Action: Mouse scrolled (363, 395) with delta (0, 0)
Screenshot: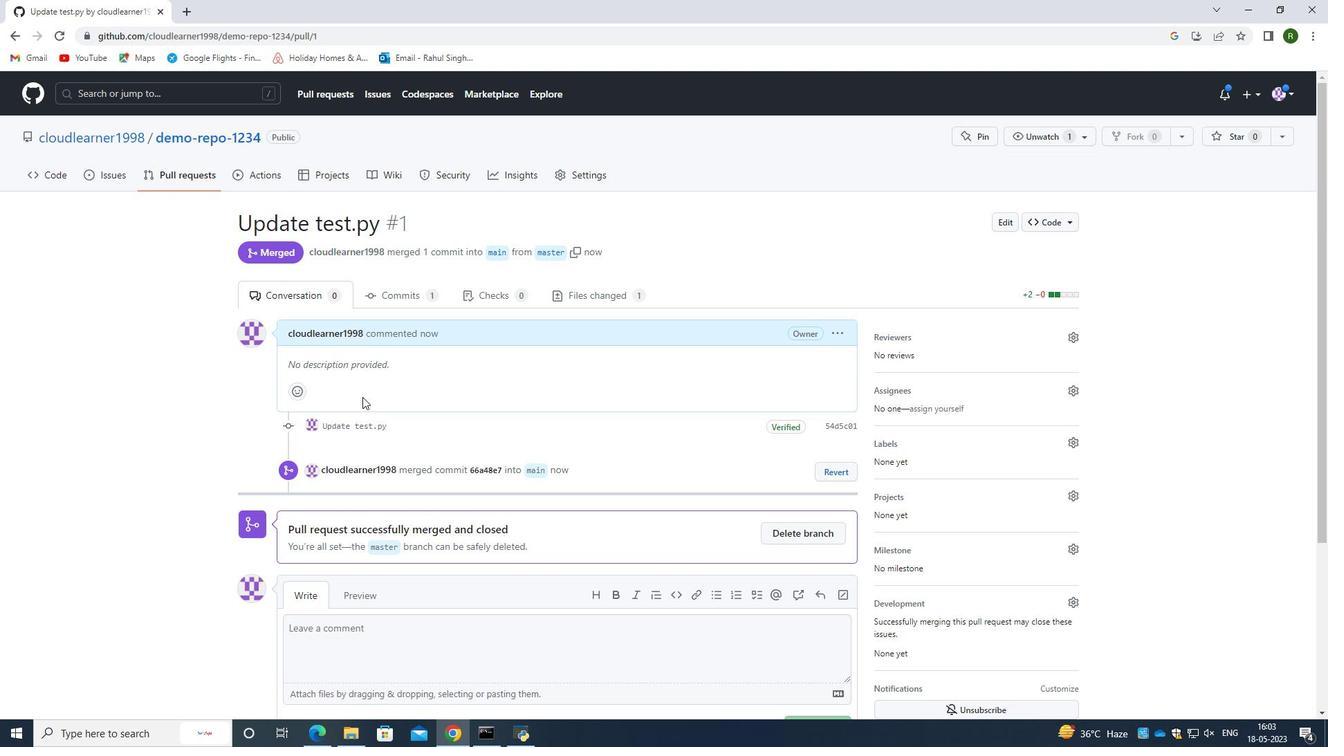 
Action: Mouse moved to (60, 177)
Screenshot: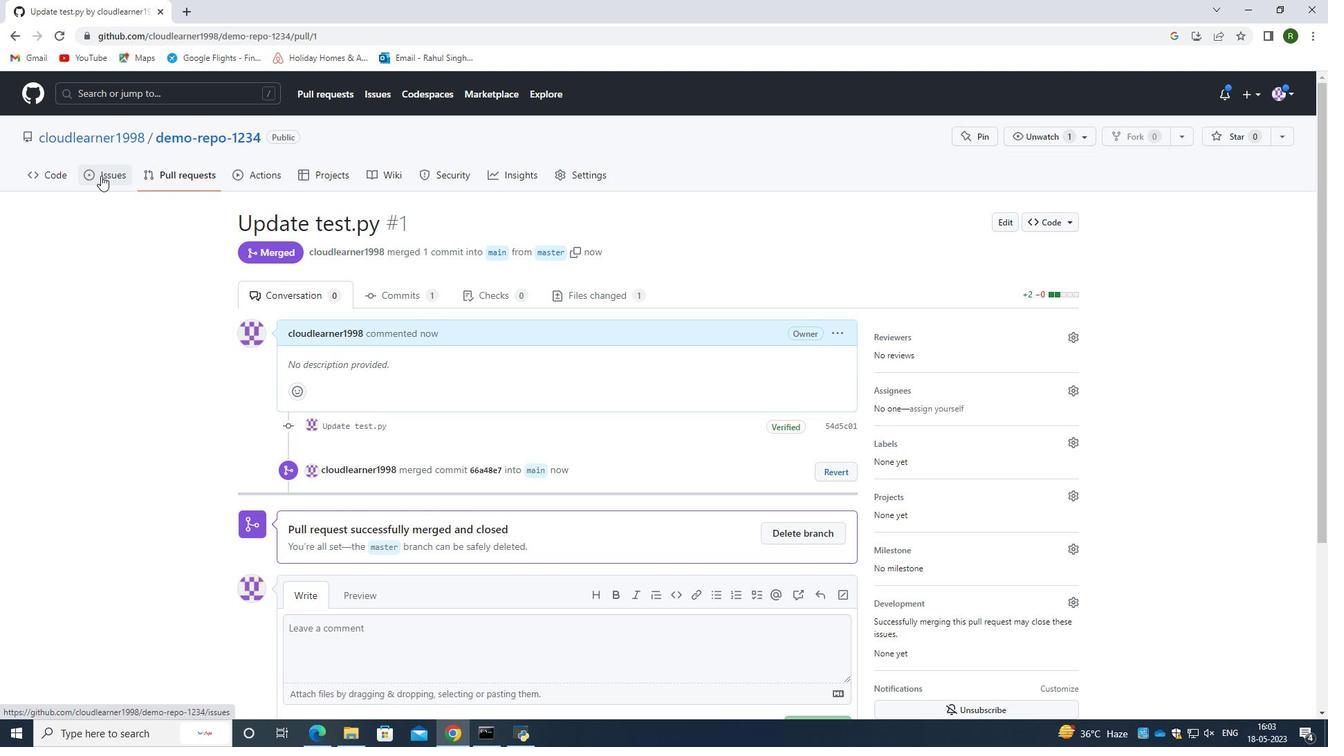 
Action: Mouse pressed left at (60, 177)
Screenshot: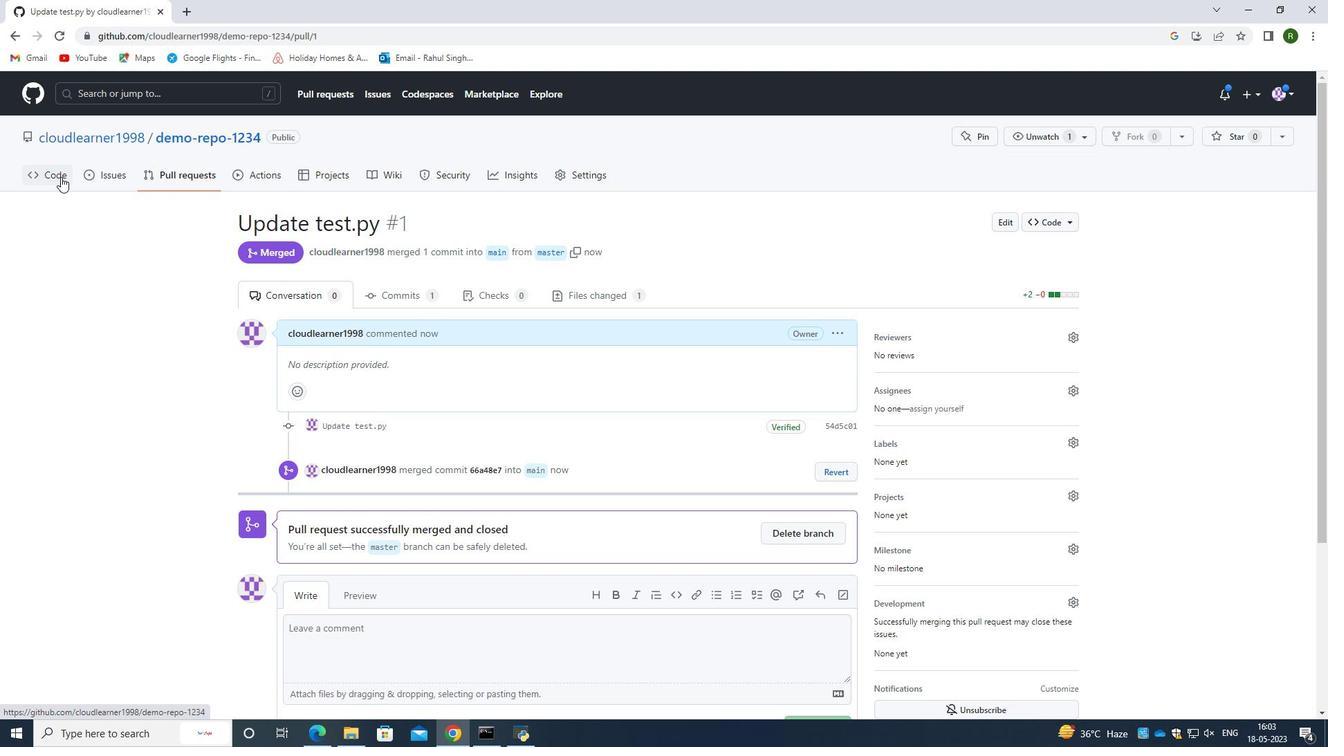 
Action: Mouse moved to (269, 217)
Screenshot: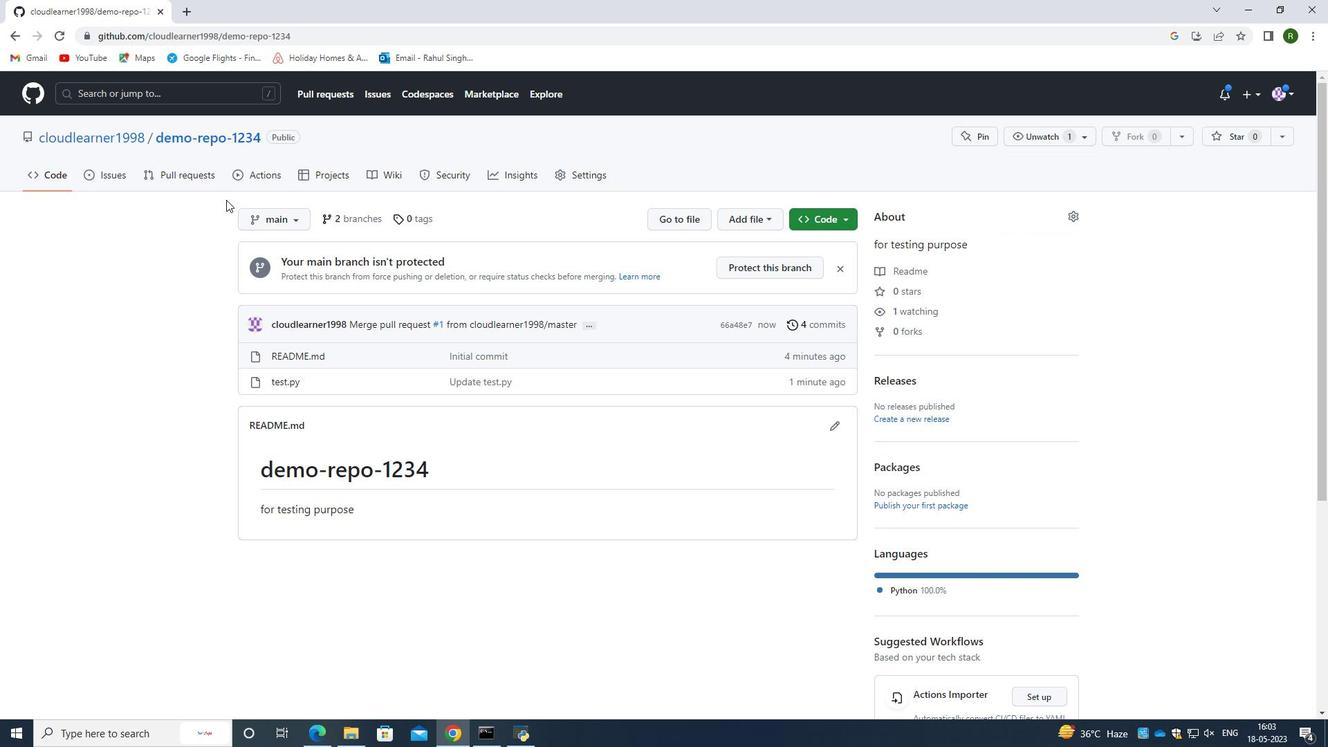 
Action: Mouse pressed left at (269, 217)
Screenshot: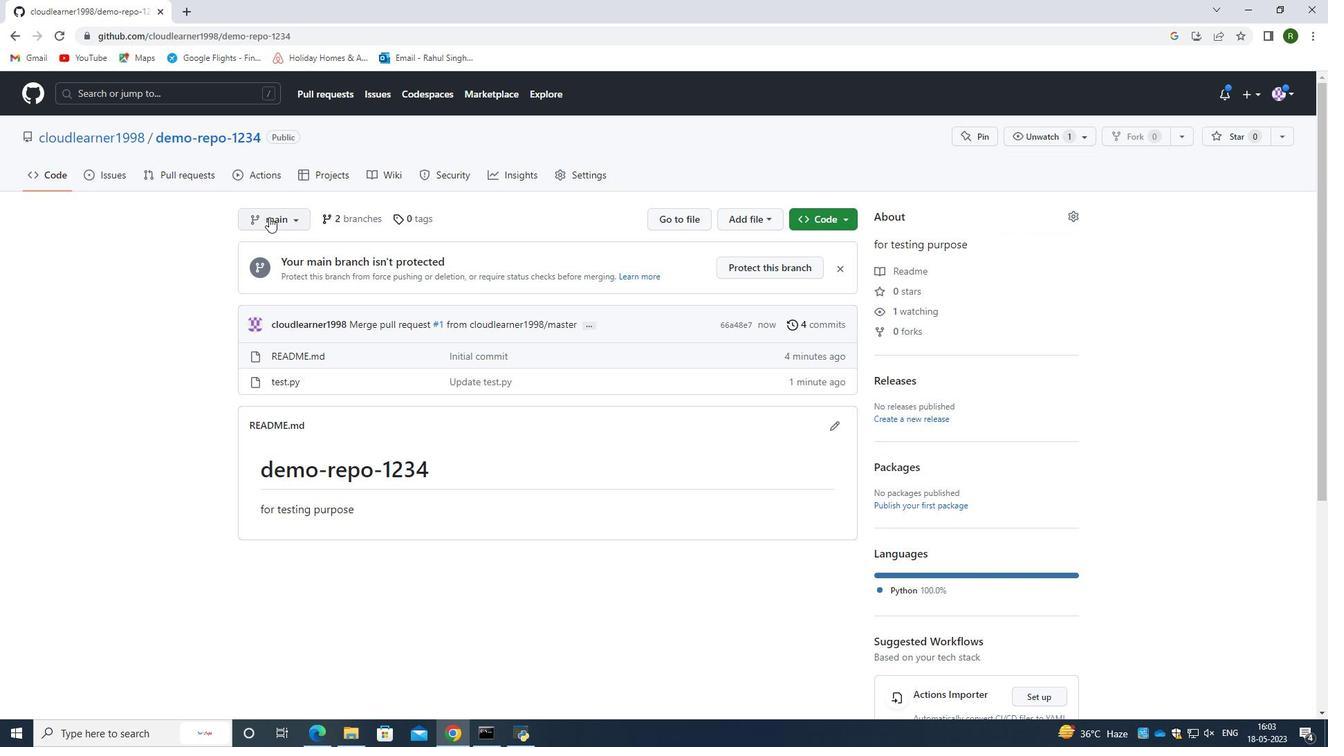 
Action: Mouse moved to (287, 360)
Screenshot: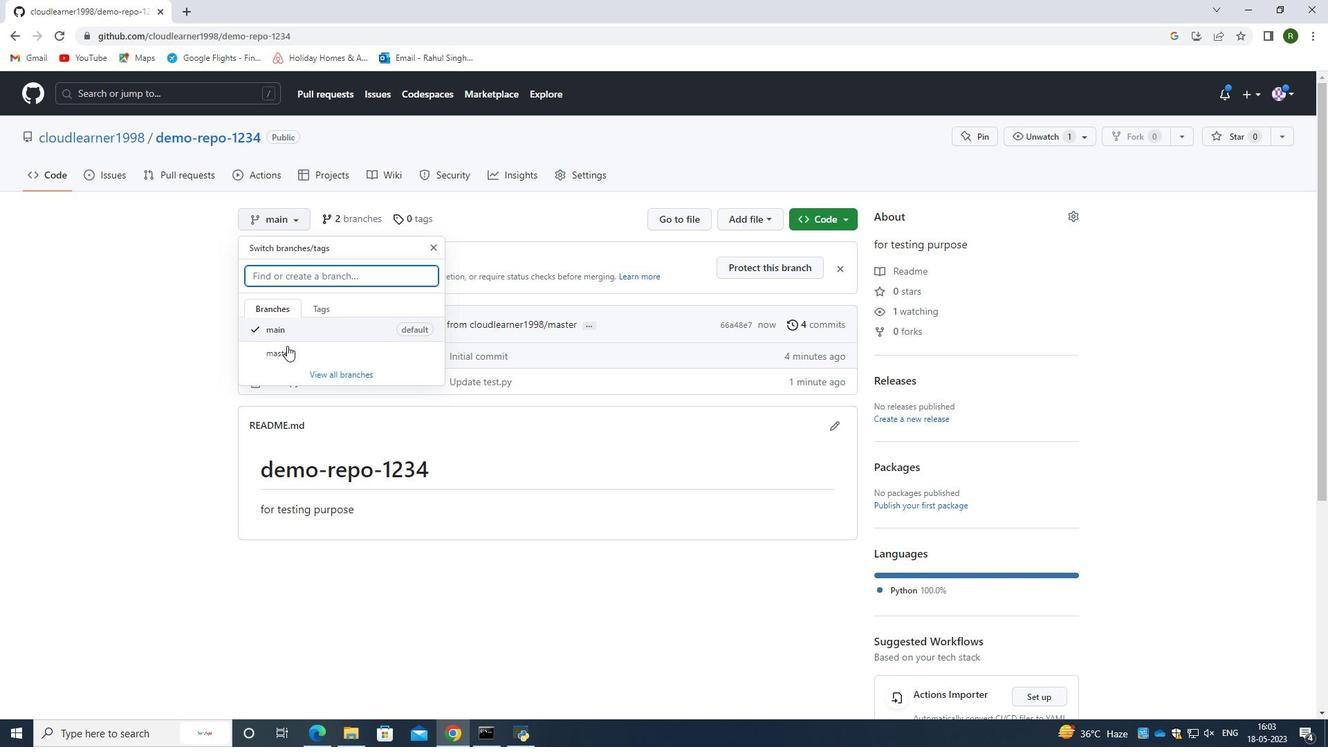 
Action: Mouse pressed left at (287, 360)
Screenshot: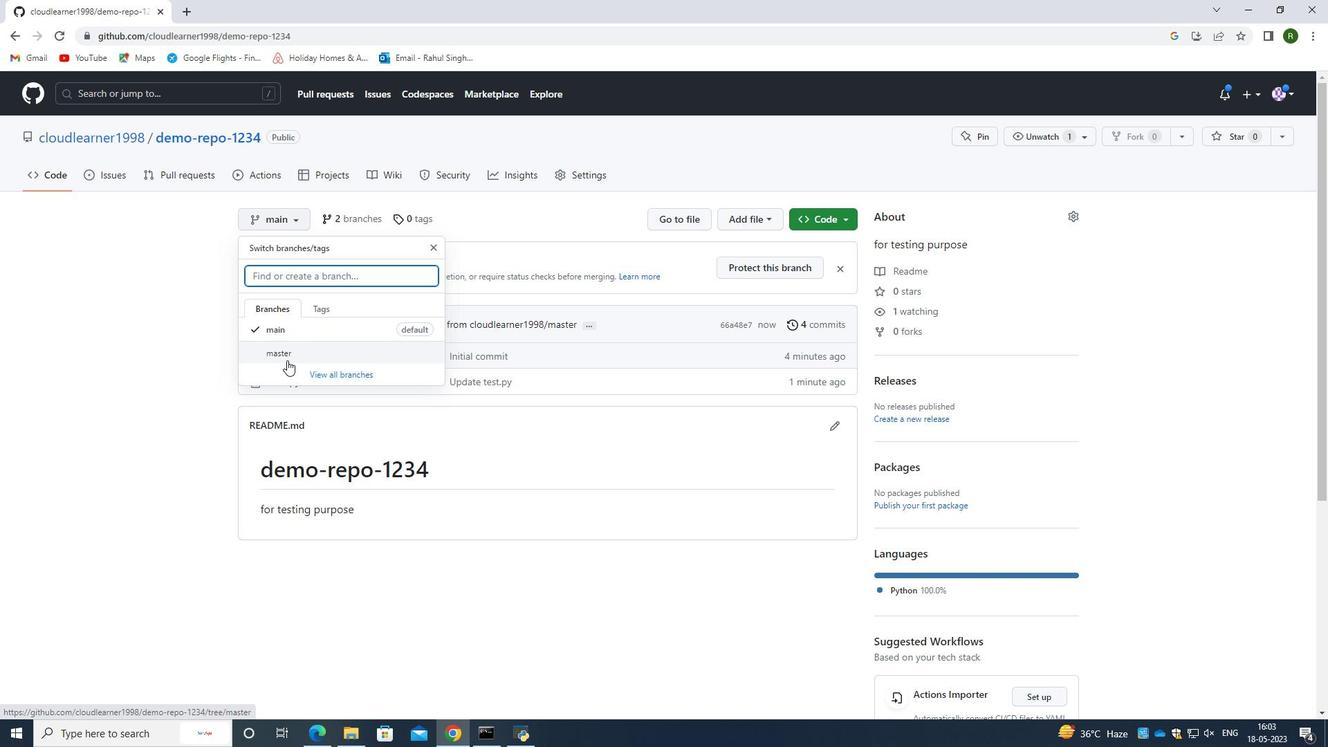 
Action: Mouse moved to (287, 222)
Screenshot: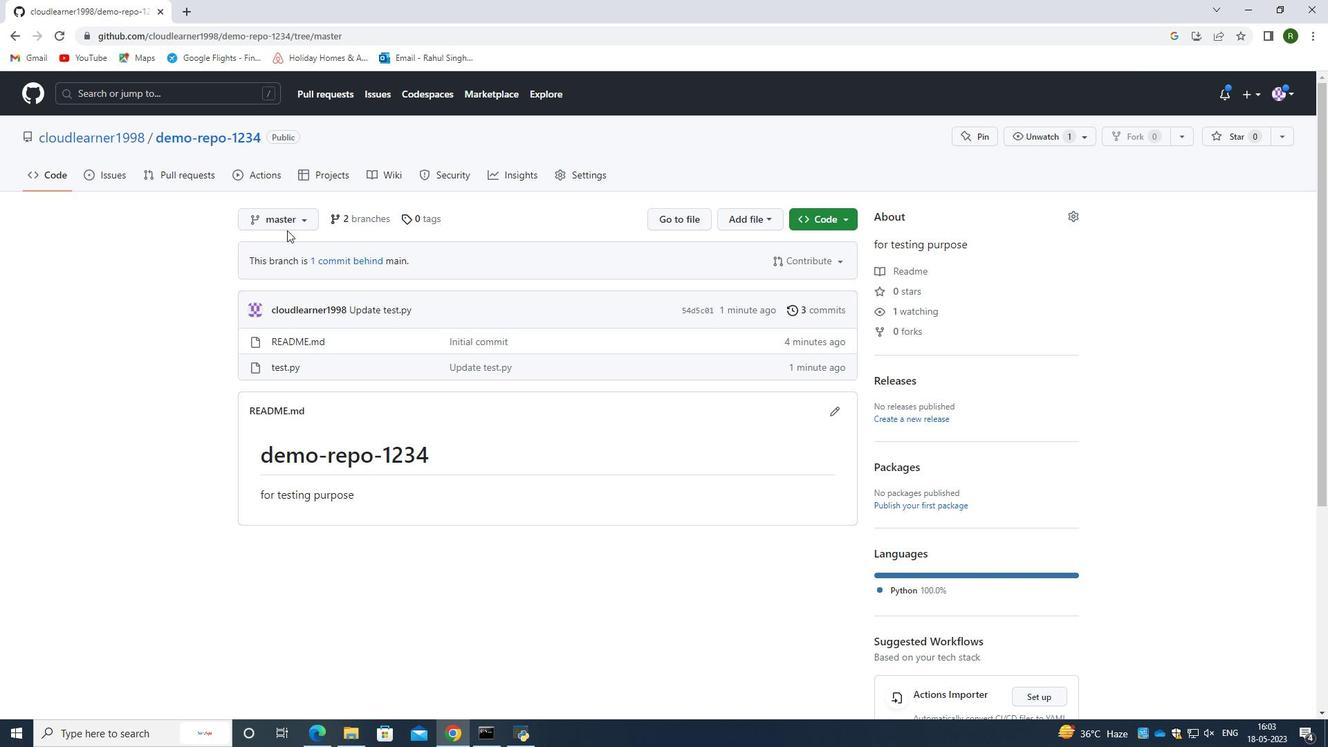 
Action: Mouse pressed left at (287, 222)
Screenshot: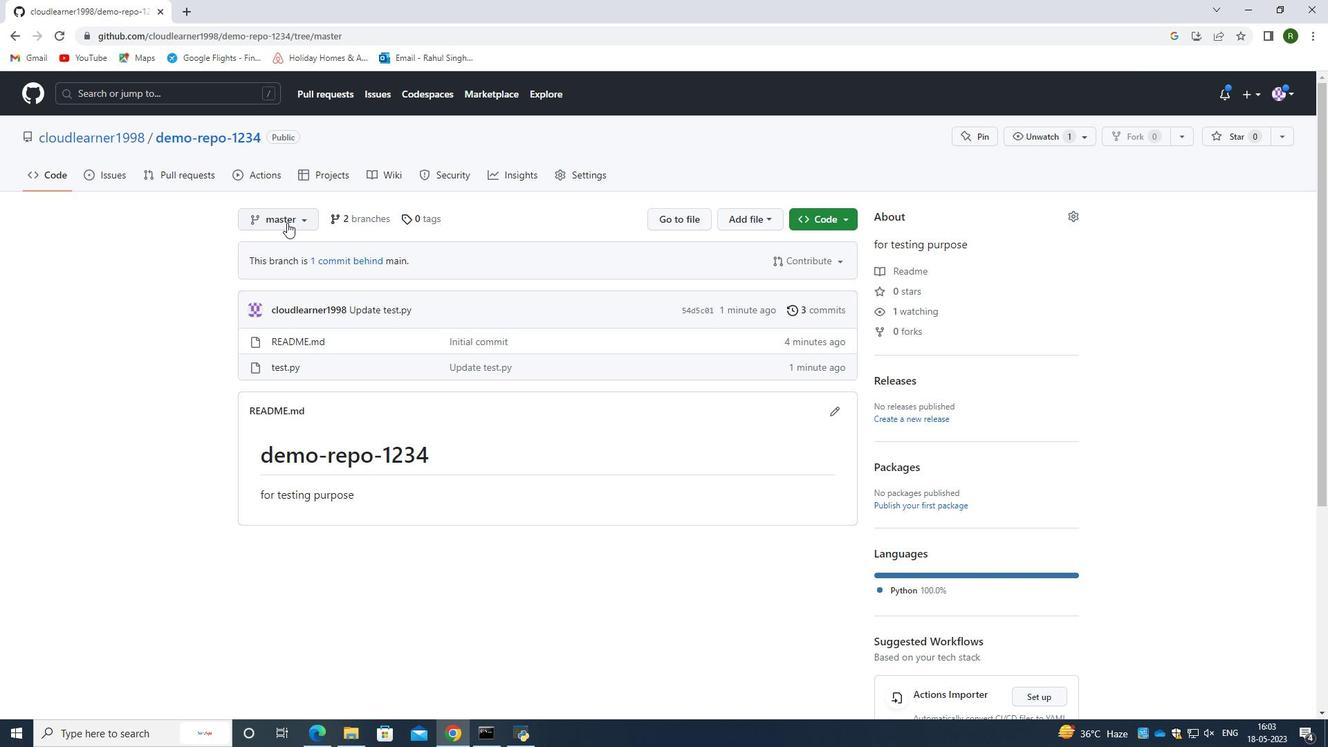 
Action: Mouse moved to (287, 324)
Screenshot: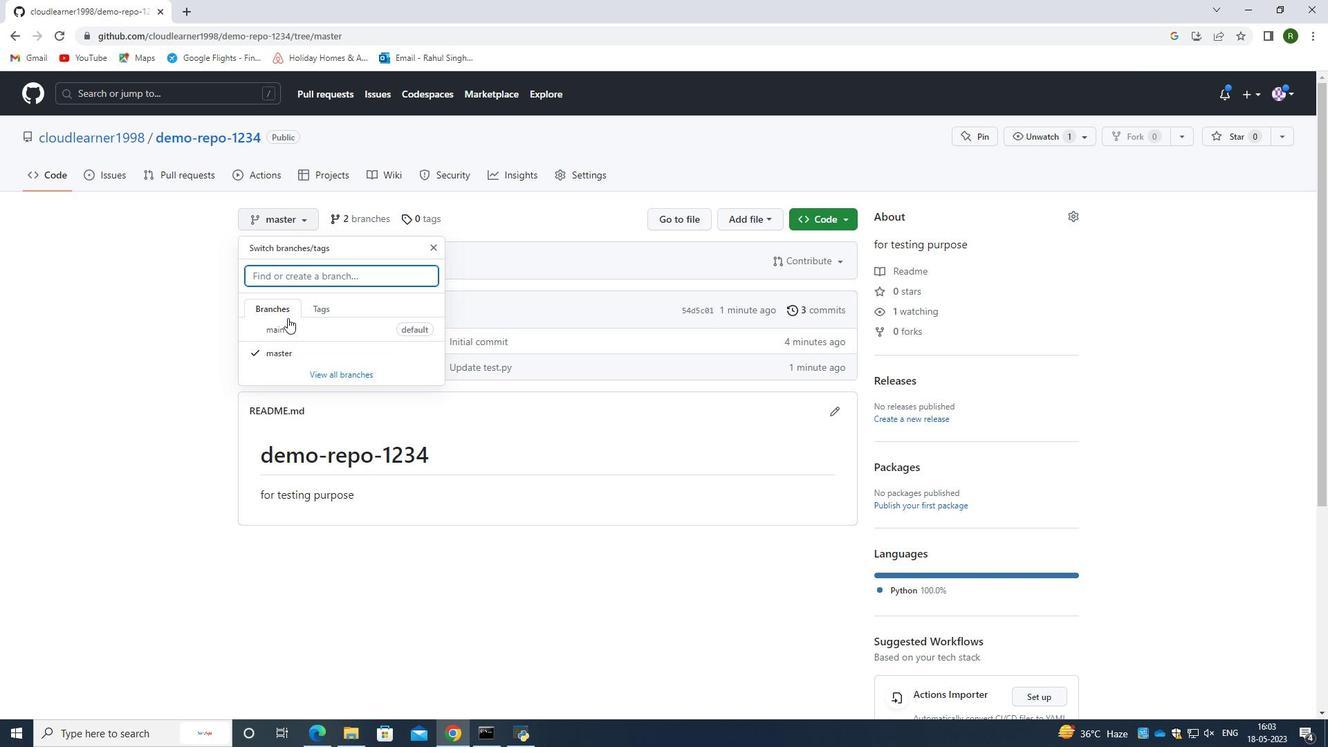 
Action: Mouse pressed left at (287, 324)
Screenshot: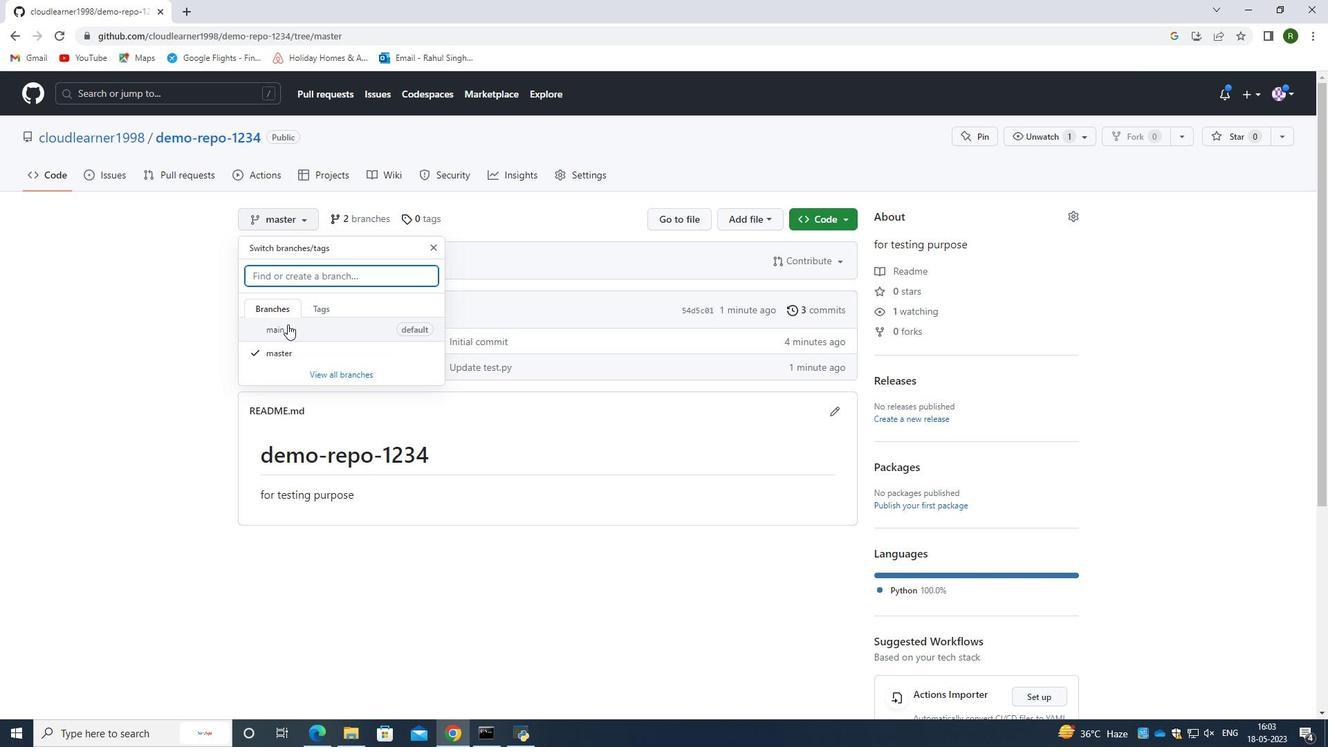 
Action: Mouse moved to (310, 363)
Screenshot: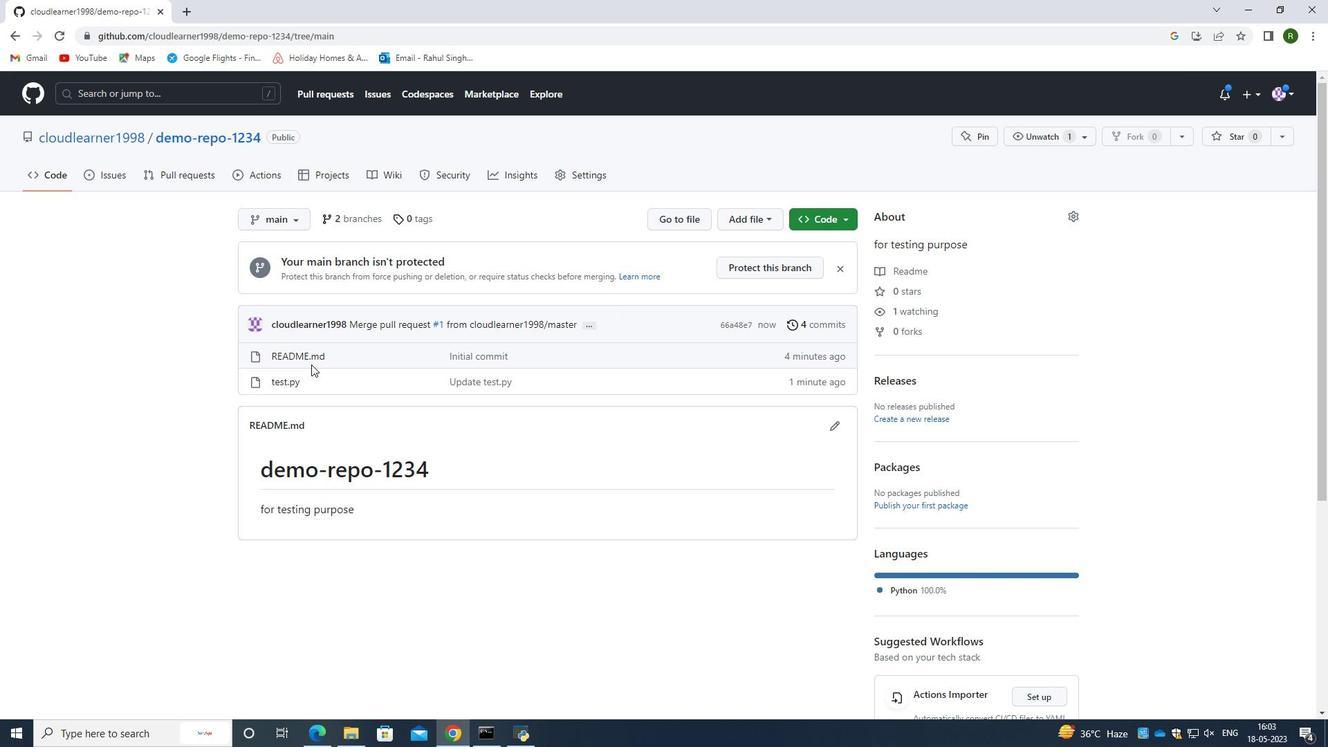 
Action: Mouse pressed left at (310, 363)
Screenshot: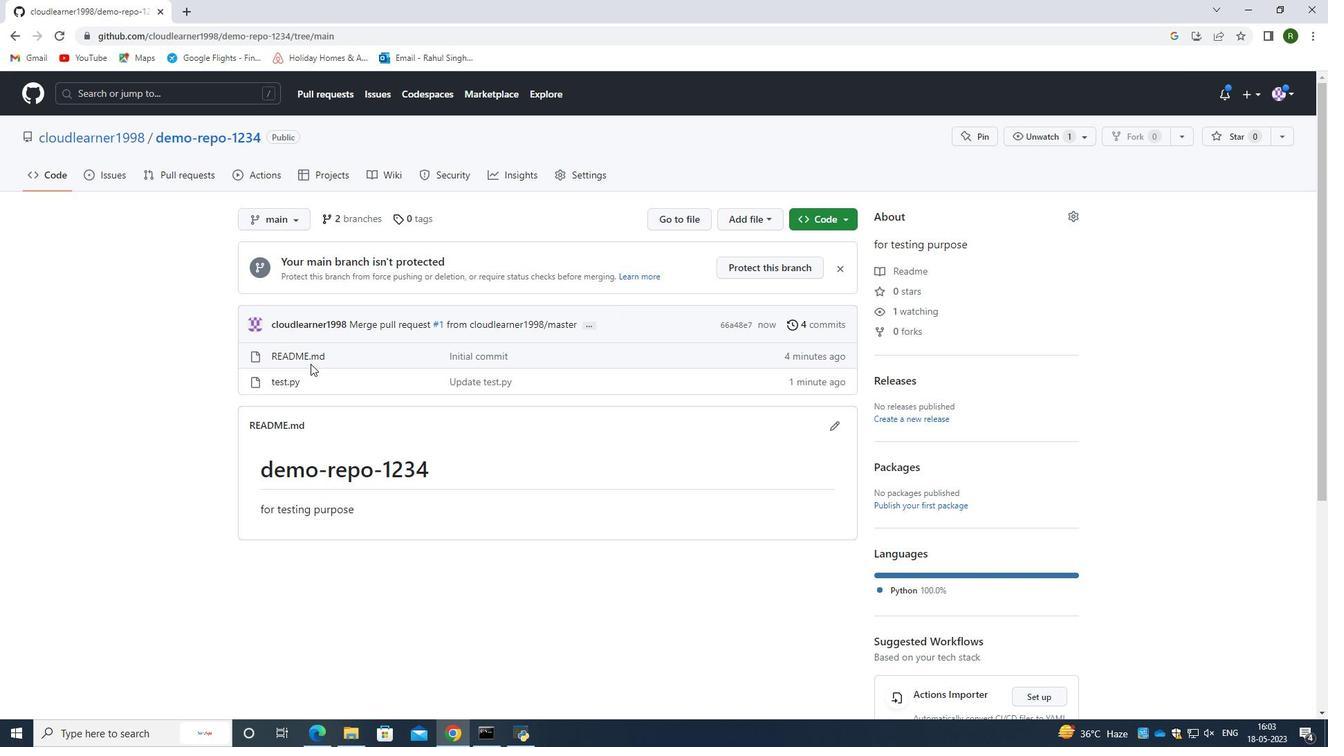 
Action: Mouse moved to (303, 388)
Screenshot: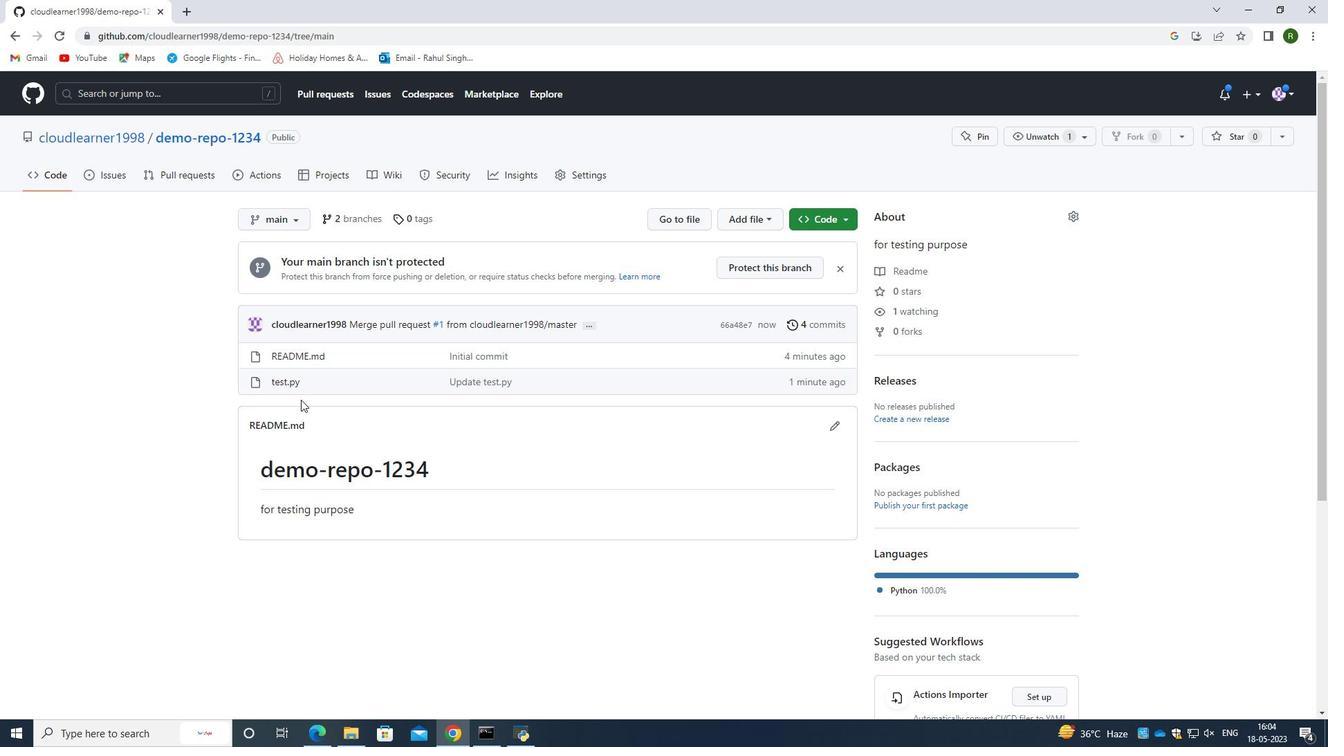 
Action: Mouse pressed left at (303, 388)
Screenshot: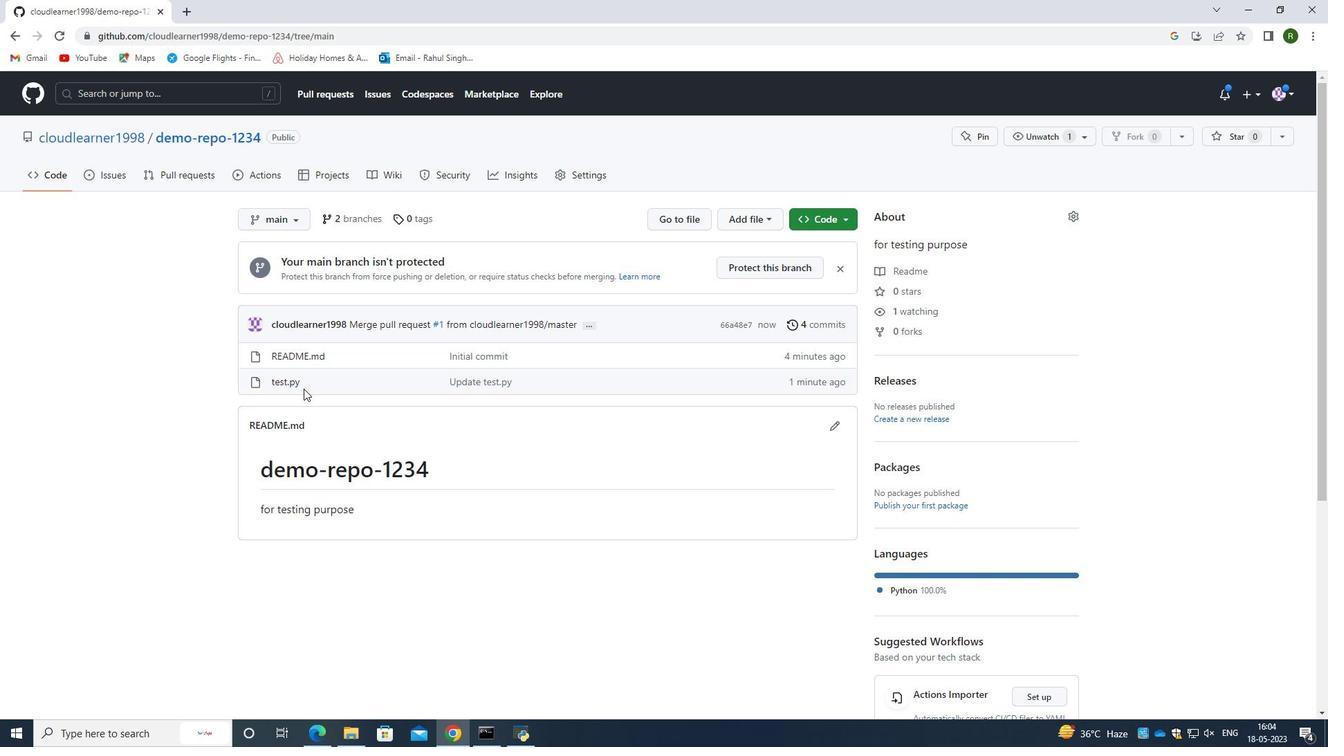 
Action: Mouse moved to (274, 381)
Screenshot: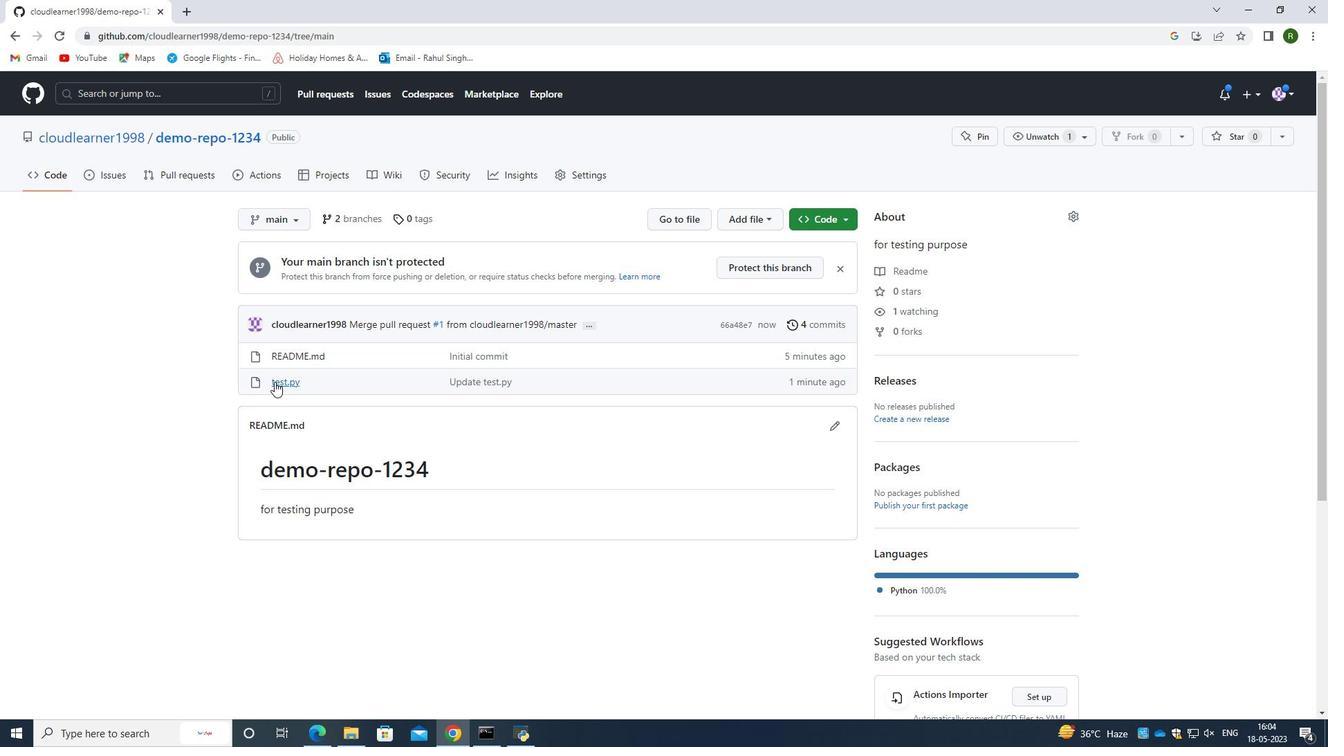 
Action: Mouse pressed left at (274, 381)
Screenshot: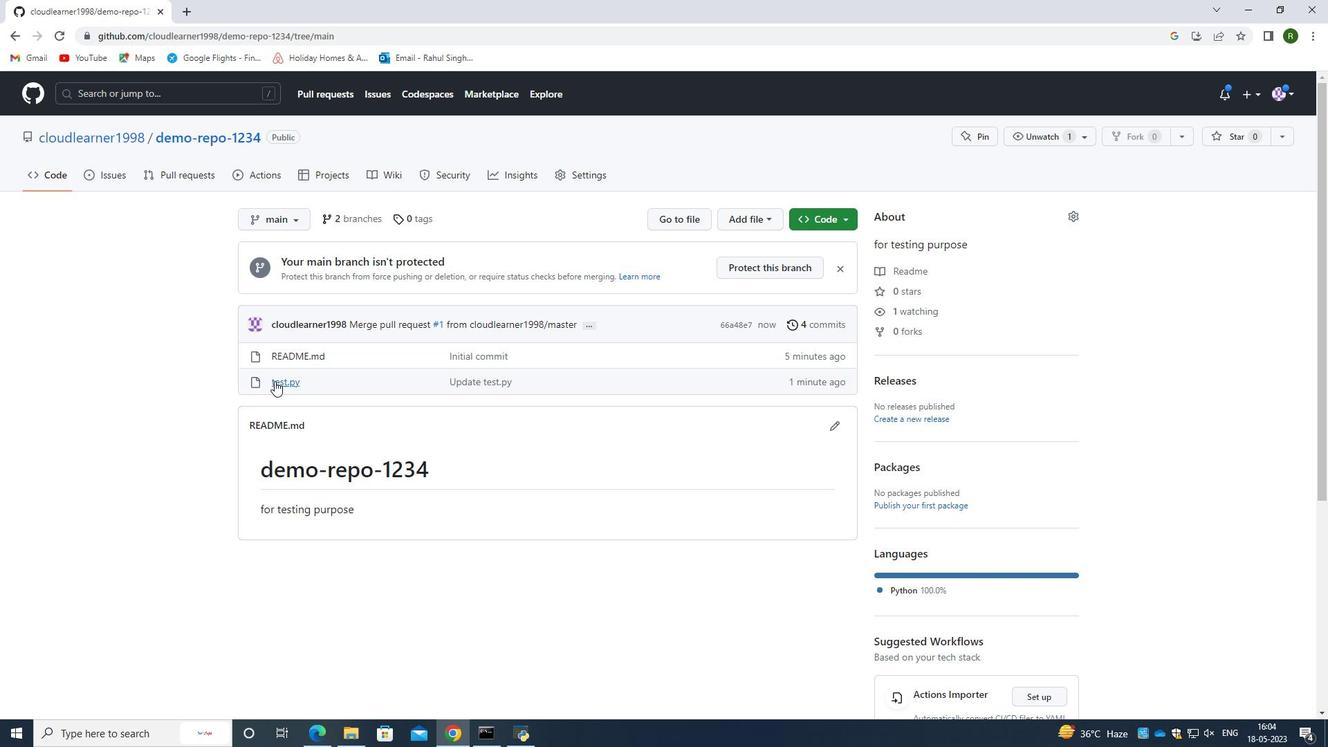 
Action: Mouse moved to (268, 313)
Screenshot: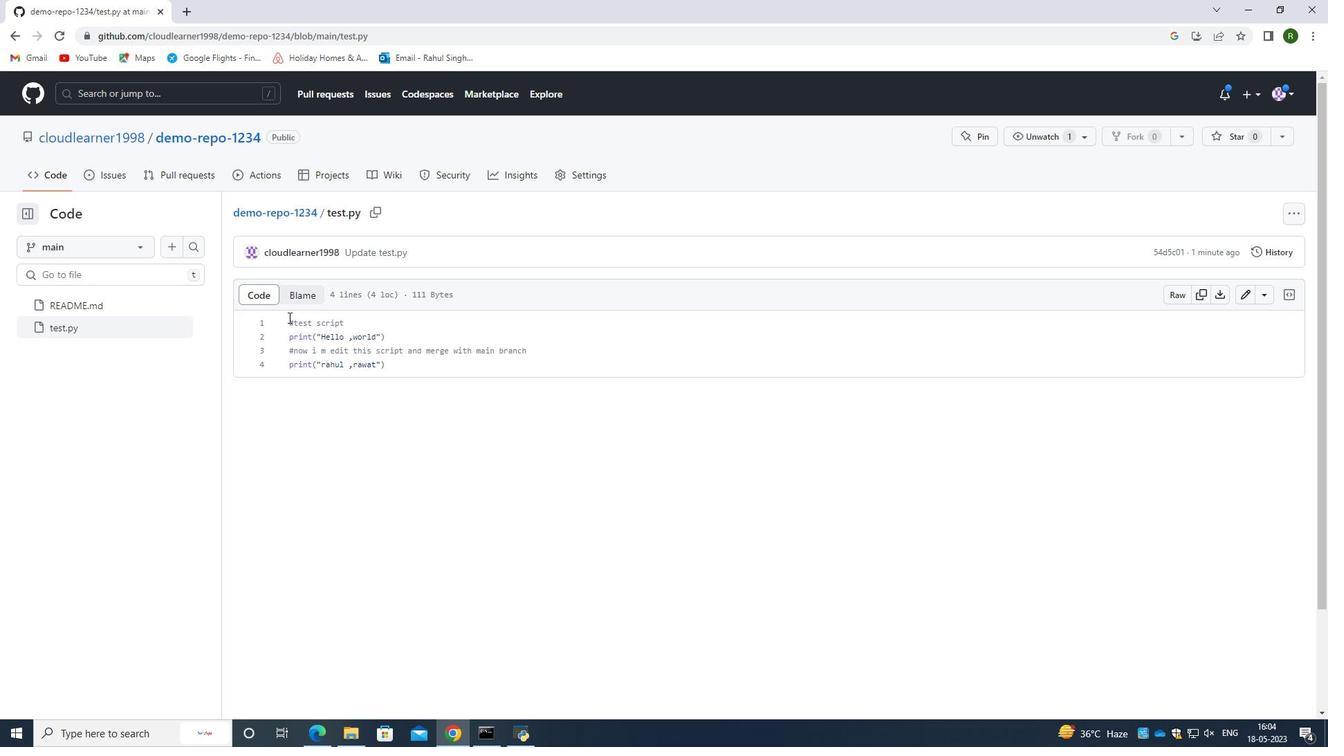 
Action: Mouse pressed left at (268, 313)
Screenshot: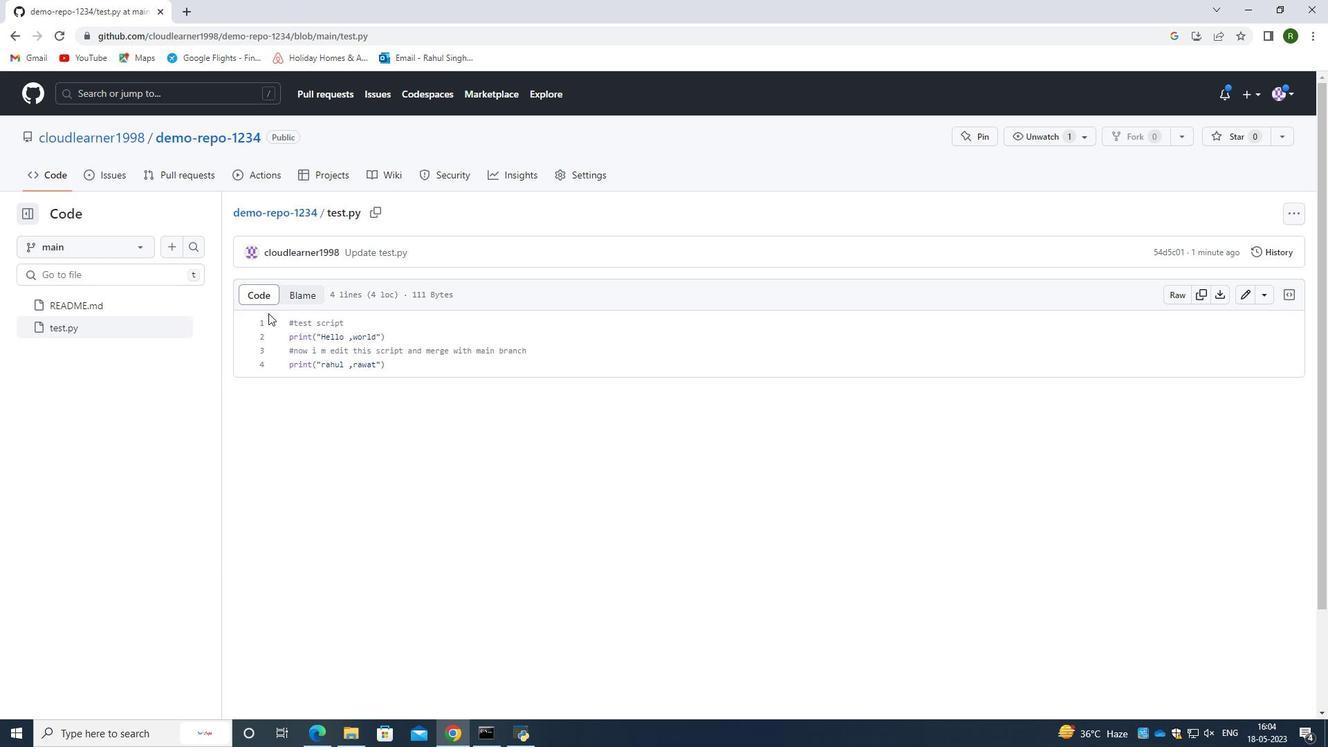 
Action: Mouse moved to (404, 374)
Screenshot: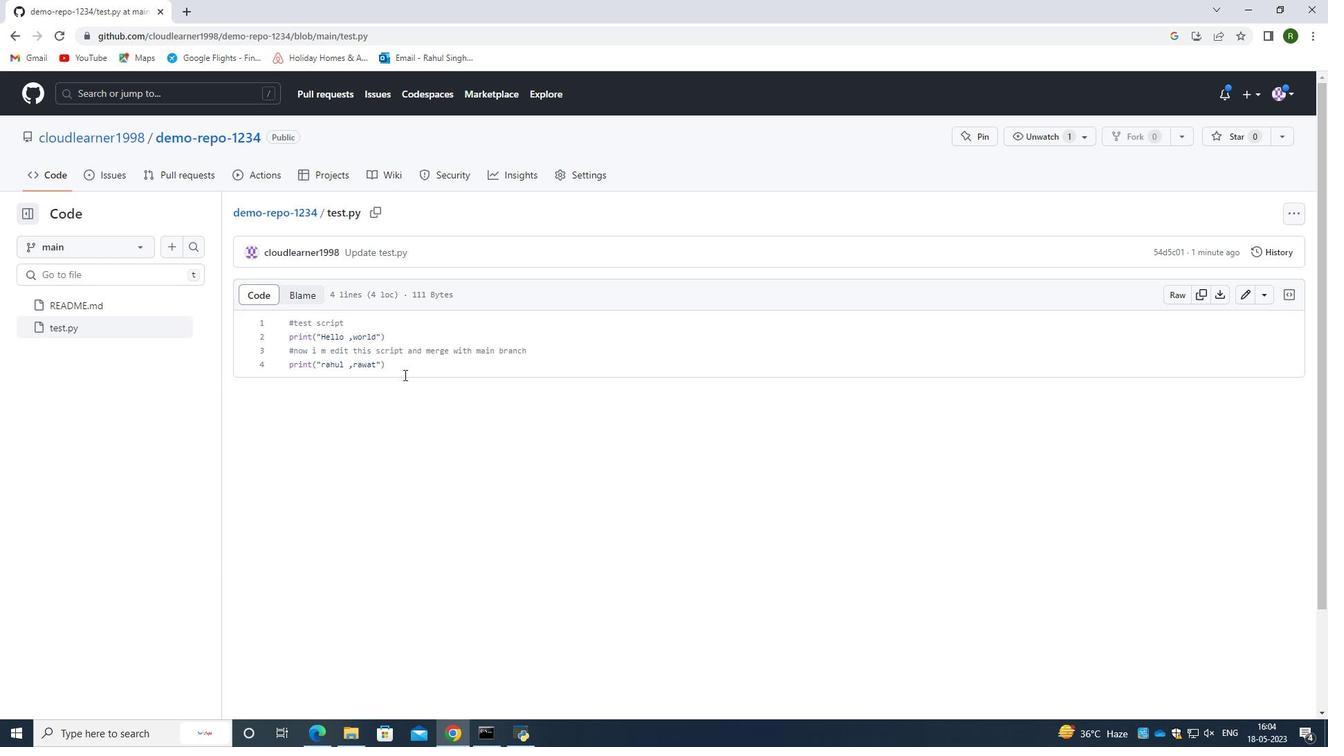 
Action: Mouse pressed left at (404, 374)
Screenshot: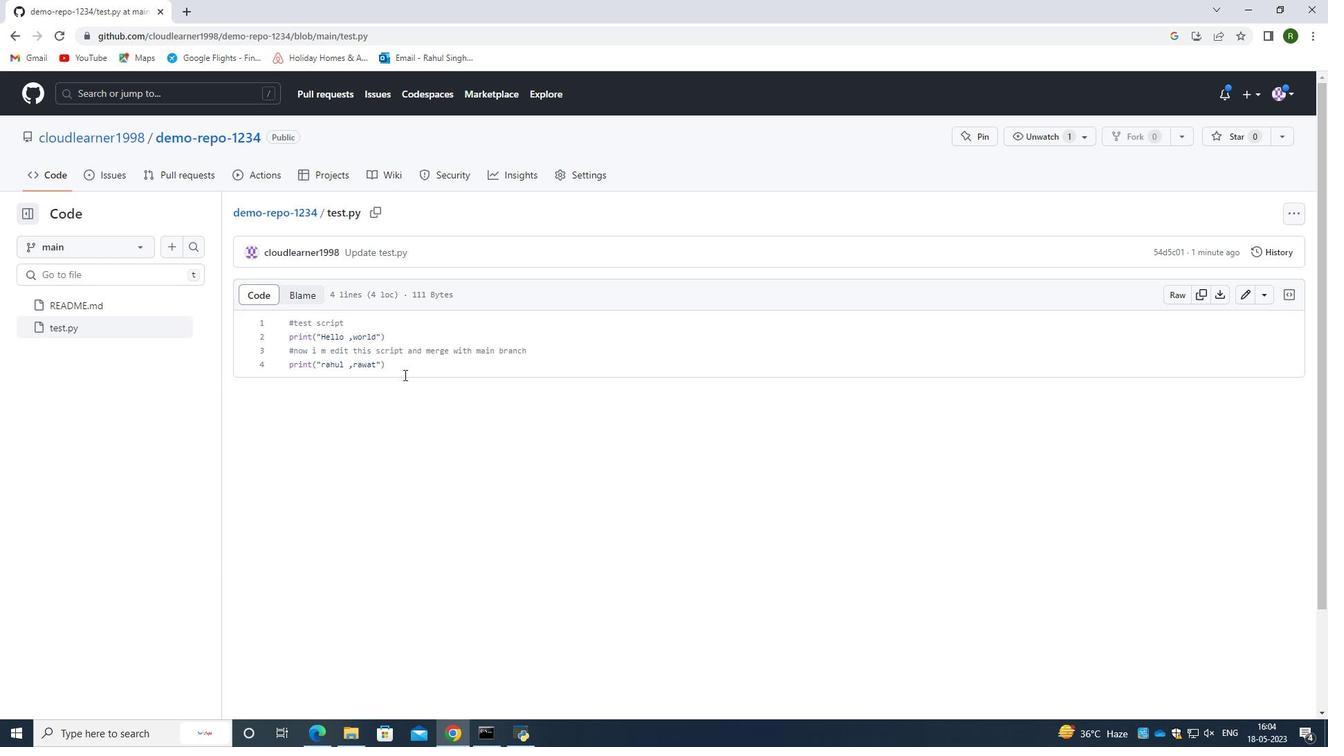 
Action: Mouse moved to (388, 429)
Screenshot: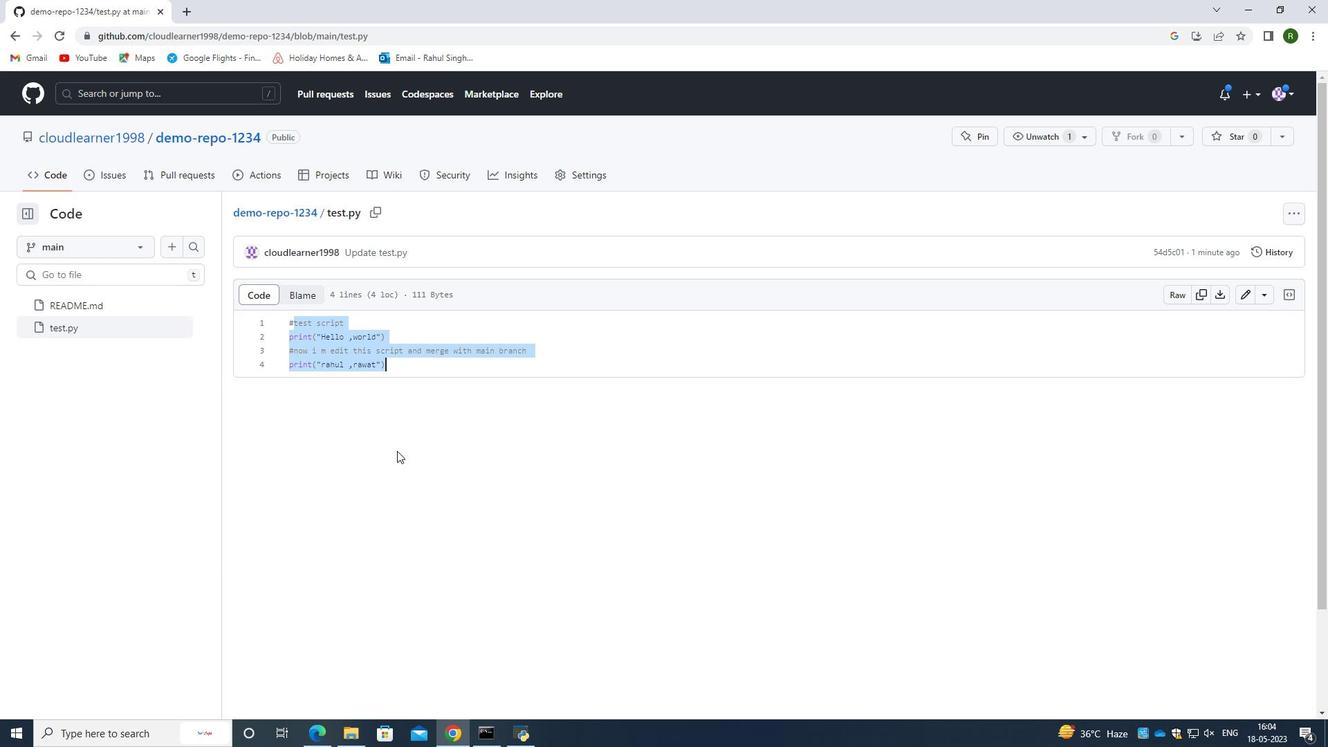 
Action: Mouse pressed left at (388, 429)
Screenshot: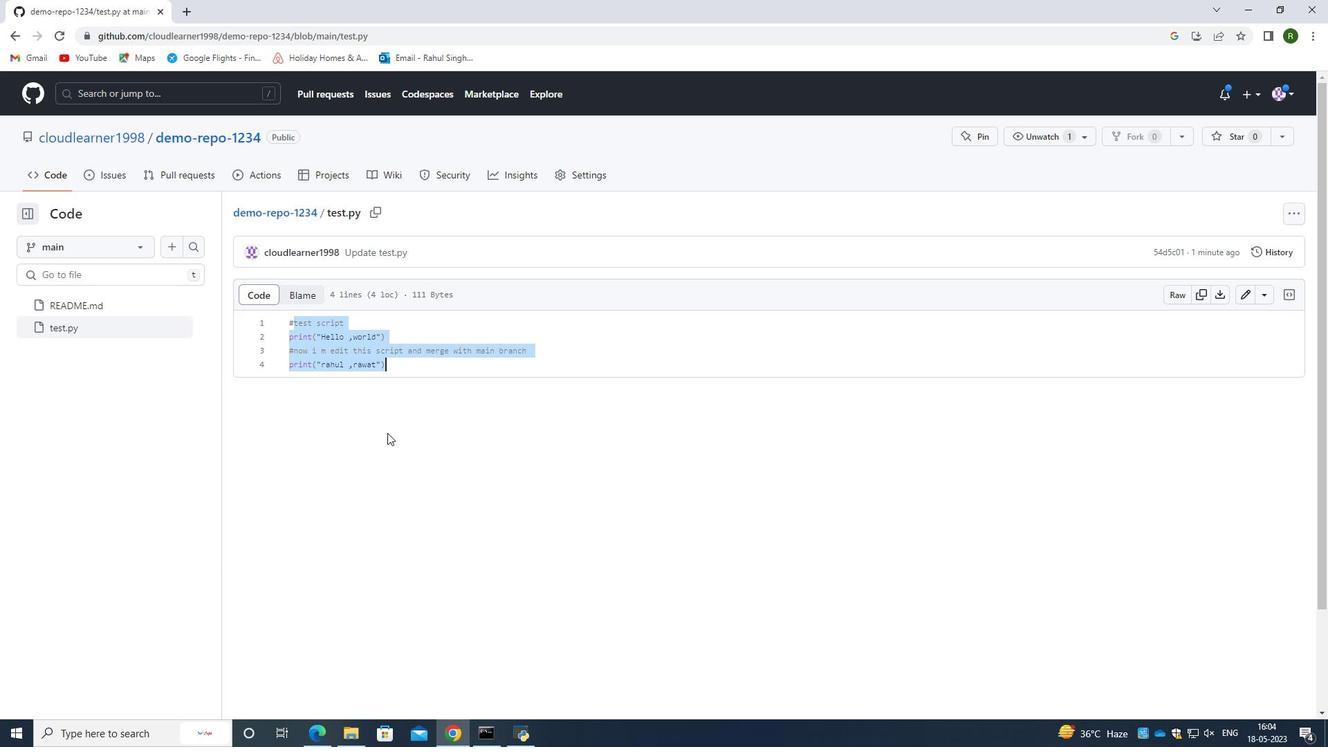 
Action: Mouse moved to (91, 246)
Screenshot: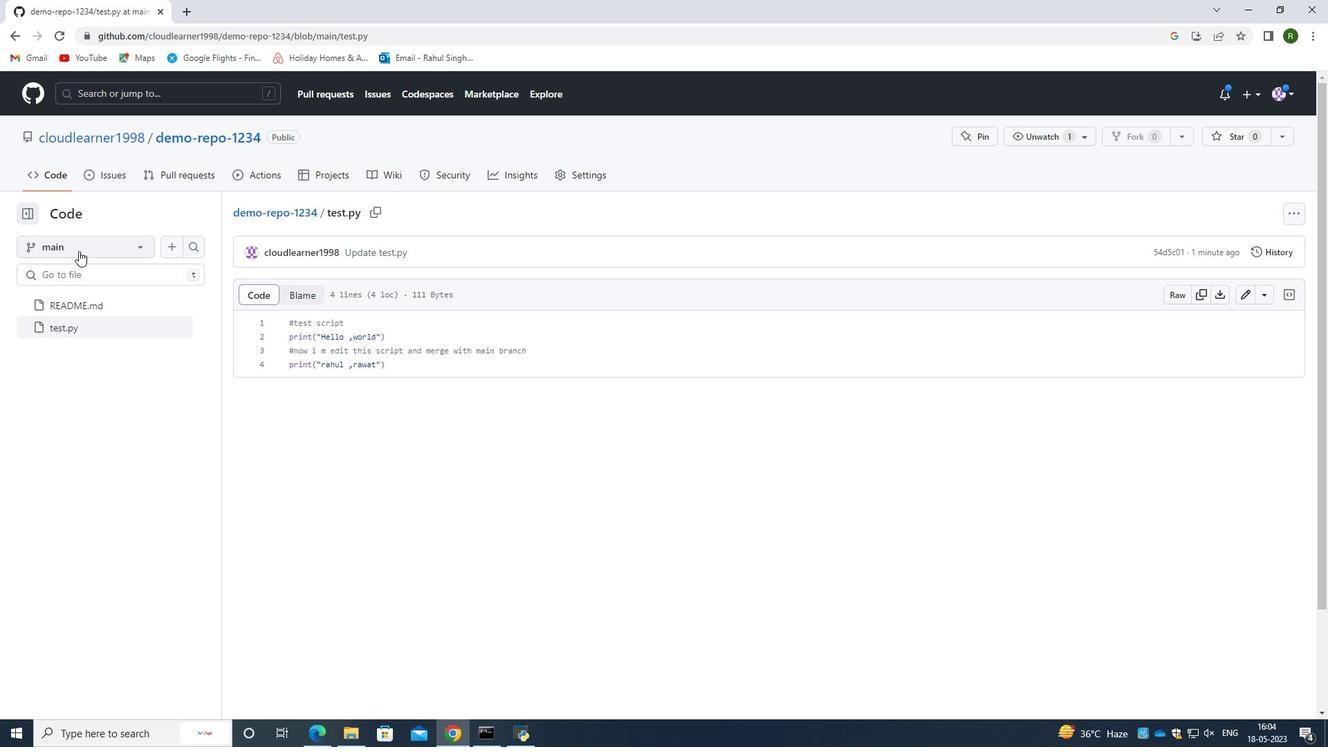 
Action: Mouse pressed left at (91, 246)
Screenshot: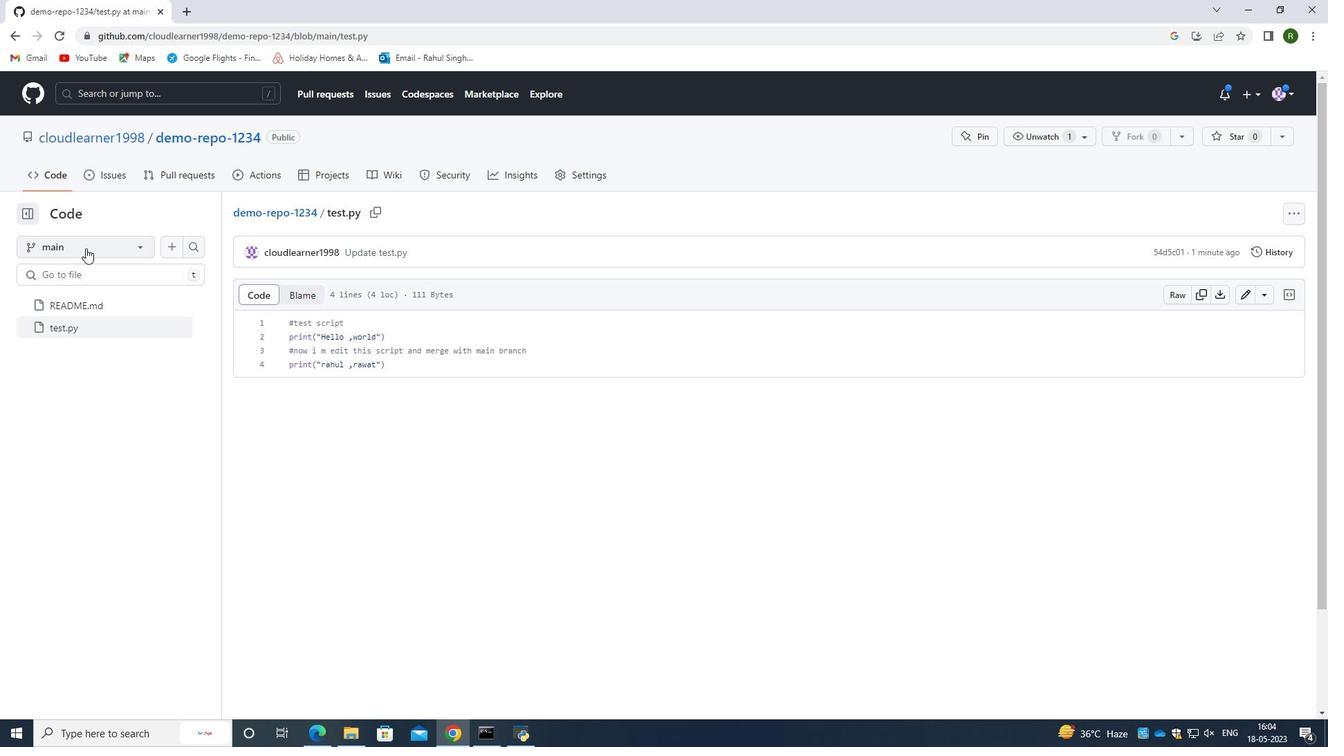
Action: Mouse moved to (81, 307)
Screenshot: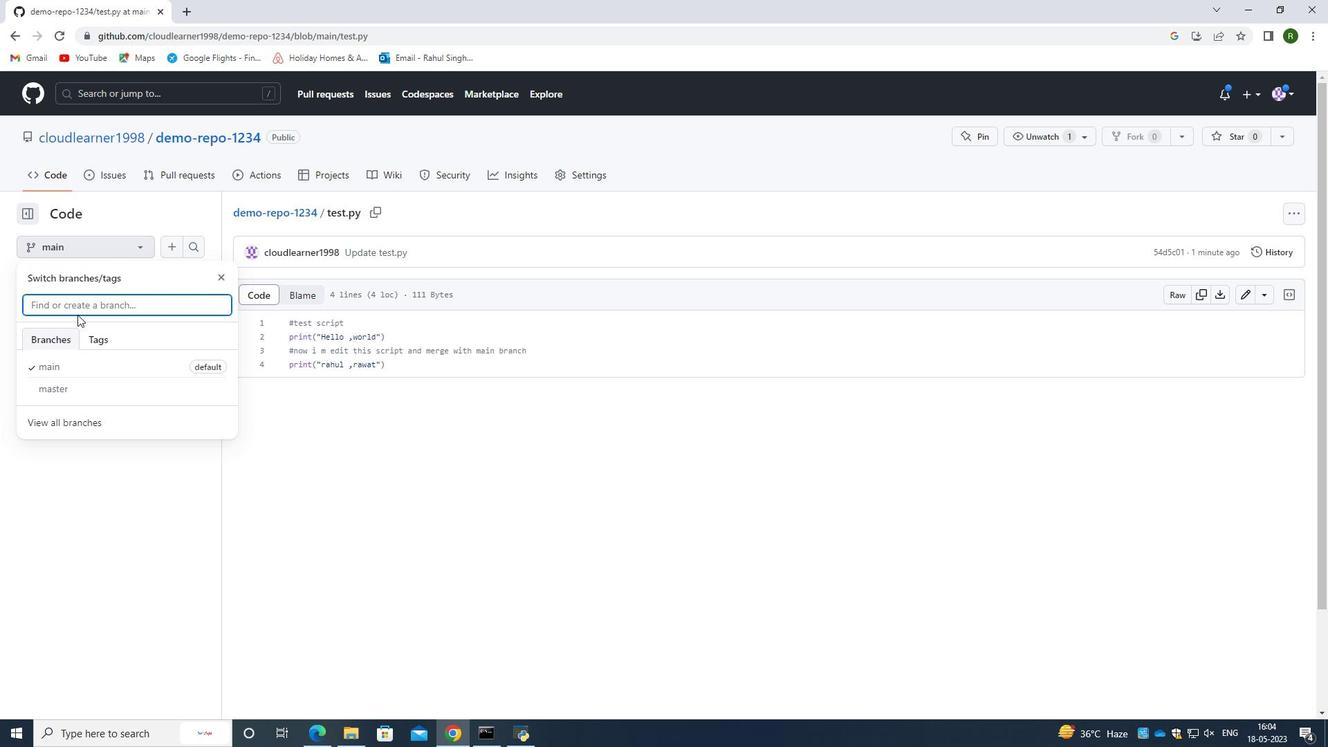 
Action: Mouse pressed left at (81, 307)
Screenshot: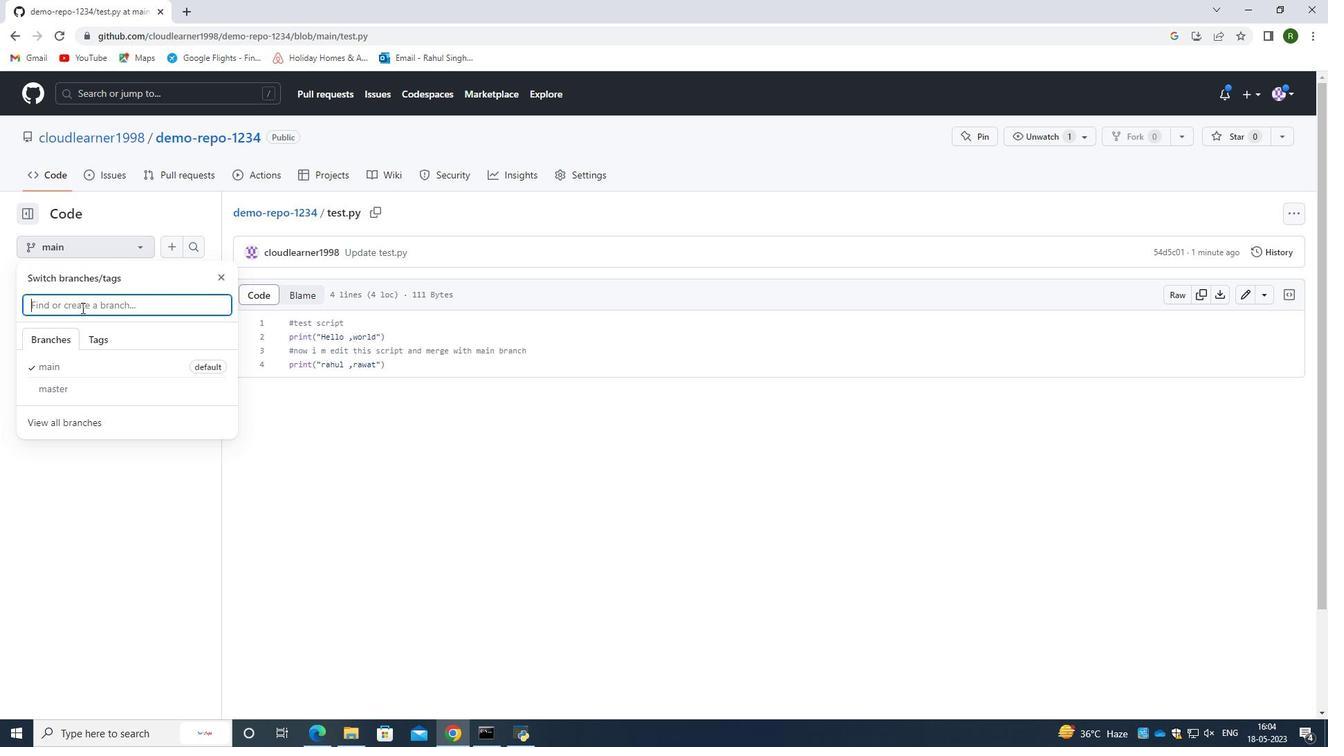 
Action: Mouse moved to (101, 313)
Screenshot: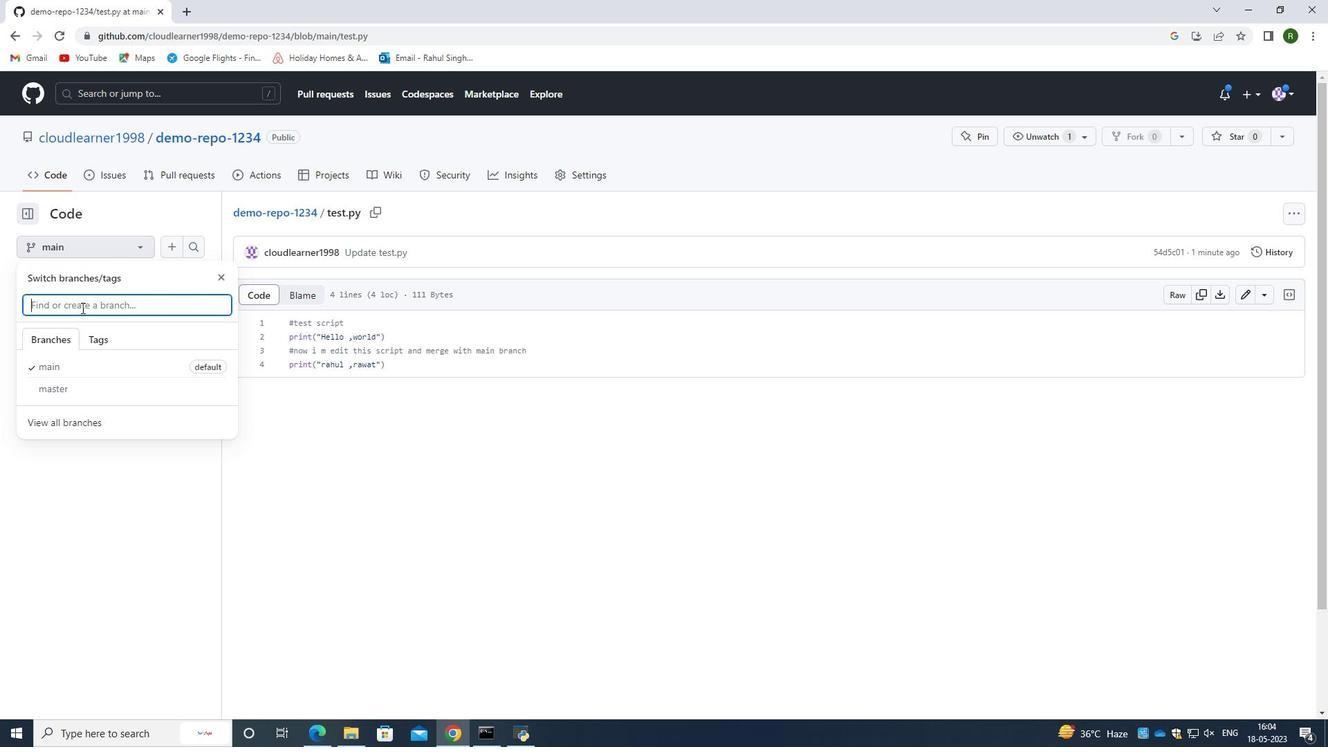 
Action: Key pressed NE<Key.backspace><Key.backspace>TESTBRANCH
Screenshot: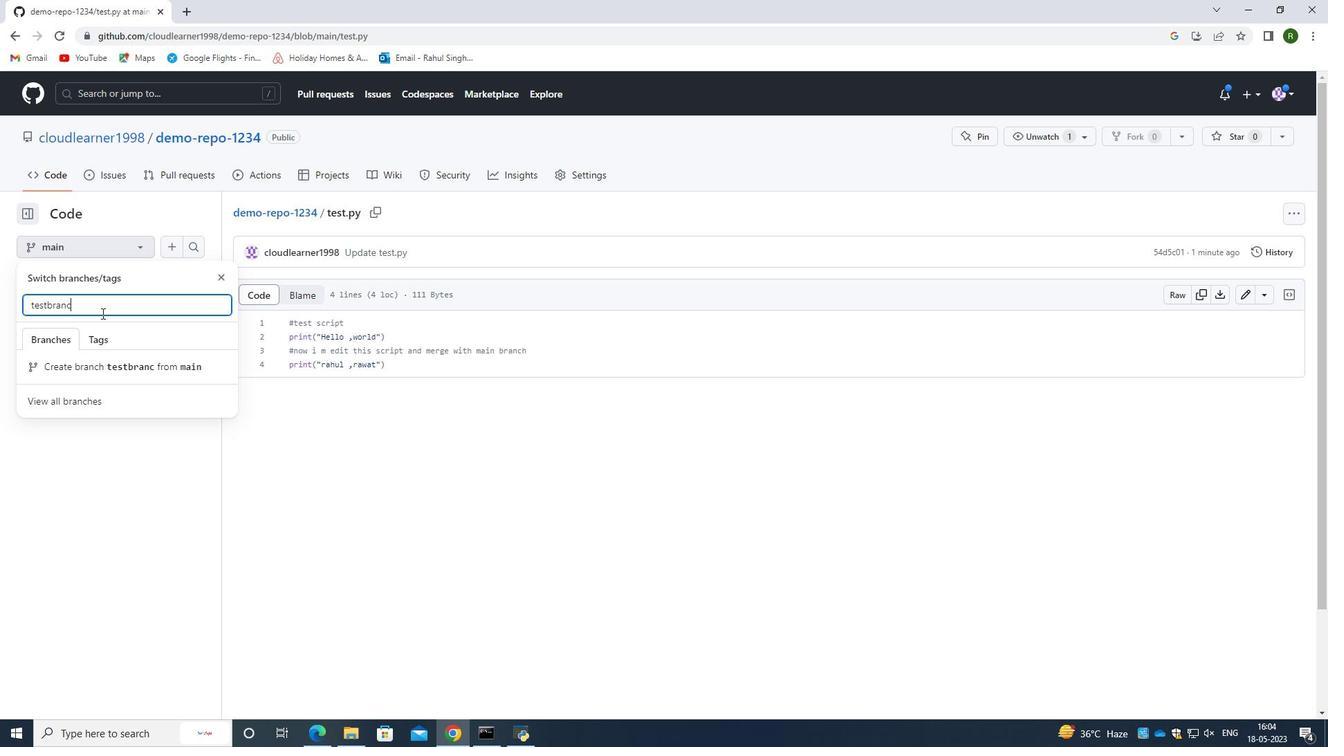 
Action: Mouse moved to (107, 363)
Screenshot: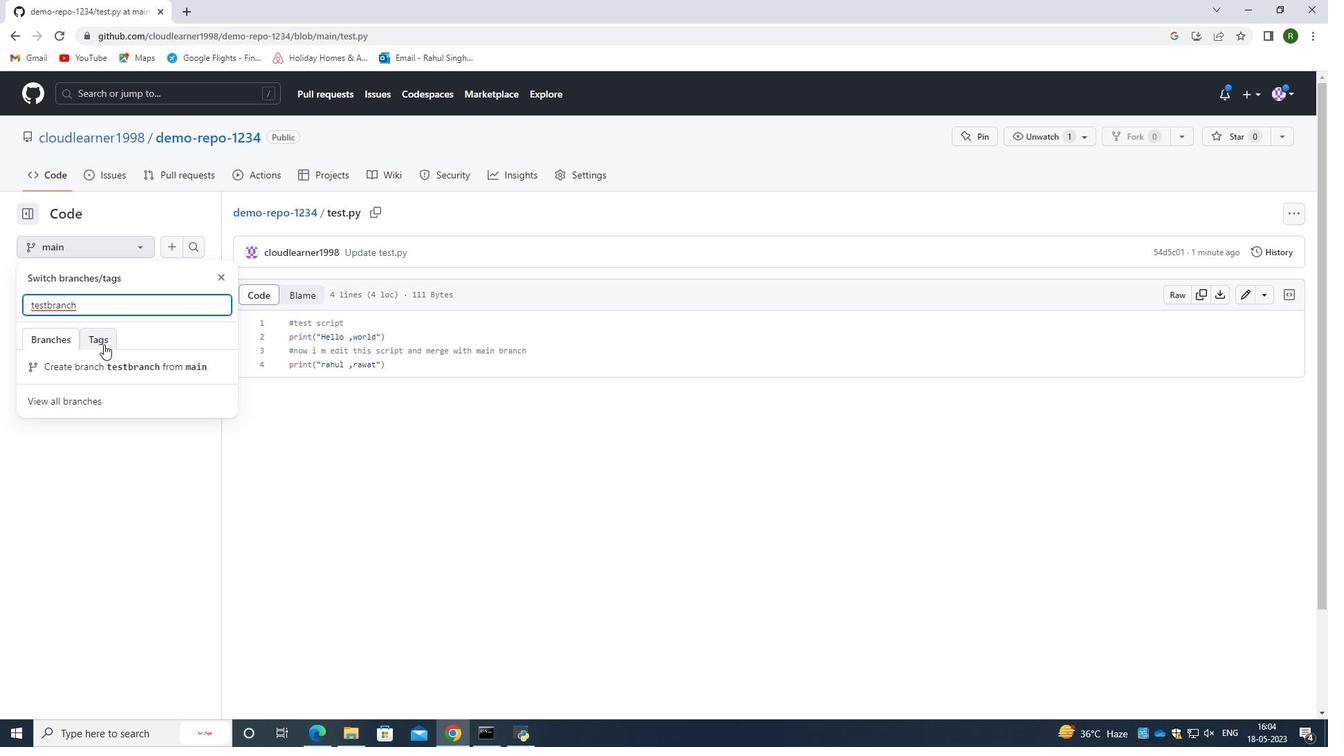 
Action: Mouse pressed left at (107, 363)
Screenshot: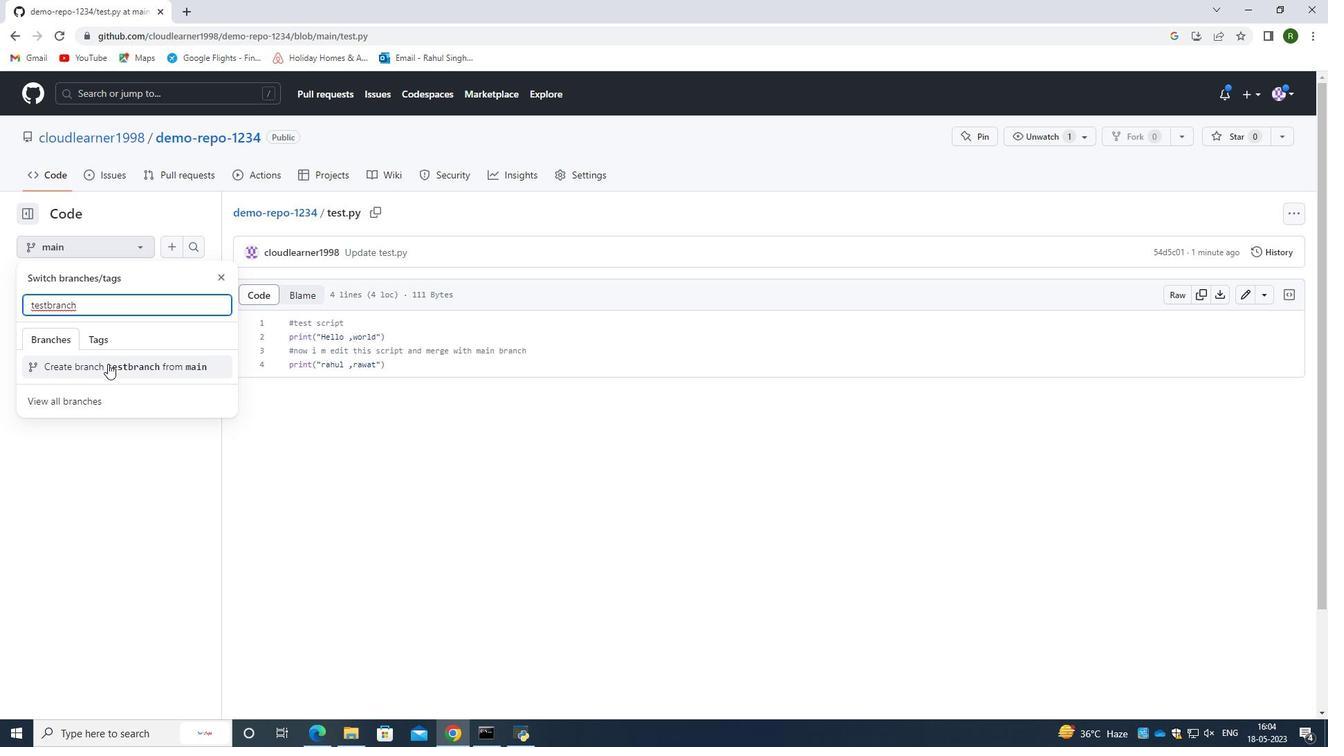
Action: Mouse moved to (967, 390)
Screenshot: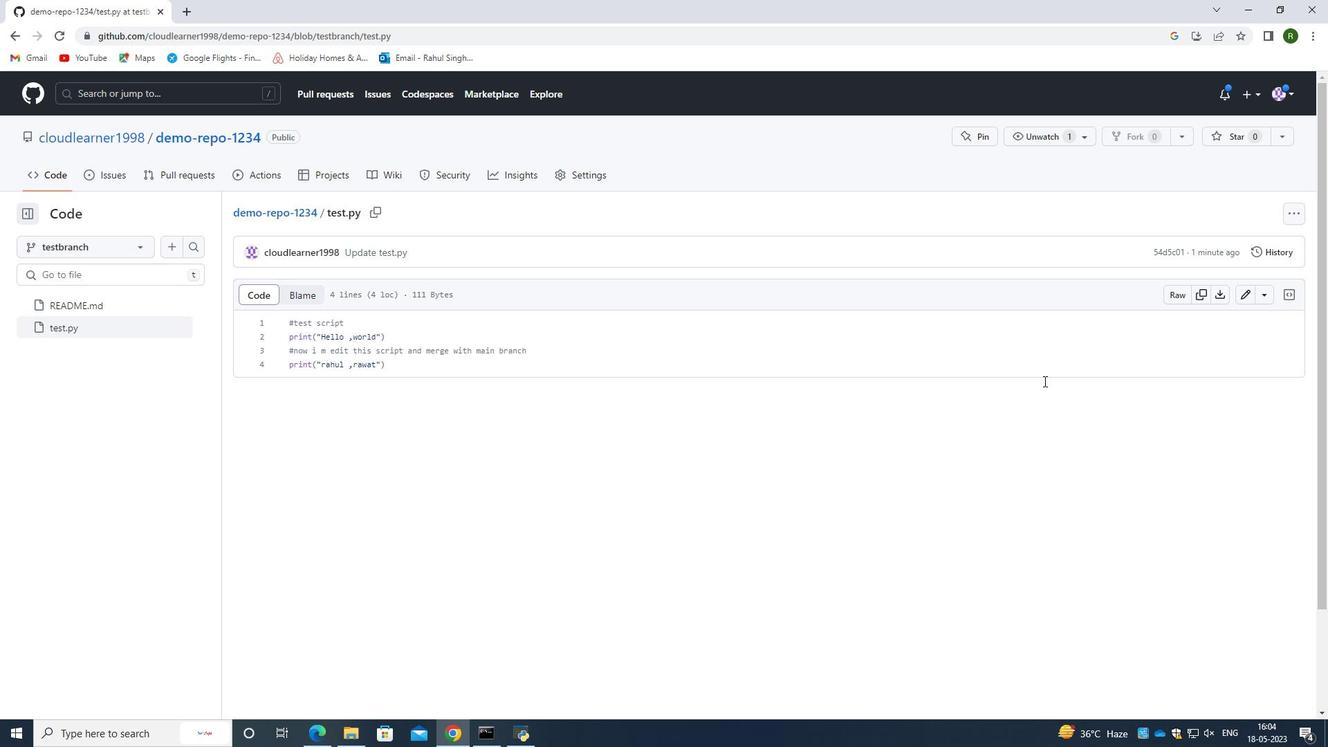 
Action: Mouse pressed left at (967, 390)
Screenshot: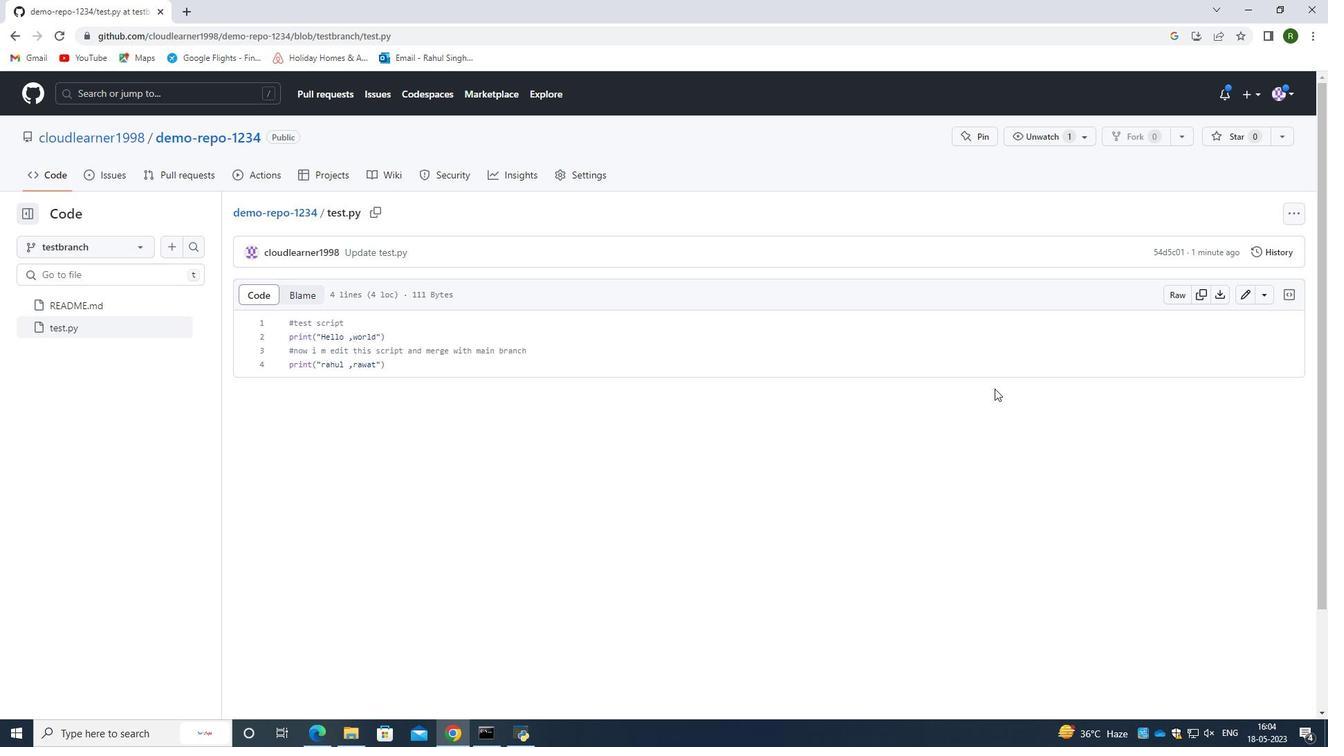 
Action: Mouse moved to (119, 293)
Screenshot: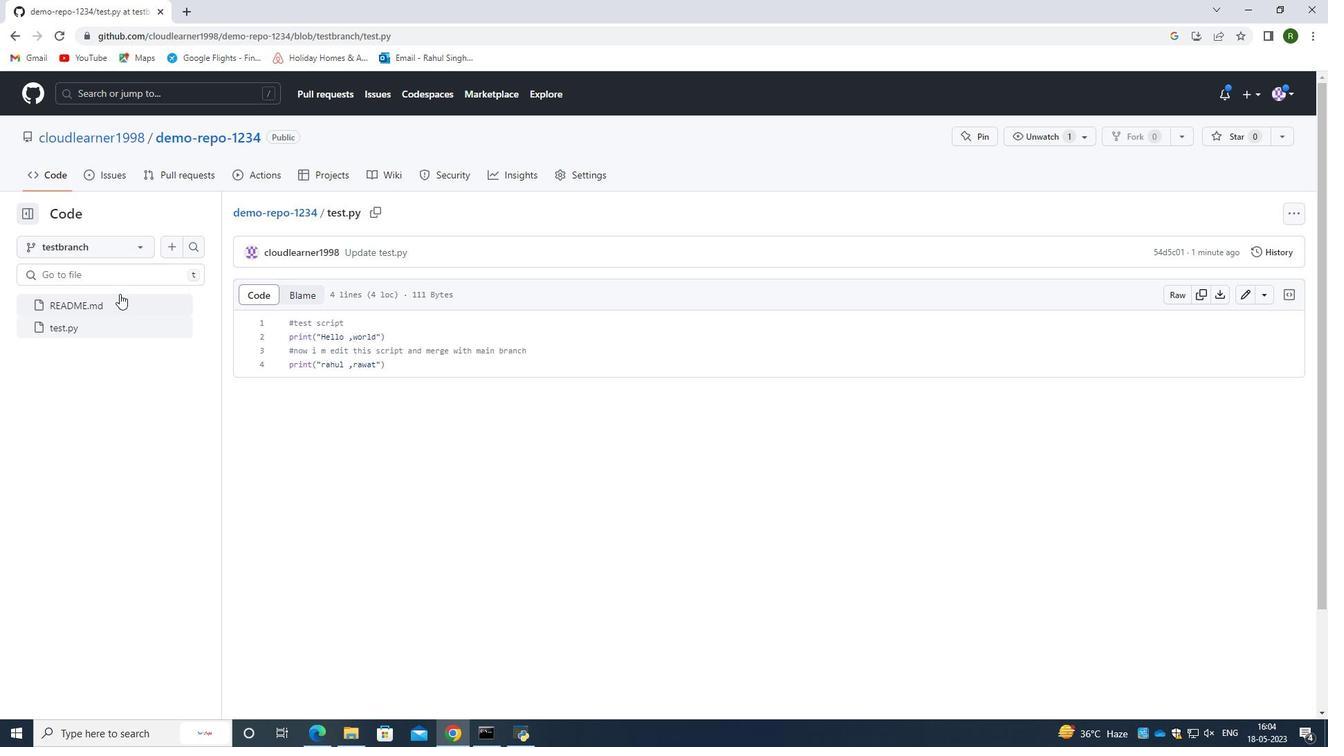 
Action: Mouse pressed left at (119, 293)
Screenshot: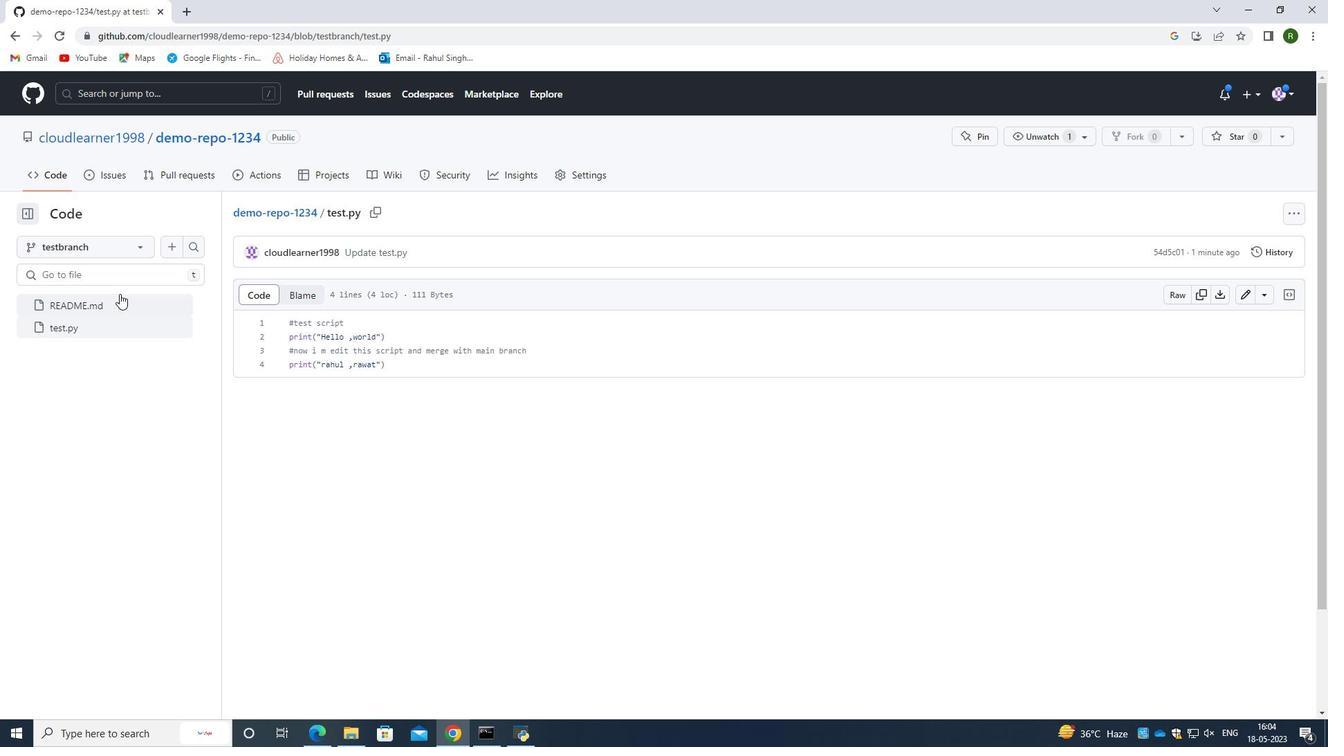 
Action: Mouse moved to (118, 298)
Screenshot: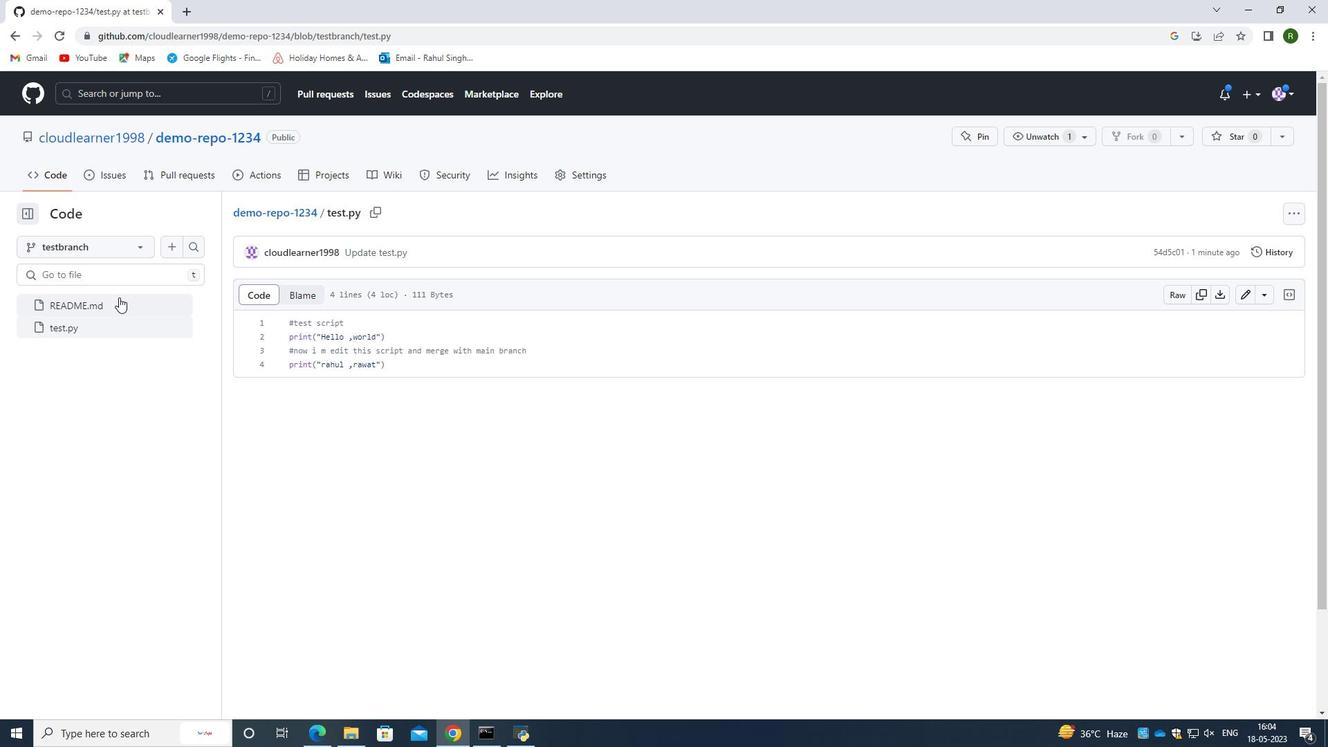 
Action: Mouse pressed left at (118, 298)
Screenshot: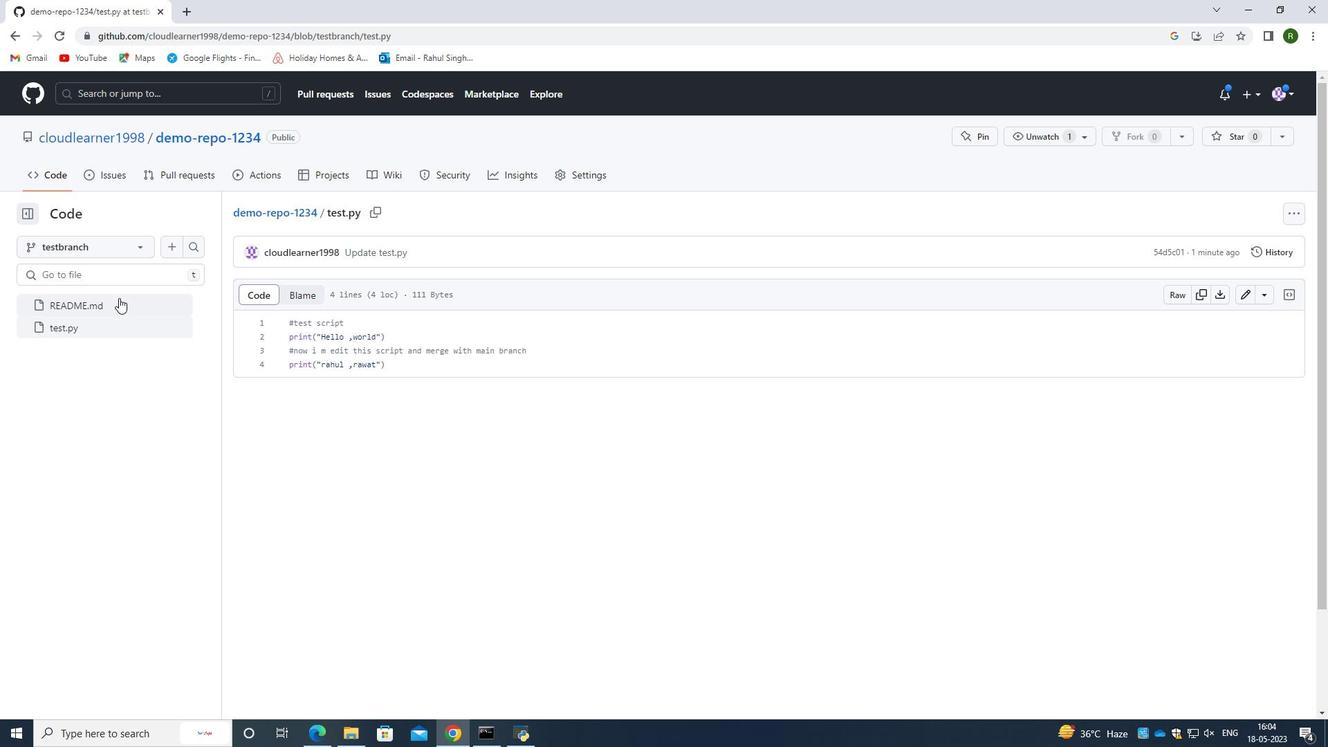 
Action: Mouse moved to (95, 245)
Screenshot: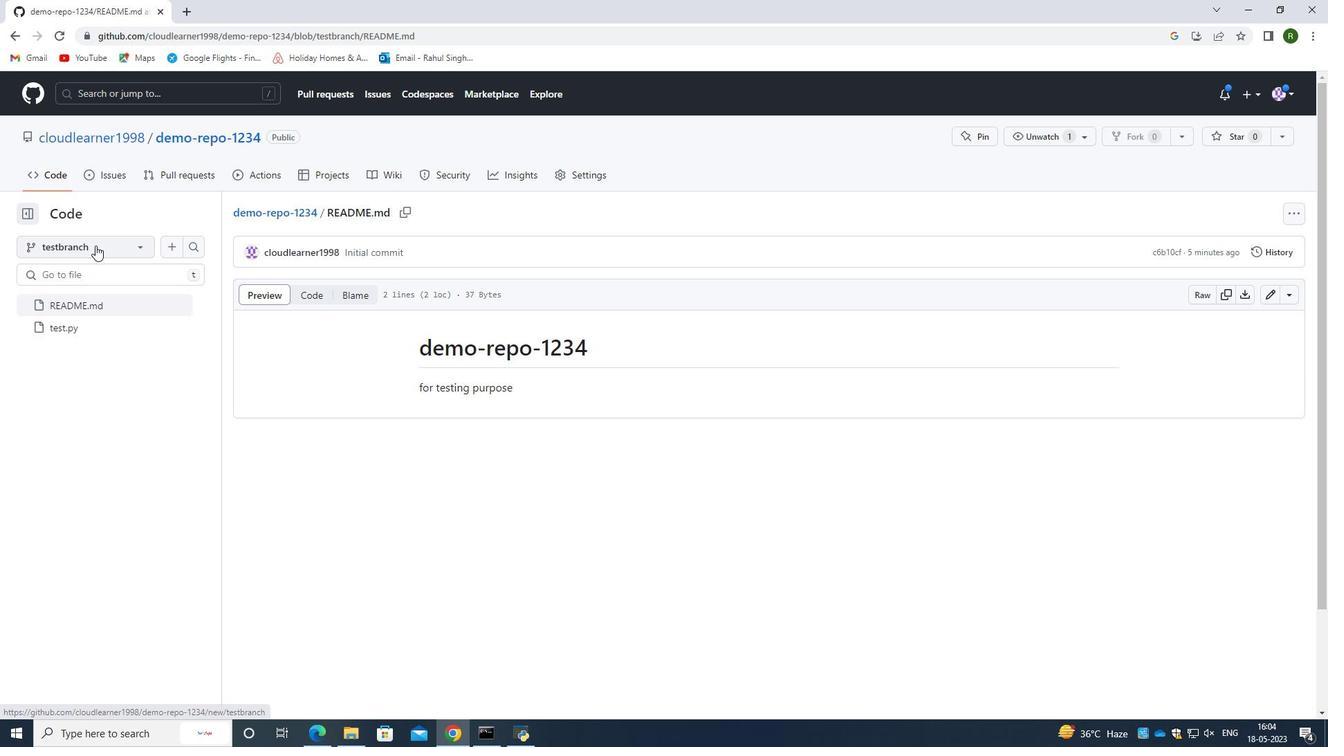 
Action: Mouse pressed left at (95, 245)
Screenshot: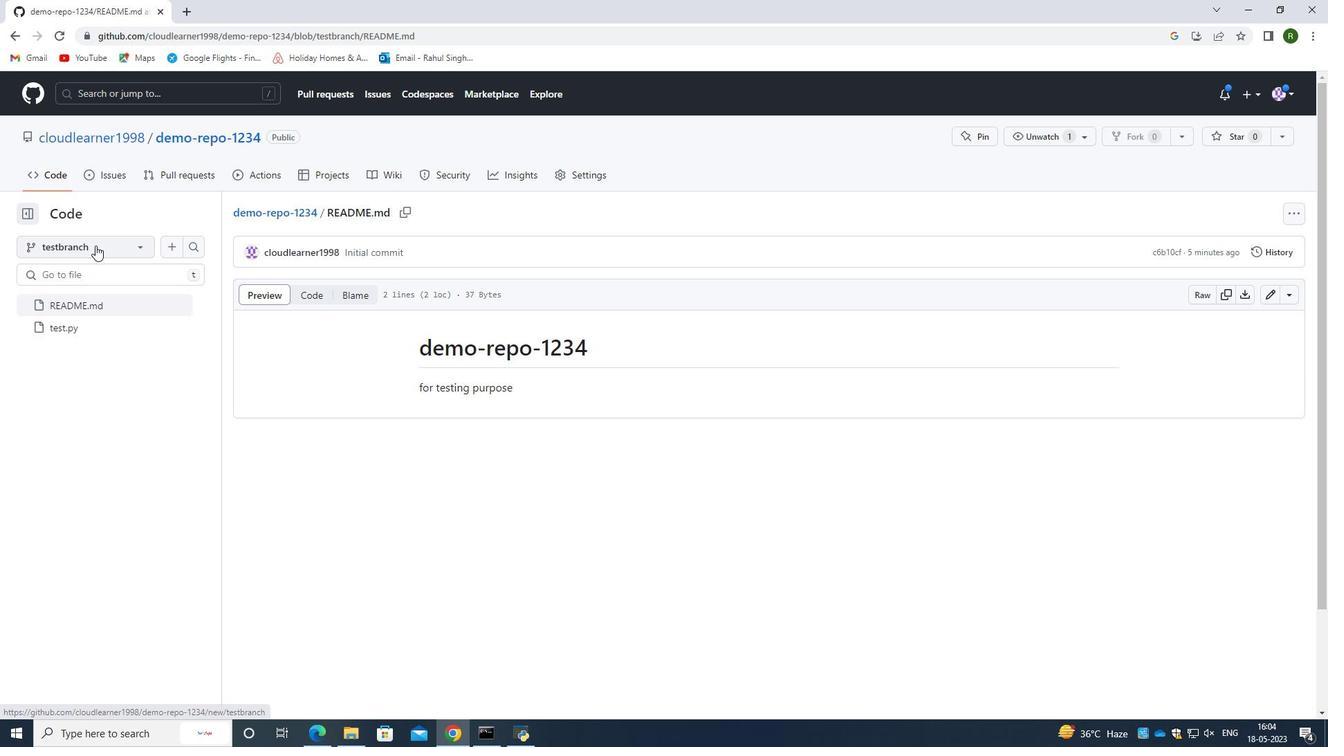 
Action: Mouse moved to (89, 417)
Screenshot: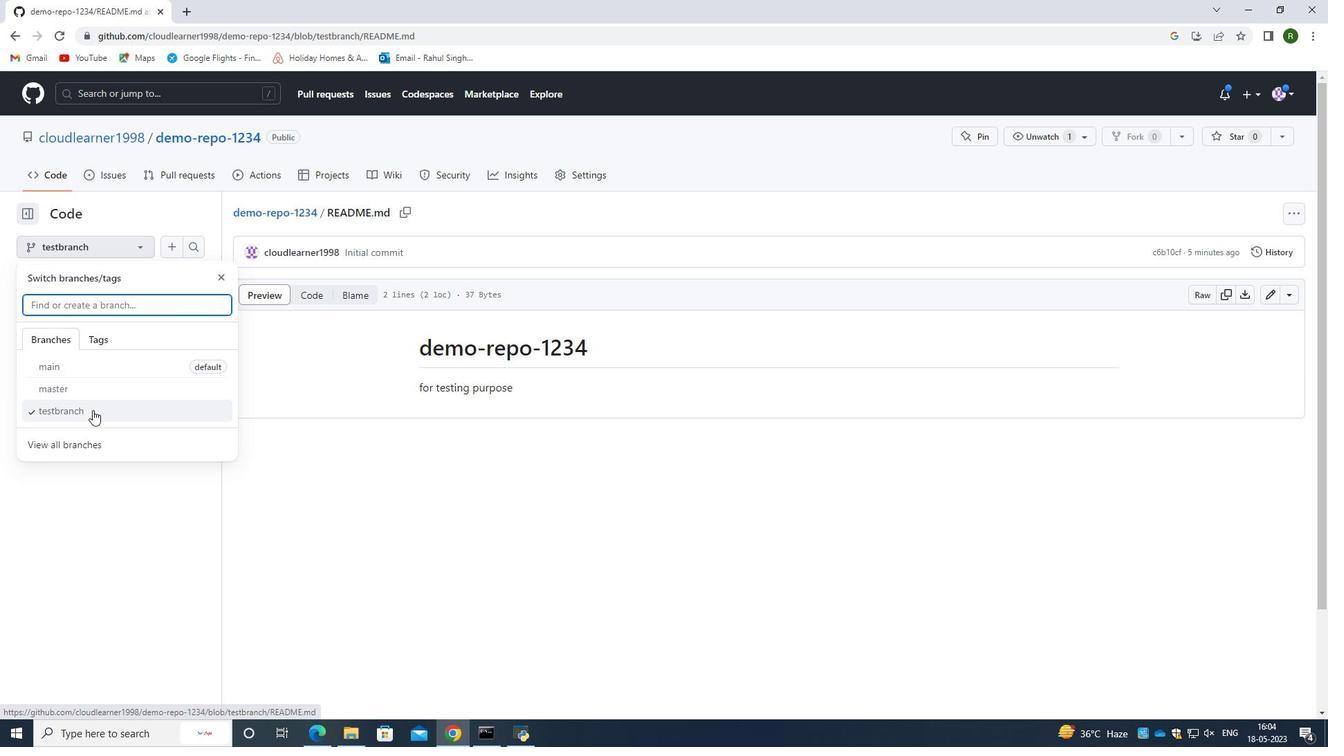 
Action: Mouse pressed left at (89, 417)
Screenshot: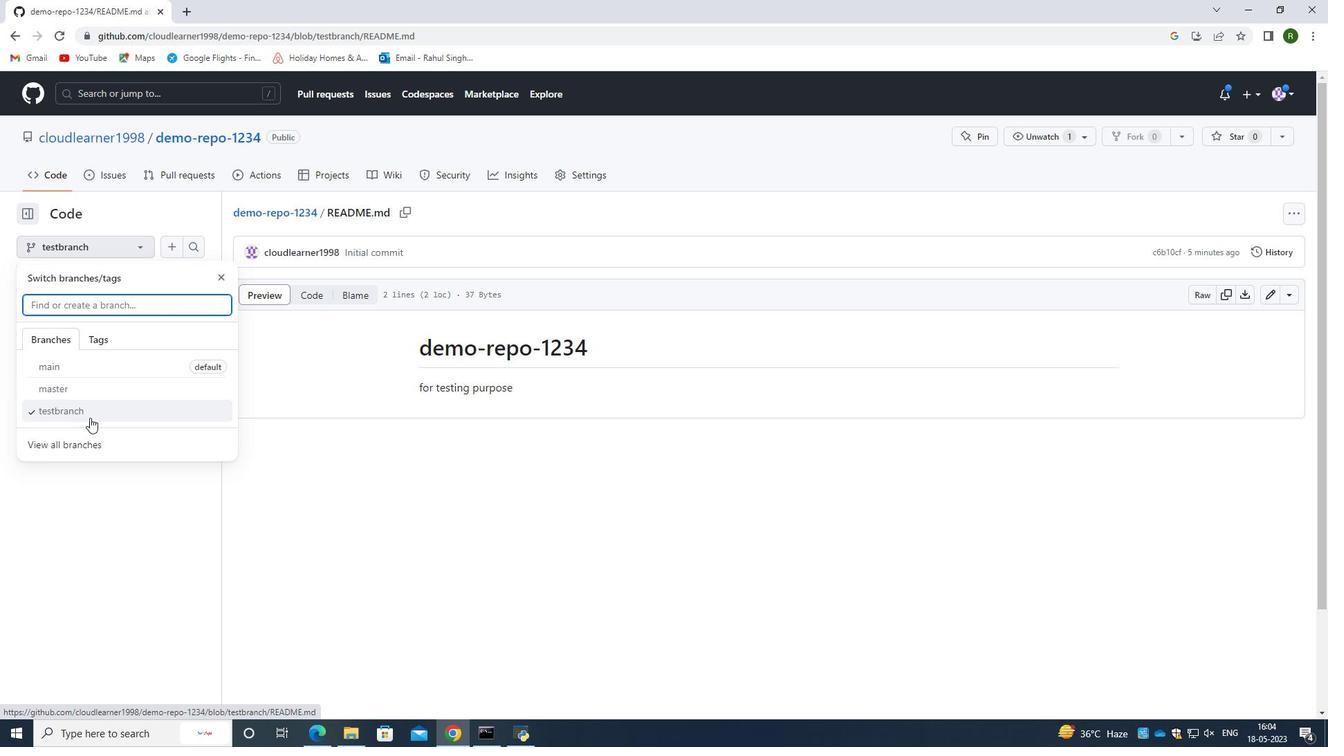 
Action: Mouse moved to (85, 234)
Screenshot: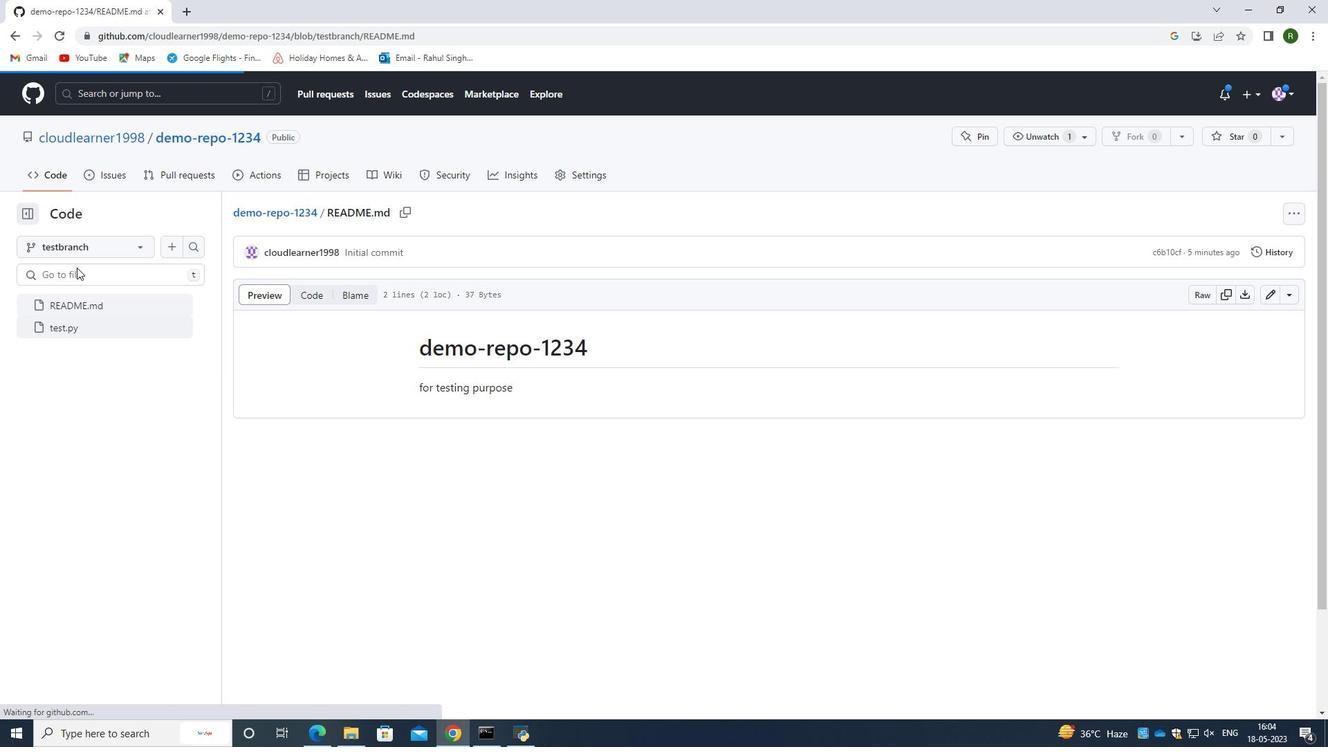 
Action: Mouse pressed left at (85, 234)
Screenshot: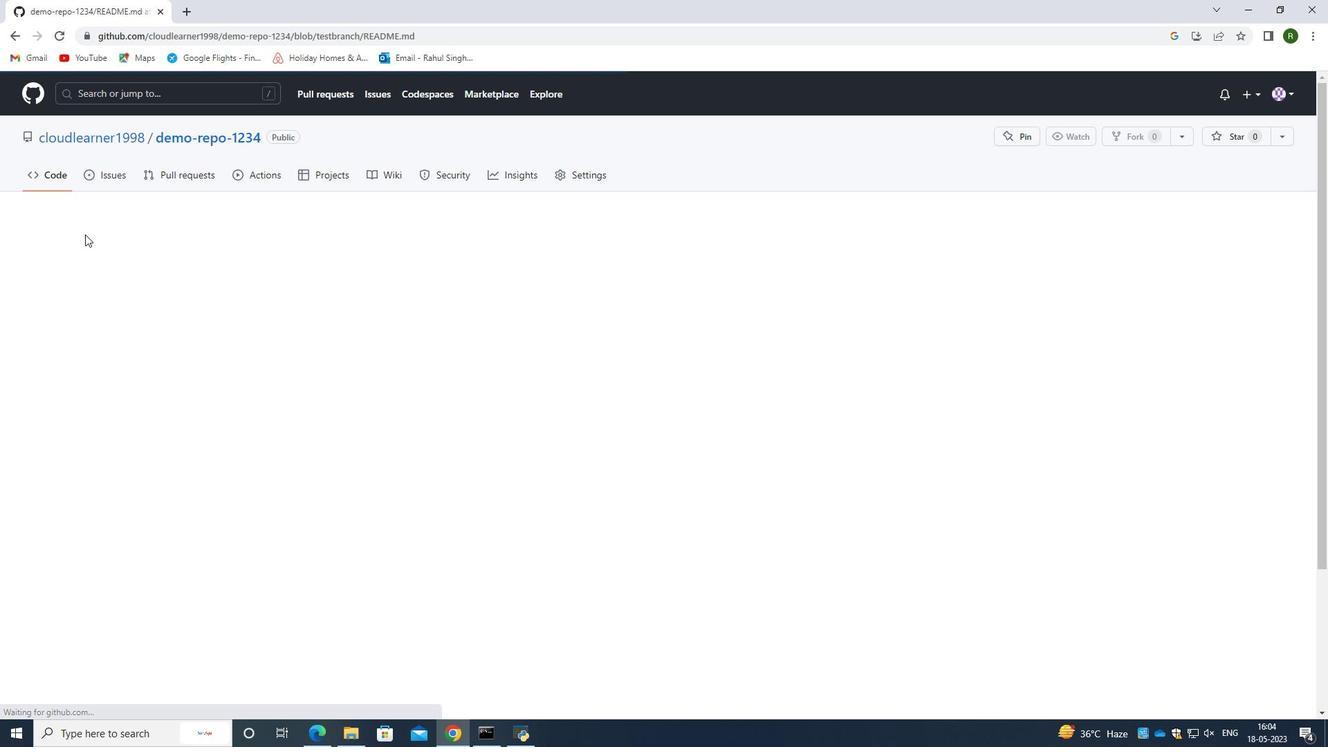
Action: Mouse moved to (323, 291)
Screenshot: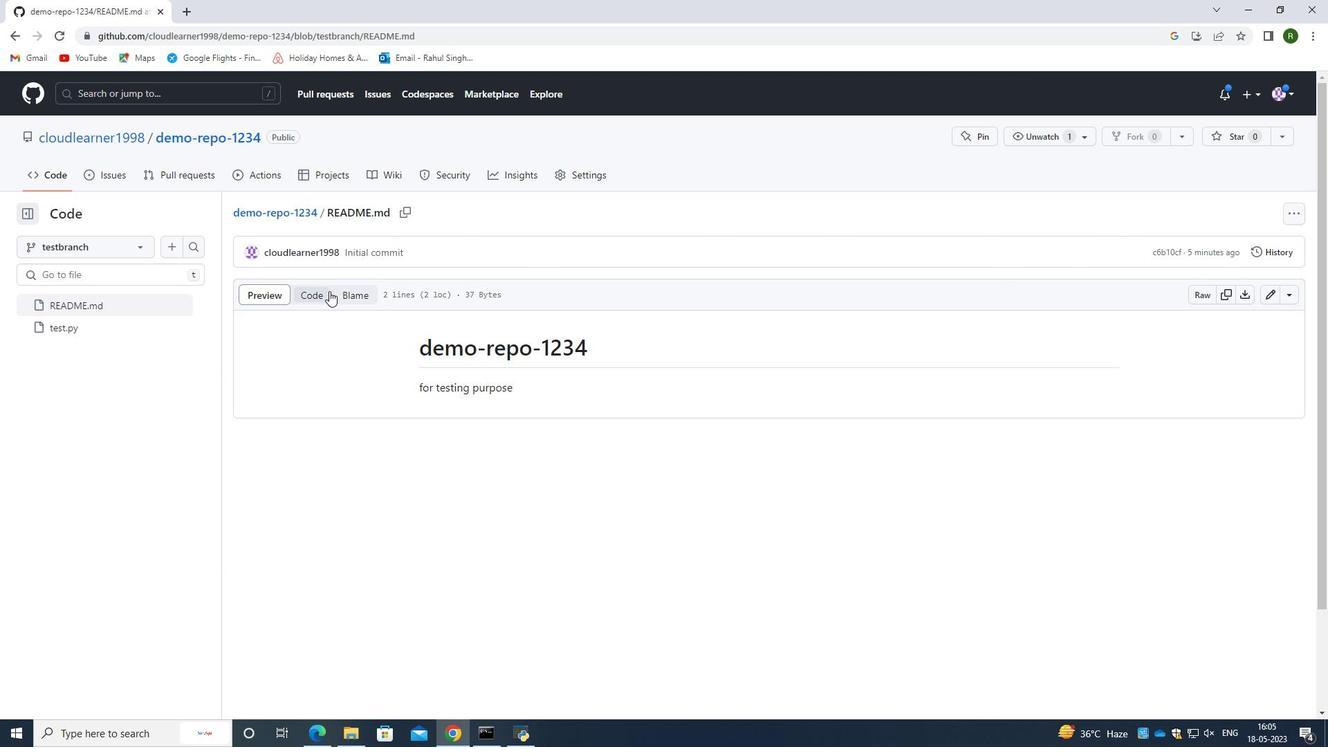 
Action: Mouse pressed left at (323, 291)
Screenshot: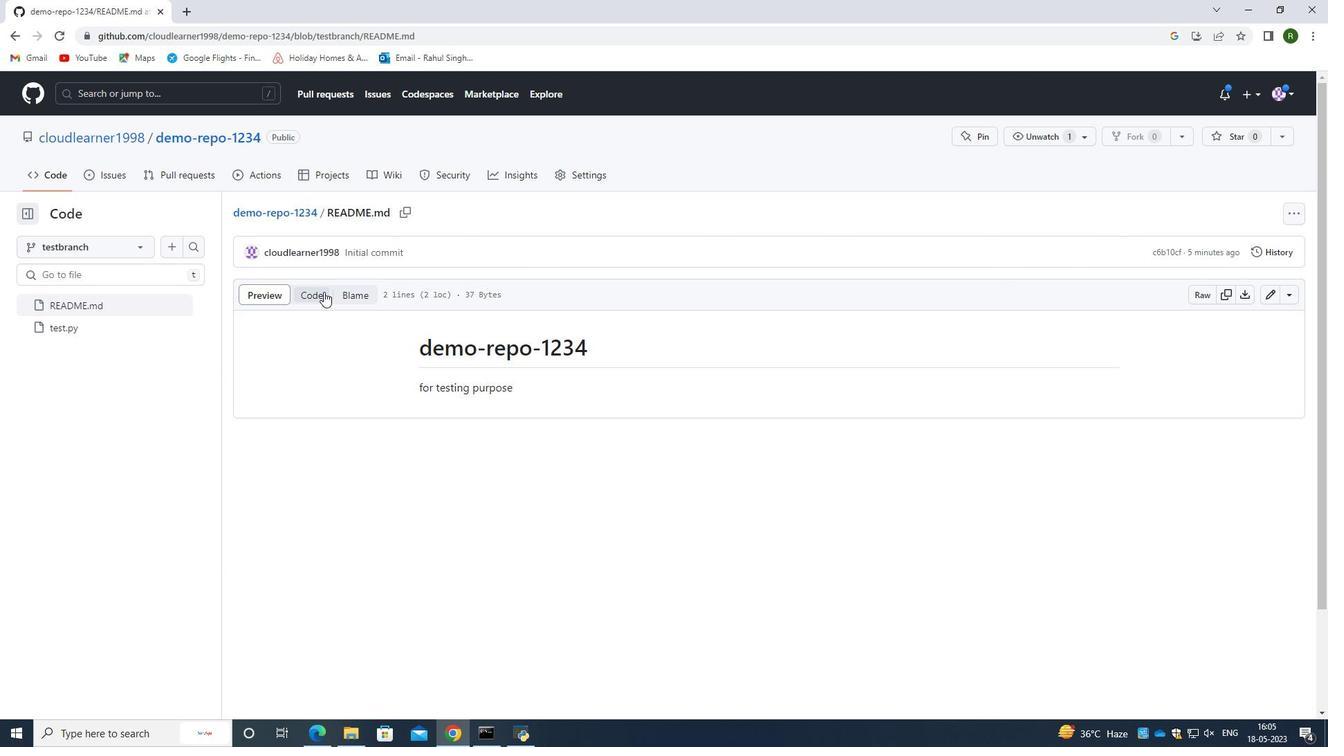 
Action: Mouse moved to (343, 300)
Screenshot: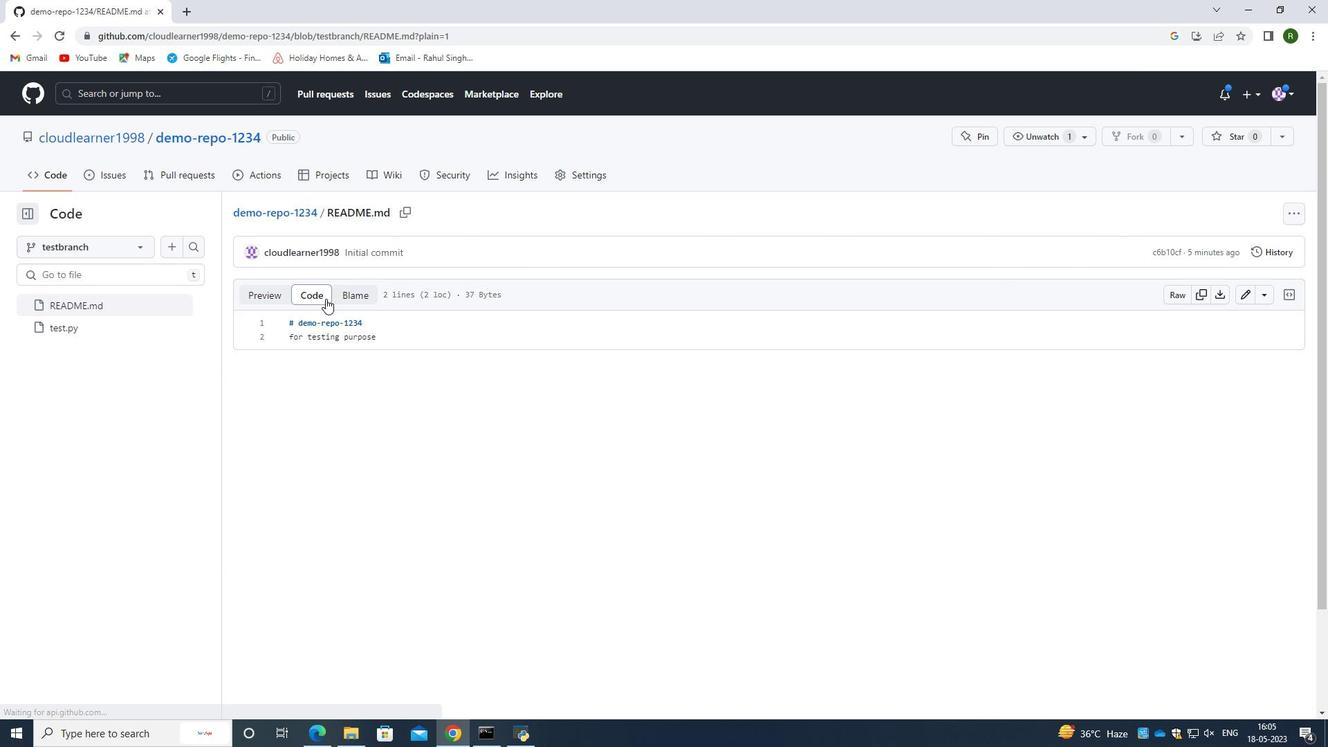 
Action: Mouse pressed left at (343, 300)
Screenshot: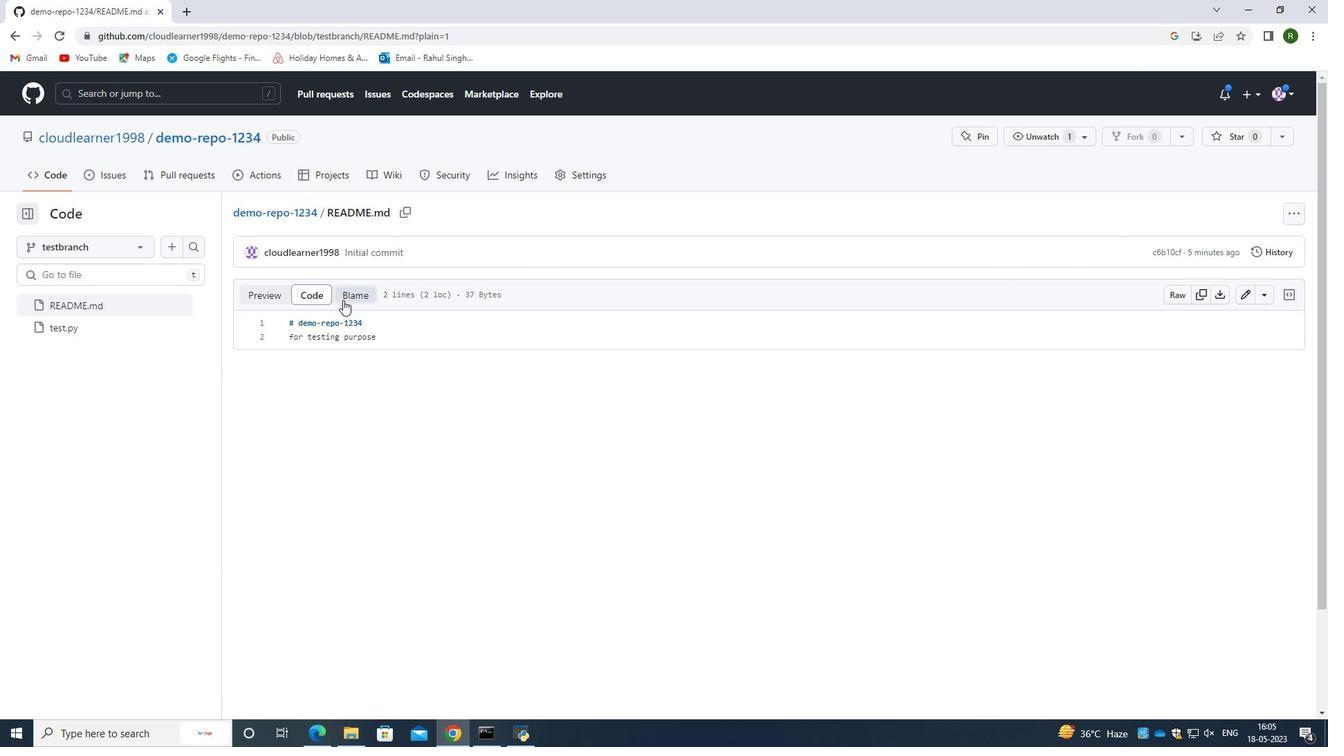
Action: Mouse moved to (173, 246)
Screenshot: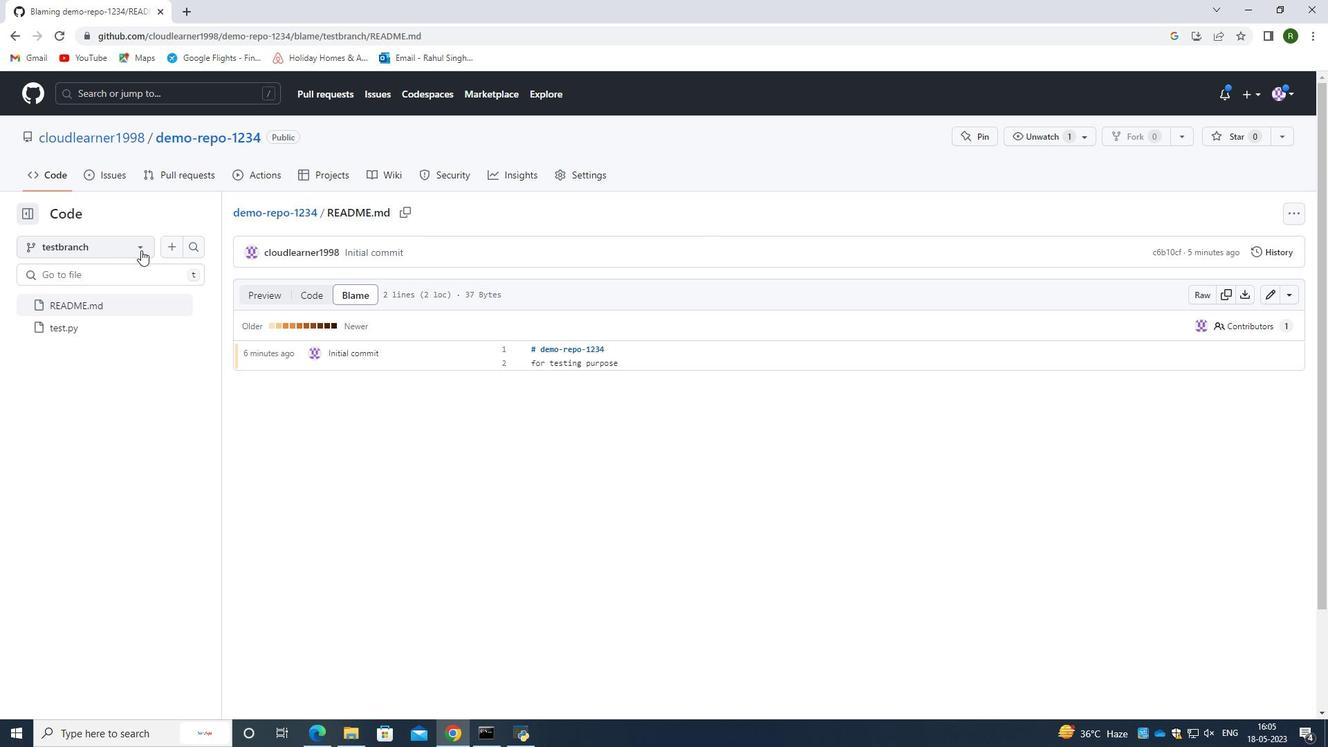 
Action: Mouse pressed left at (173, 246)
Screenshot: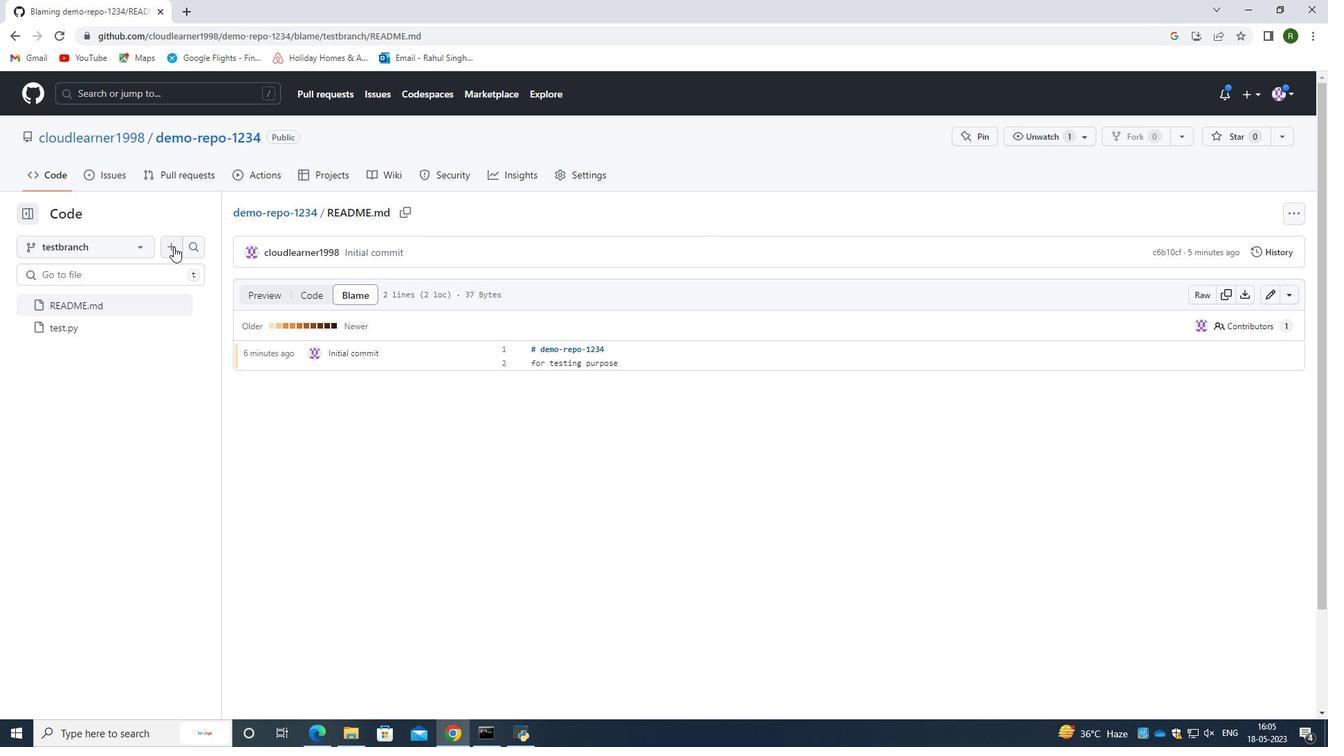 
Action: Mouse moved to (365, 222)
Screenshot: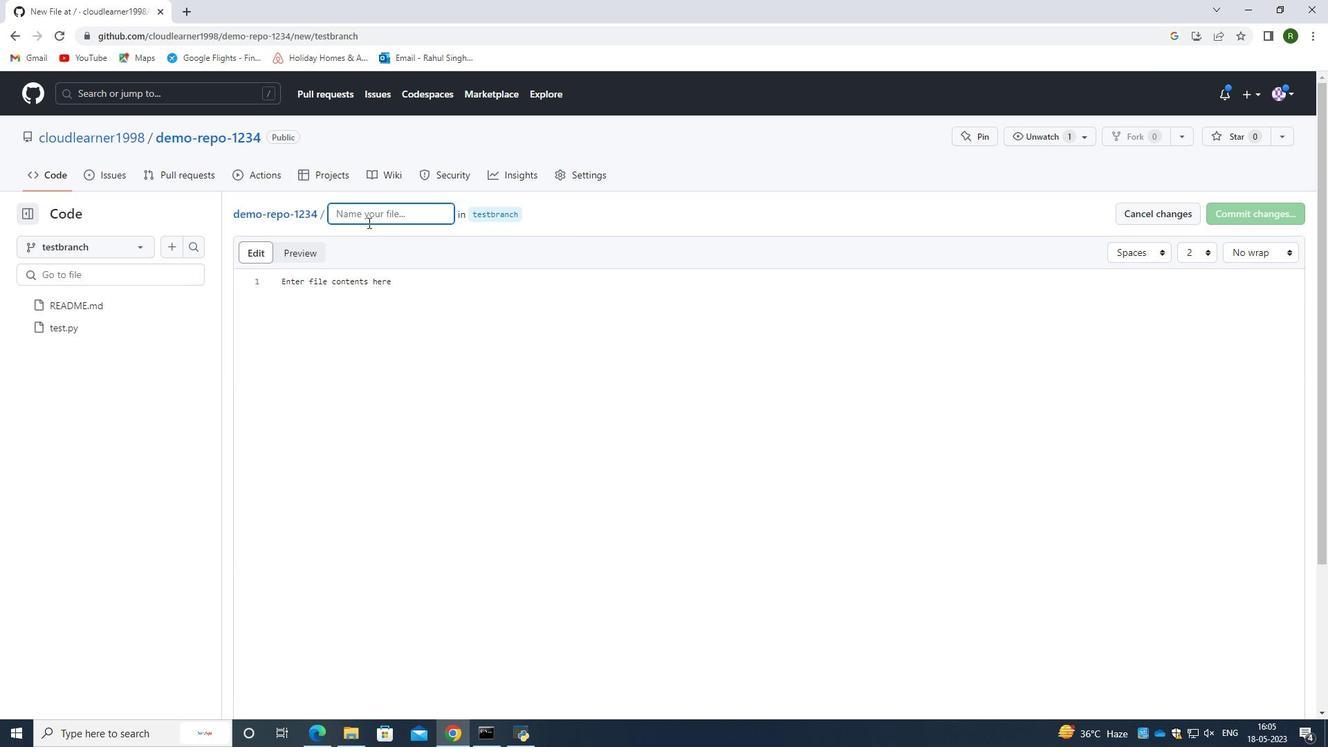 
Action: Key pressed TEST<Key.backspace><Key.backspace><Key.backspace><Key.backspace>INDEX.HTM;L<Key.backspace><Key.backspace>L
Screenshot: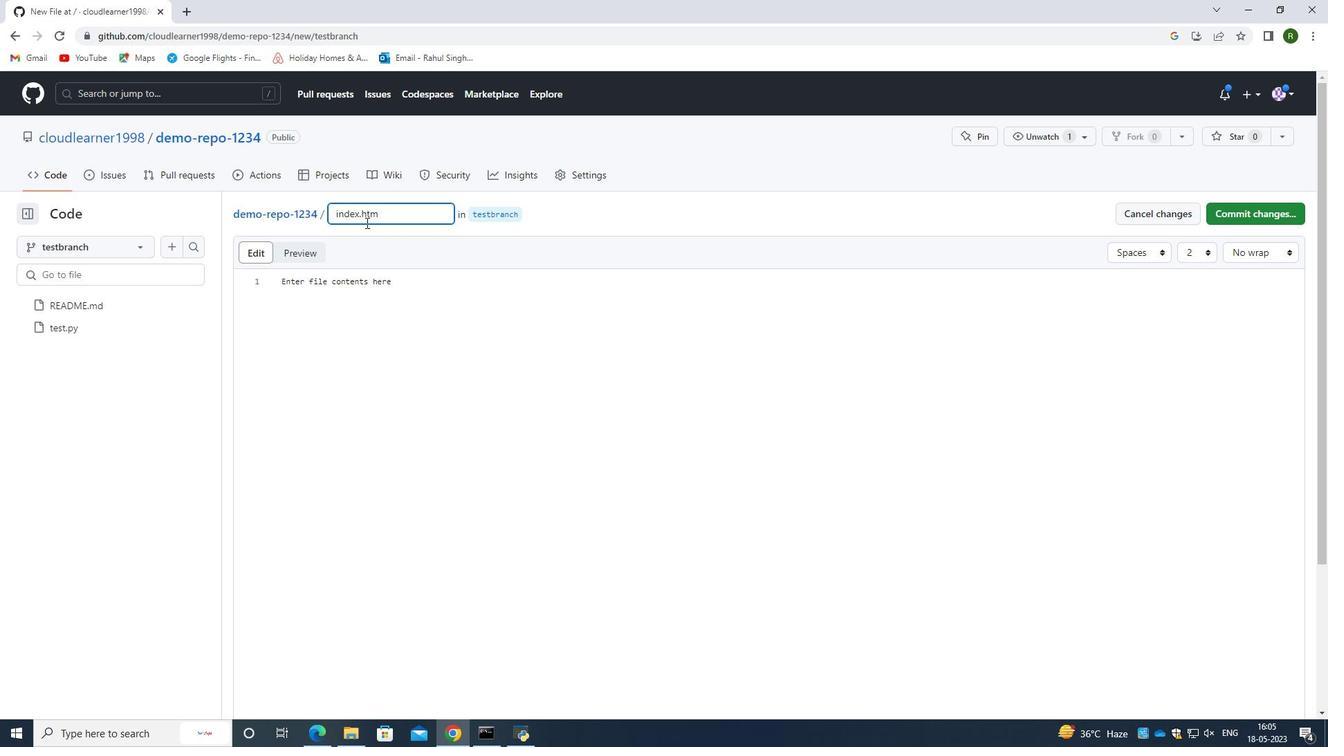 
Action: Mouse moved to (340, 310)
Screenshot: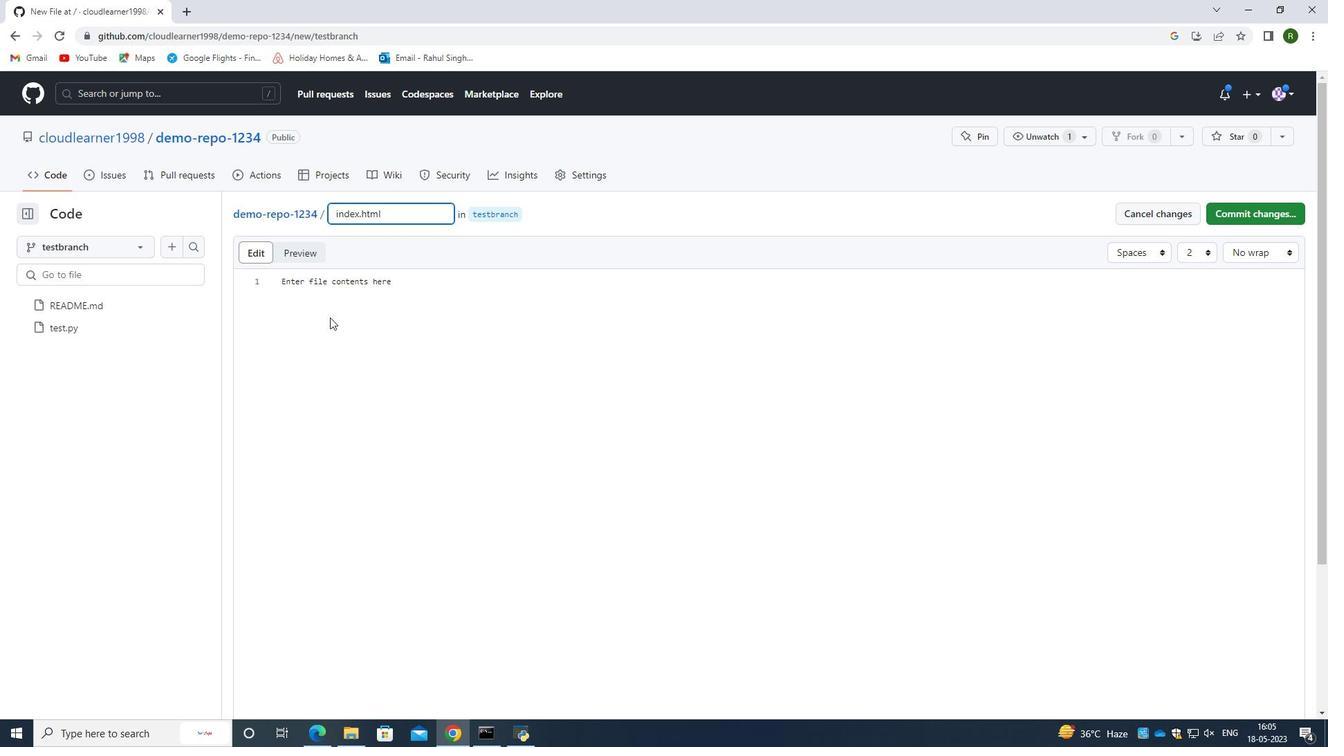 
Action: Mouse pressed left at (340, 310)
Screenshot: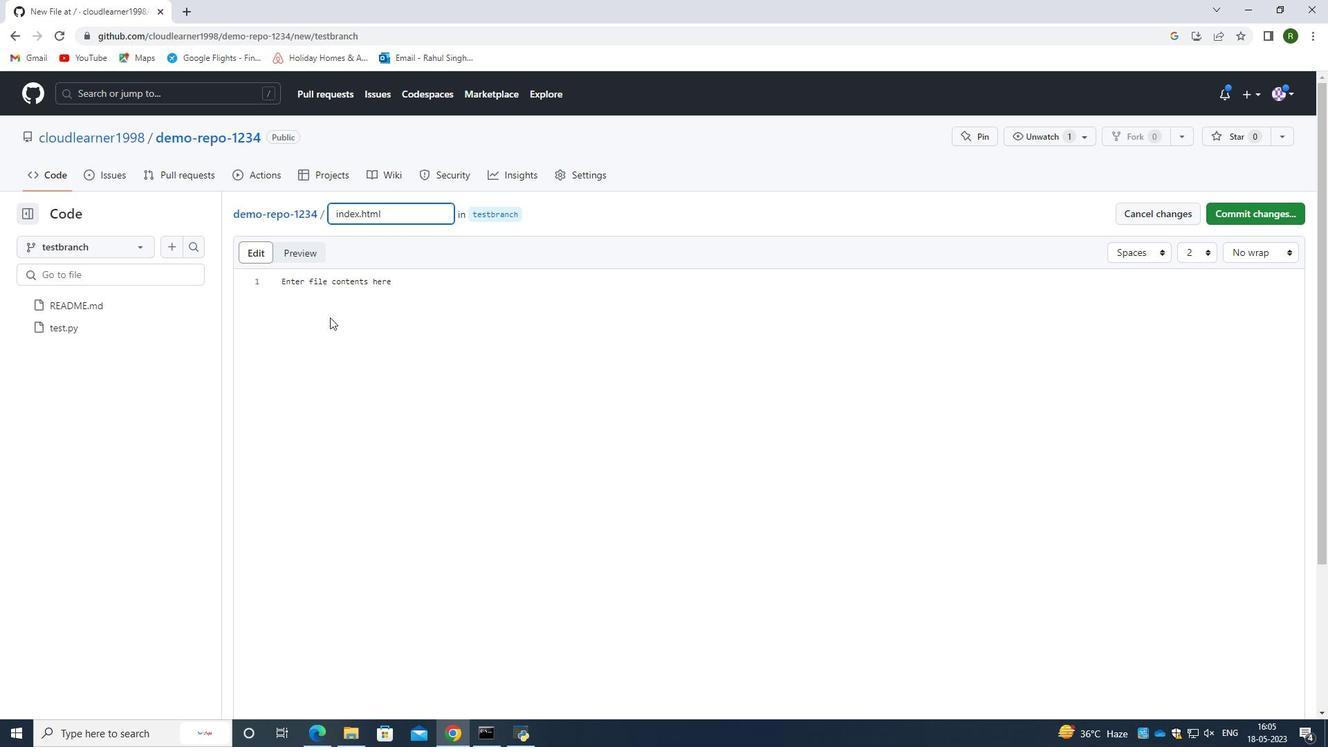 
Action: Key pressed <Key.caps_lock>t<Key.caps_lock>HIS<Key.space>IS<Key.space>A<Key.space>TESTING<Key.space>FL<Key.backspace>ILE<Key.space>TO<Key.space>KNOW<Key.space>ABOUT<Key.space>FILE<Key.space>MERGED<Key.space>OR<Key.space>NOT<Key.space>WITH<Key.space>MAIN<Key.space>BRANCH<Key.space>
Screenshot: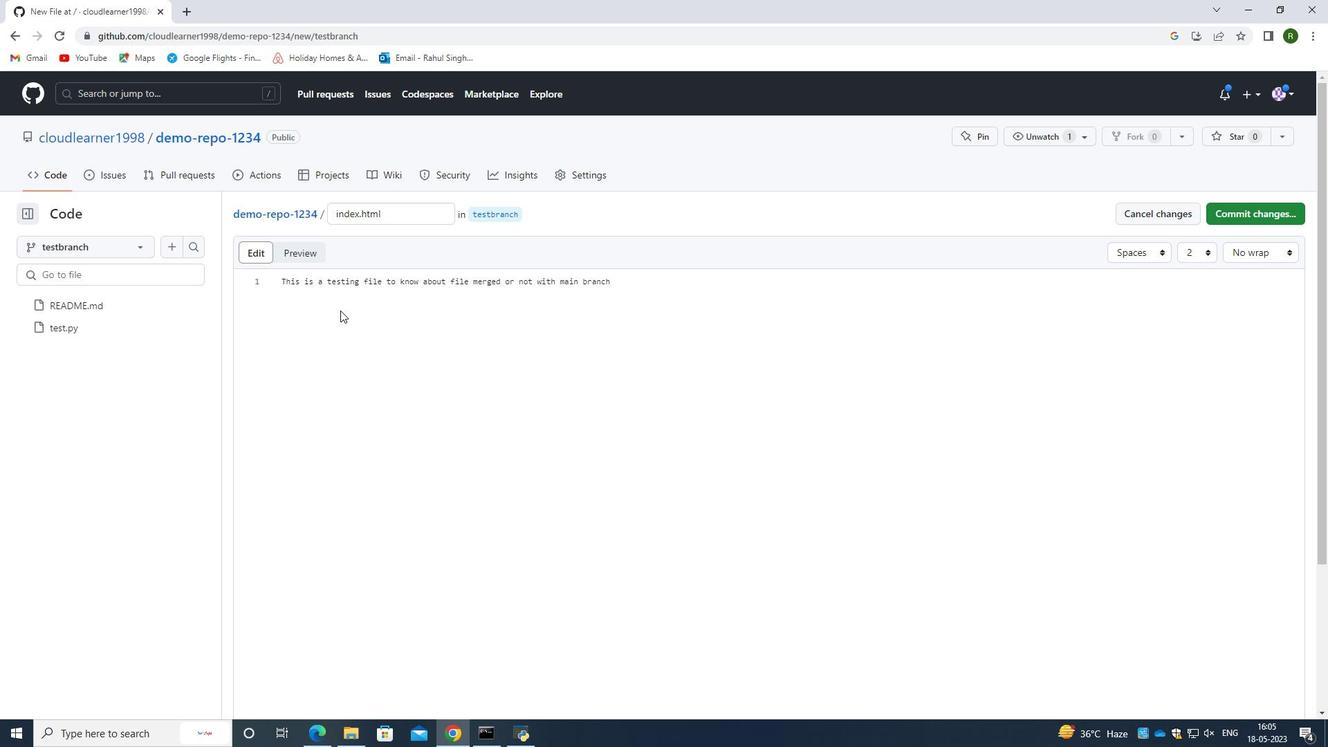 
Action: Mouse moved to (1254, 212)
Screenshot: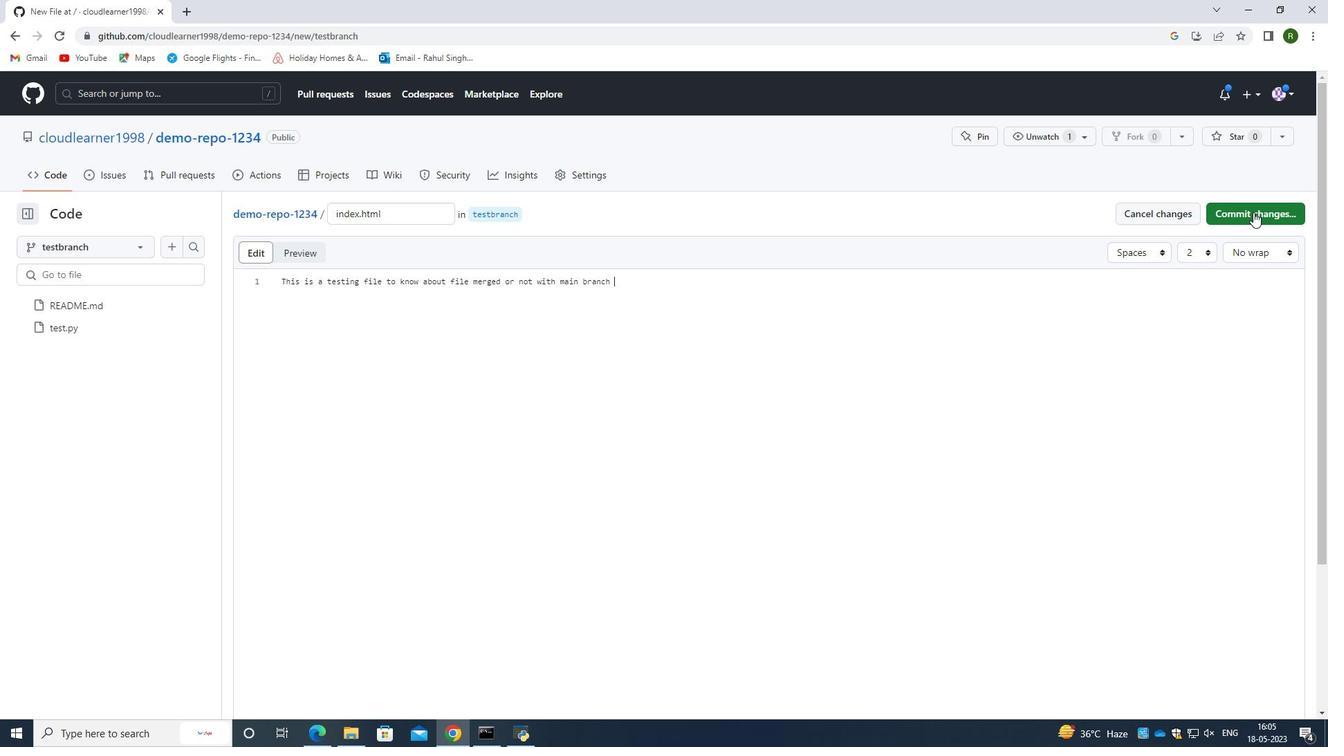 
Action: Mouse pressed left at (1253, 212)
Screenshot: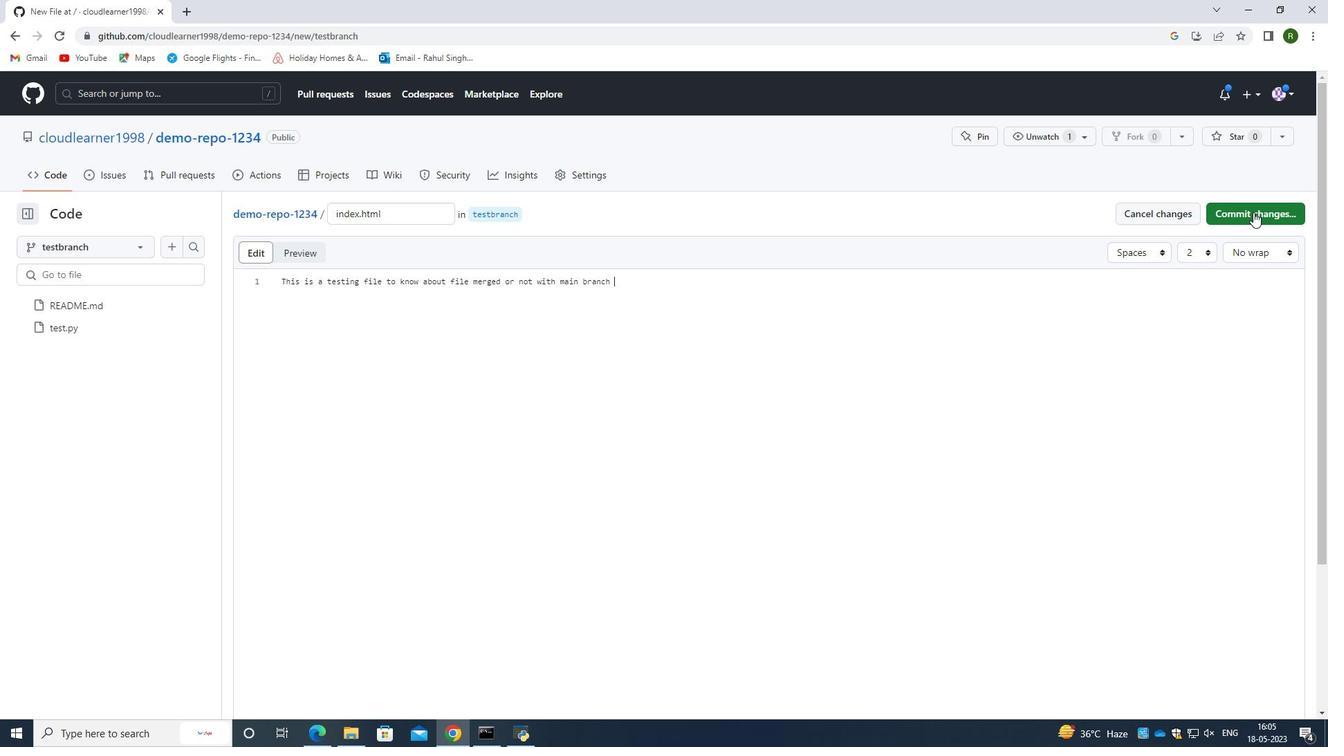 
Action: Mouse moved to (776, 543)
Screenshot: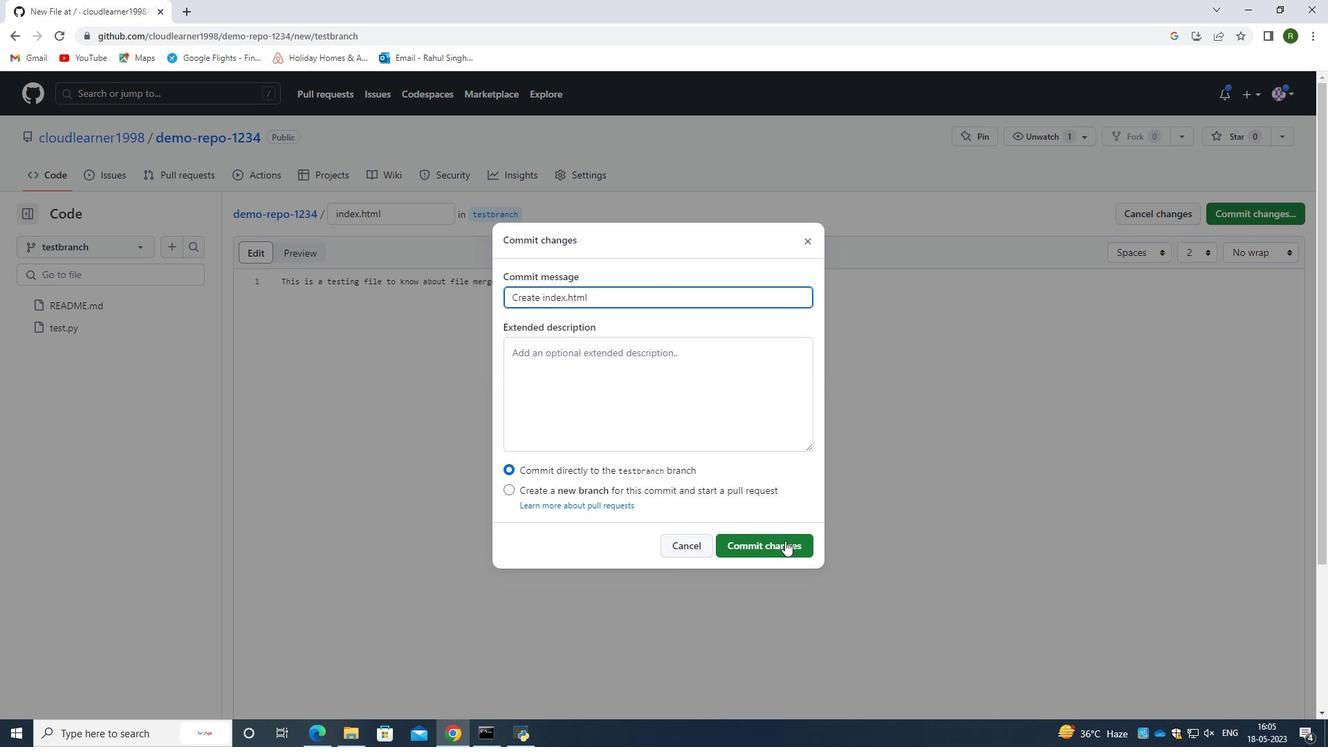 
Action: Mouse pressed left at (776, 543)
Screenshot: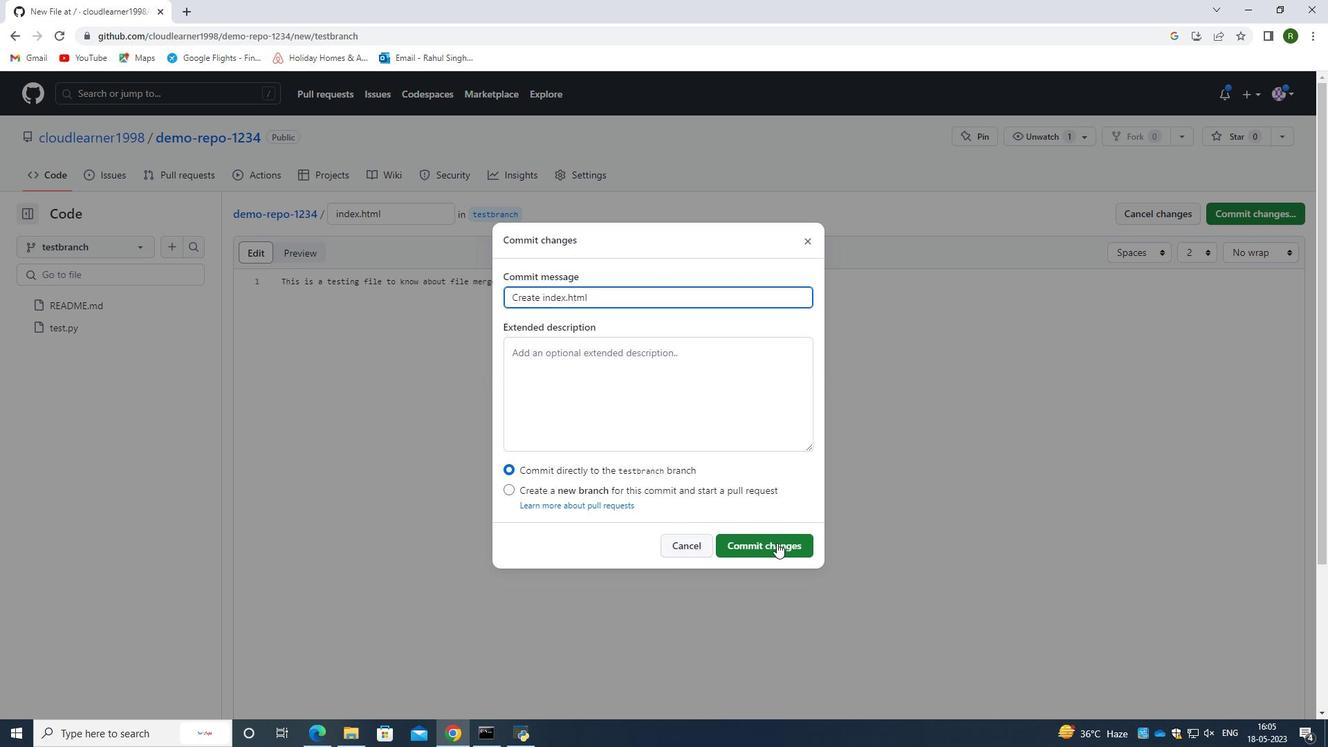 
Action: Mouse moved to (192, 182)
Screenshot: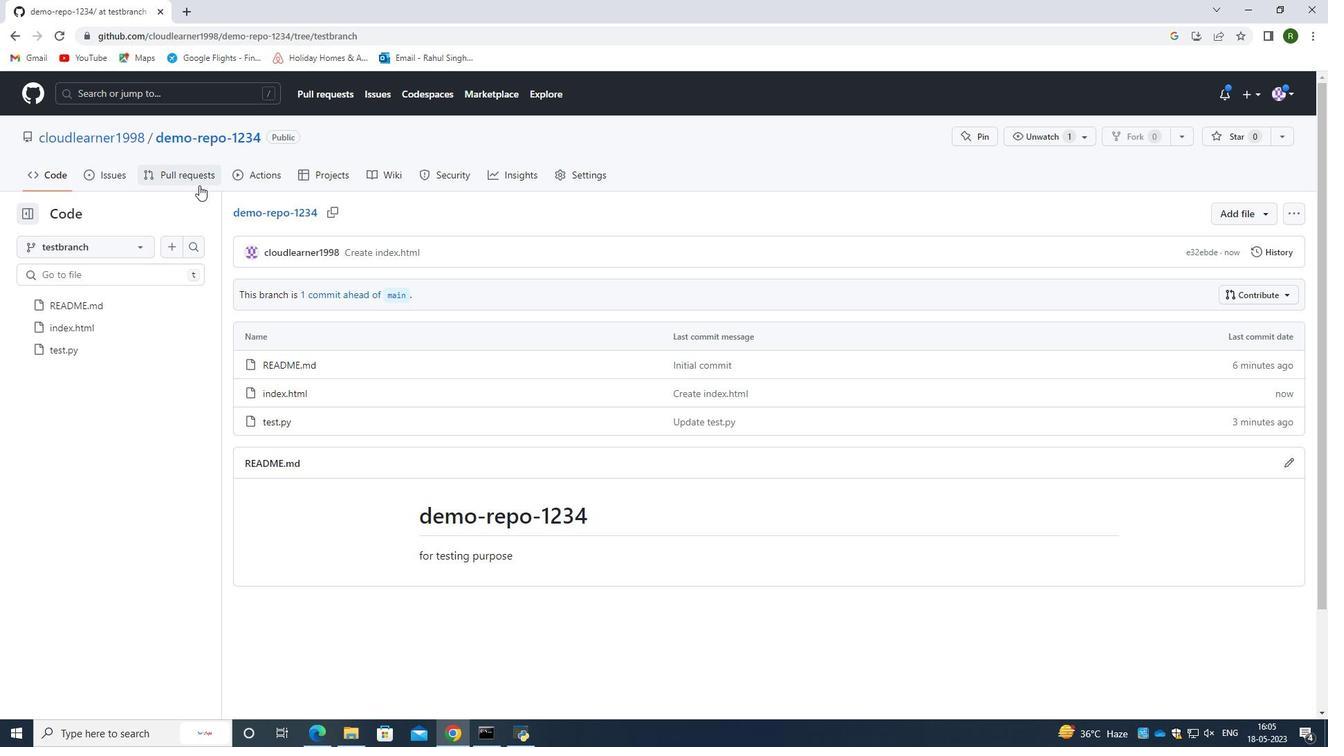 
Action: Mouse pressed left at (192, 182)
Screenshot: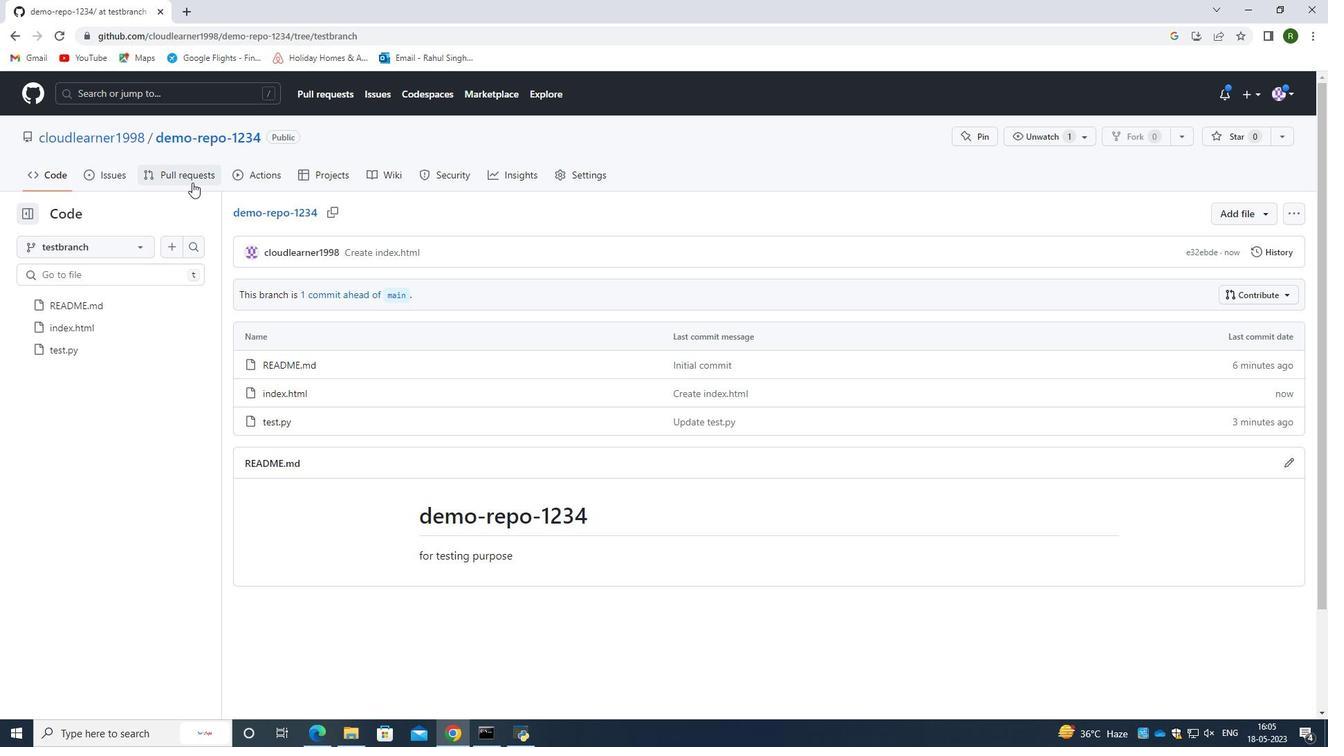
Action: Mouse moved to (979, 228)
Screenshot: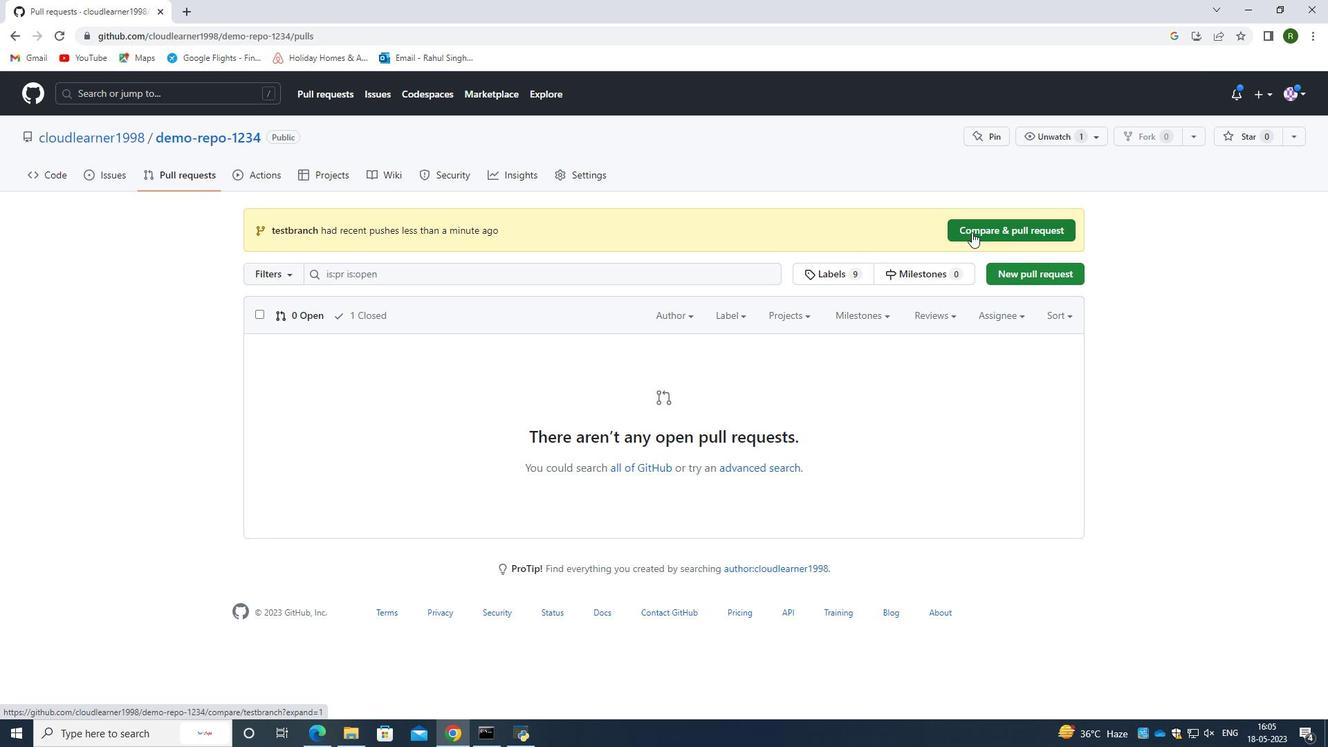 
Action: Mouse pressed left at (979, 228)
Screenshot: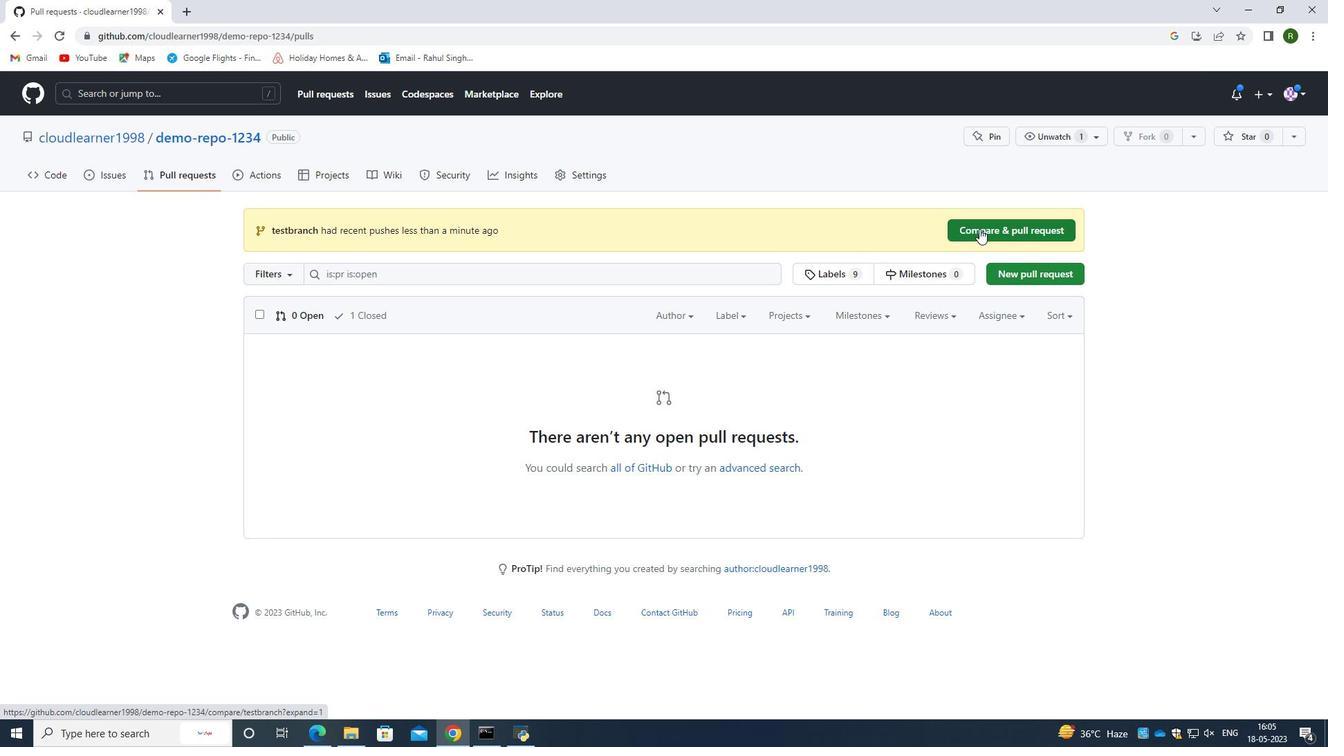 
Action: Mouse moved to (571, 463)
Screenshot: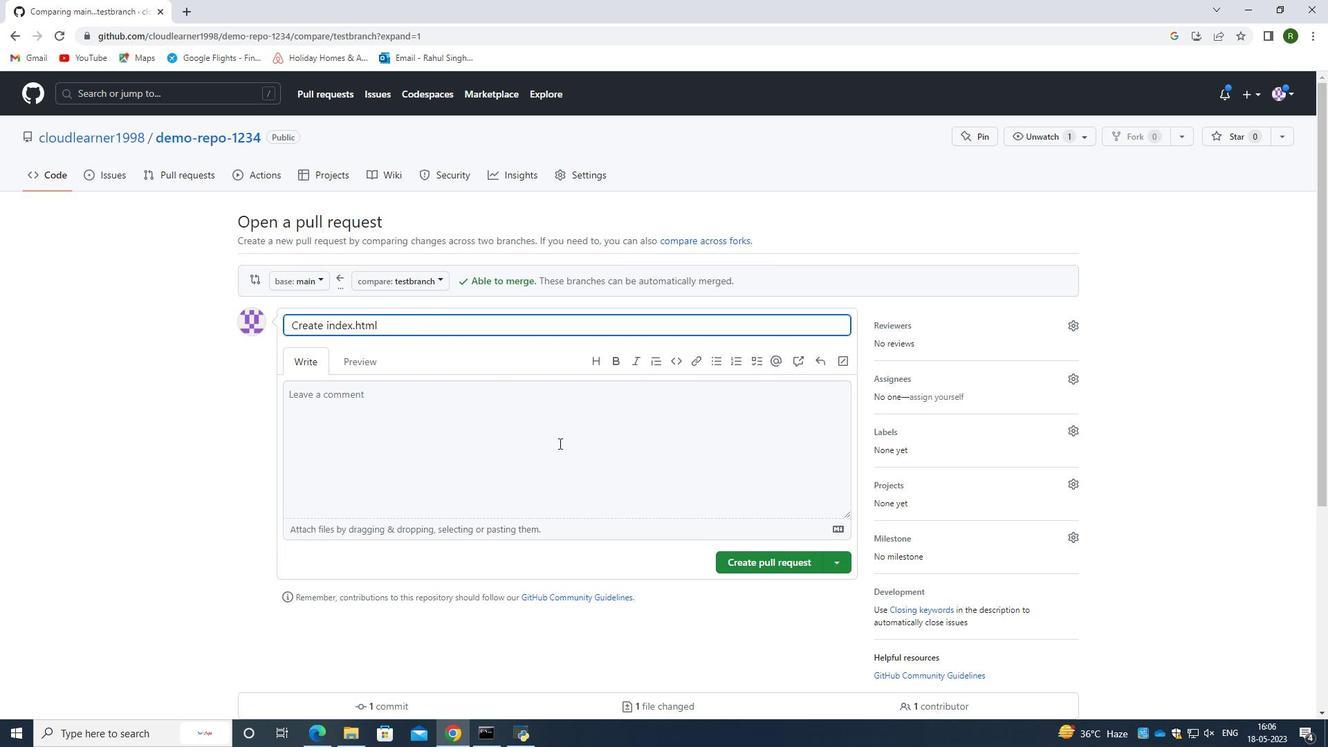 
Action: Mouse scrolled (571, 462) with delta (0, 0)
Screenshot: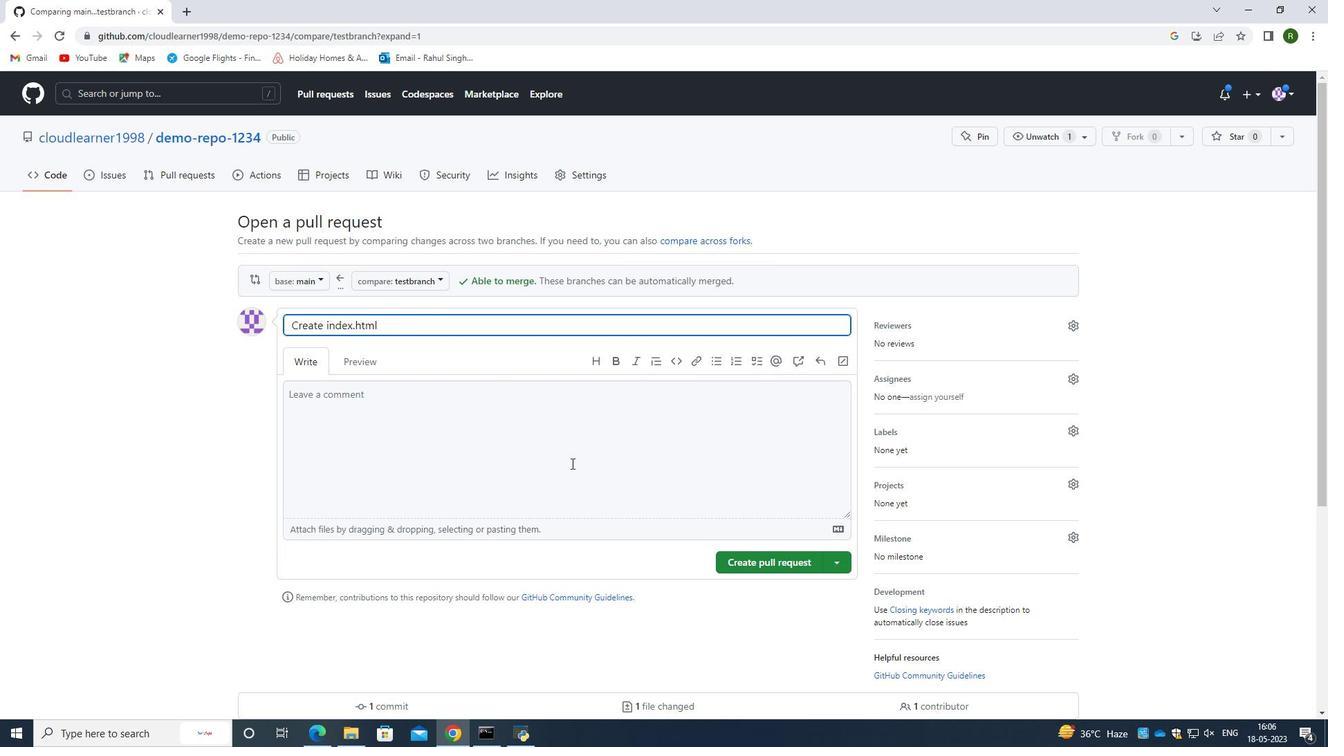 
Action: Mouse moved to (786, 489)
Screenshot: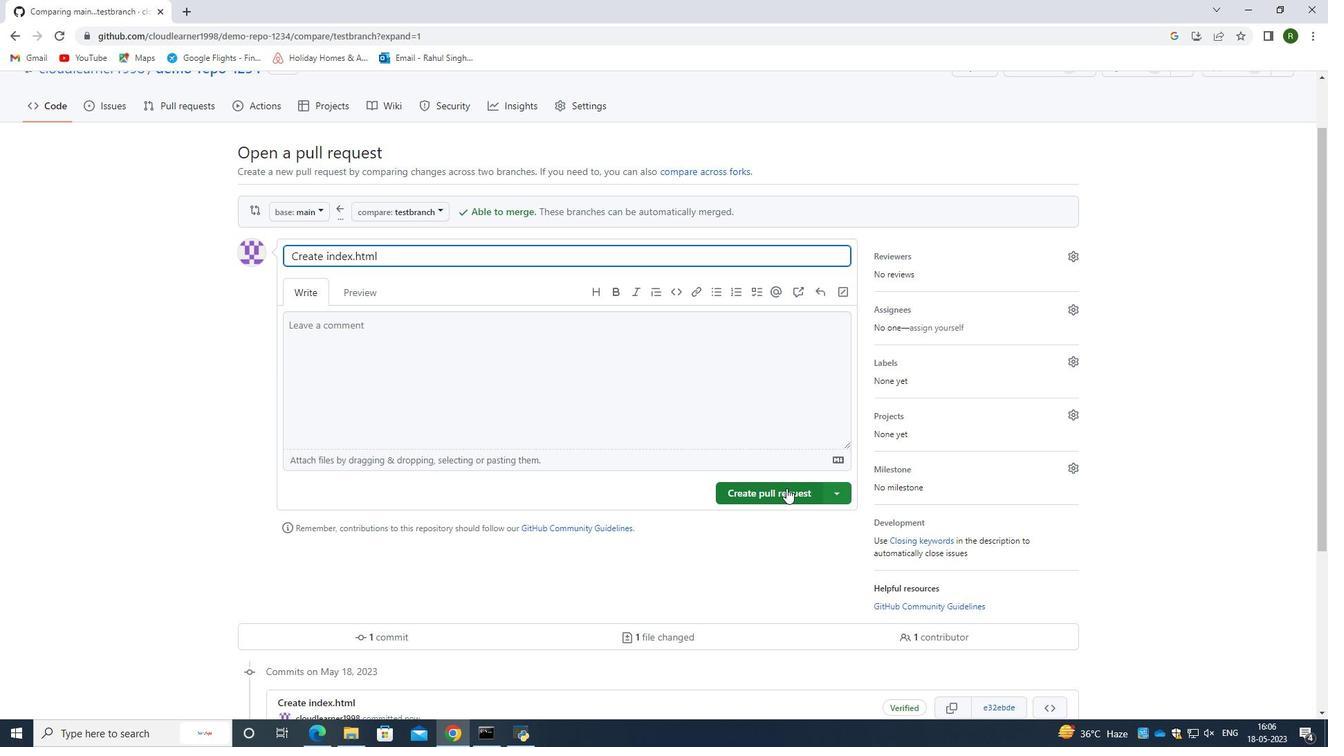 
Action: Mouse pressed left at (786, 489)
Screenshot: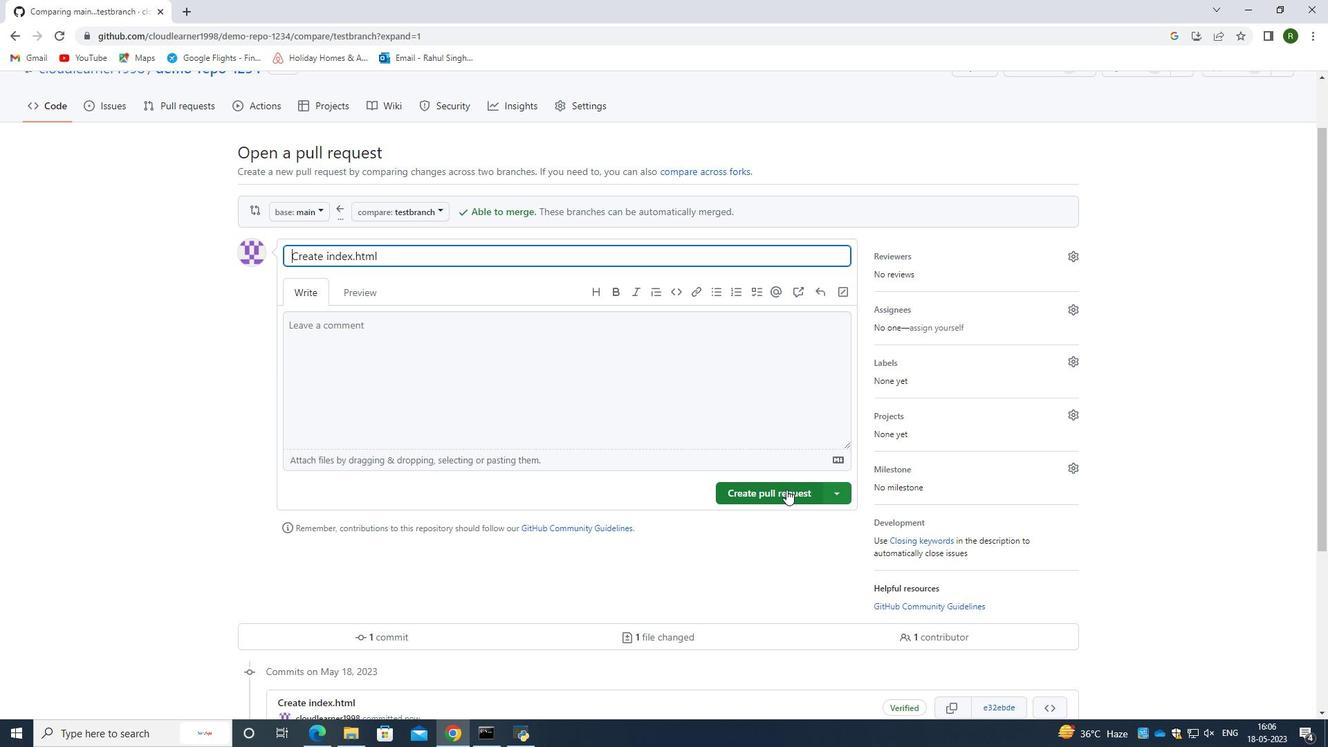 
Action: Mouse moved to (459, 372)
Screenshot: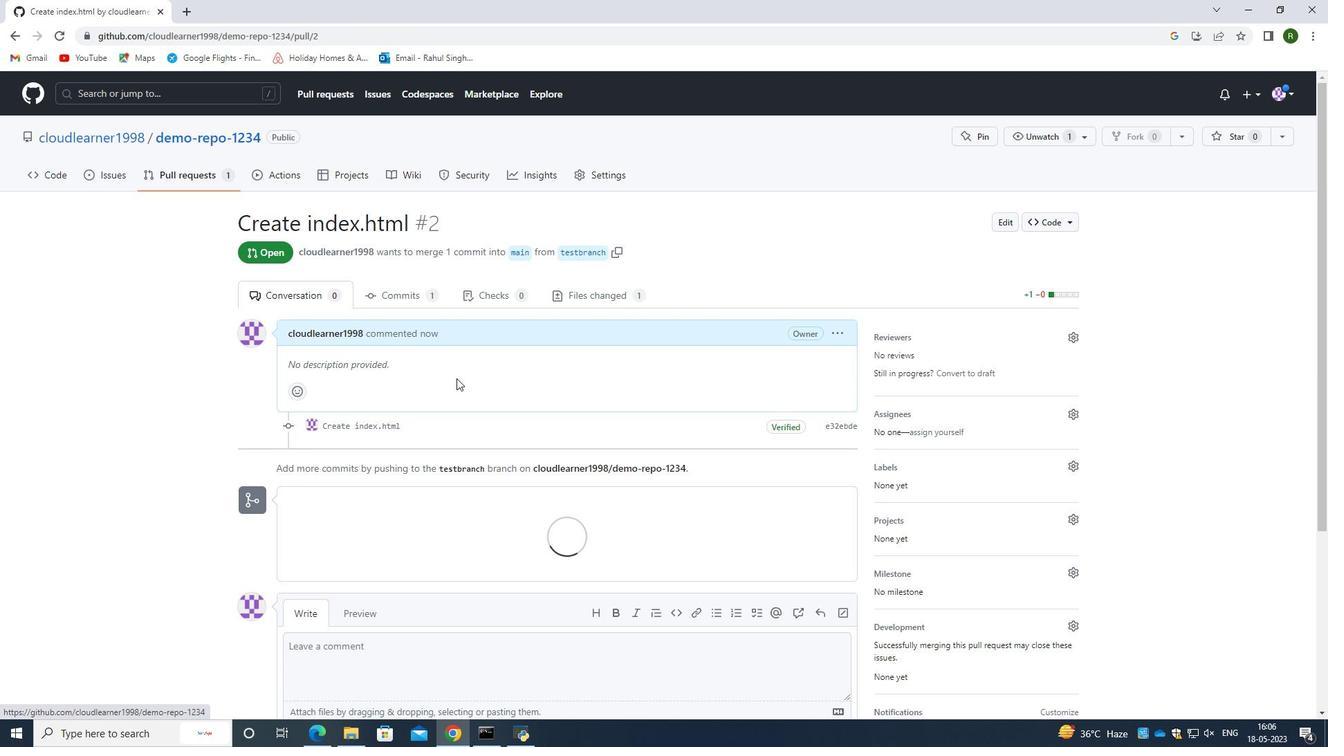 
Action: Mouse scrolled (459, 372) with delta (0, 0)
Screenshot: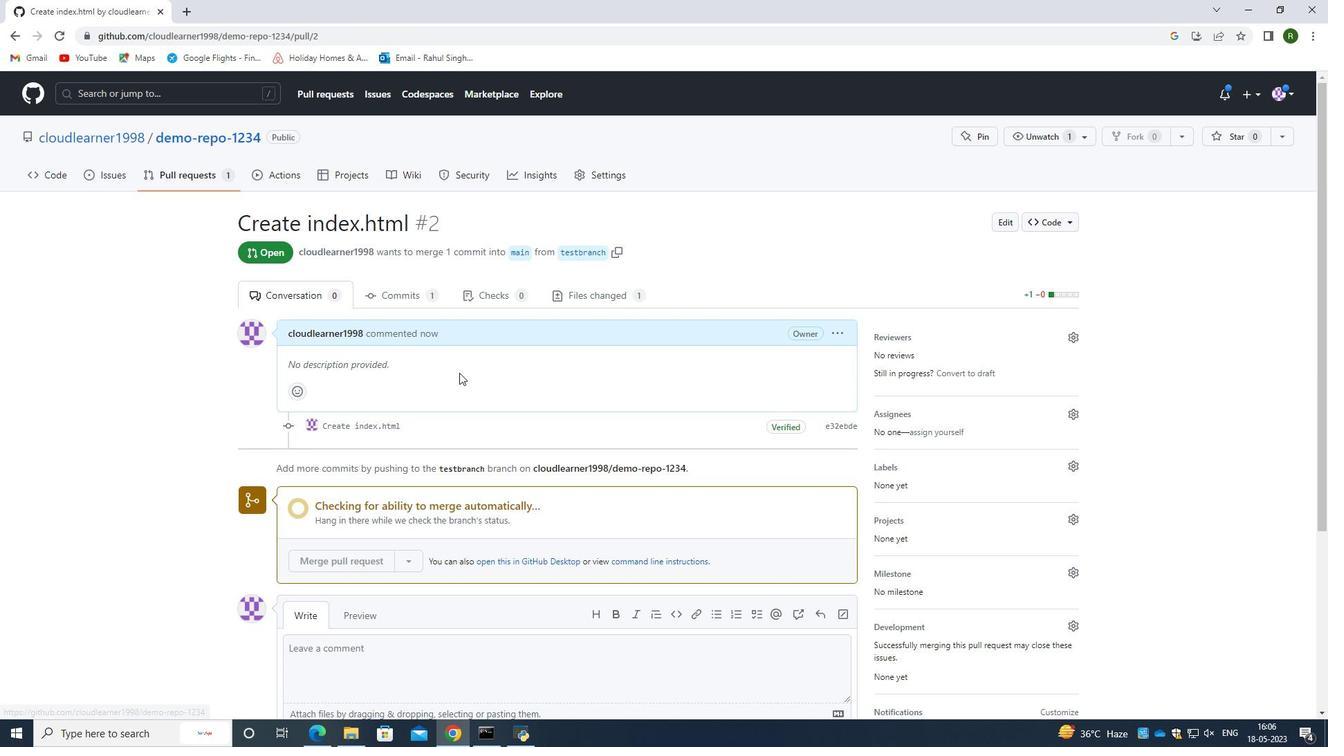 
Action: Mouse moved to (459, 397)
Screenshot: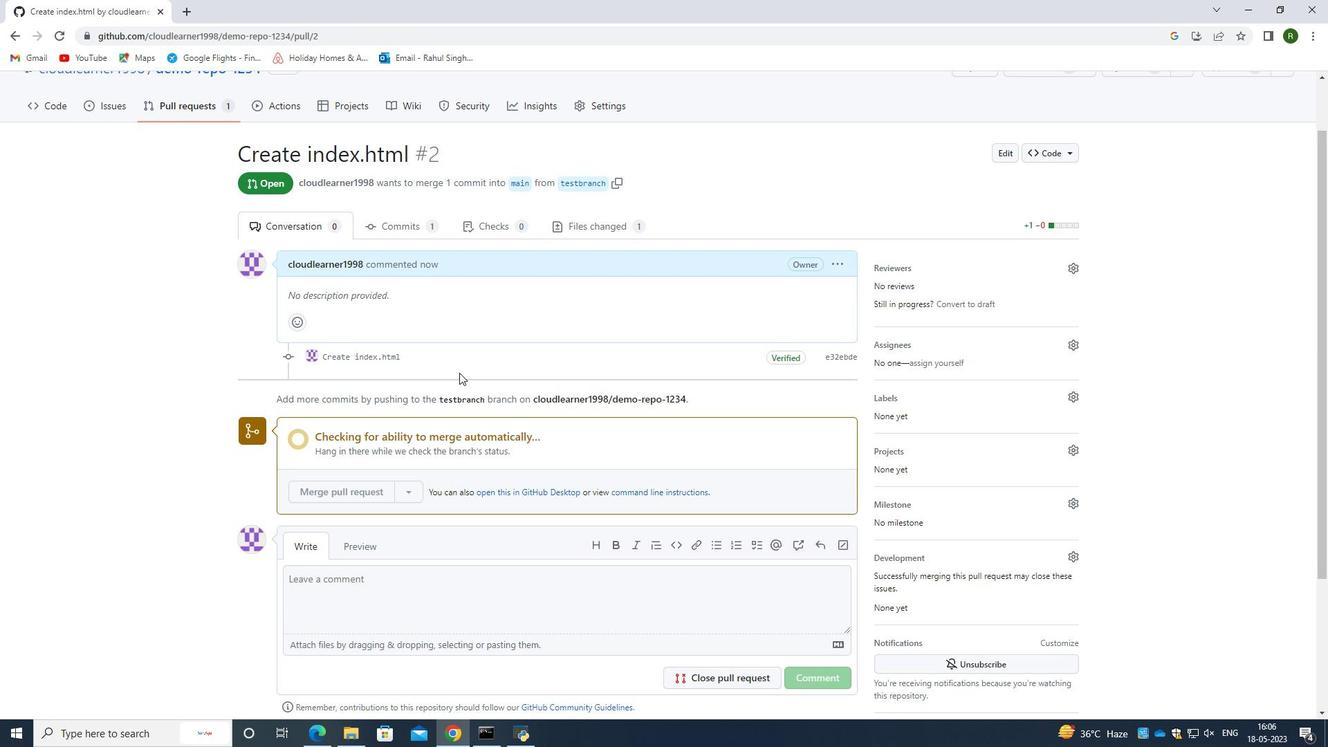 
Action: Mouse scrolled (459, 397) with delta (0, 0)
Screenshot: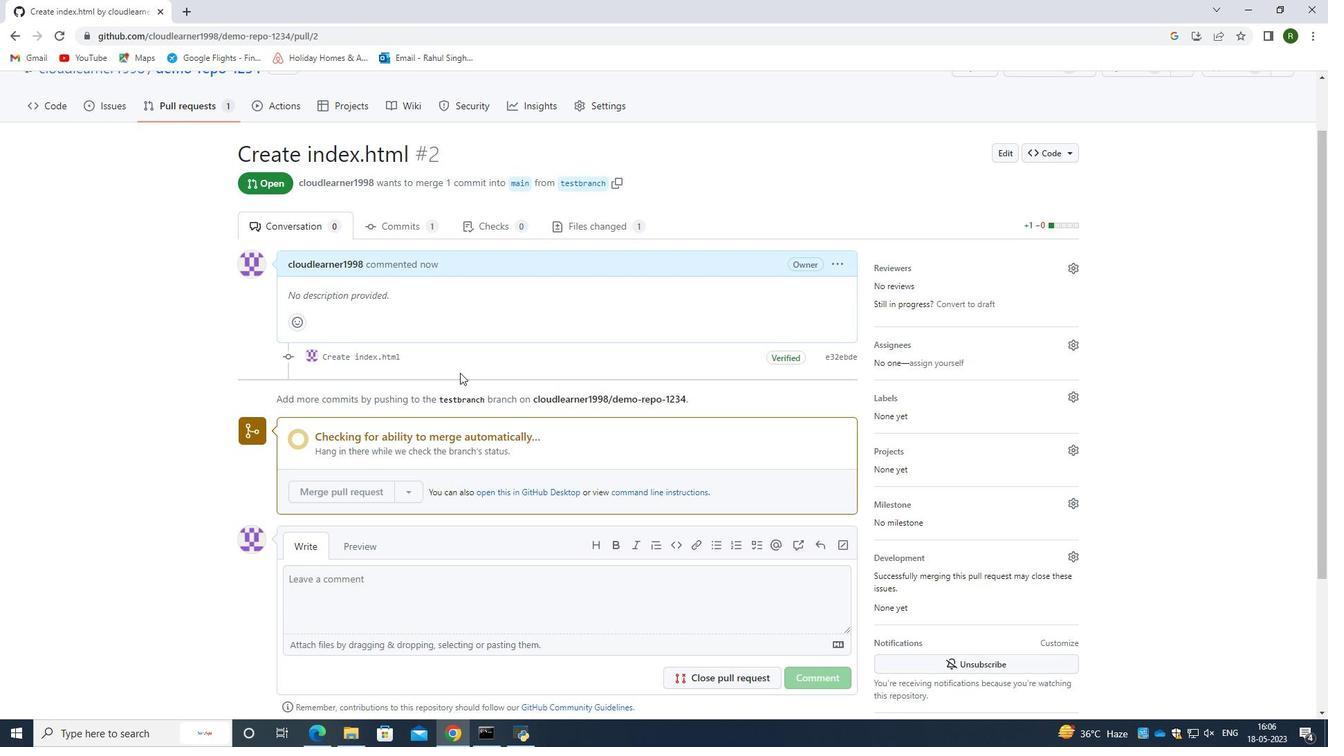 
Action: Mouse moved to (370, 520)
Screenshot: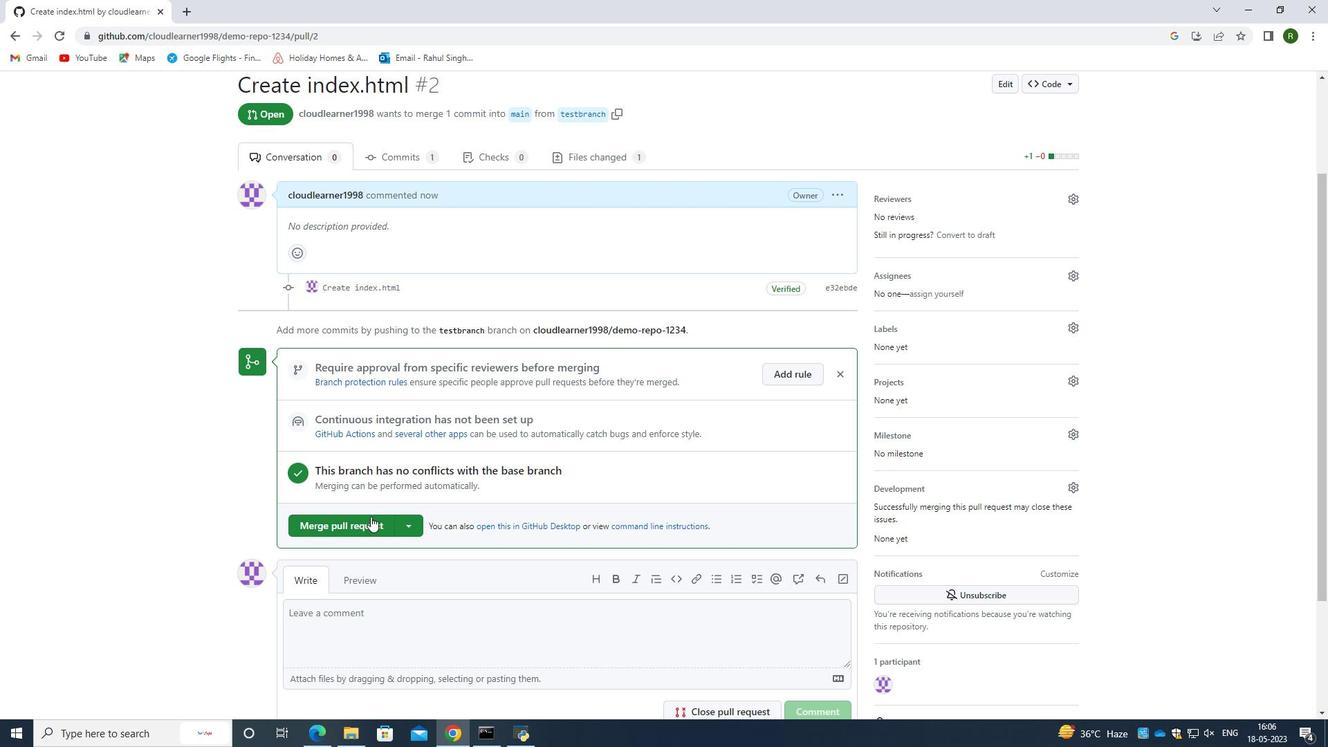 
Action: Mouse pressed left at (370, 520)
Screenshot: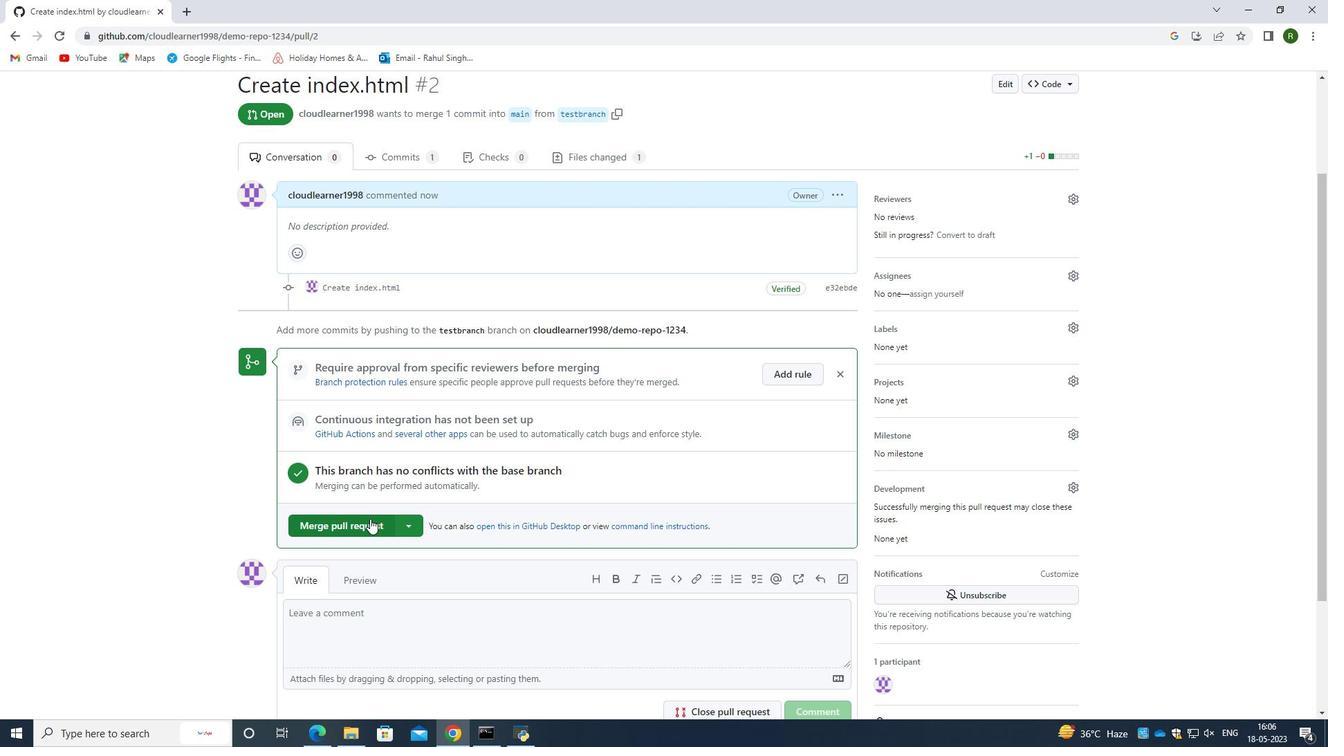 
Action: Mouse moved to (552, 302)
Screenshot: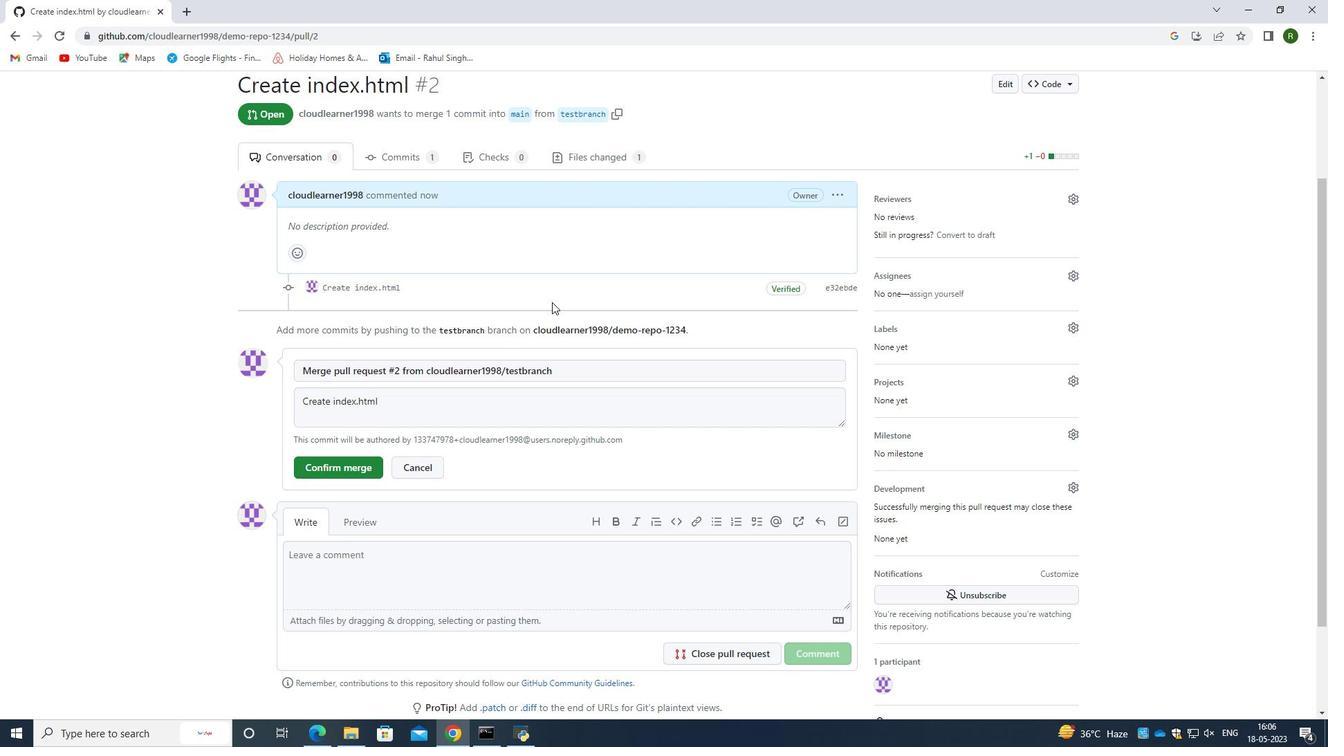 
Action: Mouse scrolled (552, 301) with delta (0, 0)
Screenshot: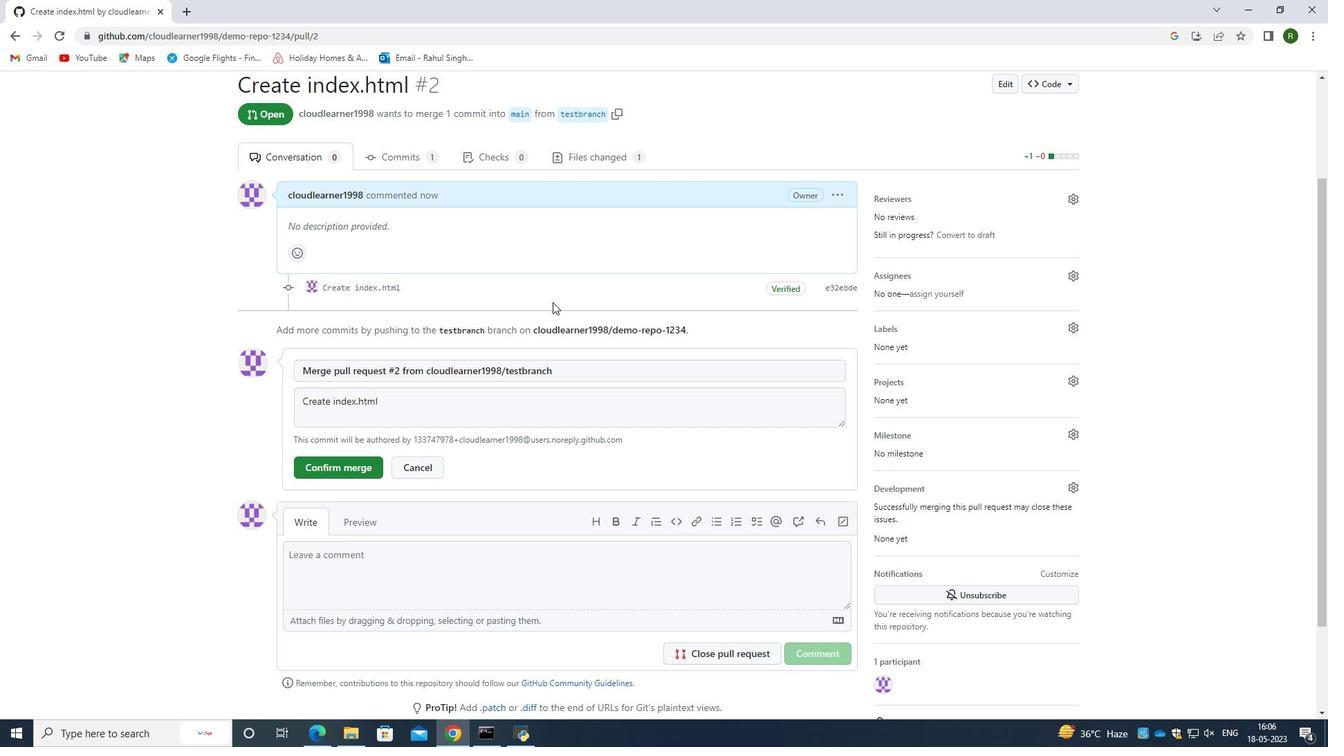 
Action: Mouse moved to (343, 397)
Screenshot: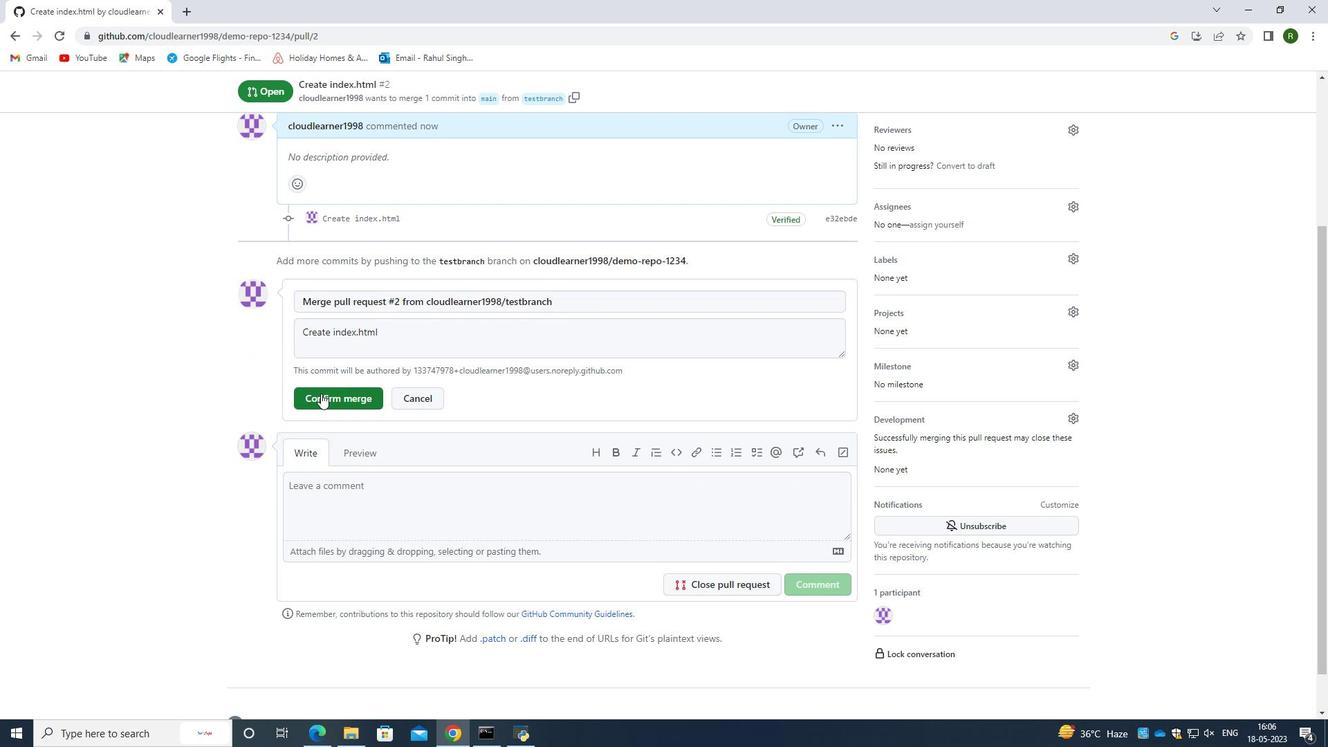 
Action: Mouse pressed left at (343, 397)
Screenshot: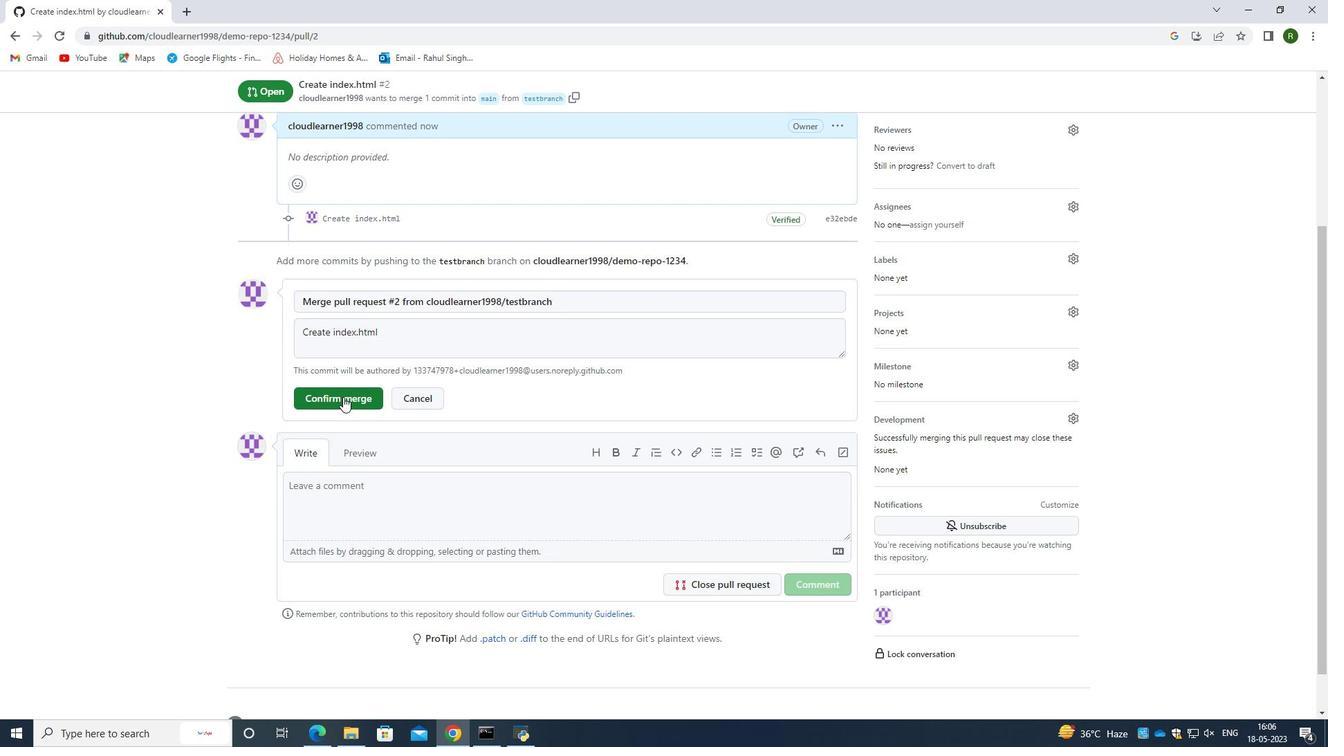 
Action: Mouse moved to (354, 379)
Screenshot: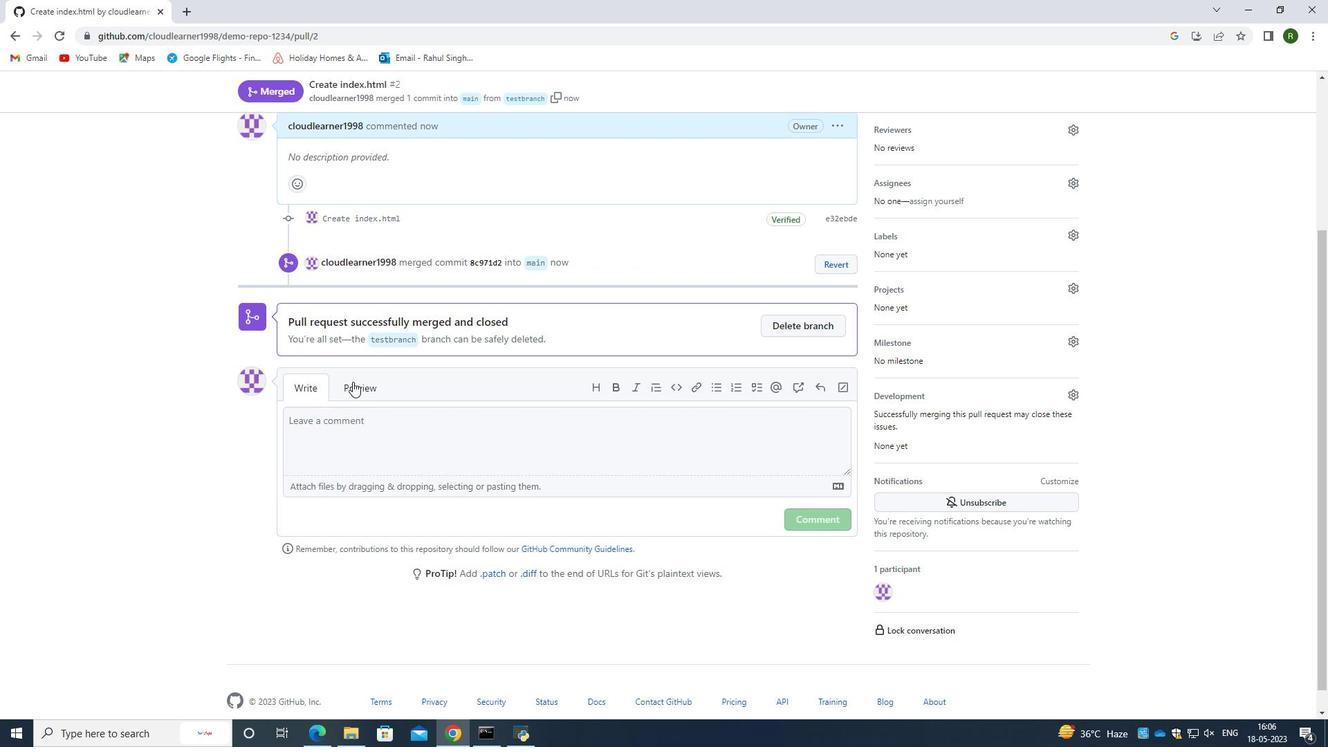 
Action: Mouse scrolled (354, 380) with delta (0, 0)
Screenshot: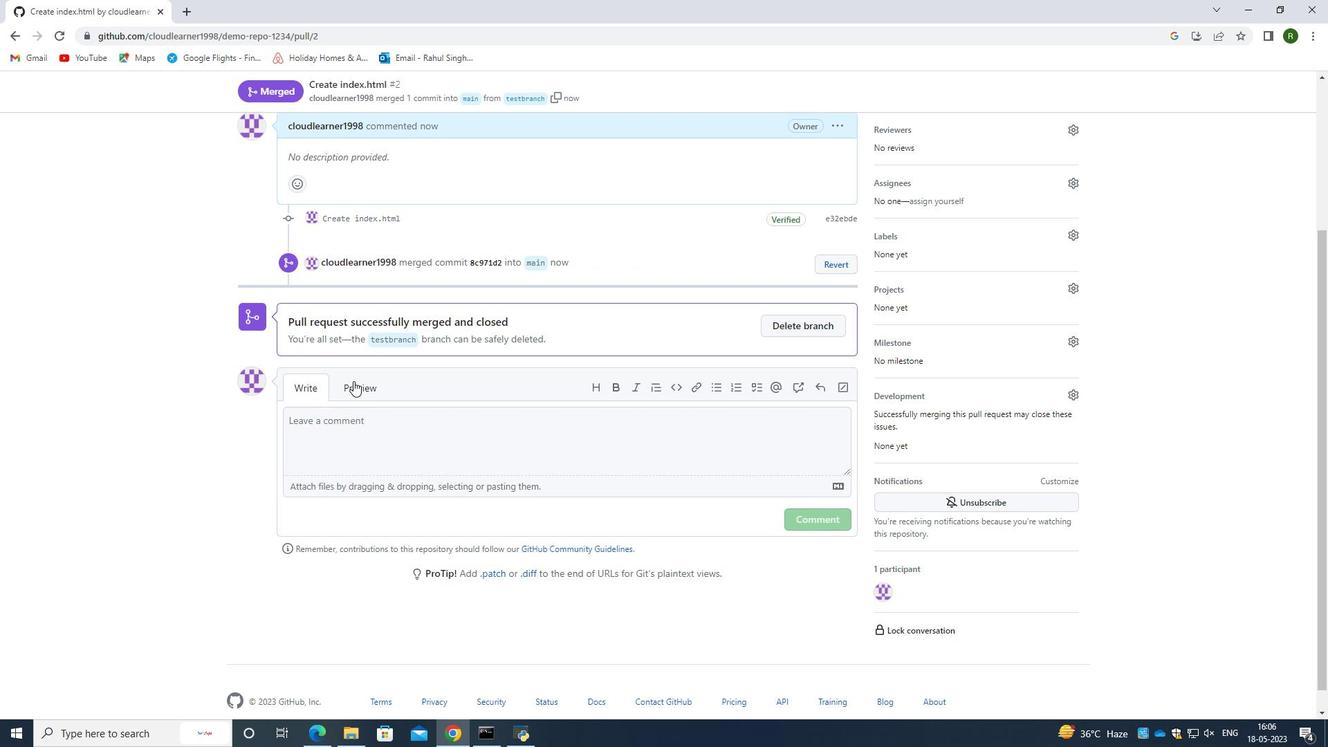 
Action: Mouse scrolled (354, 380) with delta (0, 0)
Screenshot: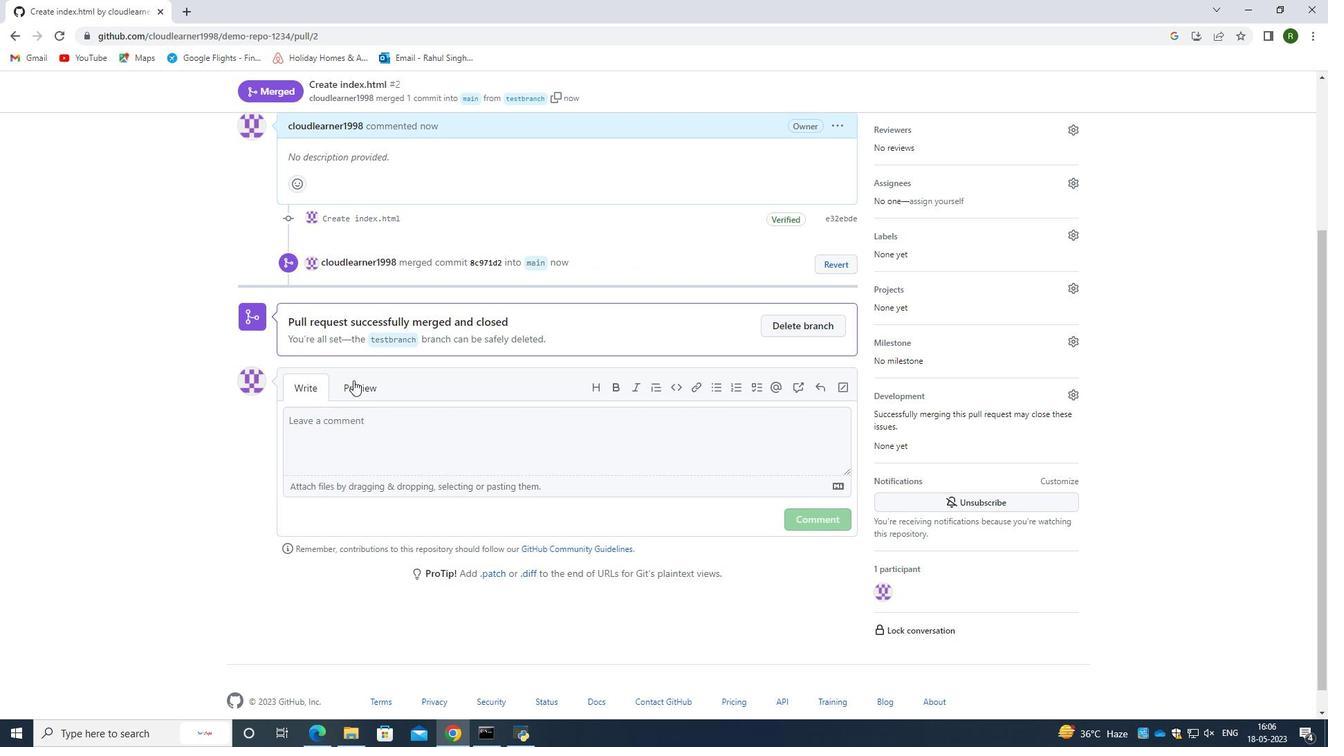 
Action: Mouse scrolled (354, 380) with delta (0, 0)
Screenshot: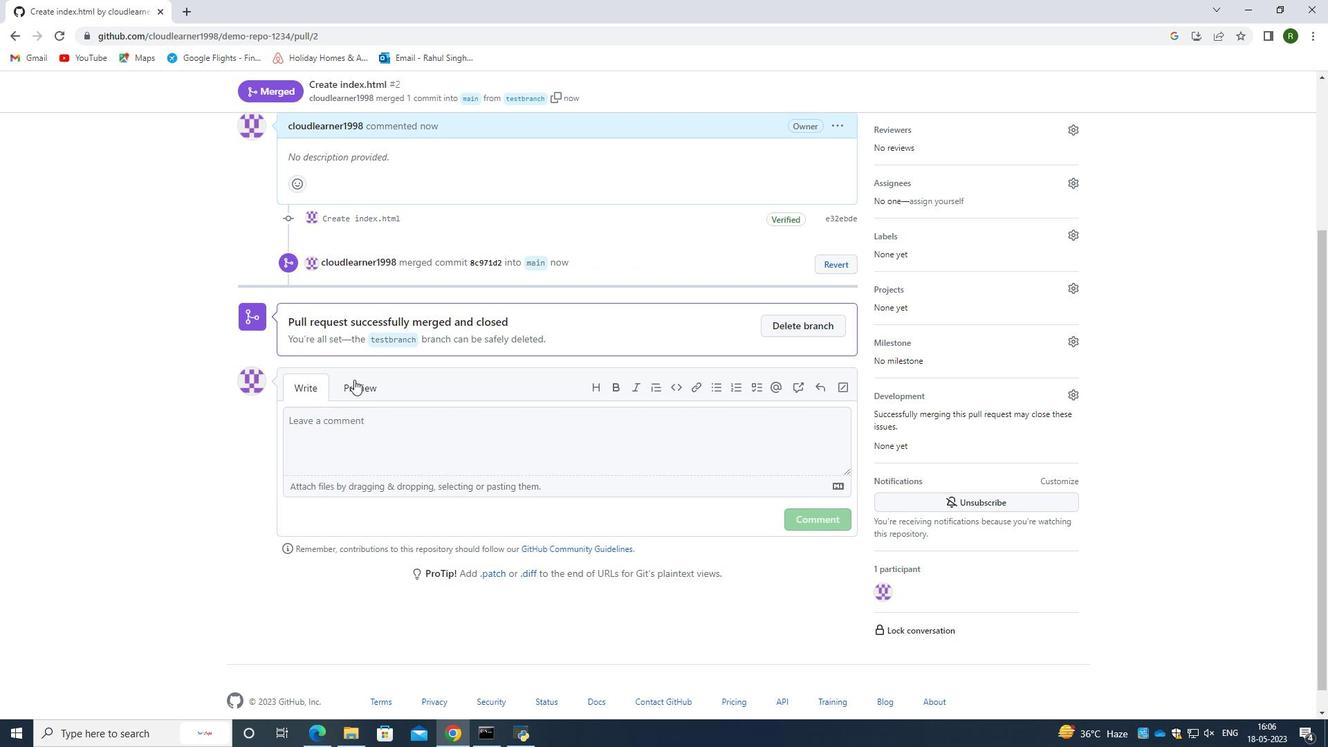 
Action: Mouse scrolled (354, 379) with delta (0, 0)
Screenshot: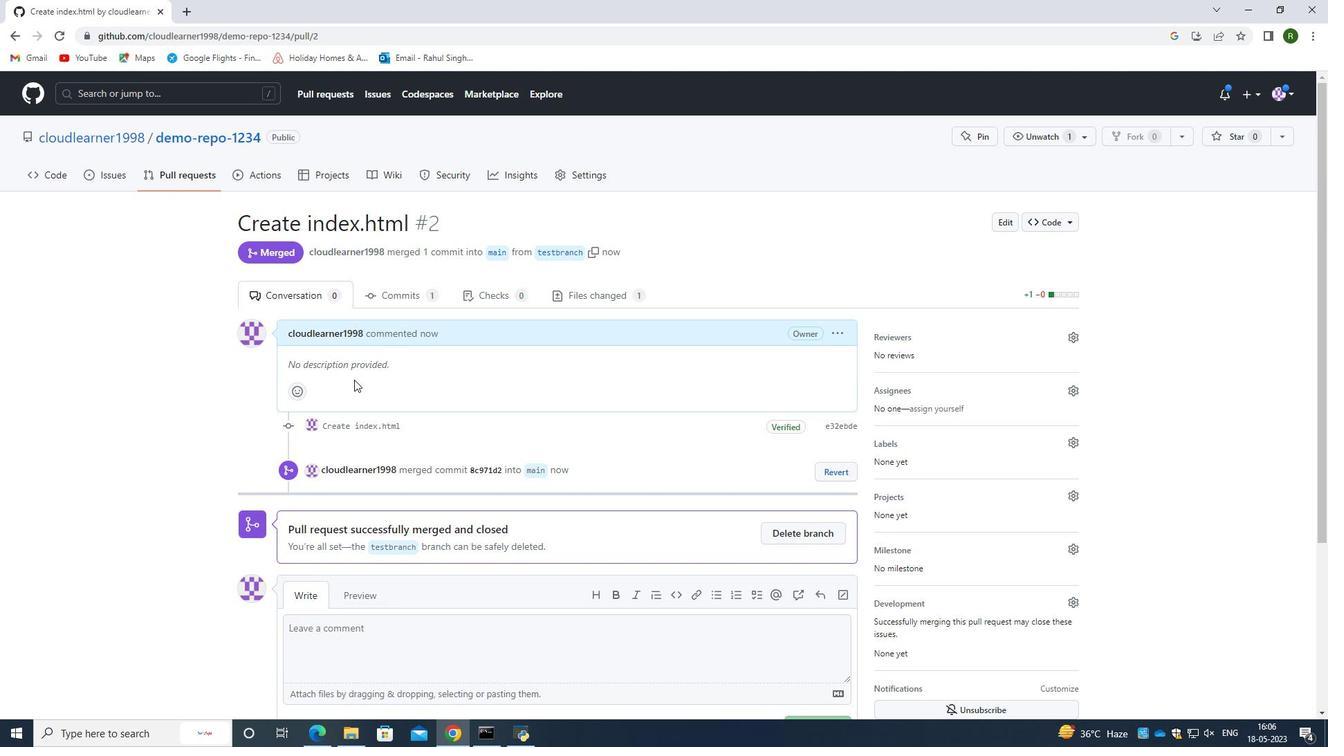 
Action: Mouse scrolled (354, 379) with delta (0, 0)
Screenshot: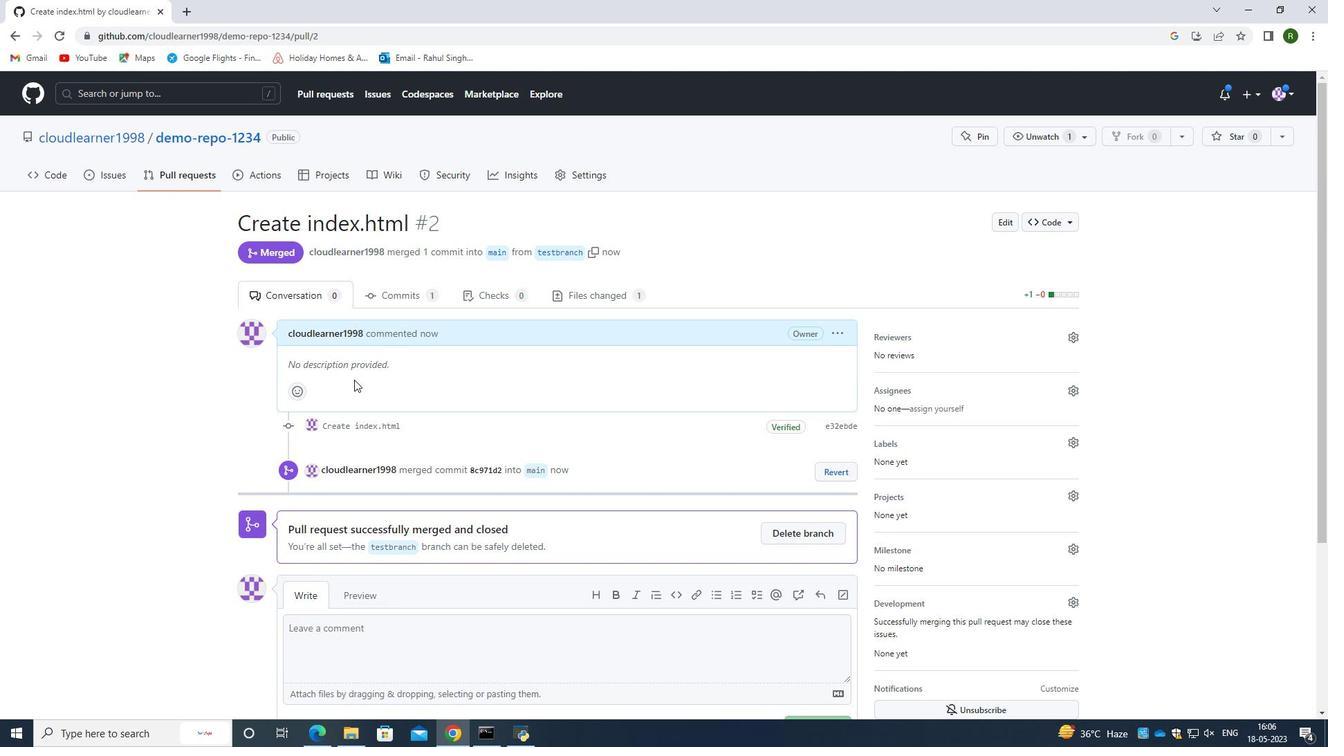 
Action: Mouse moved to (247, 248)
Screenshot: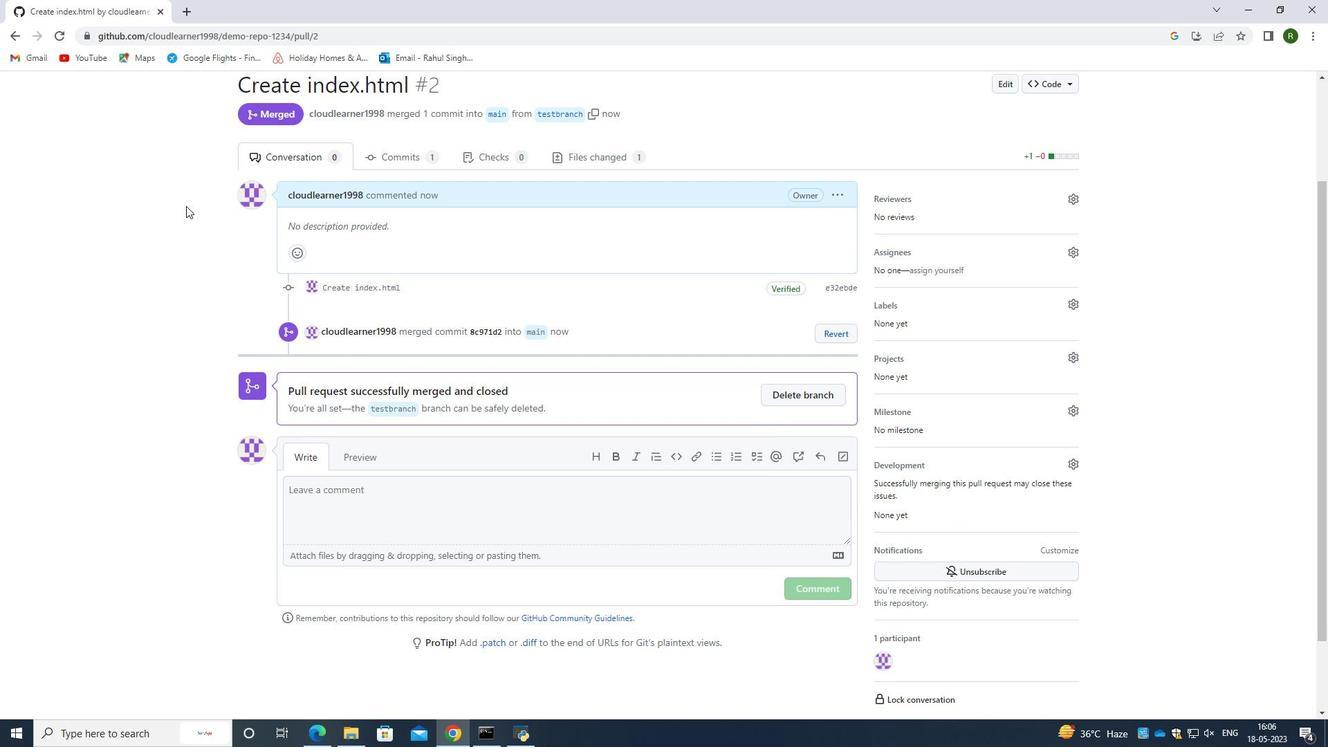 
Action: Mouse scrolled (247, 249) with delta (0, 0)
Screenshot: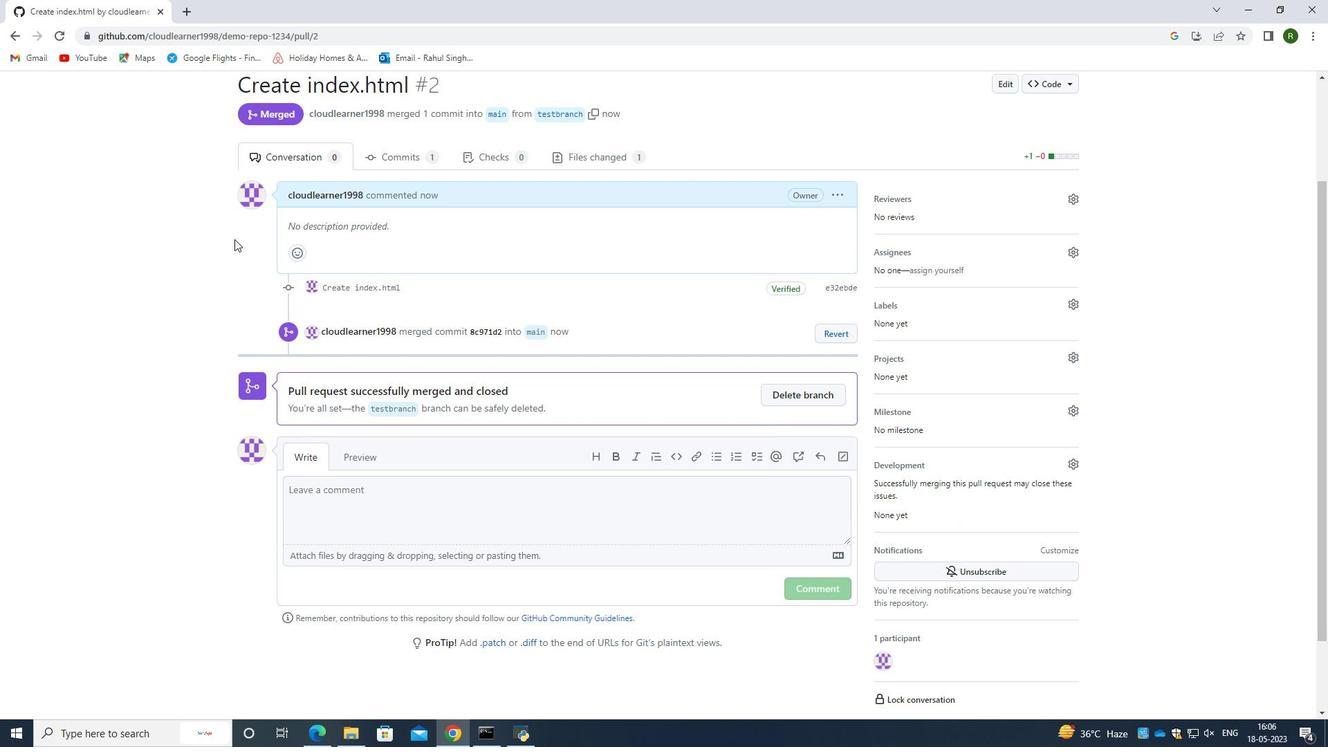 
Action: Mouse scrolled (247, 249) with delta (0, 0)
Screenshot: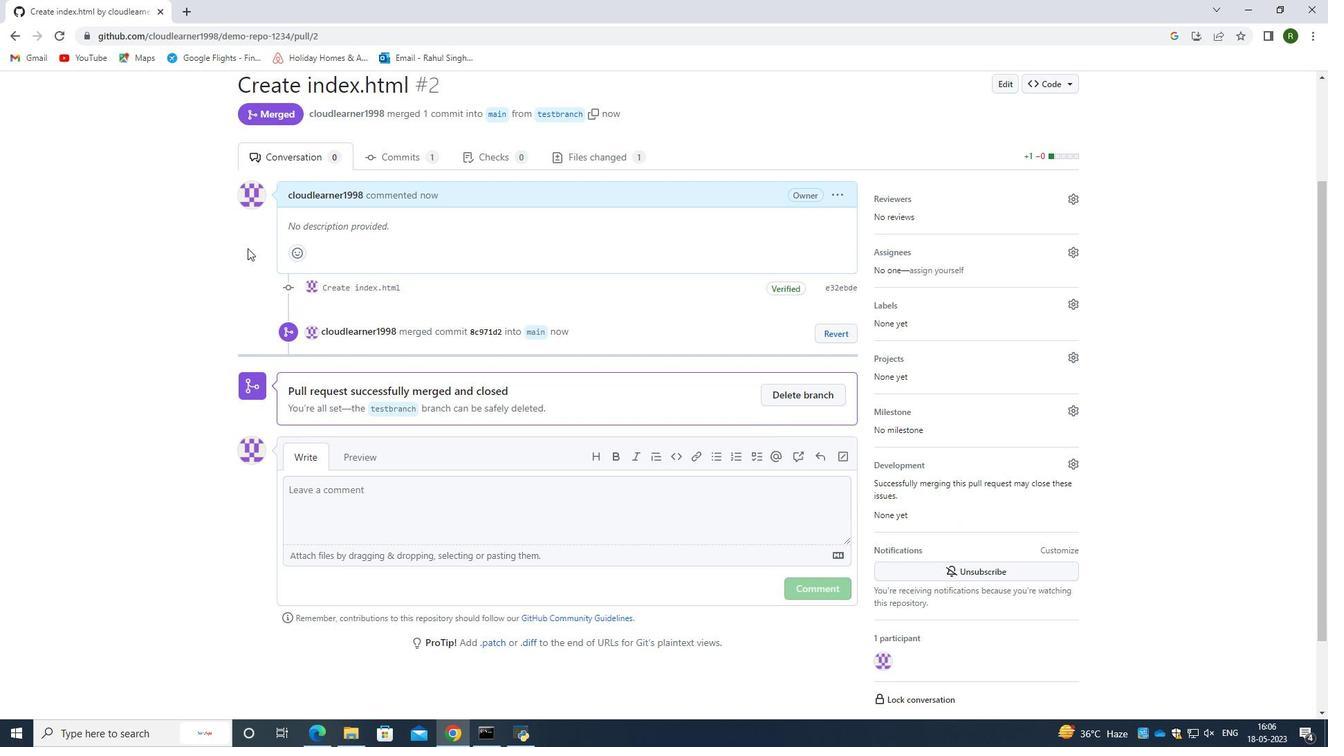 
Action: Mouse scrolled (247, 249) with delta (0, 0)
Screenshot: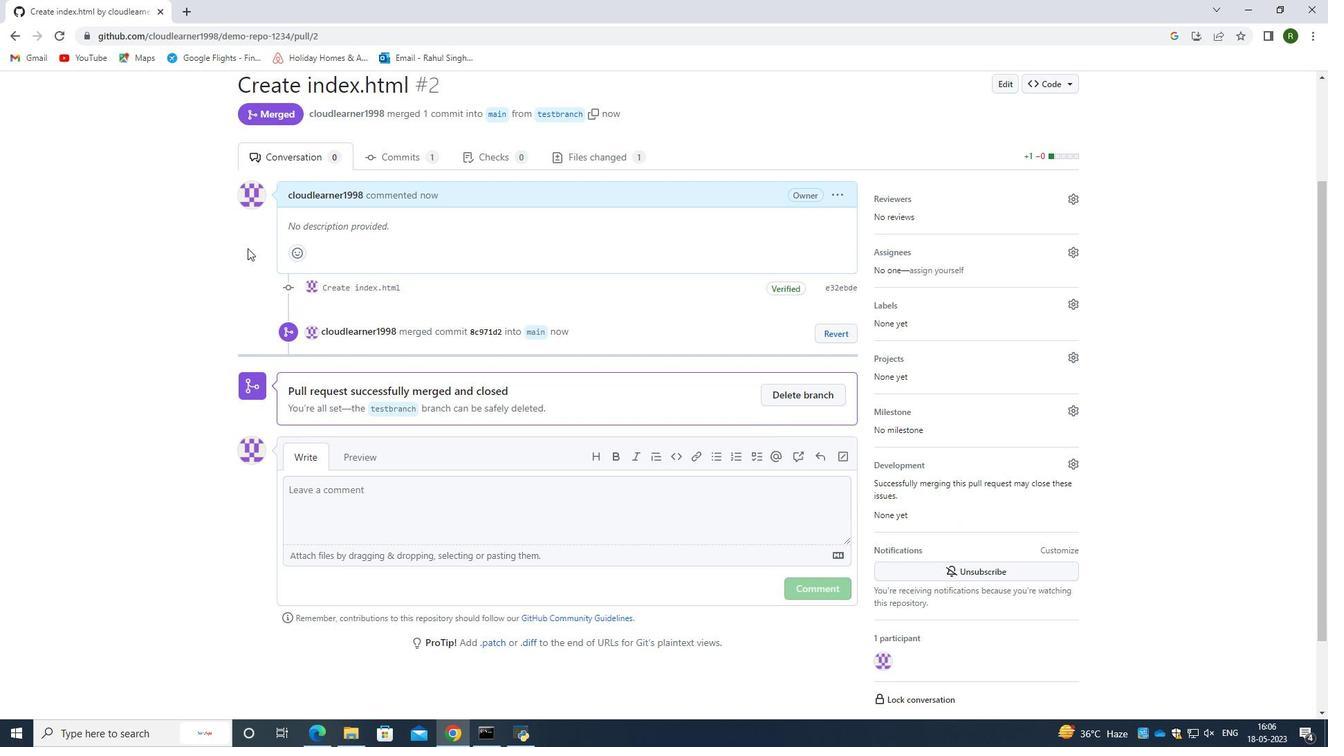 
Action: Mouse moved to (56, 169)
Screenshot: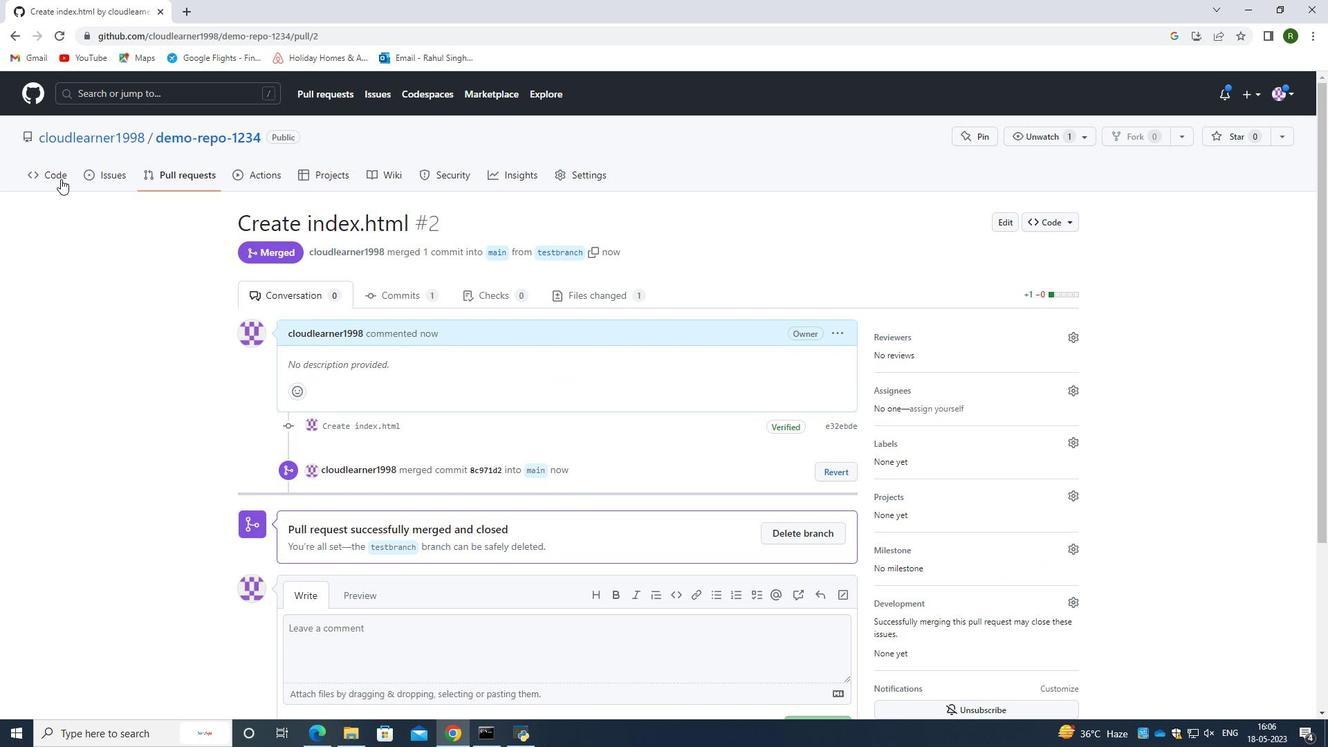 
Action: Mouse pressed left at (56, 169)
Screenshot: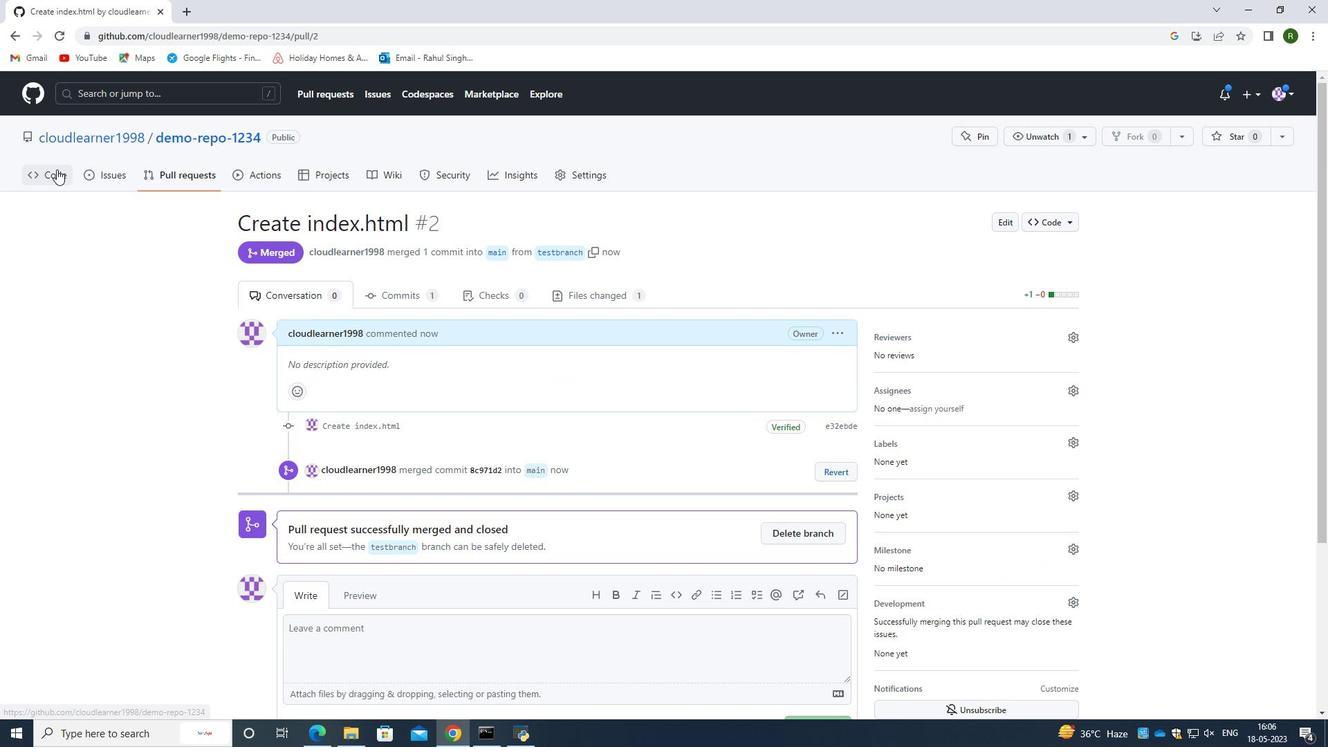 
Action: Mouse moved to (257, 219)
Screenshot: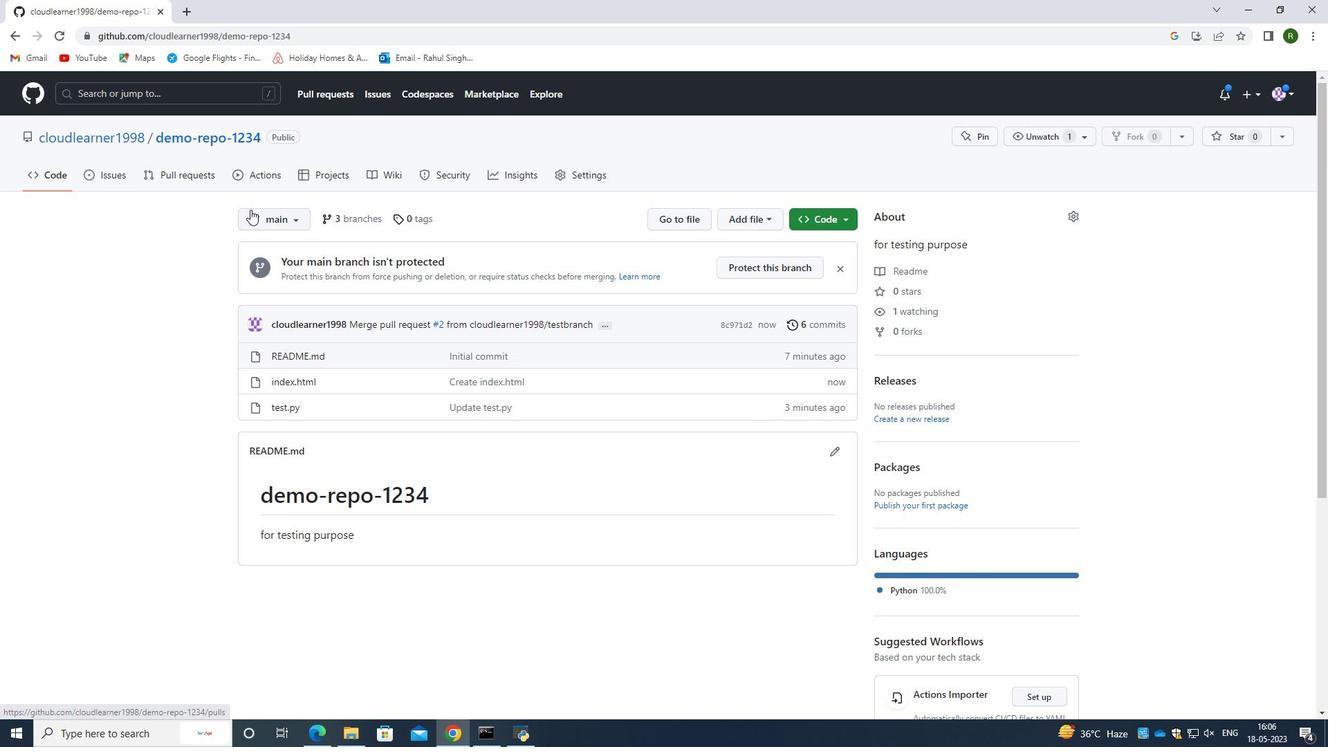 
Action: Mouse pressed left at (257, 219)
Screenshot: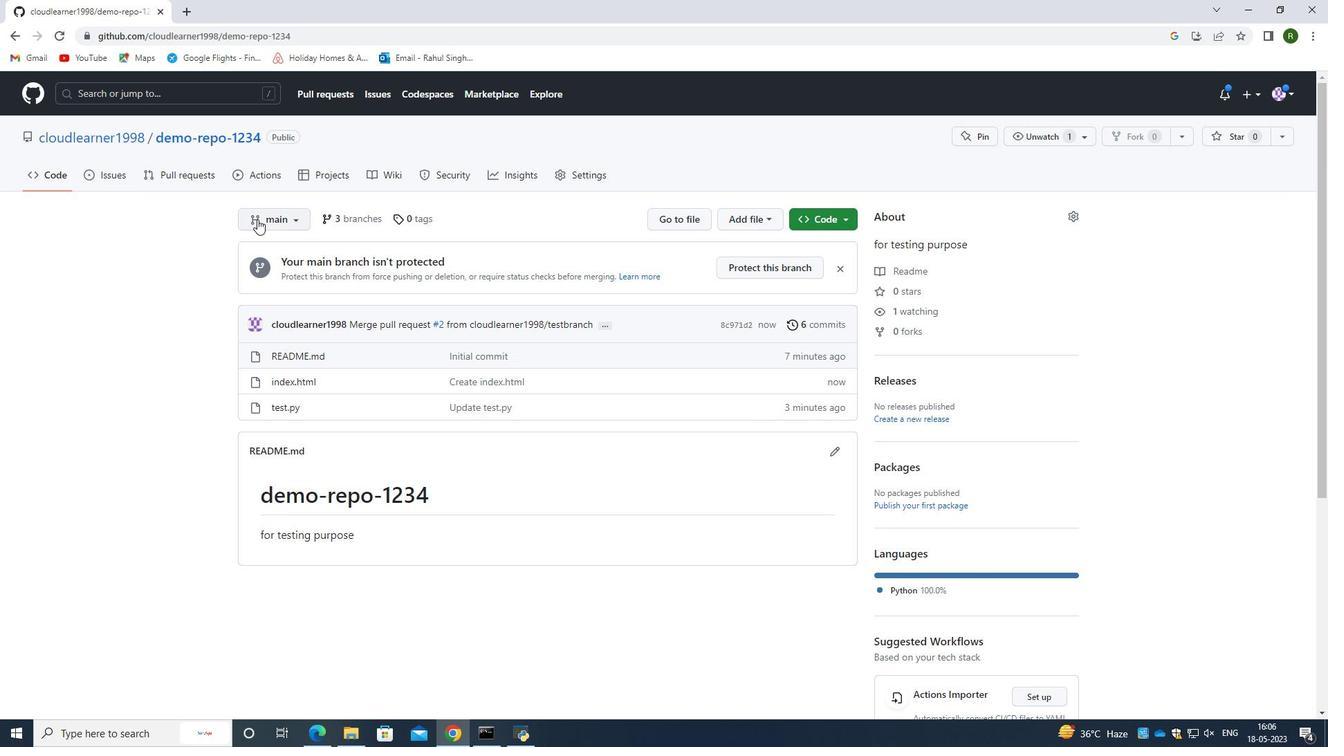 
Action: Mouse pressed left at (257, 219)
Screenshot: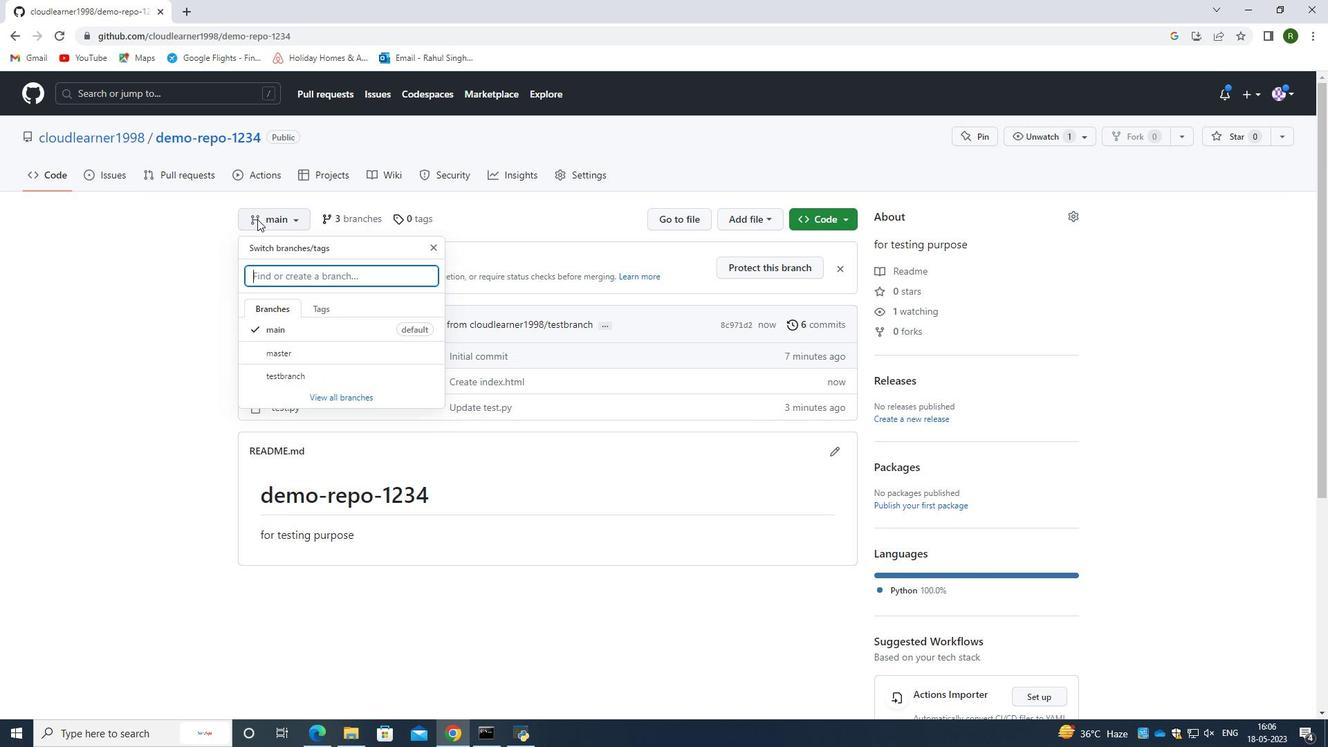 
Action: Mouse moved to (288, 385)
Screenshot: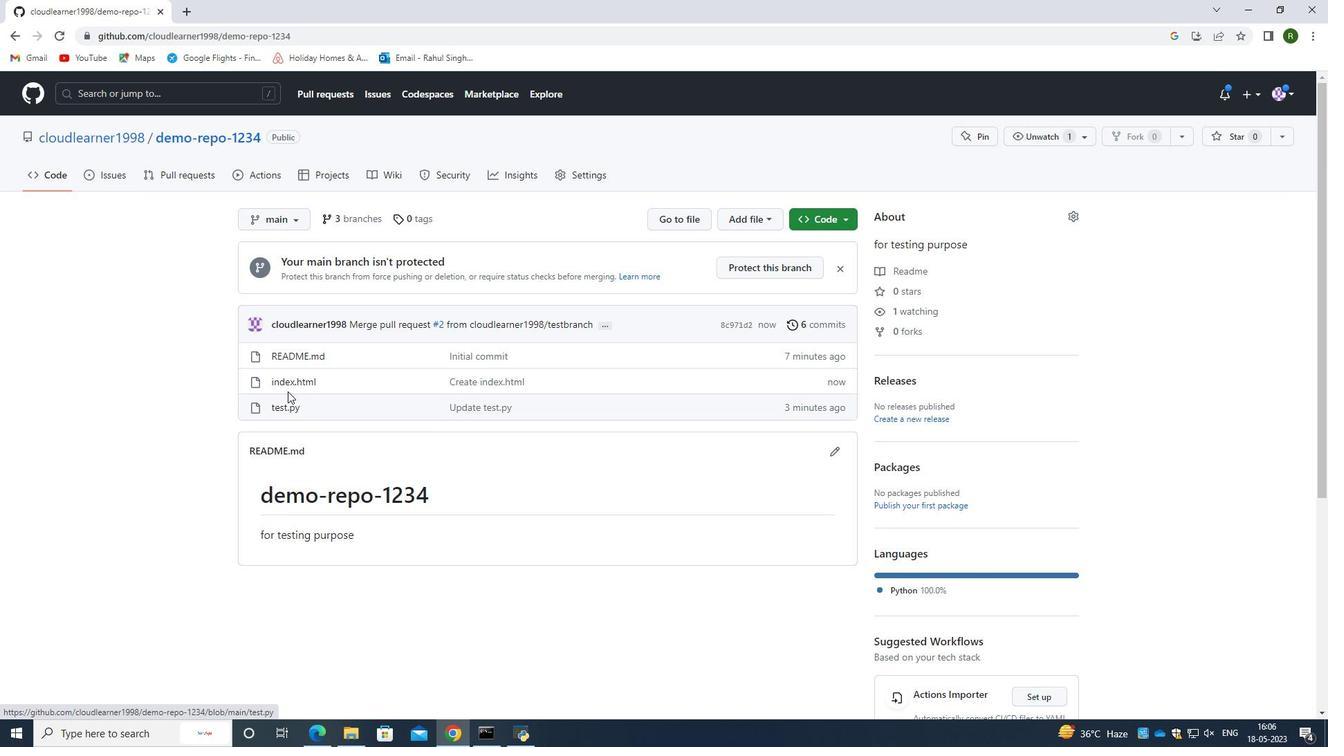 
Action: Mouse pressed left at (288, 385)
Screenshot: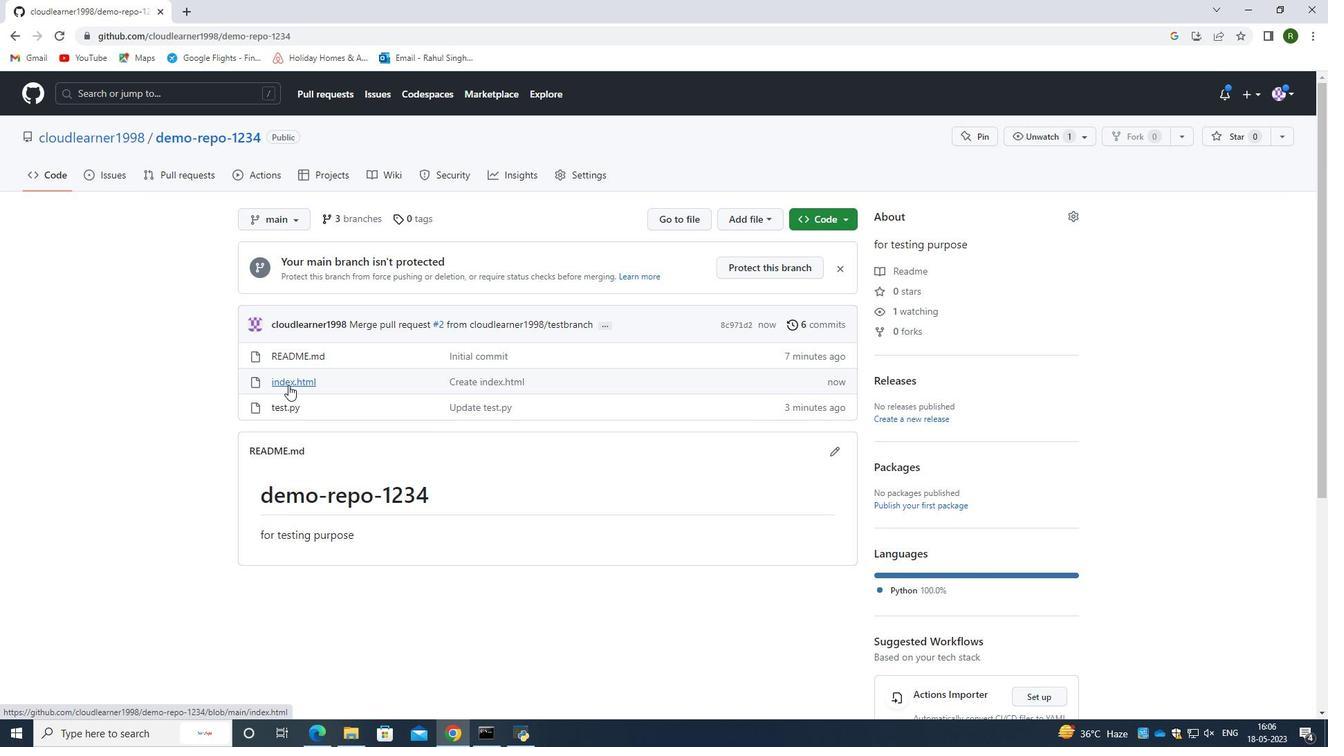 
Action: Mouse moved to (51, 179)
Screenshot: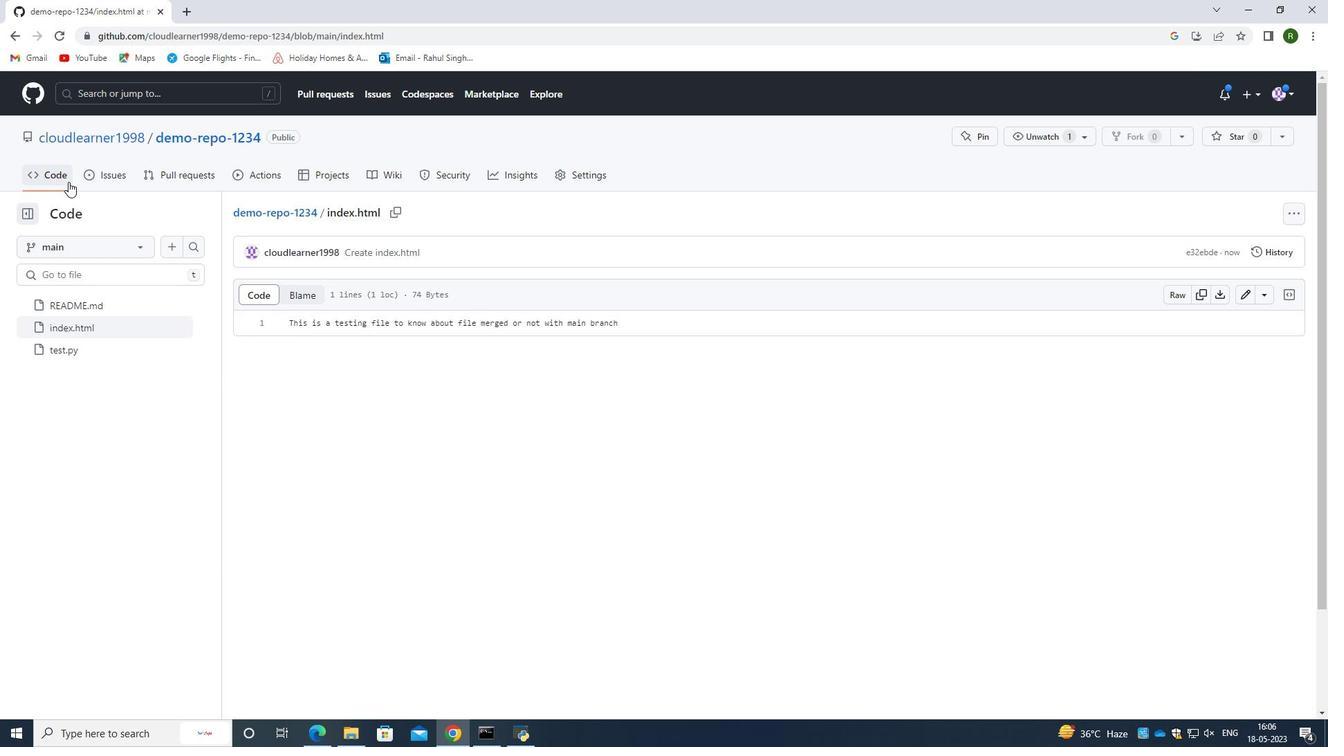 
Action: Mouse pressed left at (51, 179)
Screenshot: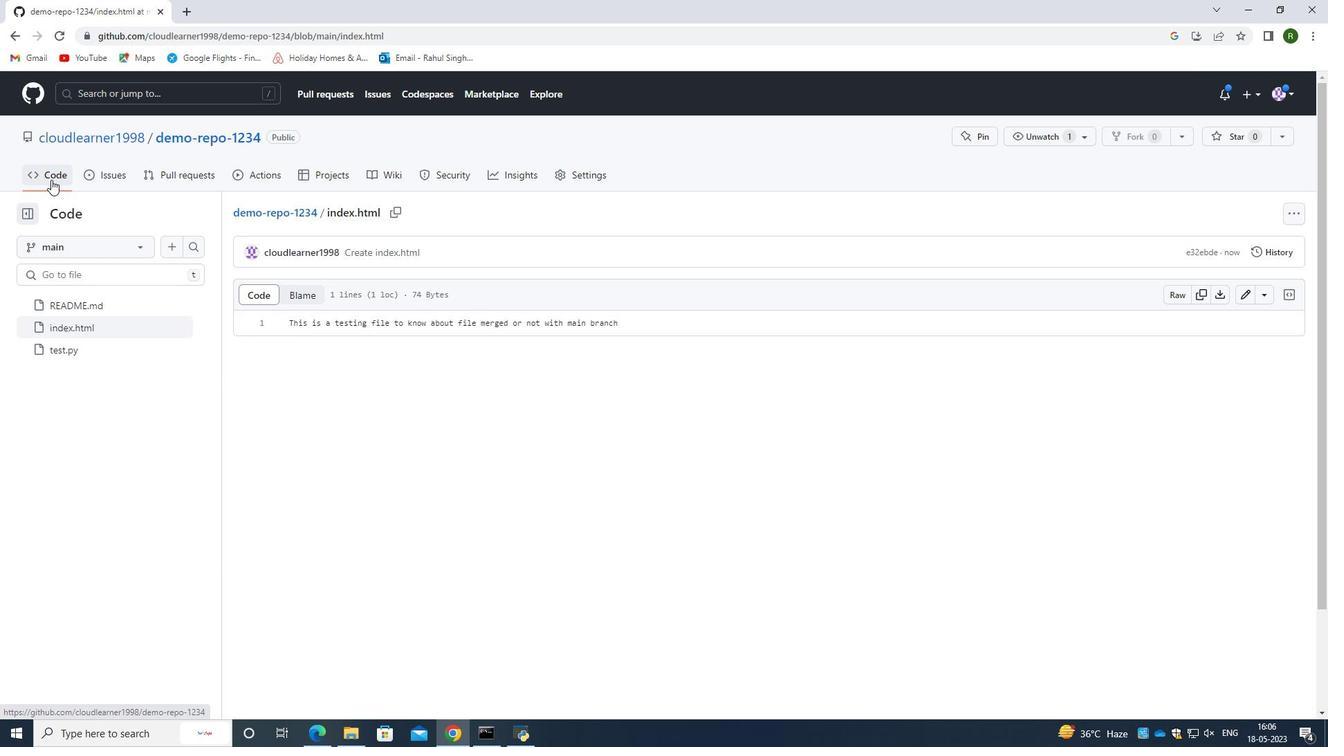 
Action: Mouse moved to (130, 250)
Screenshot: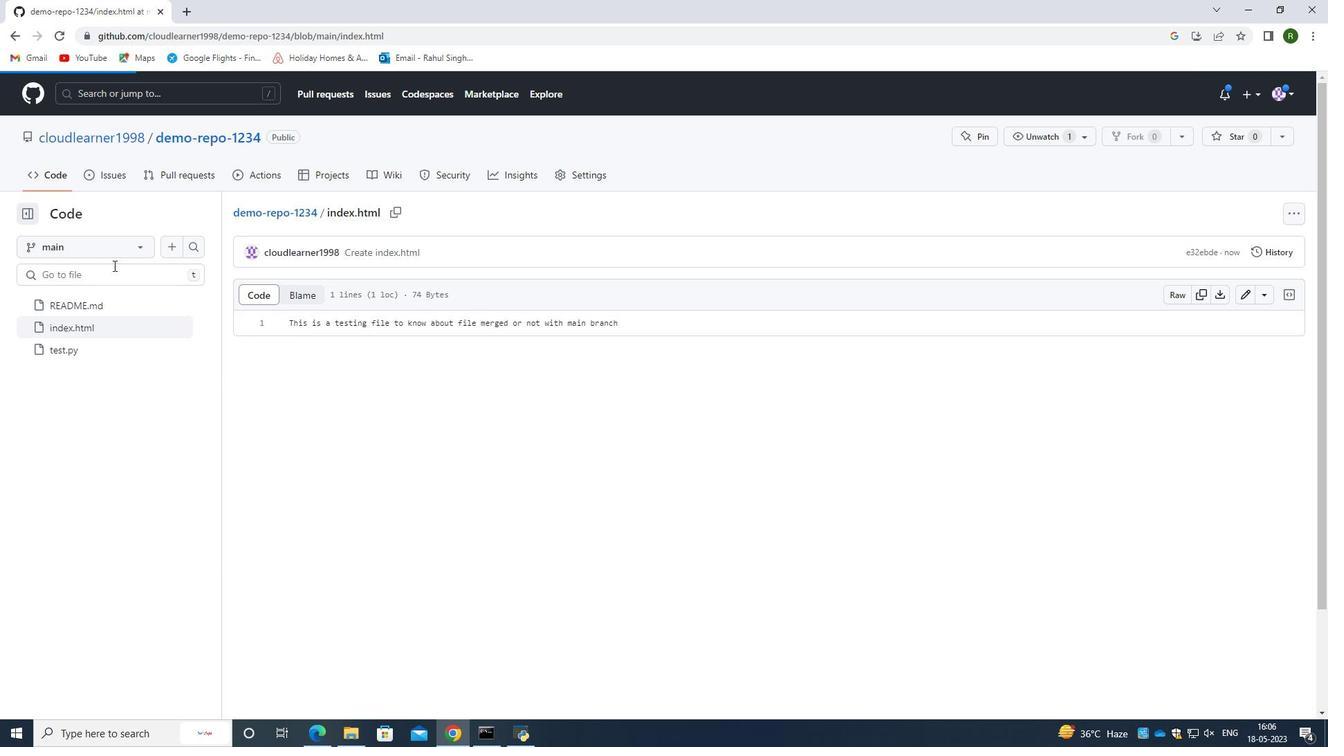 
Action: Mouse pressed left at (130, 250)
Screenshot: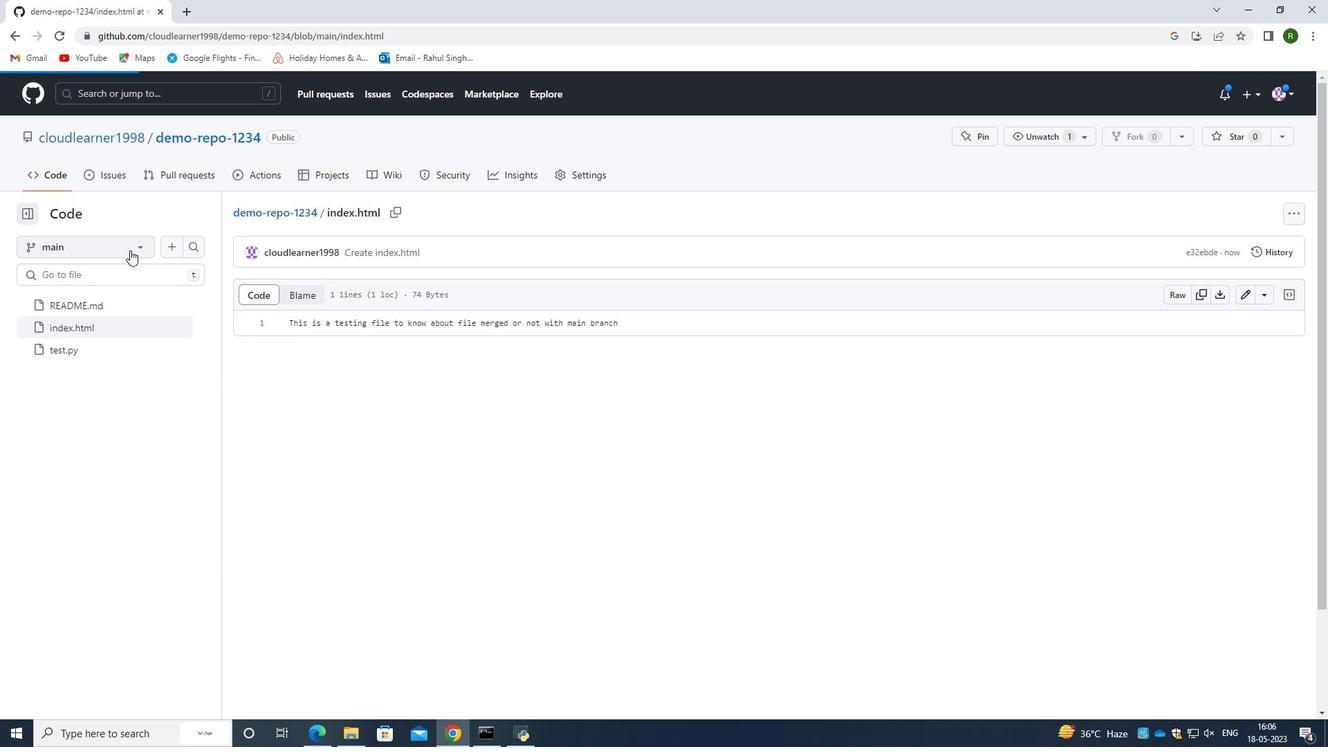
Action: Mouse moved to (257, 217)
Screenshot: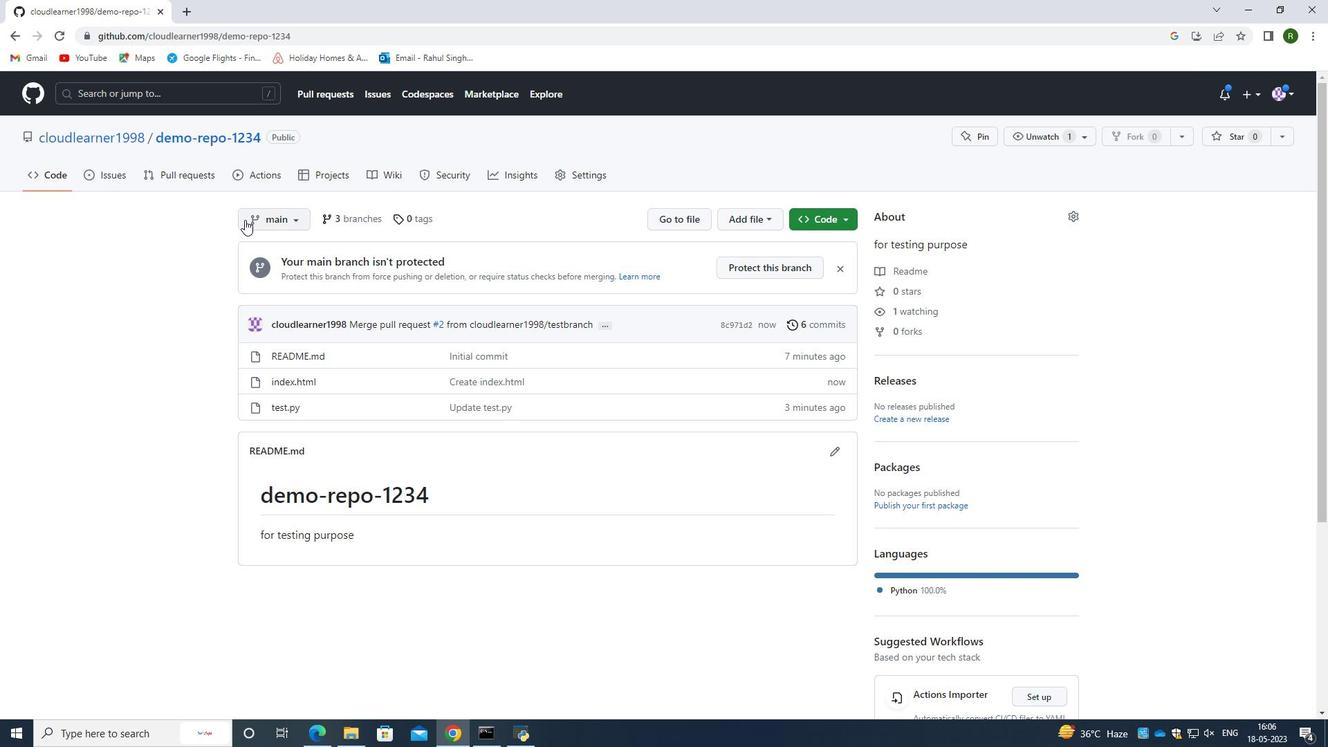 
Action: Mouse pressed left at (257, 217)
Screenshot: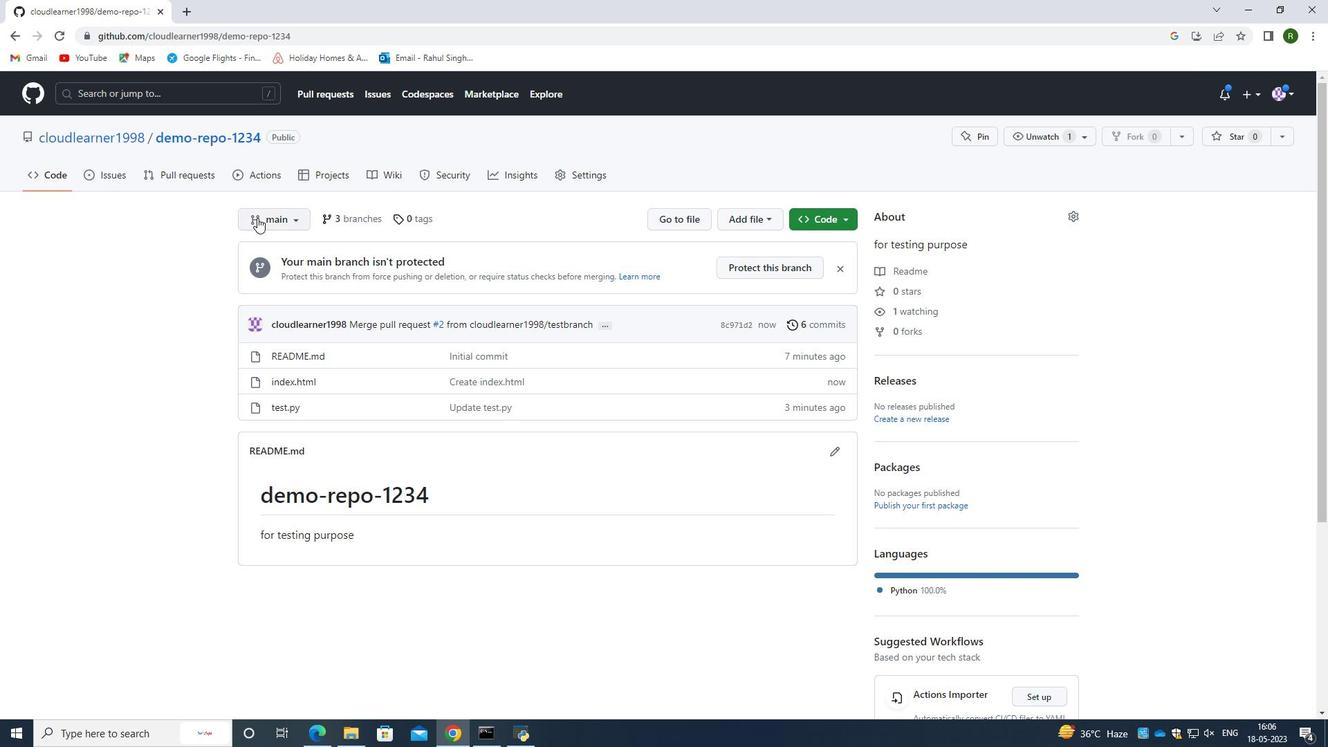 
Action: Mouse moved to (281, 345)
Screenshot: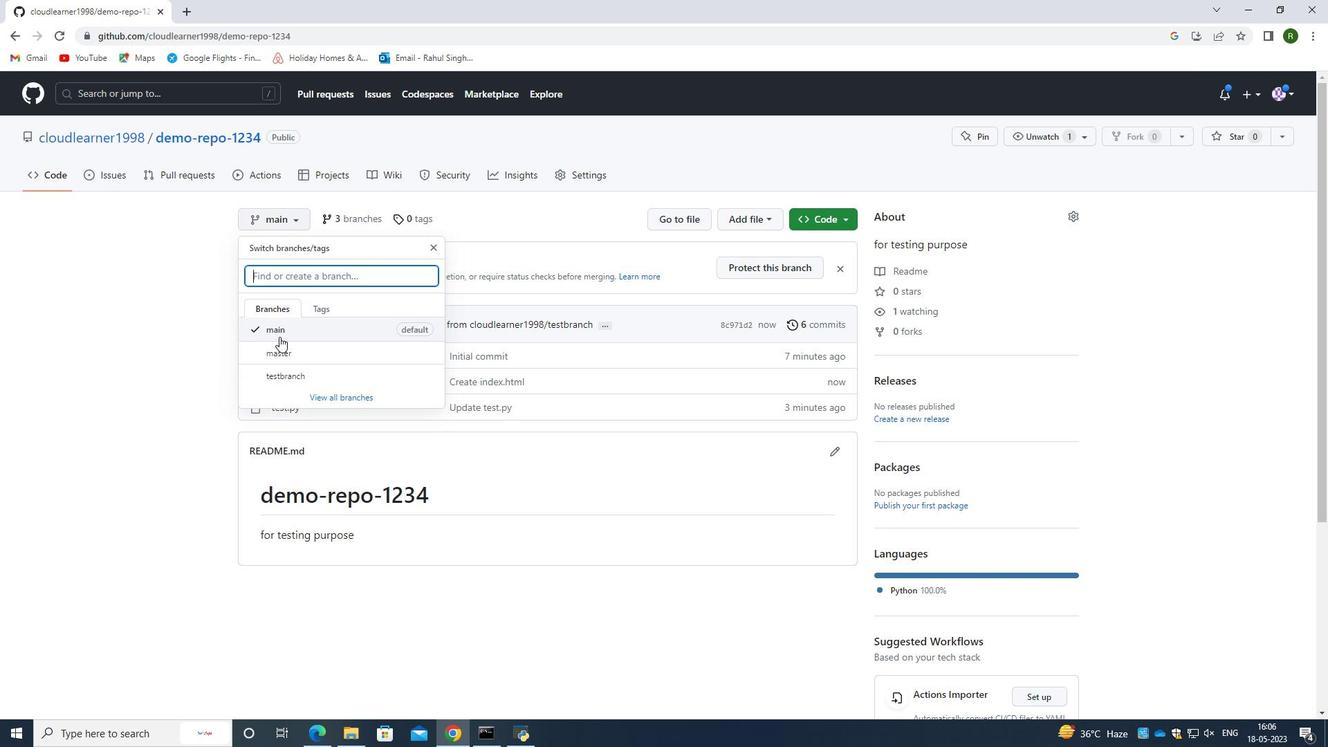 
Action: Mouse pressed left at (281, 345)
Screenshot: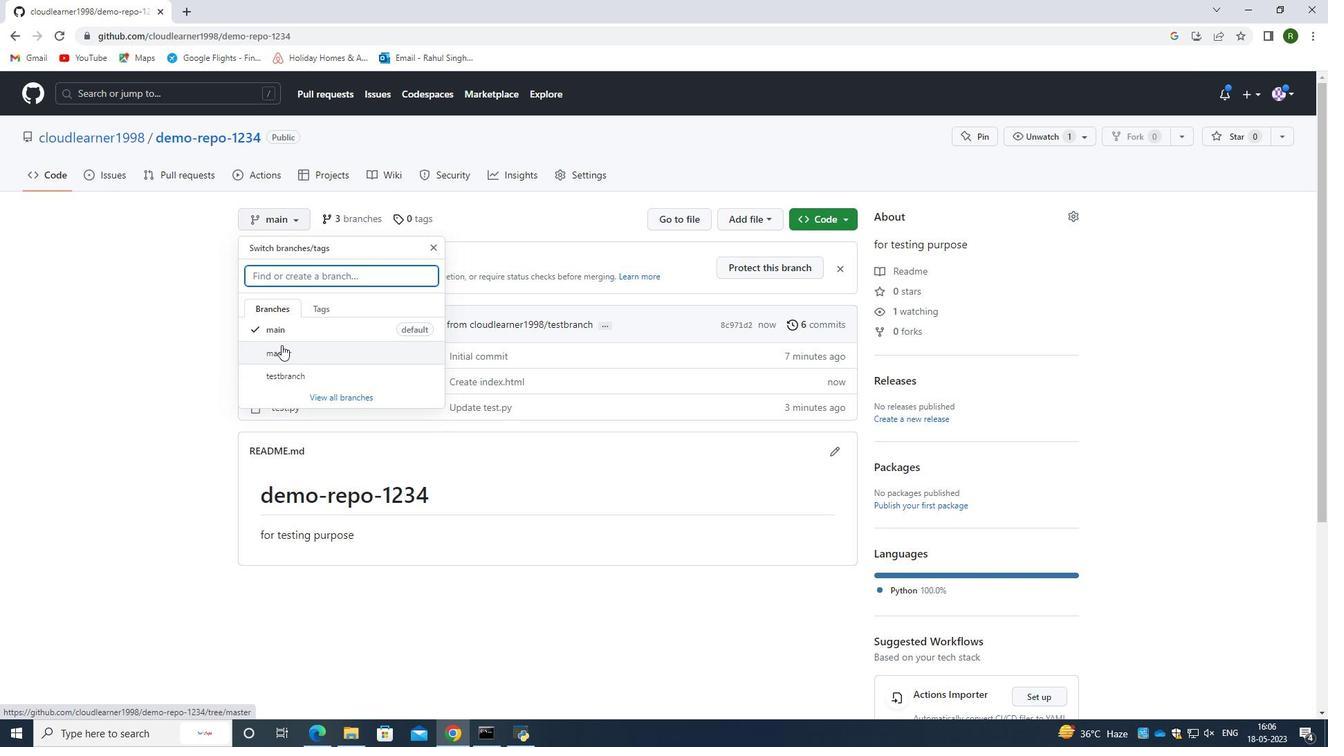 
Action: Mouse moved to (291, 221)
Screenshot: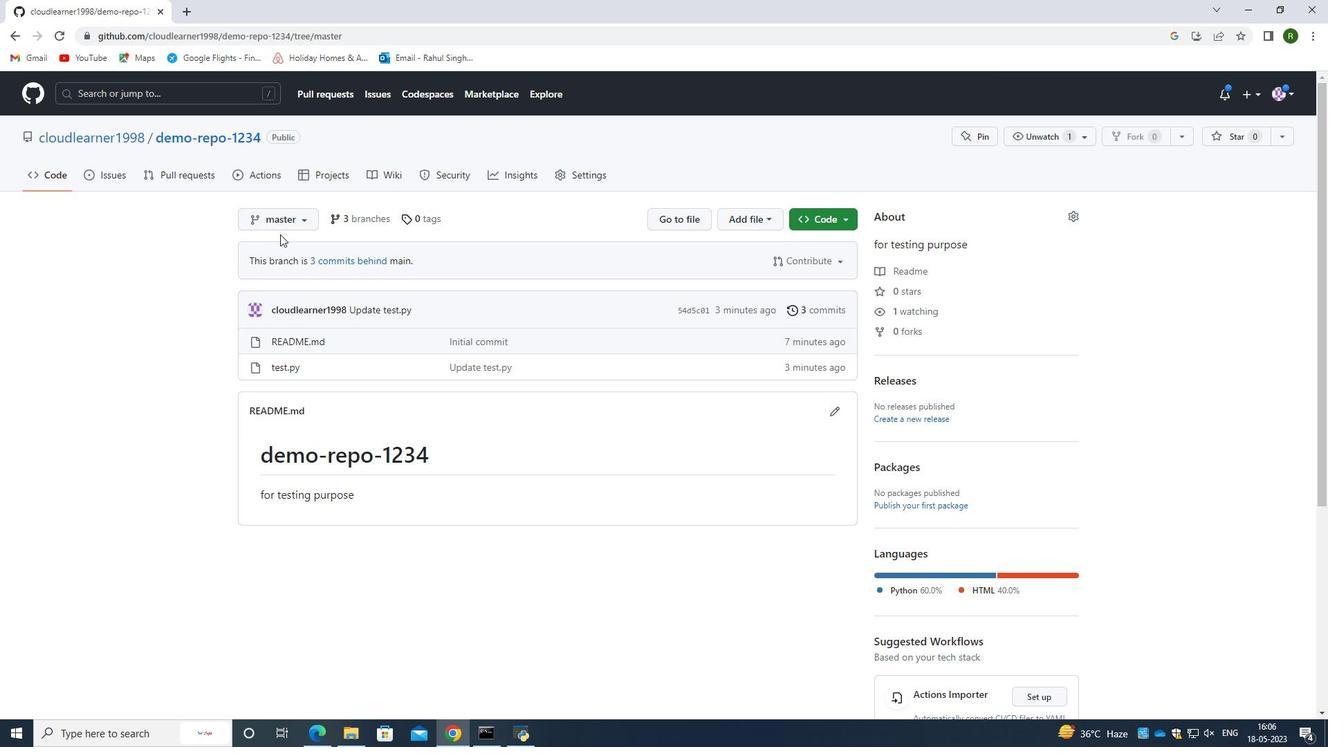 
Action: Mouse pressed left at (291, 221)
Screenshot: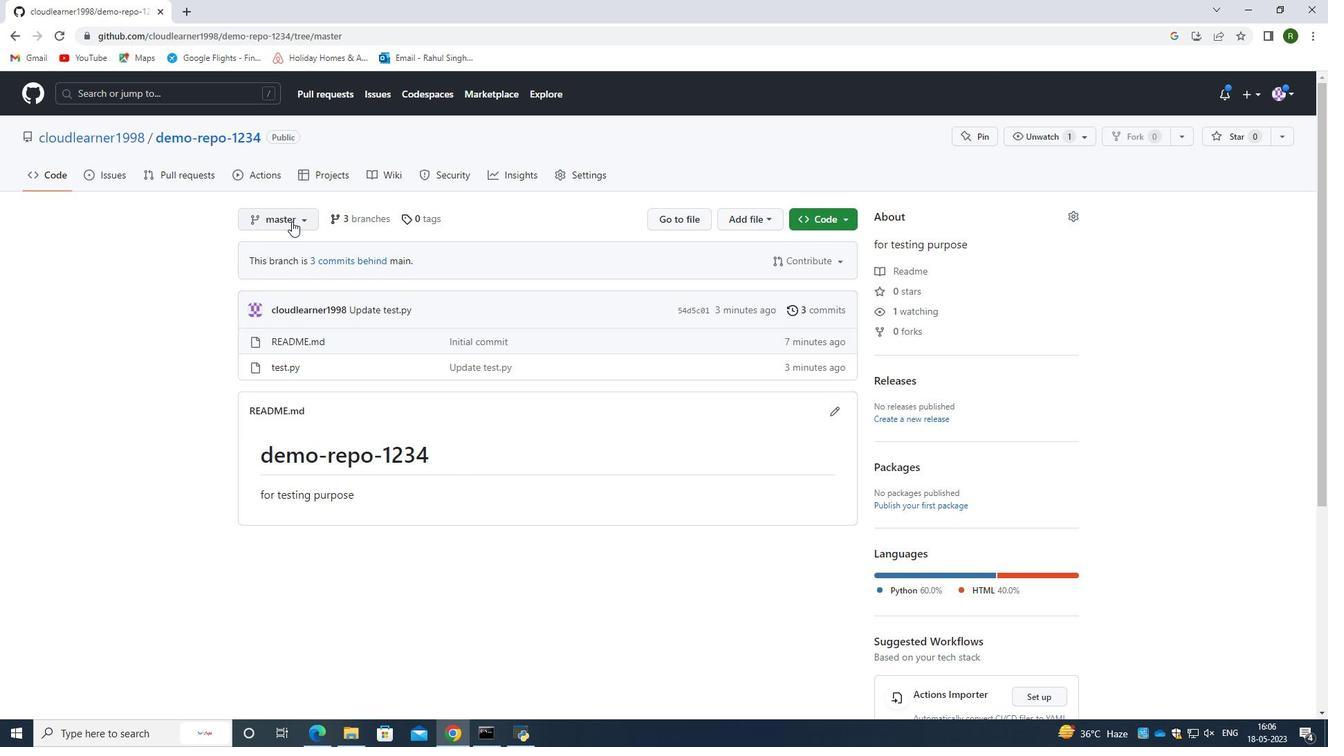 
Action: Mouse moved to (282, 376)
Screenshot: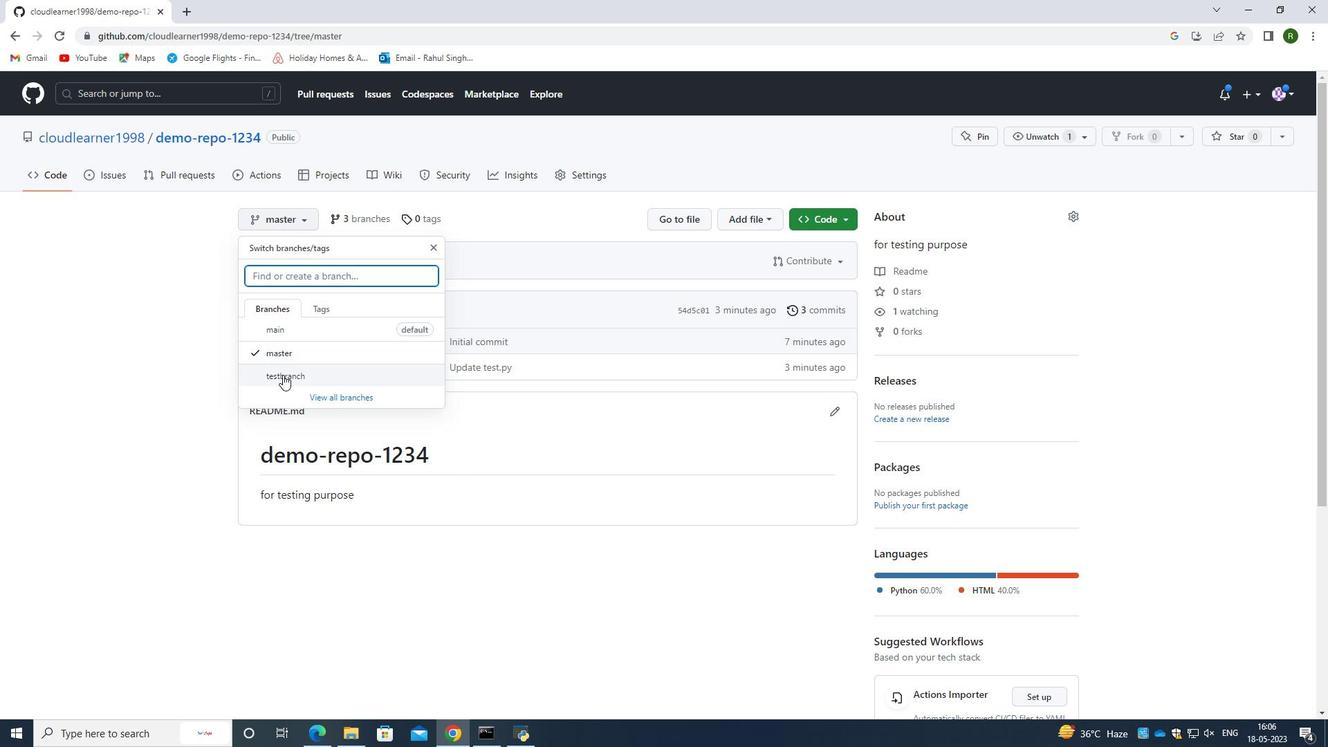 
Action: Mouse pressed left at (282, 376)
Screenshot: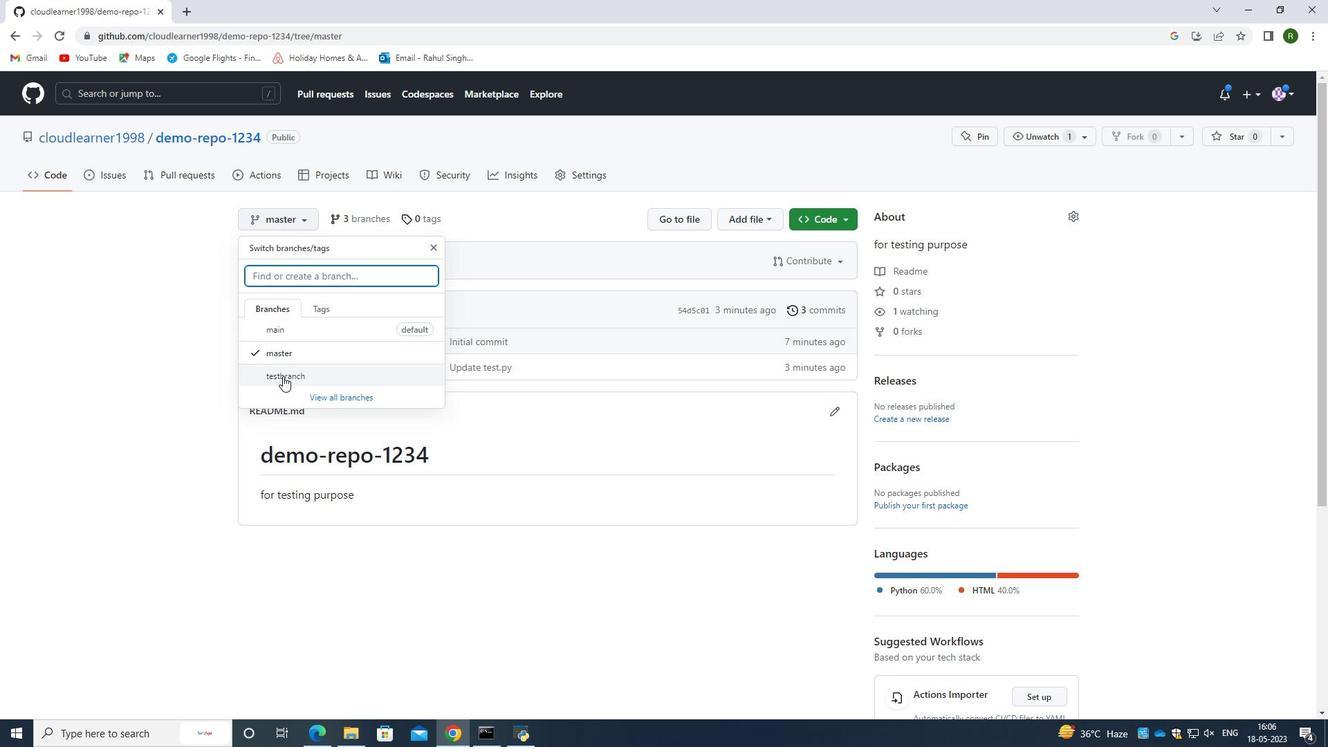 
Action: Mouse moved to (302, 370)
Screenshot: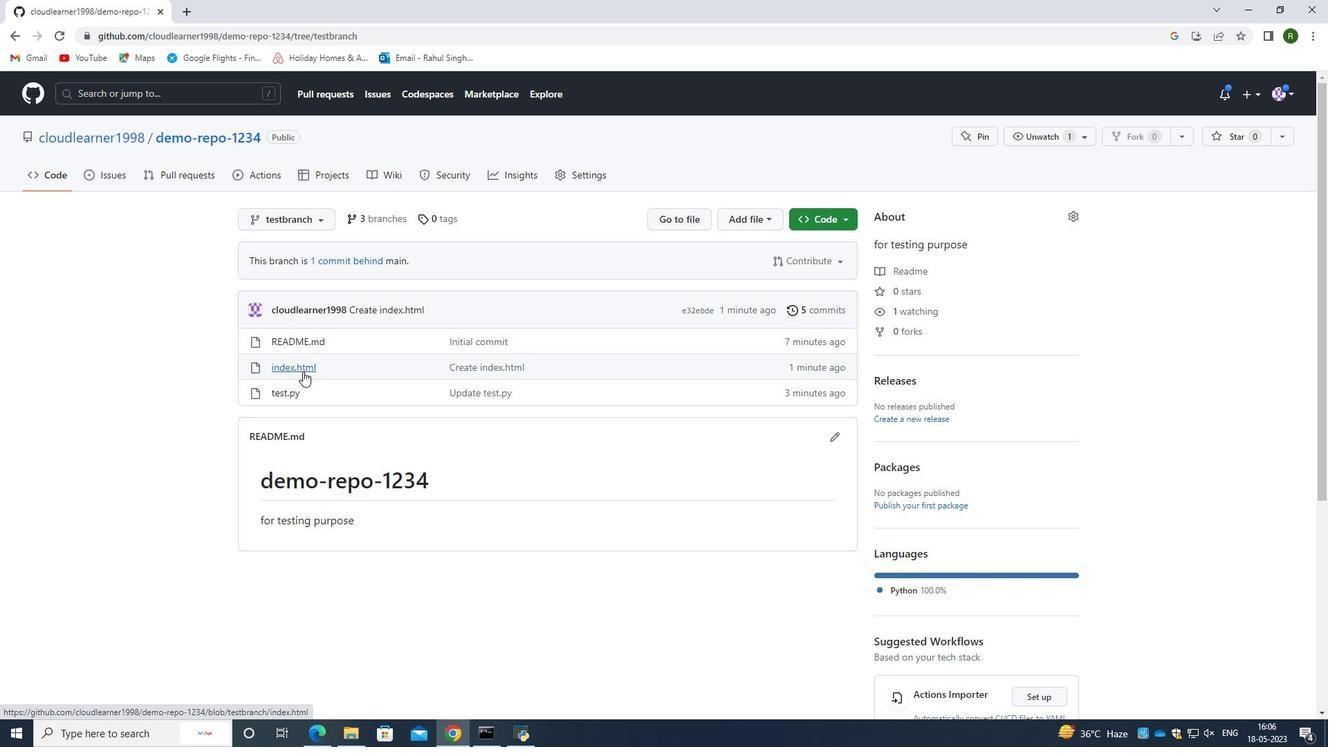 
Action: Mouse pressed left at (302, 370)
Screenshot: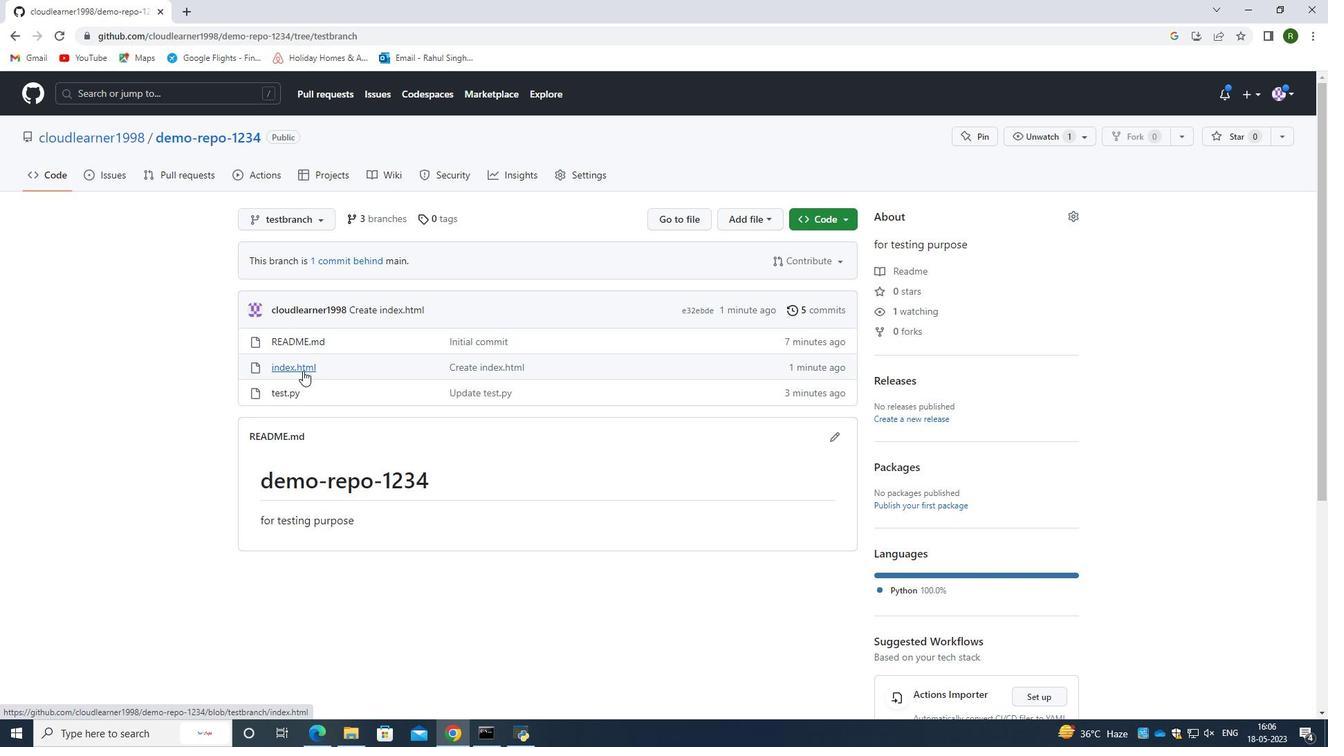 
Action: Mouse moved to (9, 38)
Screenshot: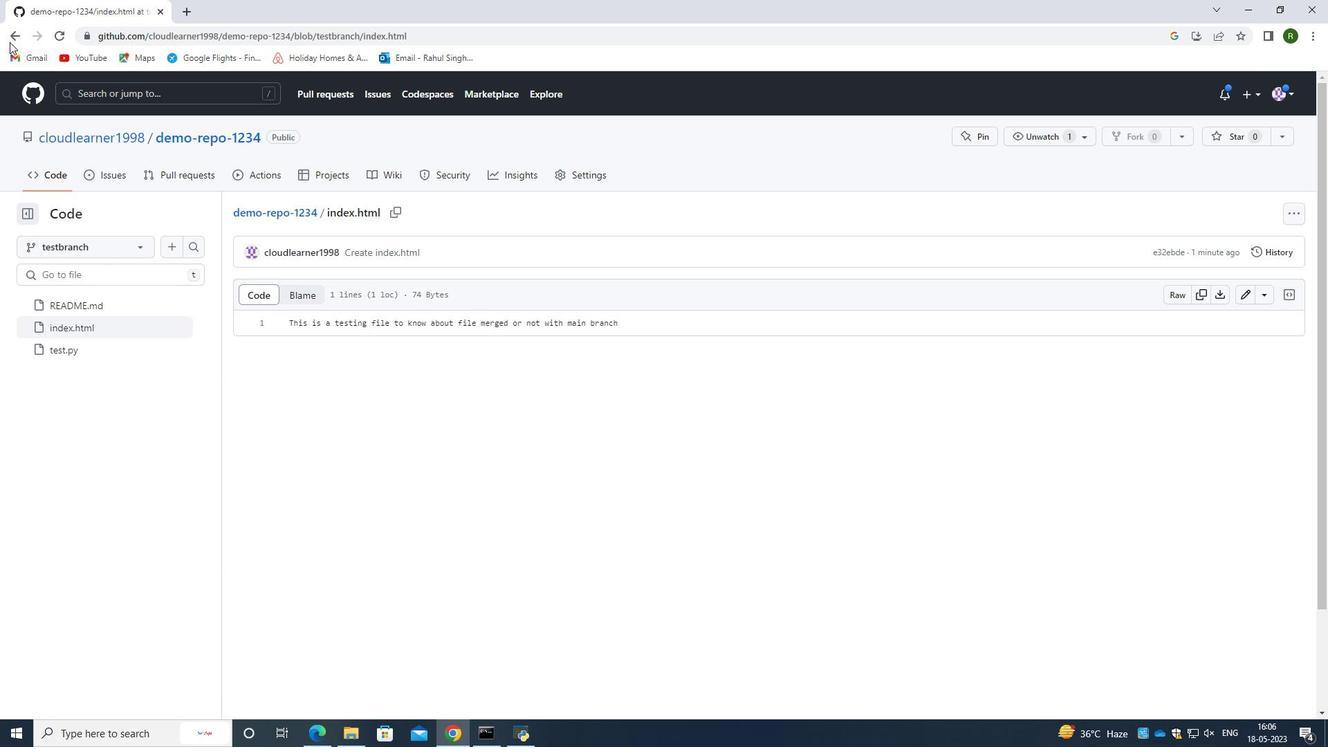 
Action: Mouse pressed left at (9, 38)
Screenshot: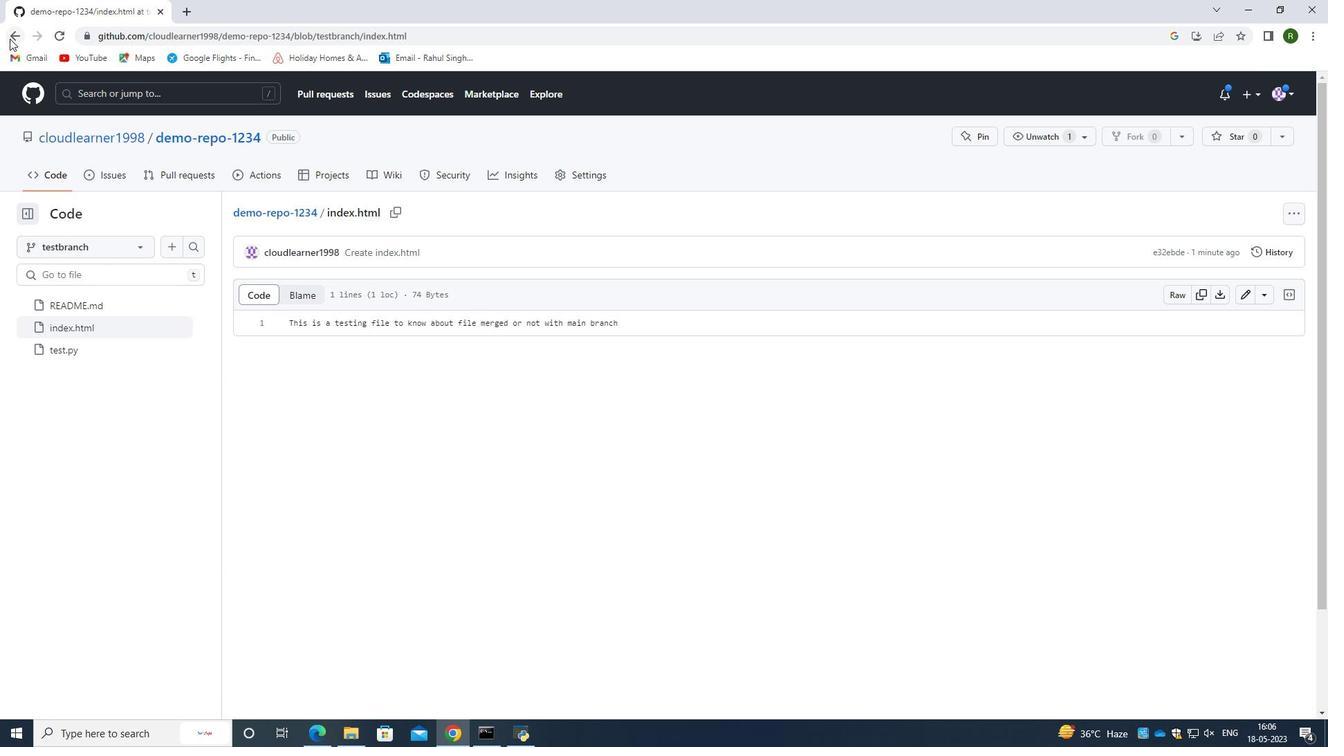 
Action: Mouse moved to (470, 356)
Screenshot: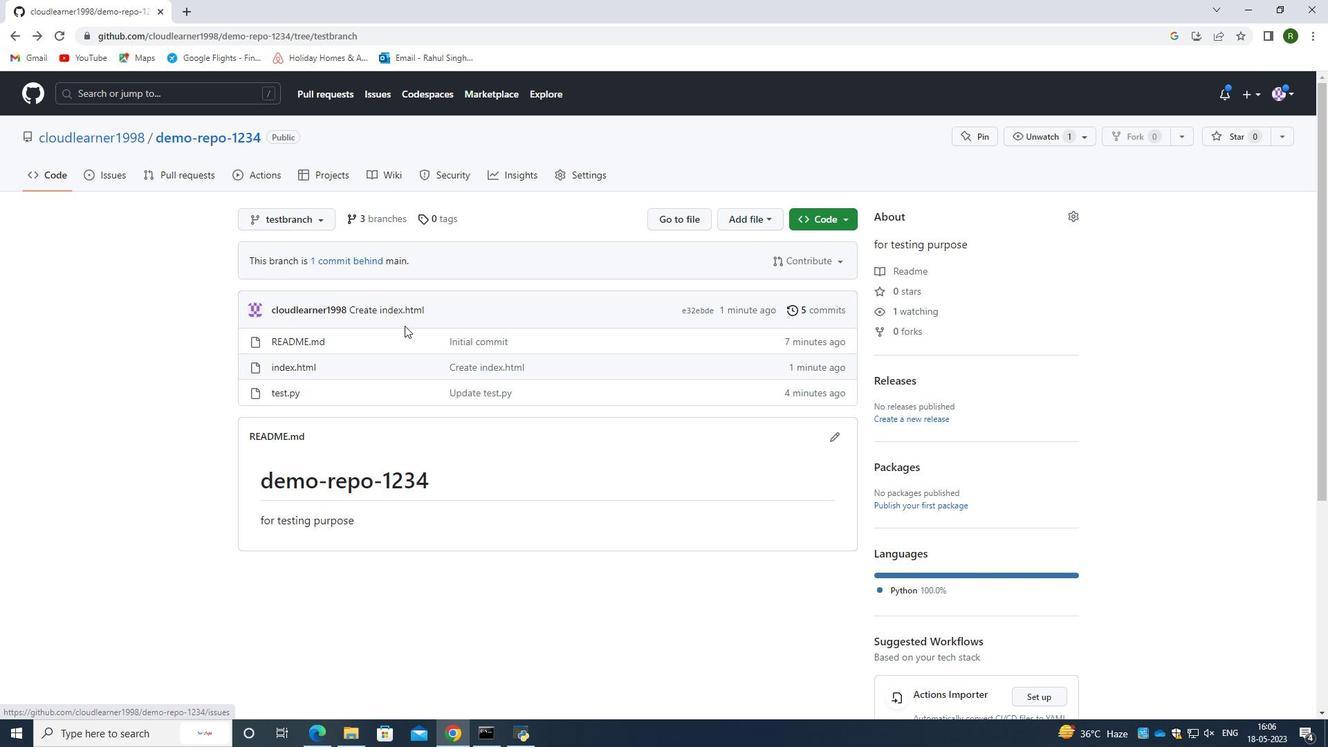 
Action: Mouse scrolled (470, 356) with delta (0, 0)
Screenshot: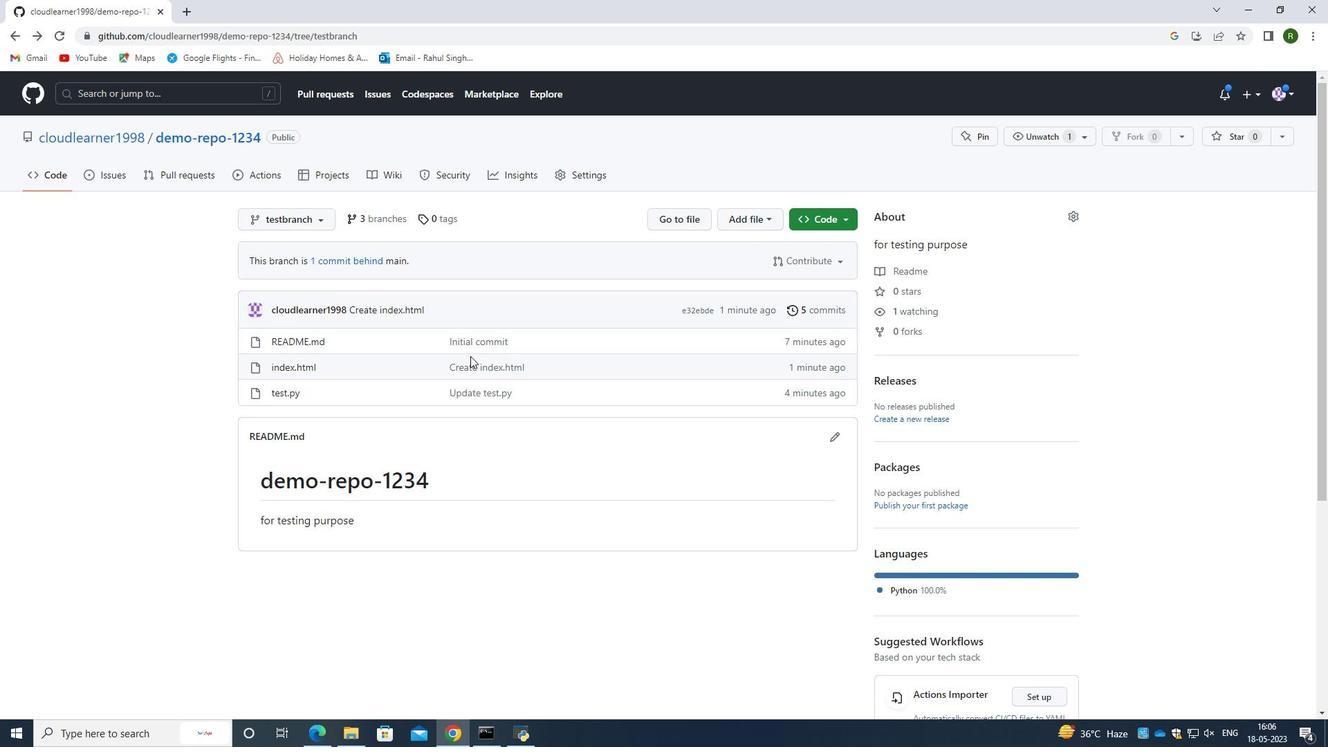 
Action: Mouse scrolled (470, 356) with delta (0, 0)
Screenshot: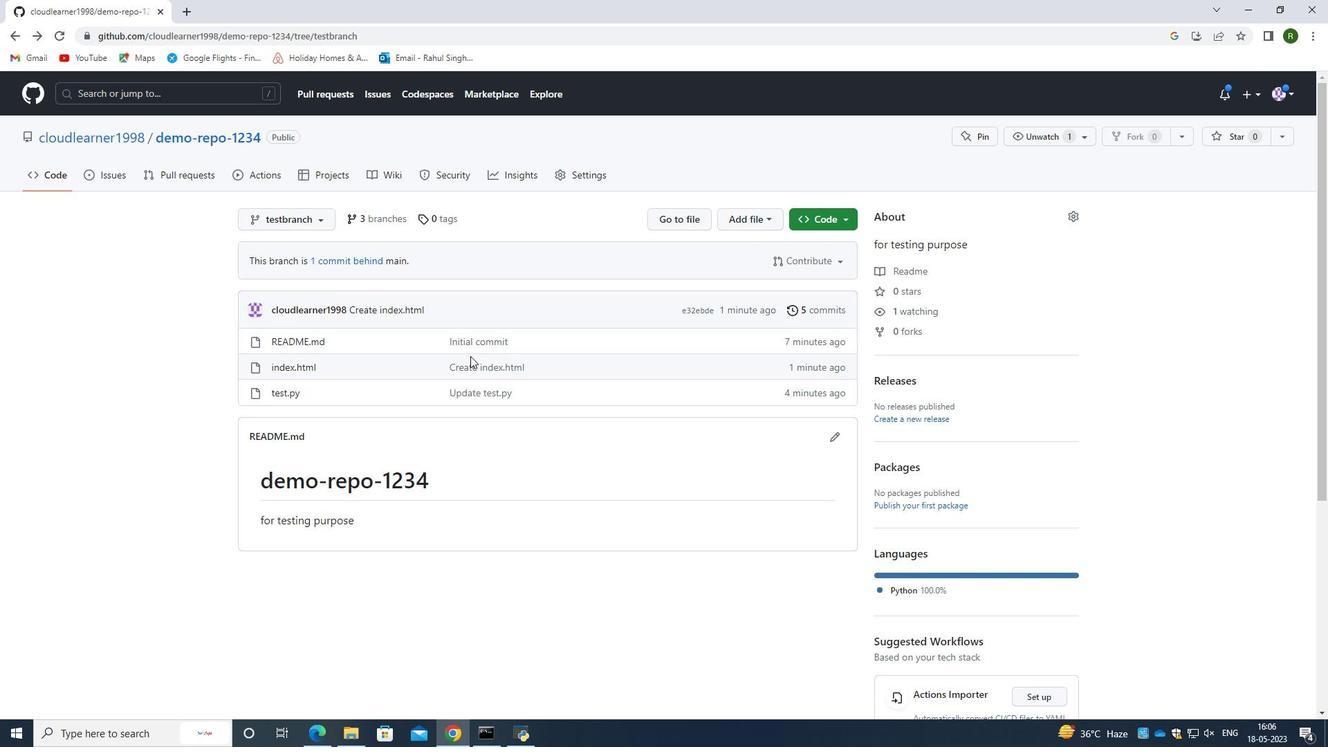 
Action: Mouse moved to (268, 213)
Screenshot: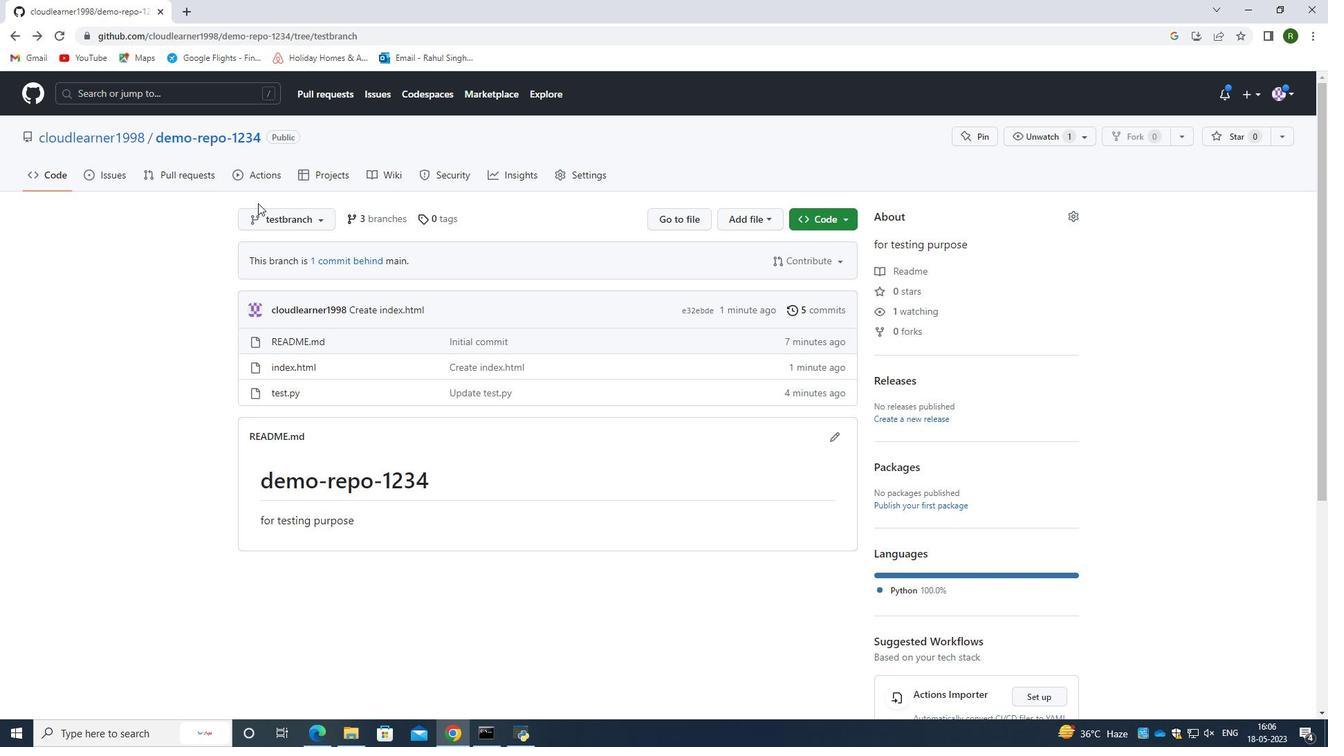 
Action: Mouse pressed left at (268, 213)
Screenshot: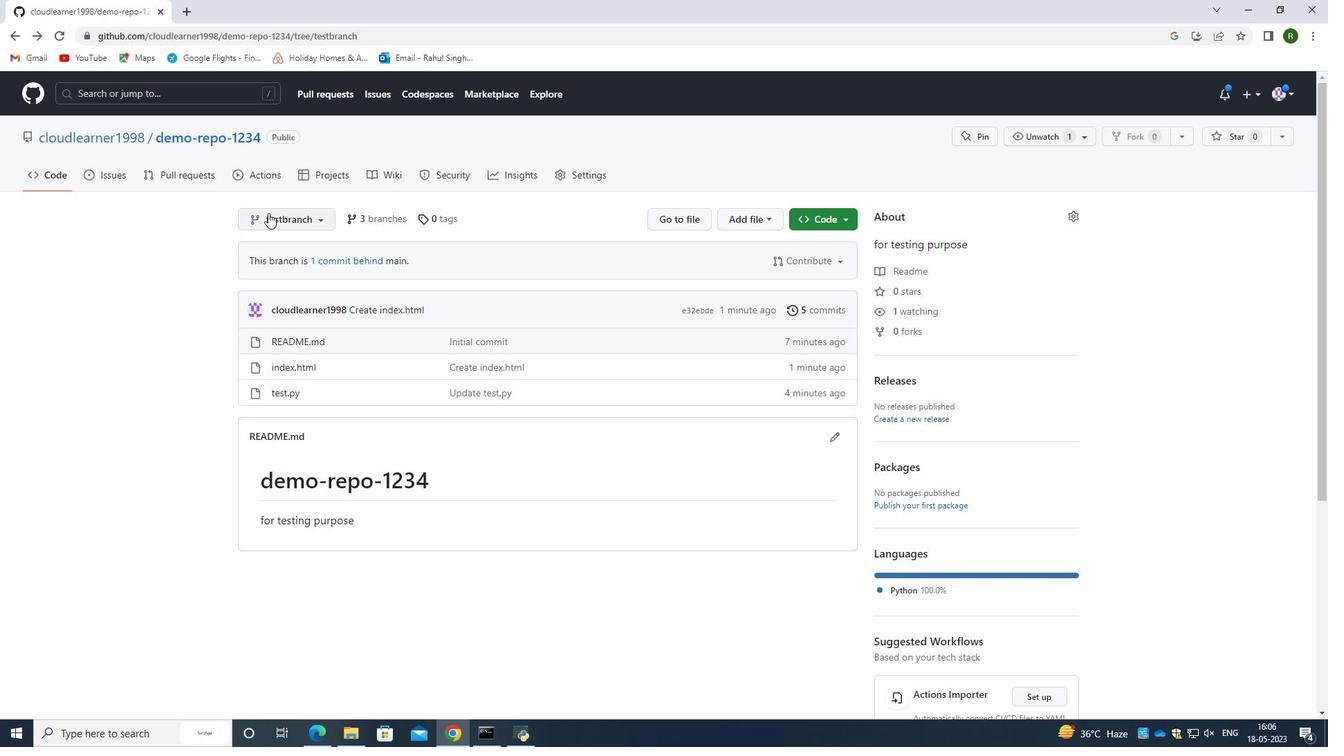 
Action: Mouse moved to (318, 399)
Screenshot: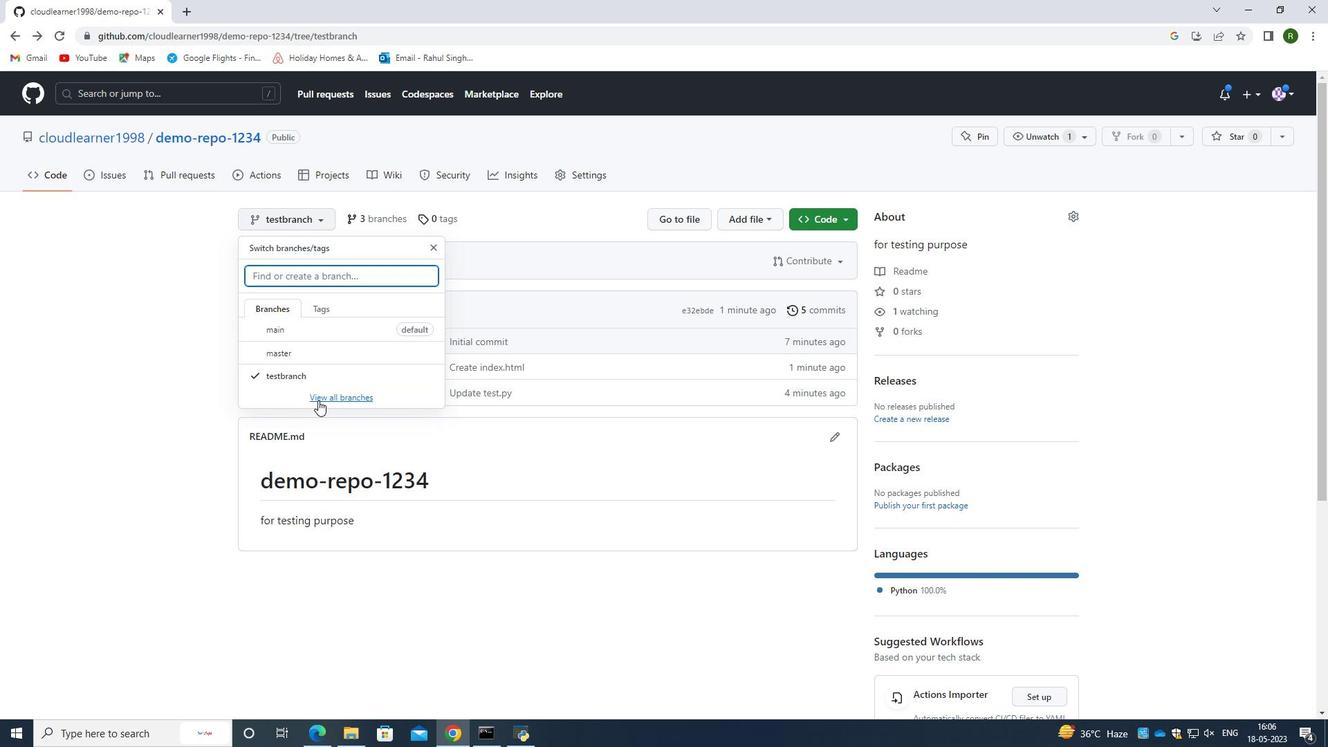 
Action: Mouse pressed left at (318, 399)
Screenshot: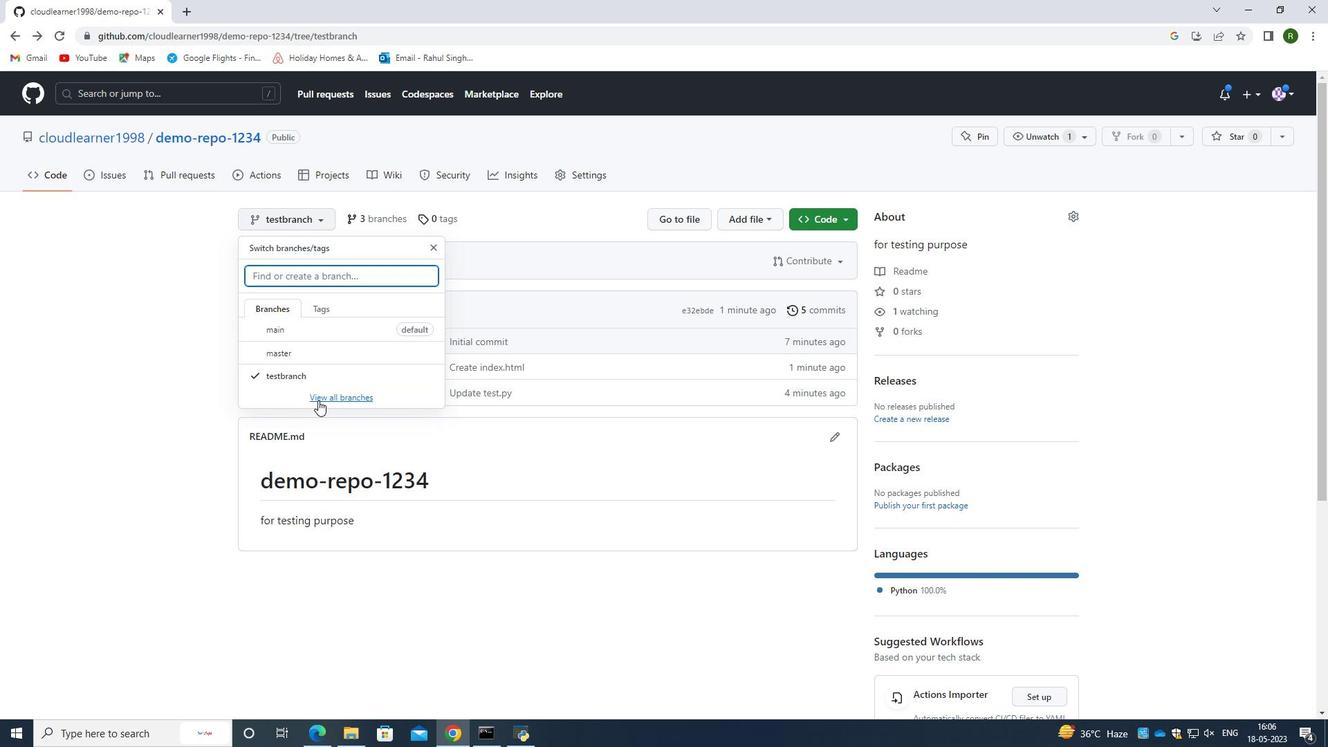 
Action: Mouse moved to (548, 392)
Screenshot: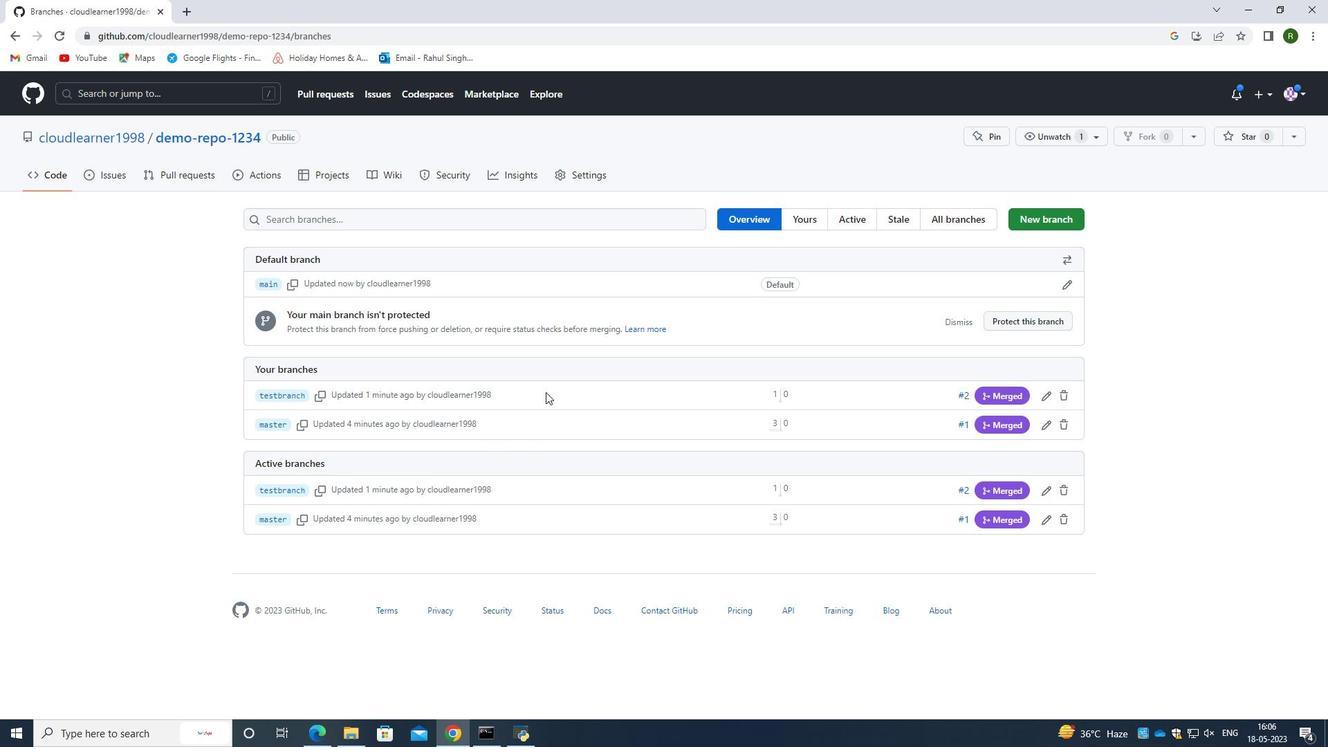 
Action: Mouse scrolled (548, 391) with delta (0, 0)
Screenshot: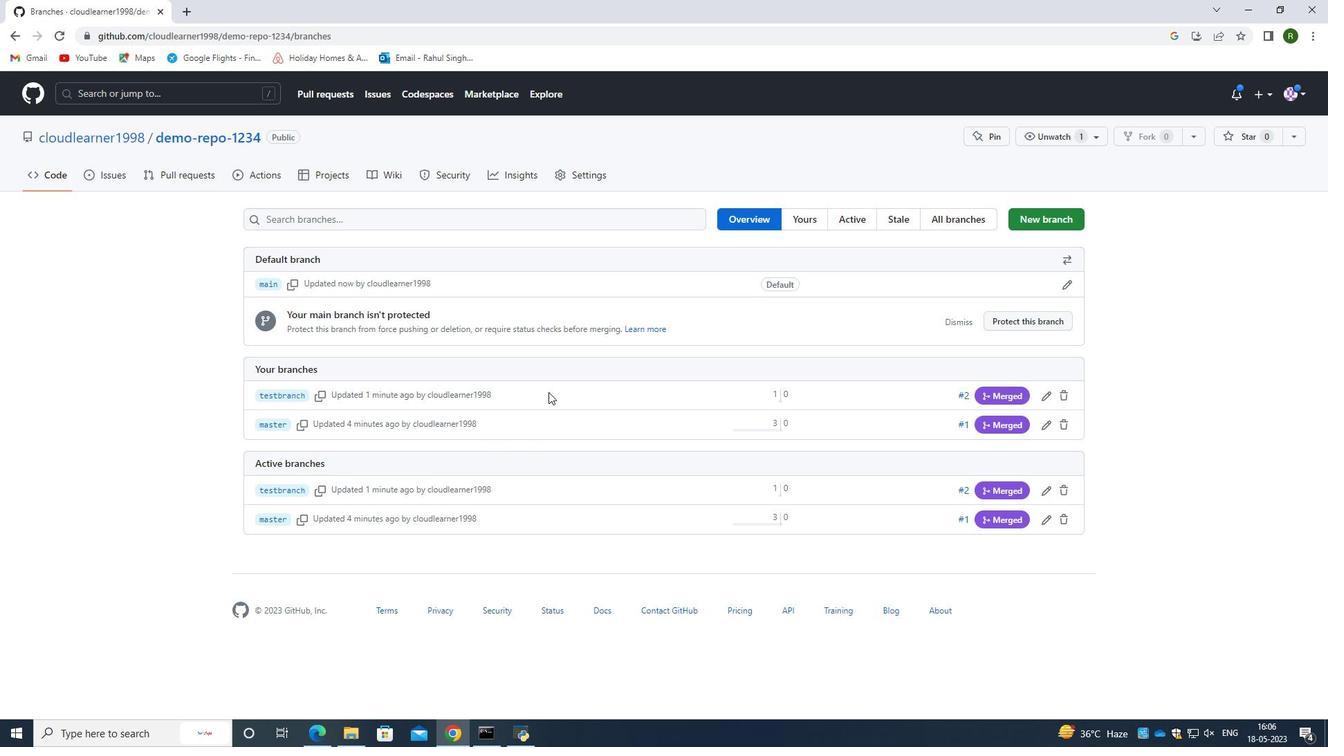 
Action: Mouse moved to (959, 375)
Screenshot: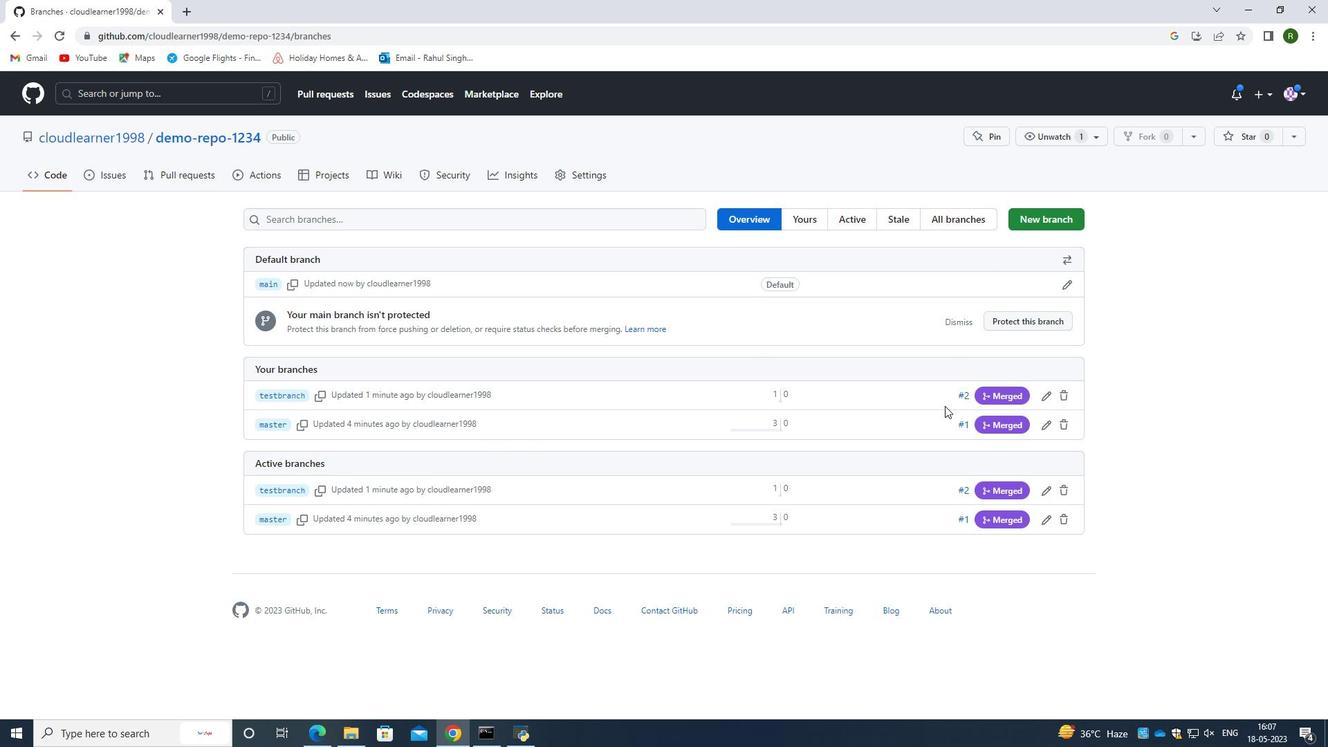 
Action: Mouse scrolled (959, 376) with delta (0, 0)
Screenshot: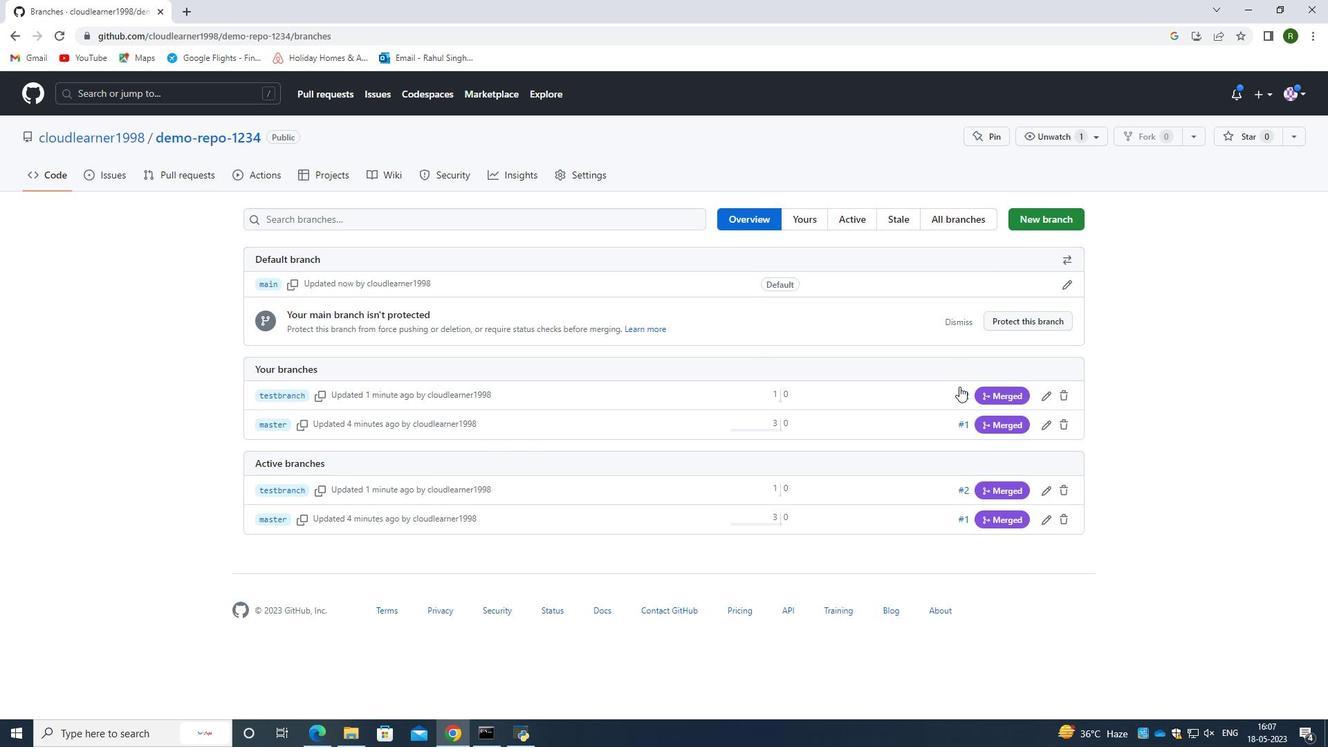 
Action: Mouse moved to (873, 228)
